 Task: Compose an email with the signature Chloe Collins with the subject Partnership proposal and the message I would like to request a quotation for your services. from softage.1@softage.net to softage.9@softage.net with an attached document RFP_response.docx Undo the message and rewrite the message as Could you please provide a breakdown of the costs? Send the email. Finally, move the email from Sent Items to the label Sales
Action: Mouse moved to (489, 771)
Screenshot: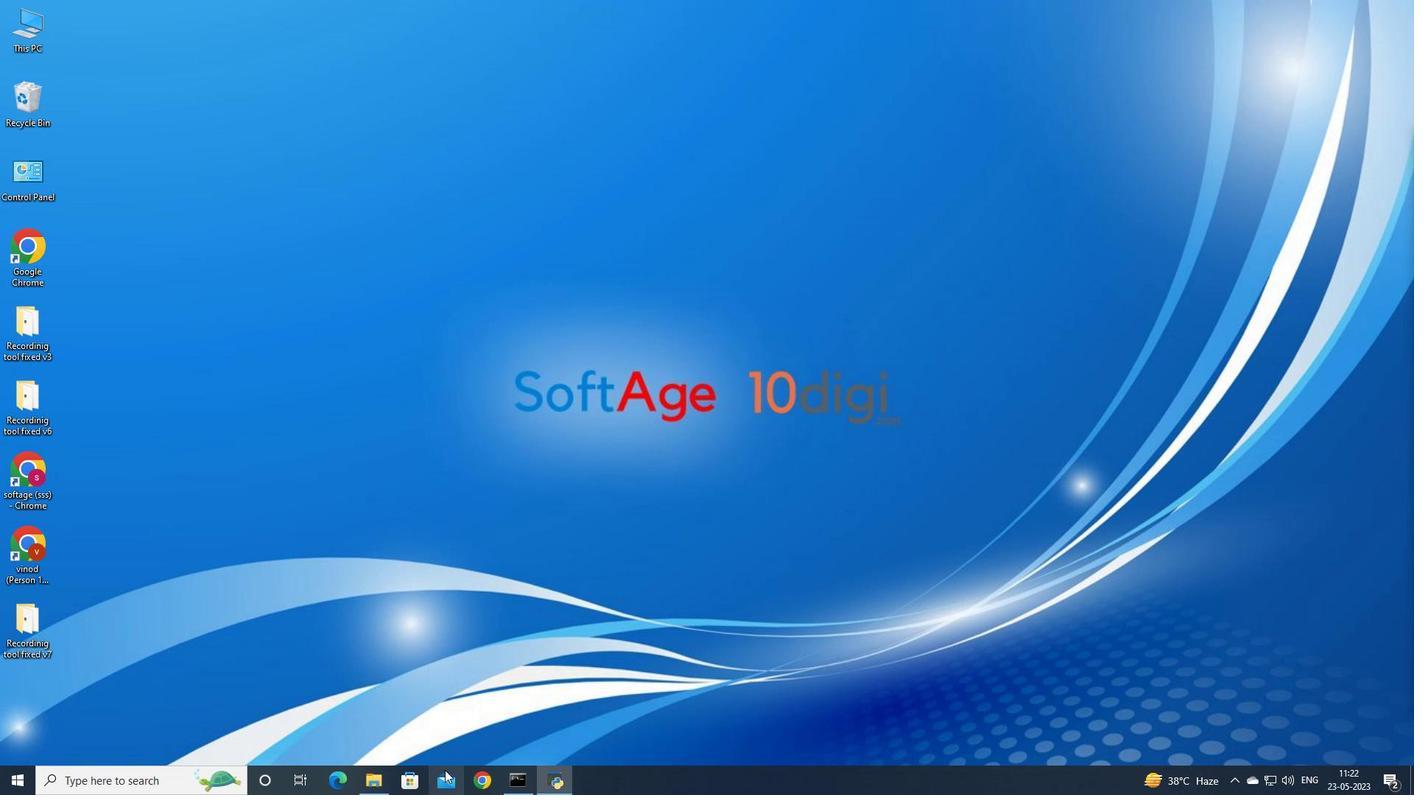 
Action: Mouse pressed left at (489, 771)
Screenshot: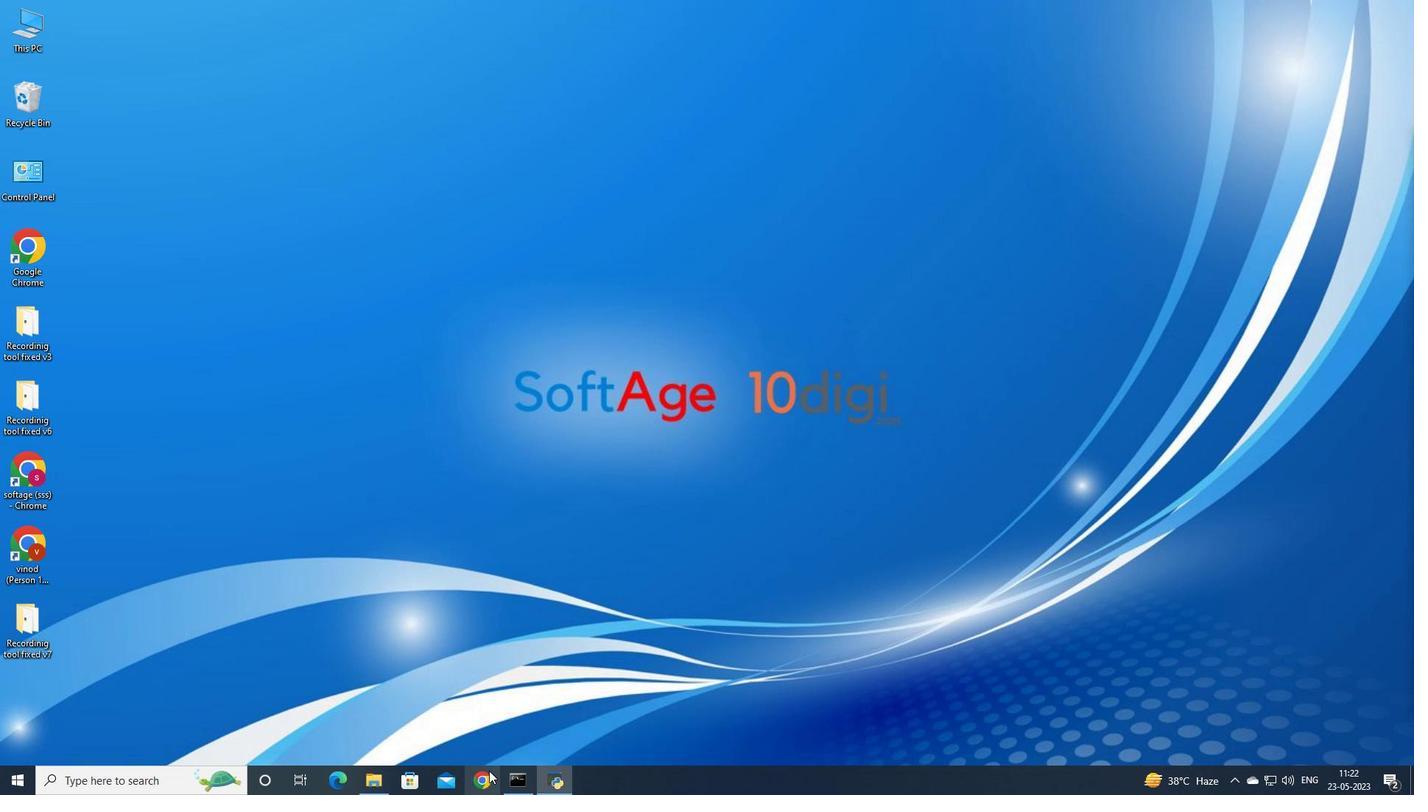 
Action: Mouse moved to (612, 438)
Screenshot: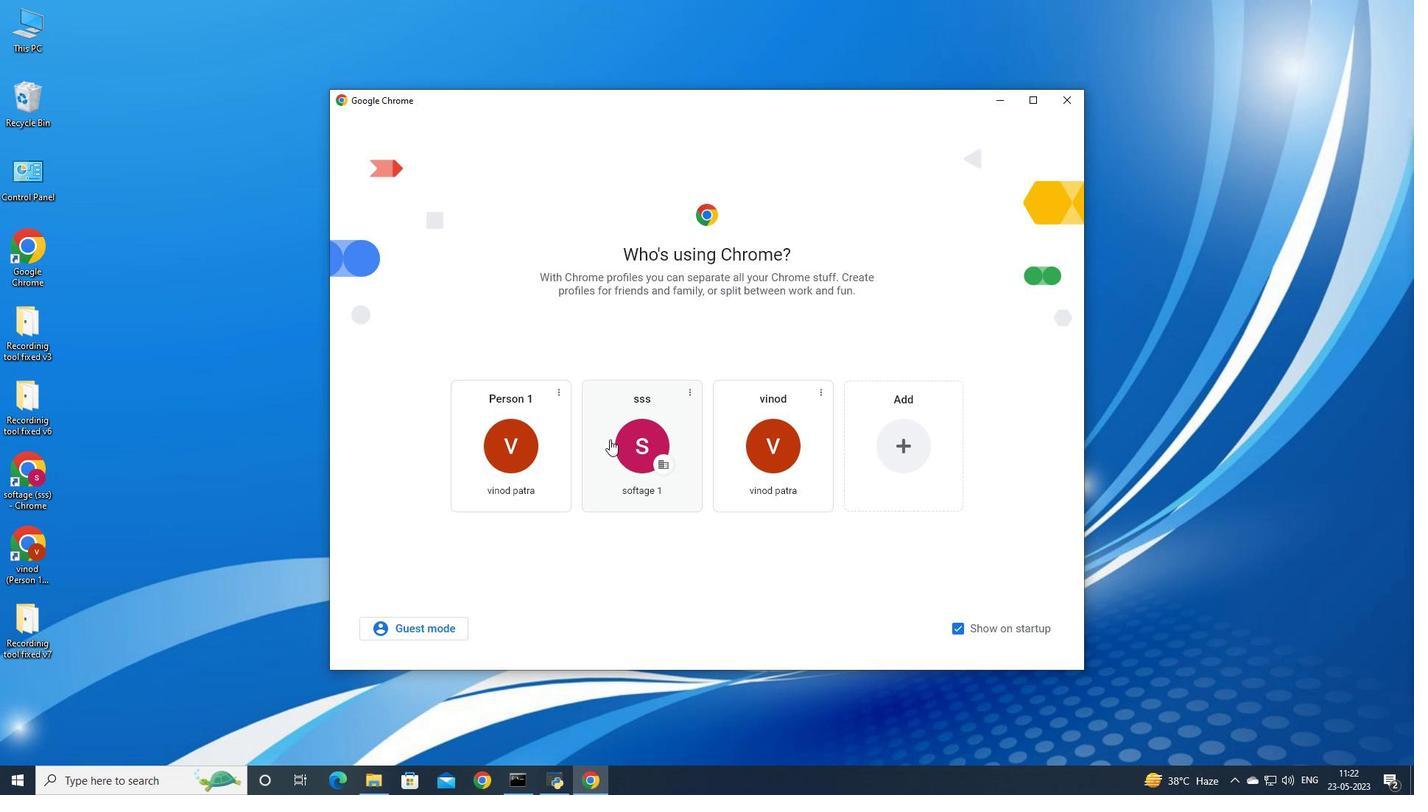 
Action: Mouse pressed left at (612, 438)
Screenshot: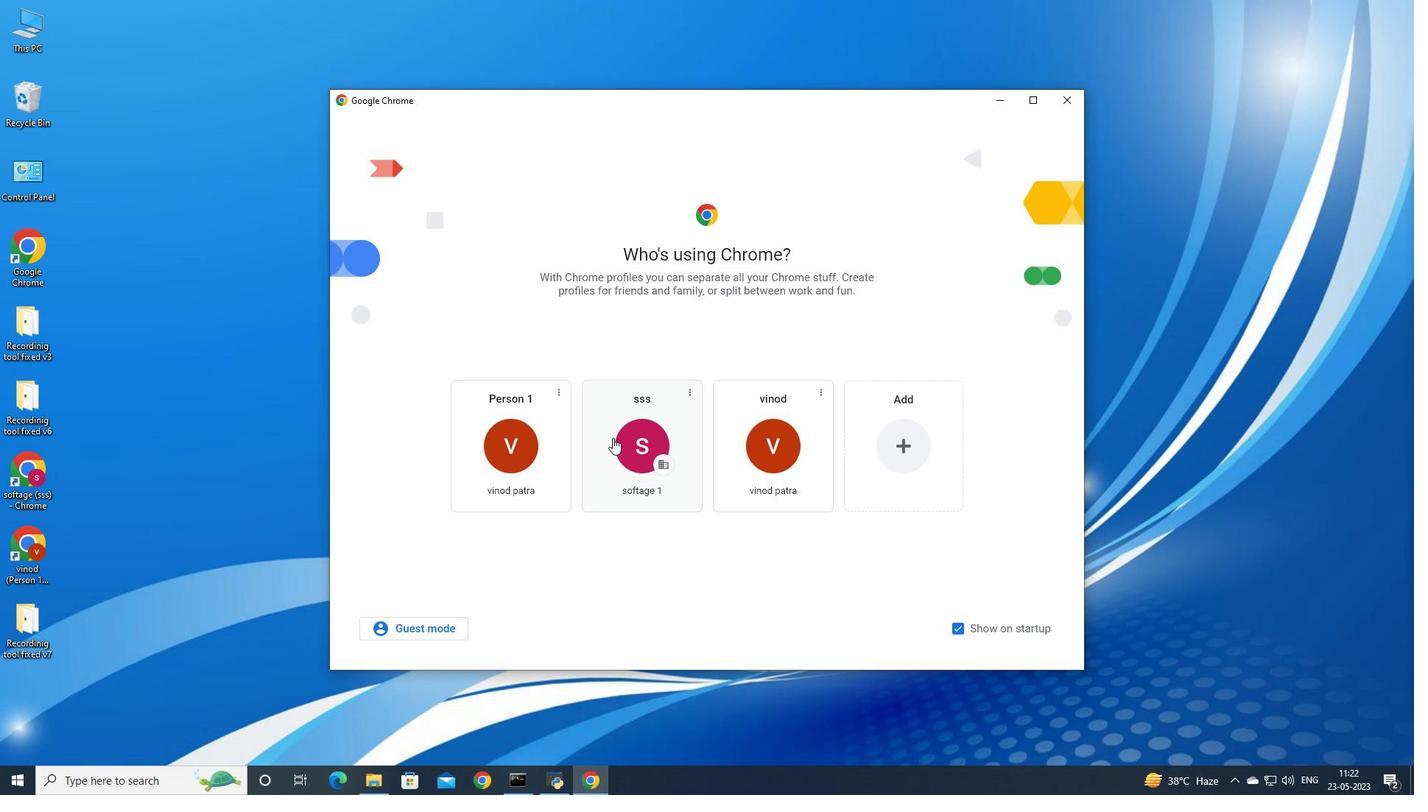 
Action: Mouse moved to (1261, 78)
Screenshot: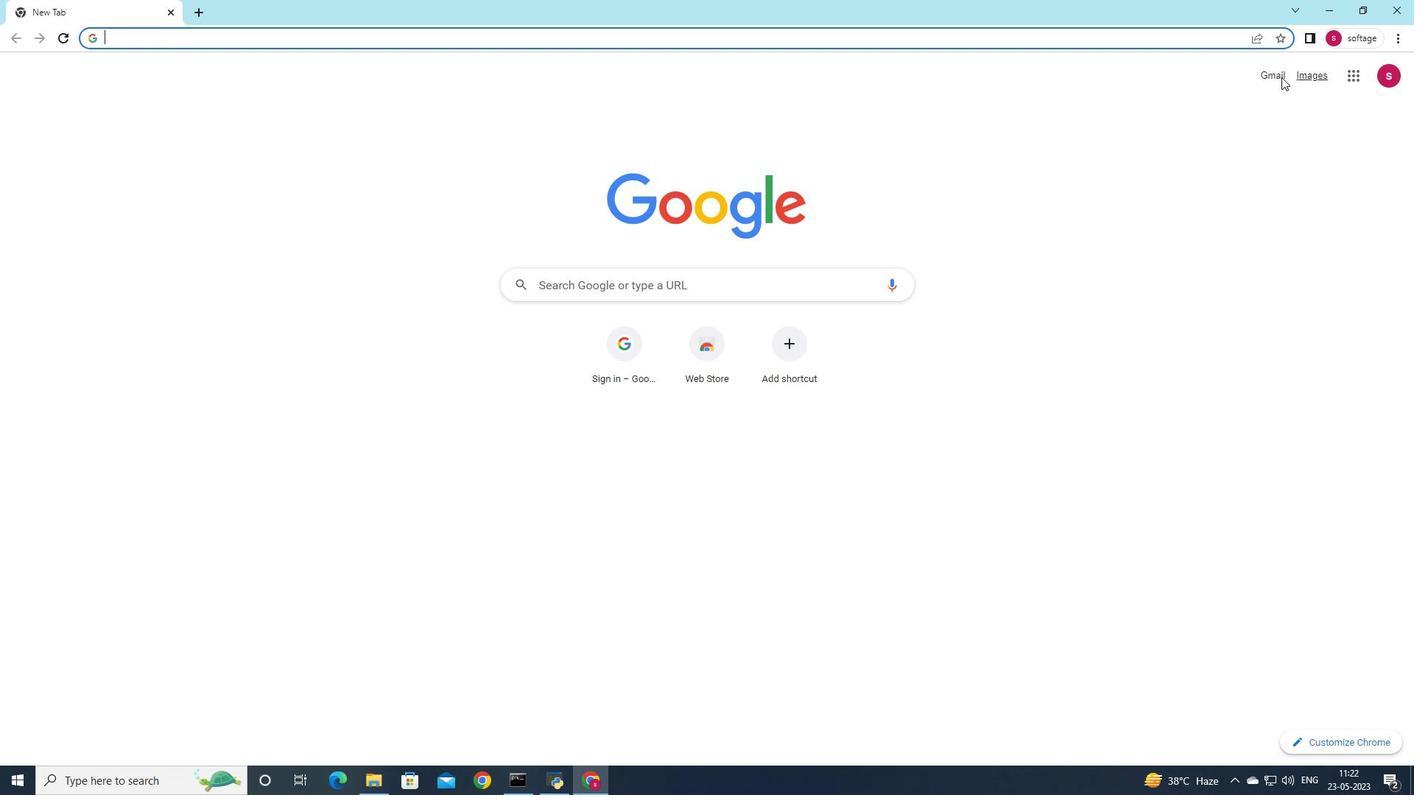 
Action: Mouse pressed left at (1261, 78)
Screenshot: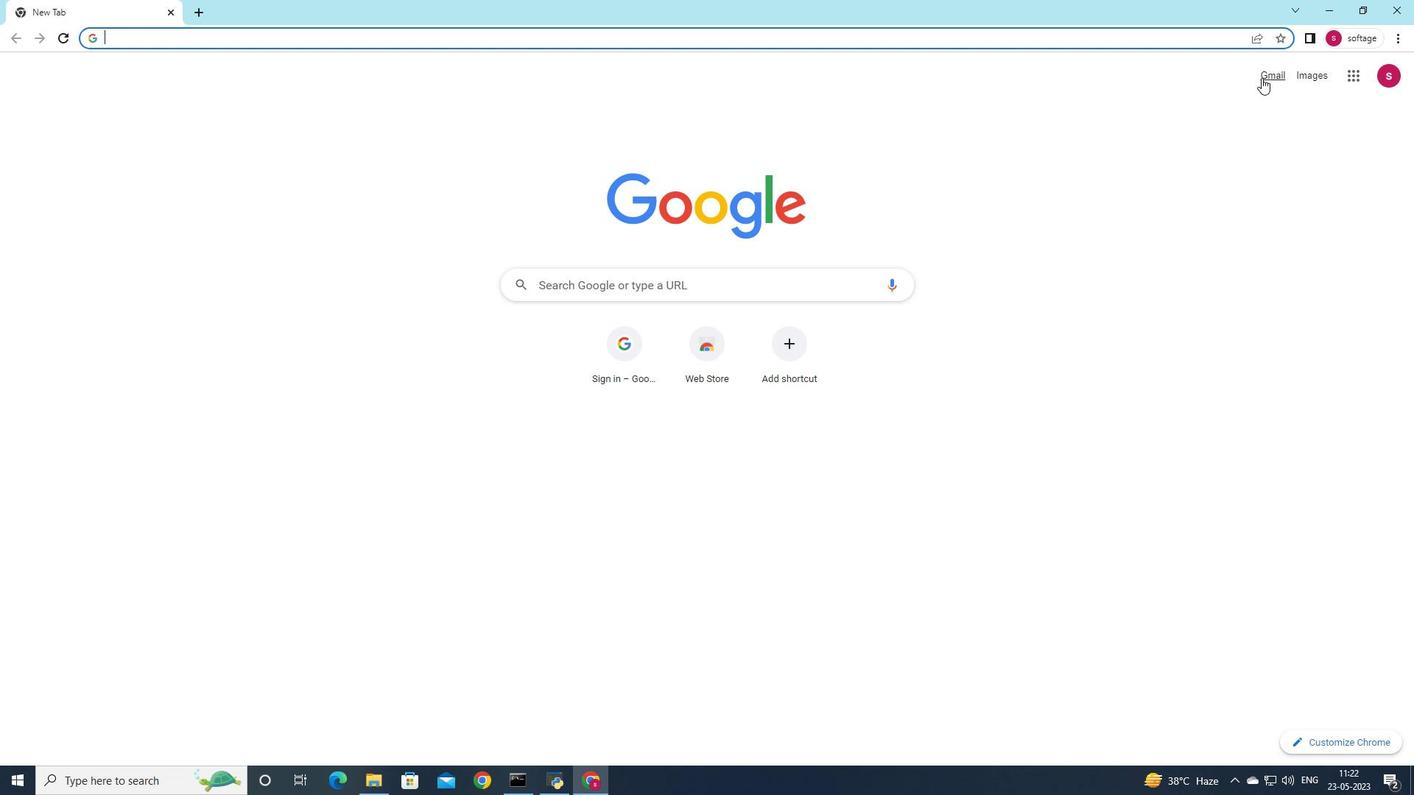 
Action: Mouse moved to (1243, 103)
Screenshot: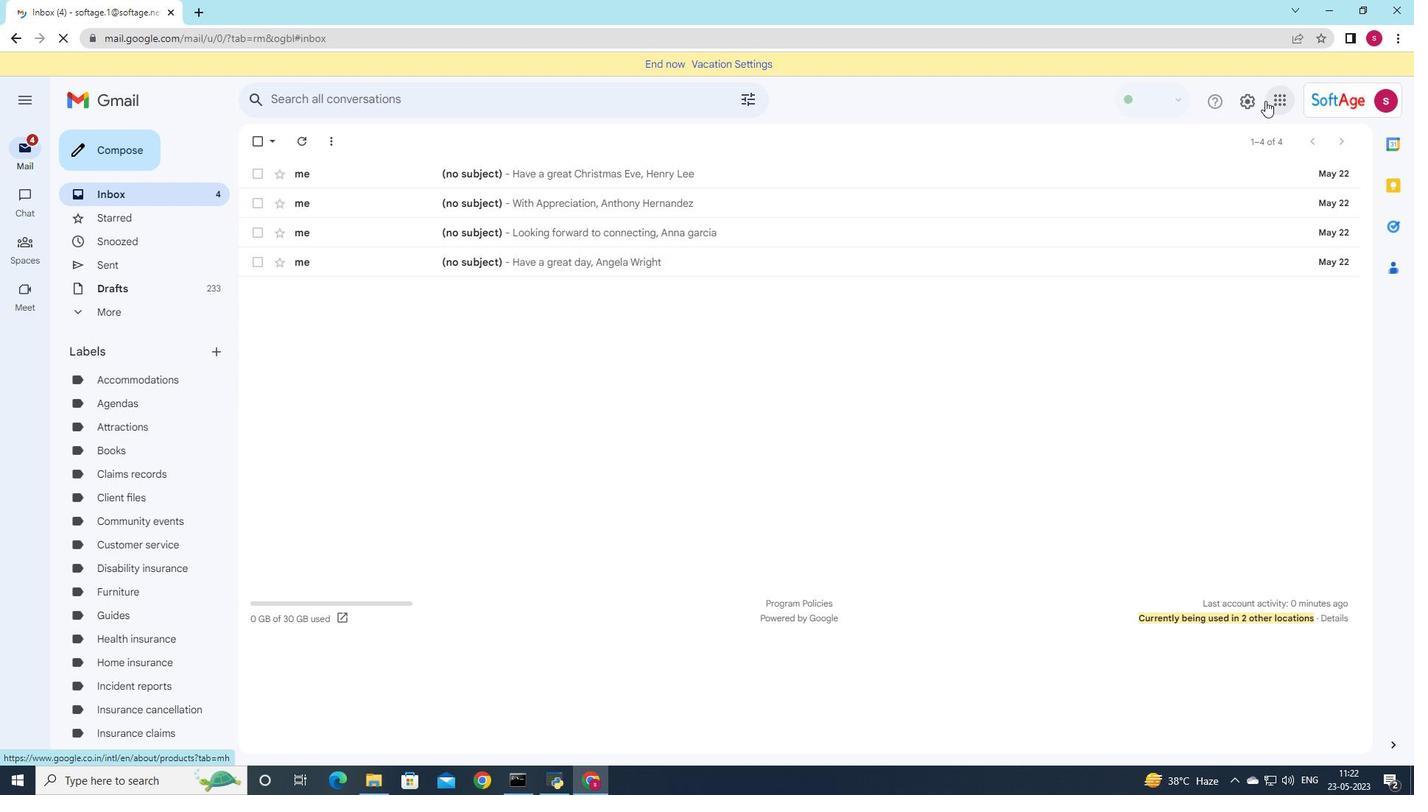
Action: Mouse pressed left at (1243, 103)
Screenshot: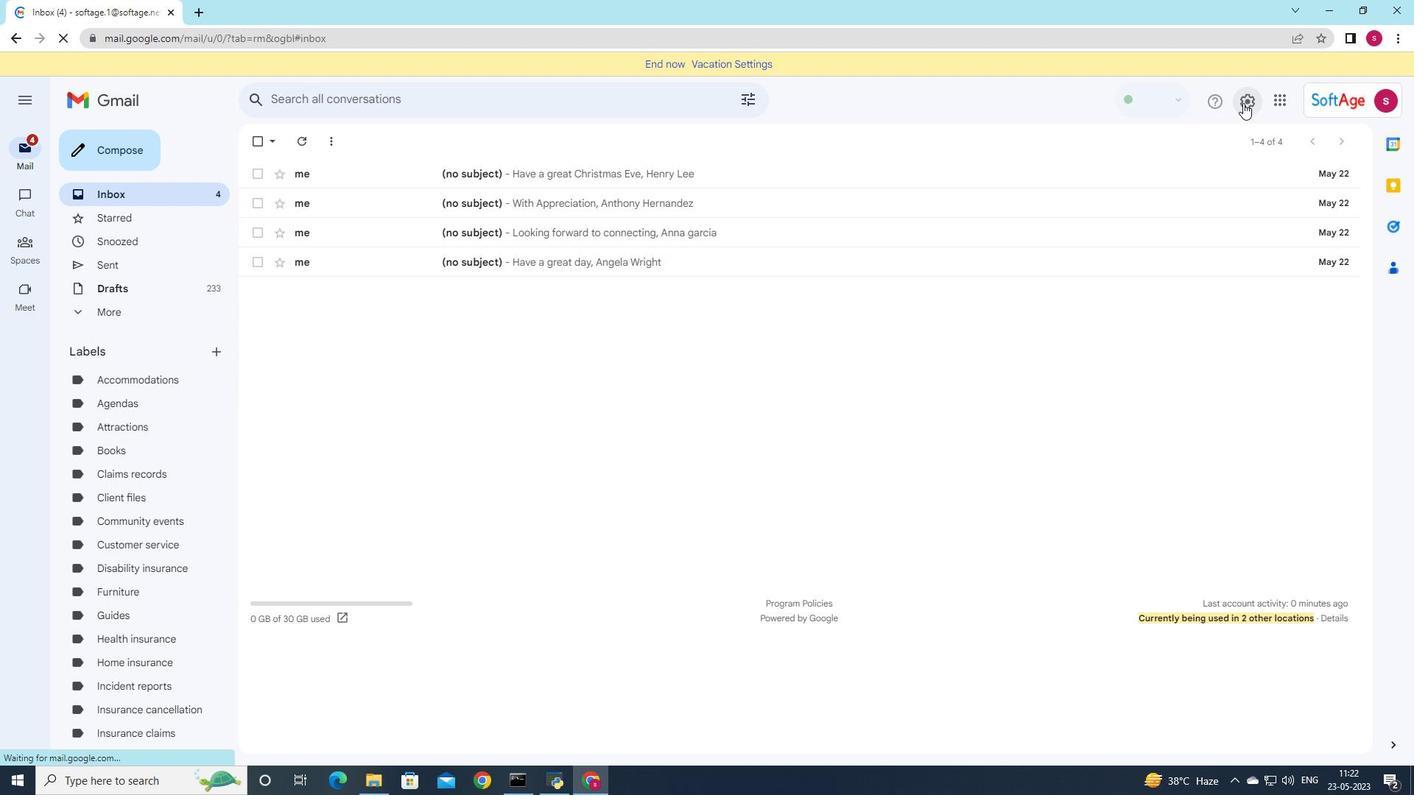 
Action: Mouse moved to (1241, 168)
Screenshot: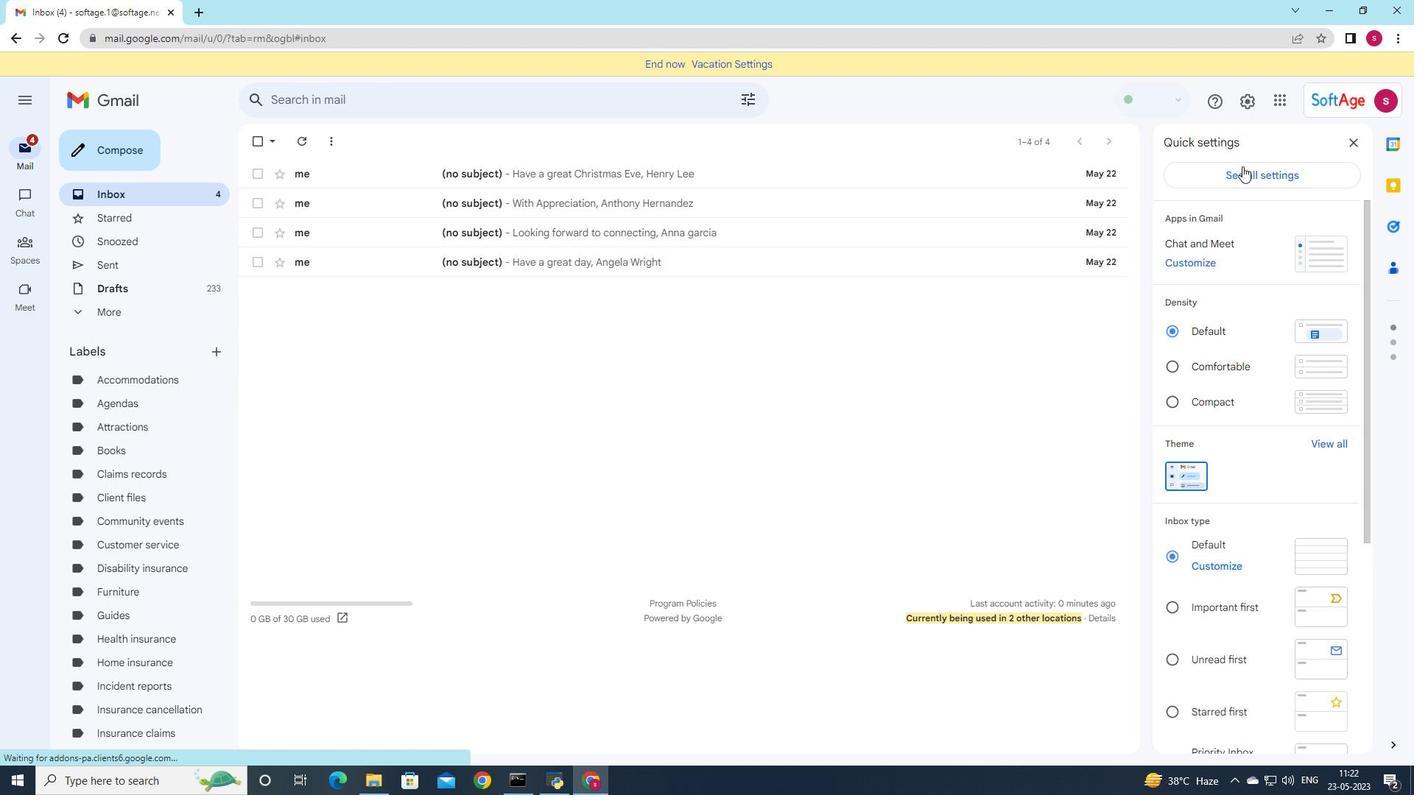 
Action: Mouse pressed left at (1241, 168)
Screenshot: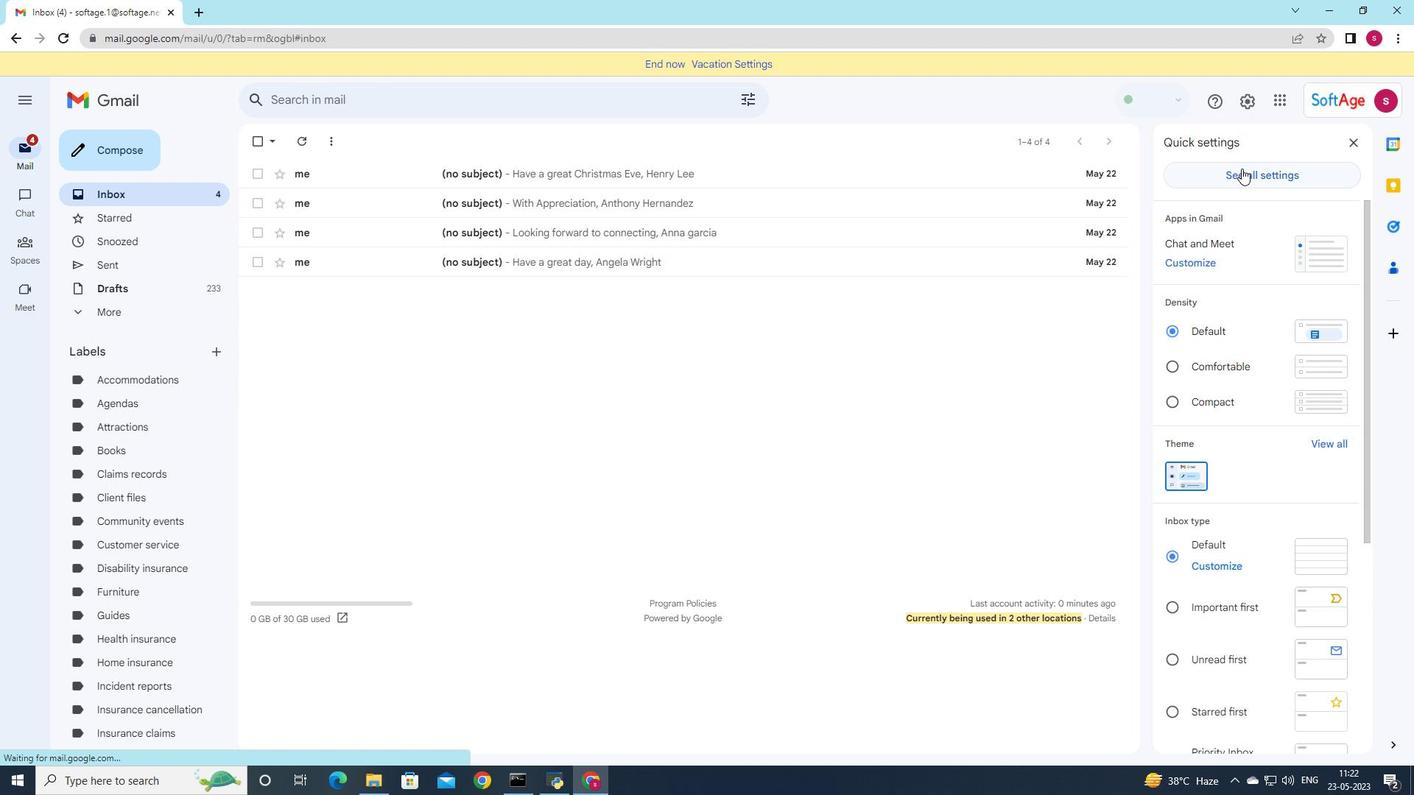 
Action: Mouse moved to (695, 346)
Screenshot: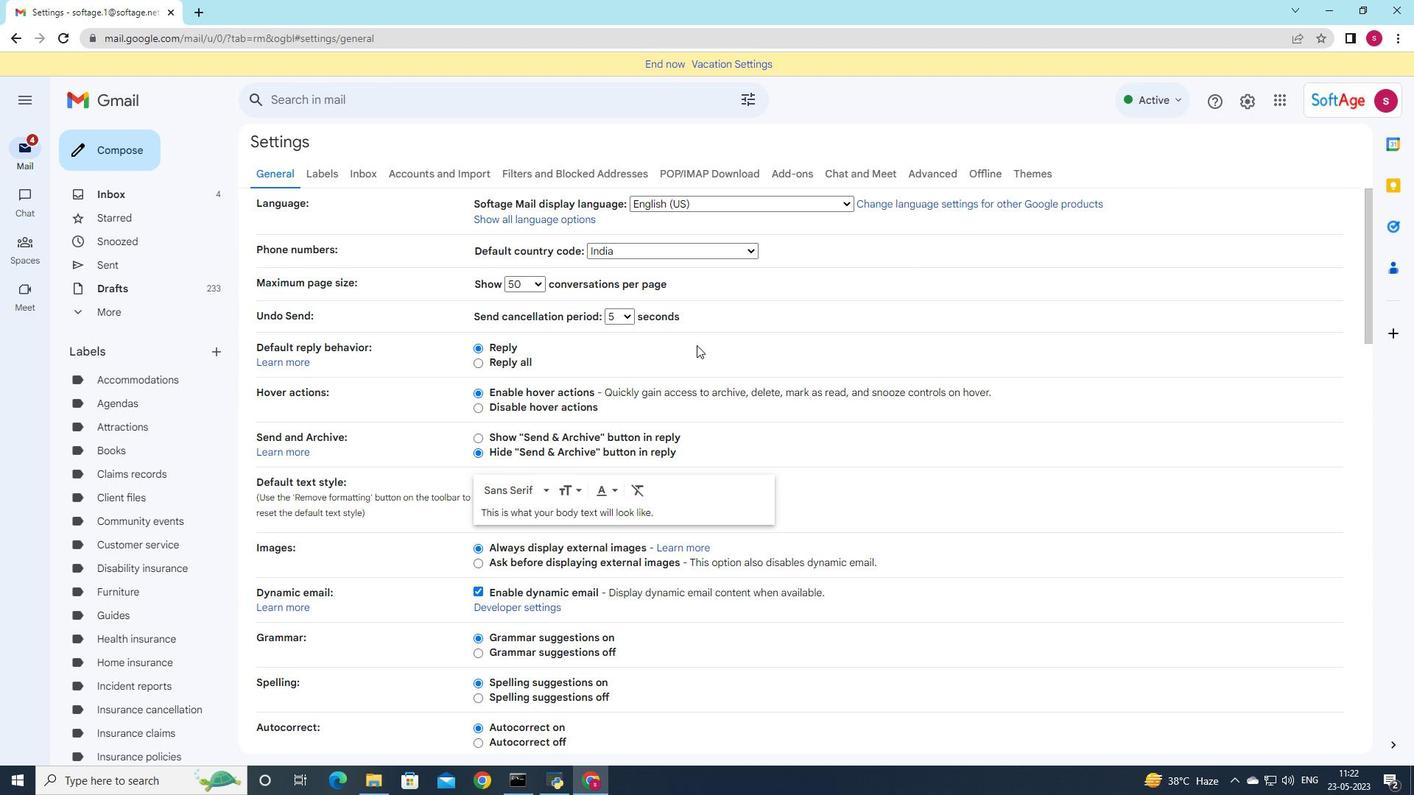
Action: Mouse scrolled (695, 345) with delta (0, 0)
Screenshot: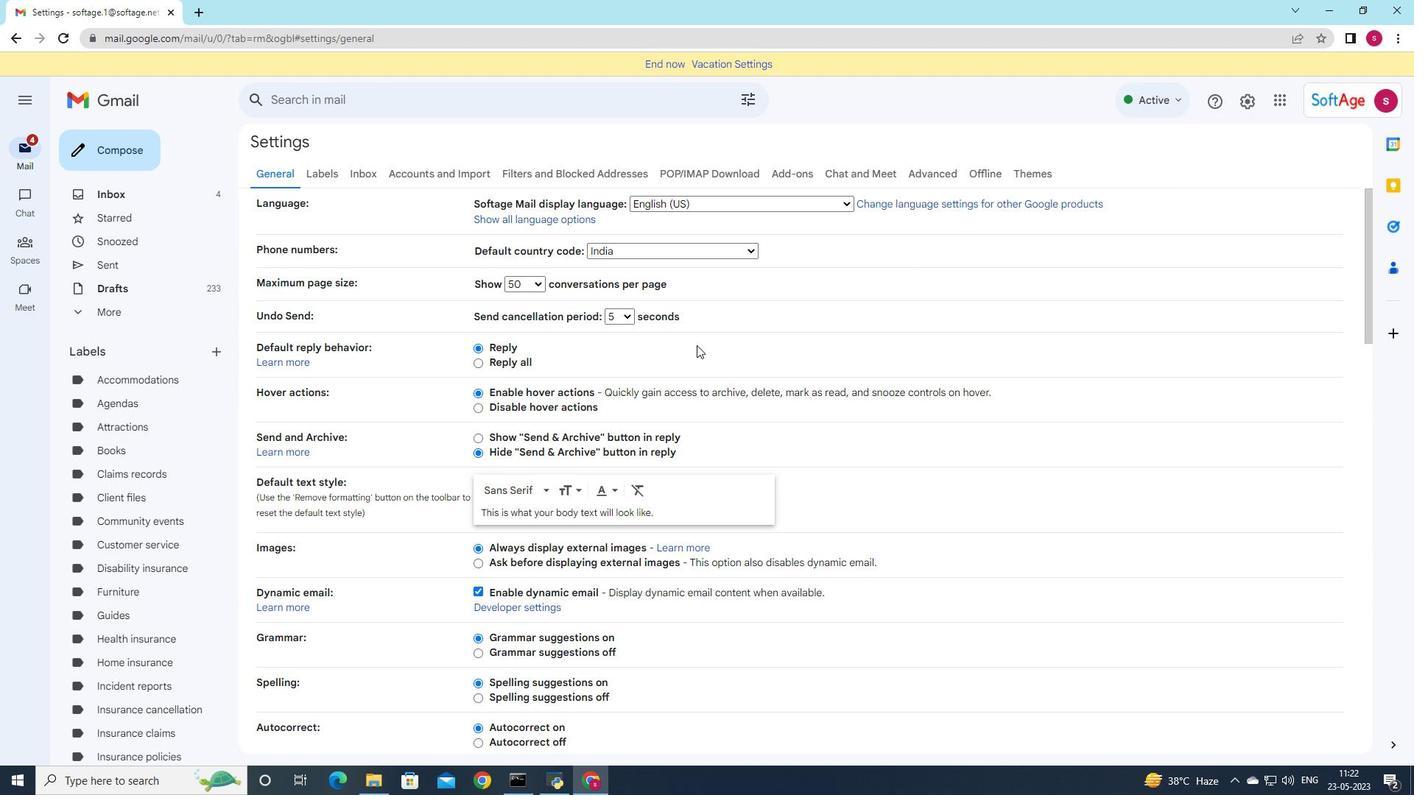 
Action: Mouse scrolled (695, 345) with delta (0, 0)
Screenshot: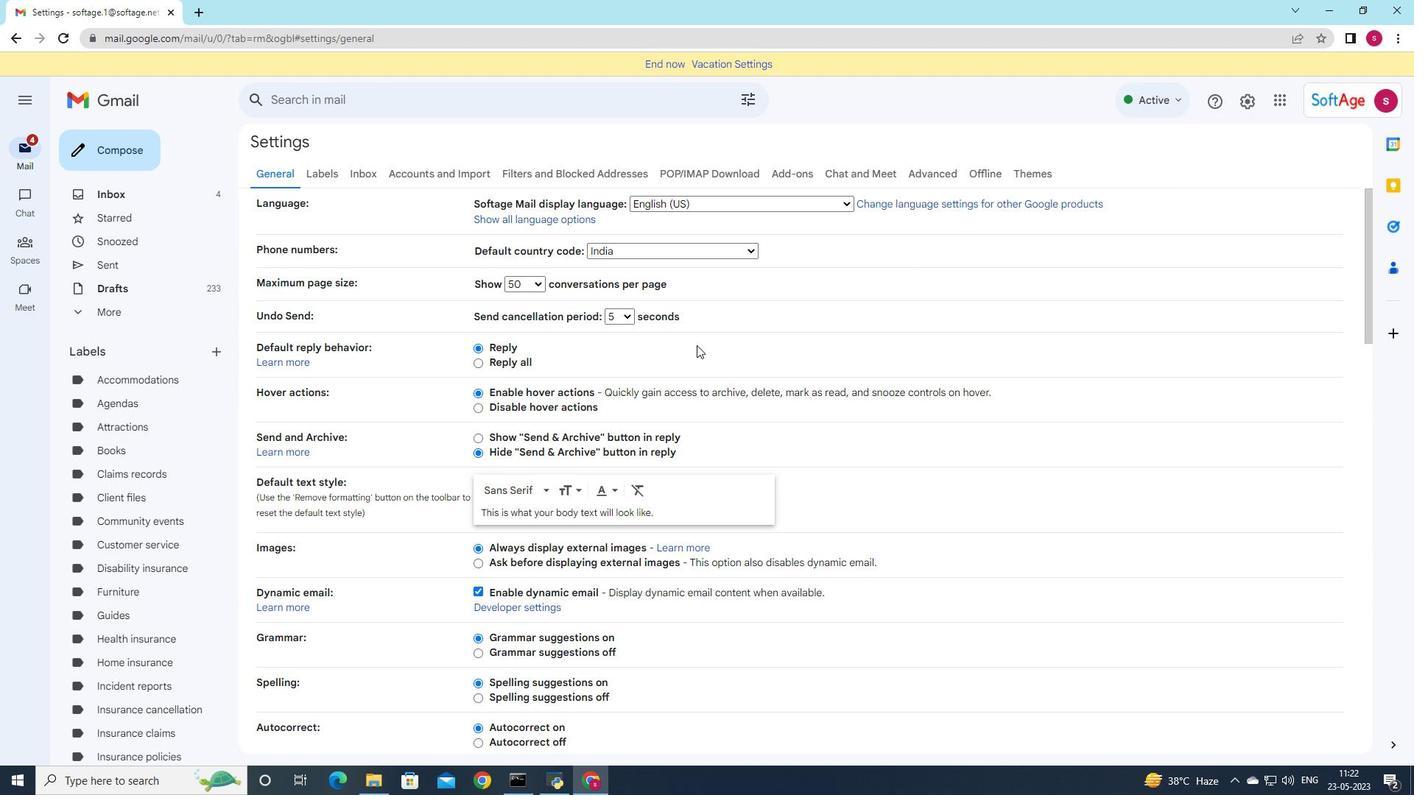 
Action: Mouse scrolled (695, 345) with delta (0, 0)
Screenshot: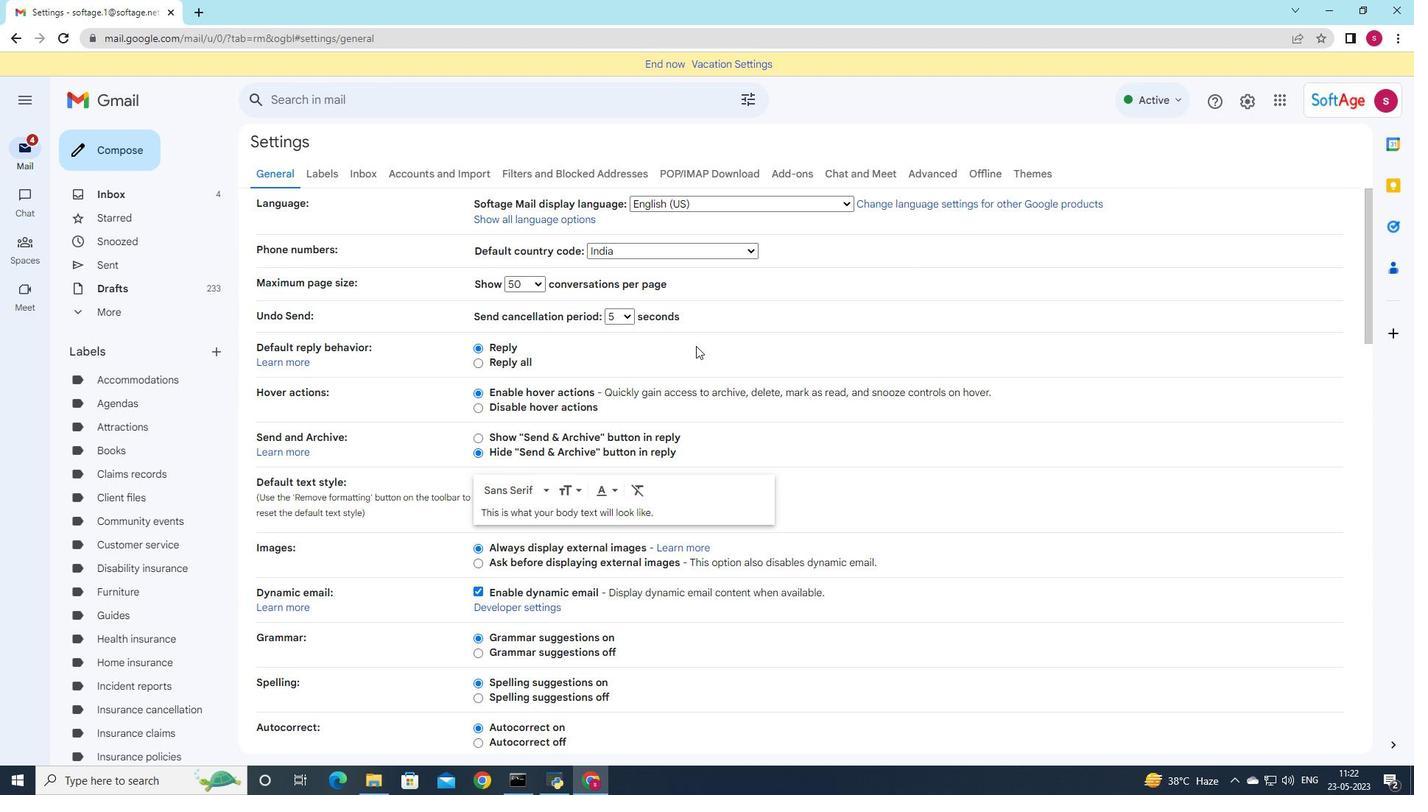 
Action: Mouse moved to (693, 350)
Screenshot: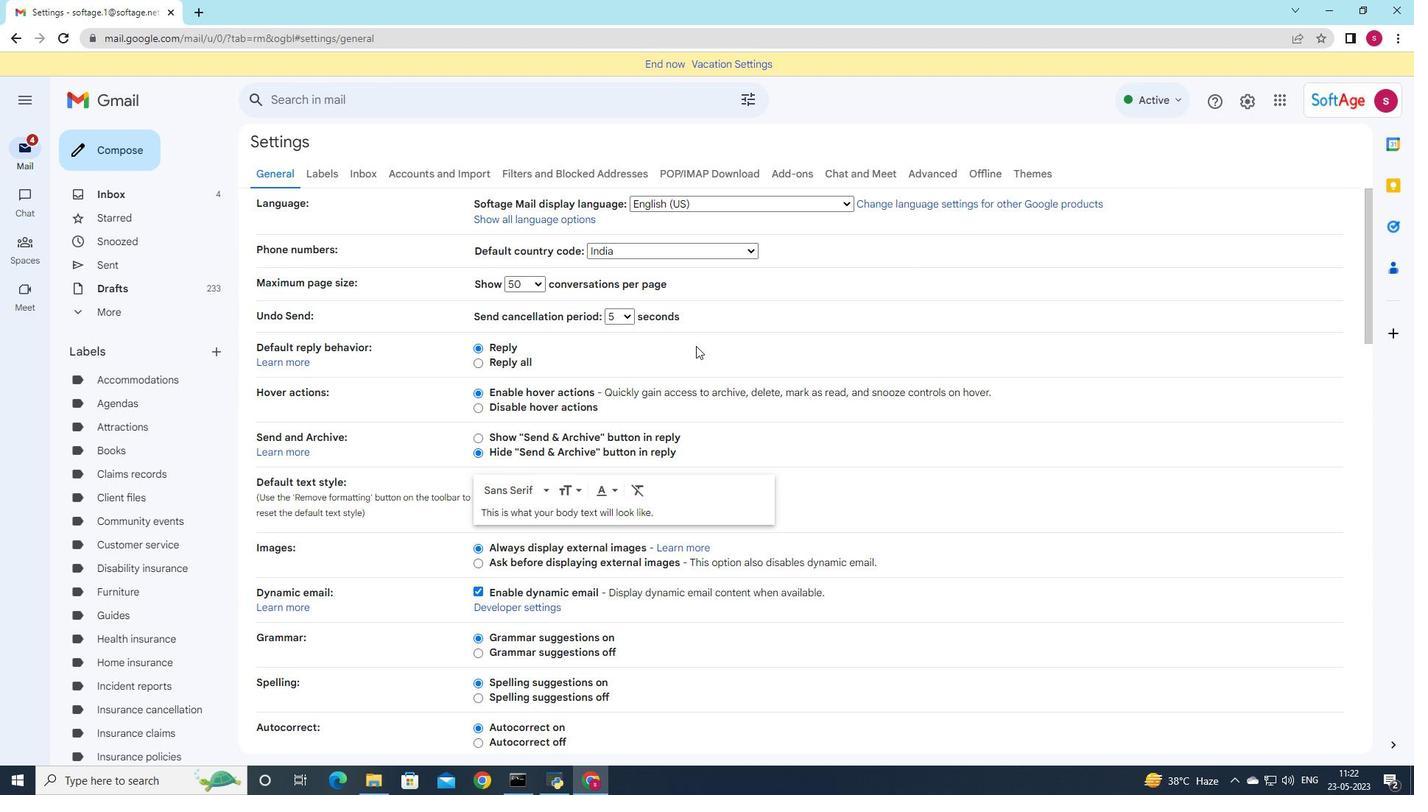 
Action: Mouse scrolled (693, 349) with delta (0, 0)
Screenshot: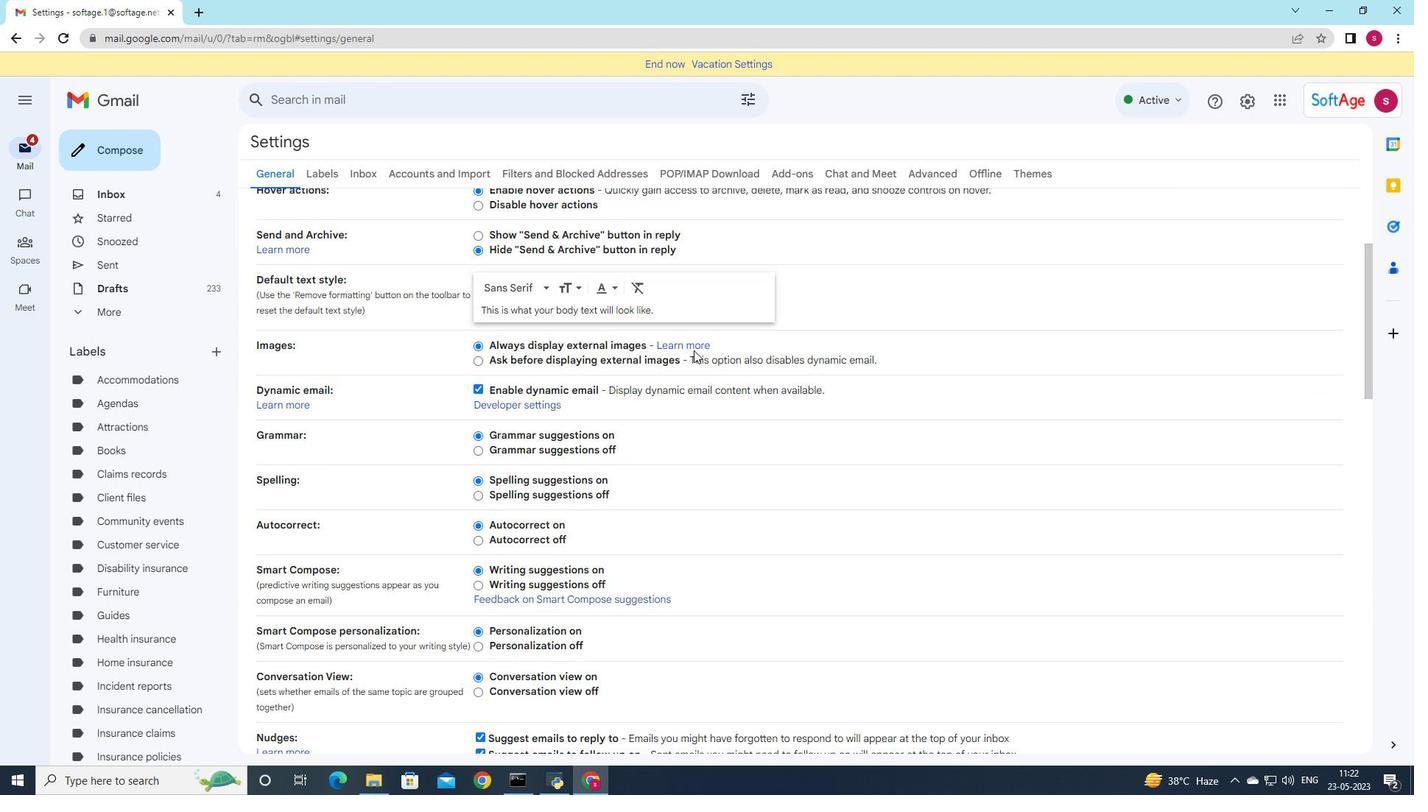 
Action: Mouse scrolled (693, 349) with delta (0, 0)
Screenshot: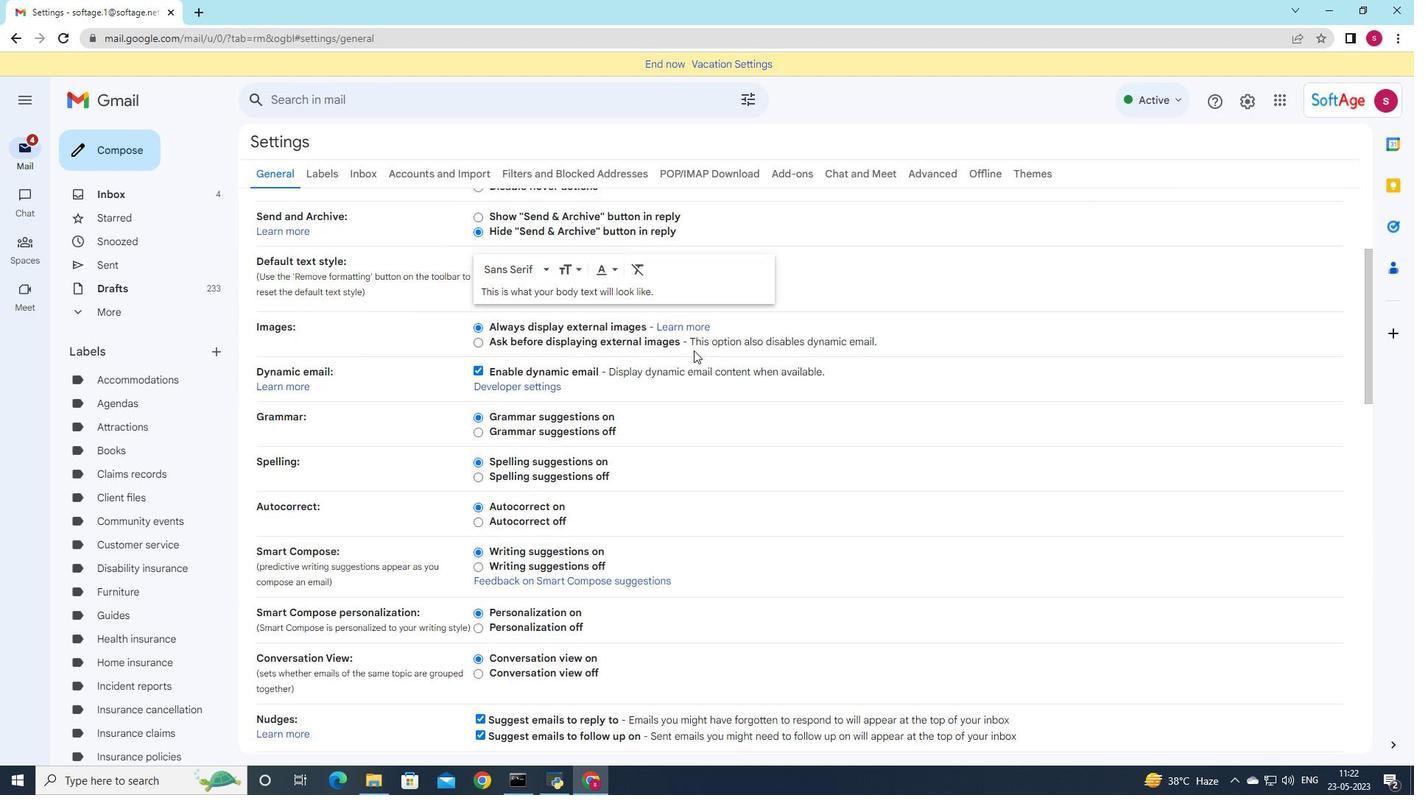 
Action: Mouse scrolled (693, 349) with delta (0, 0)
Screenshot: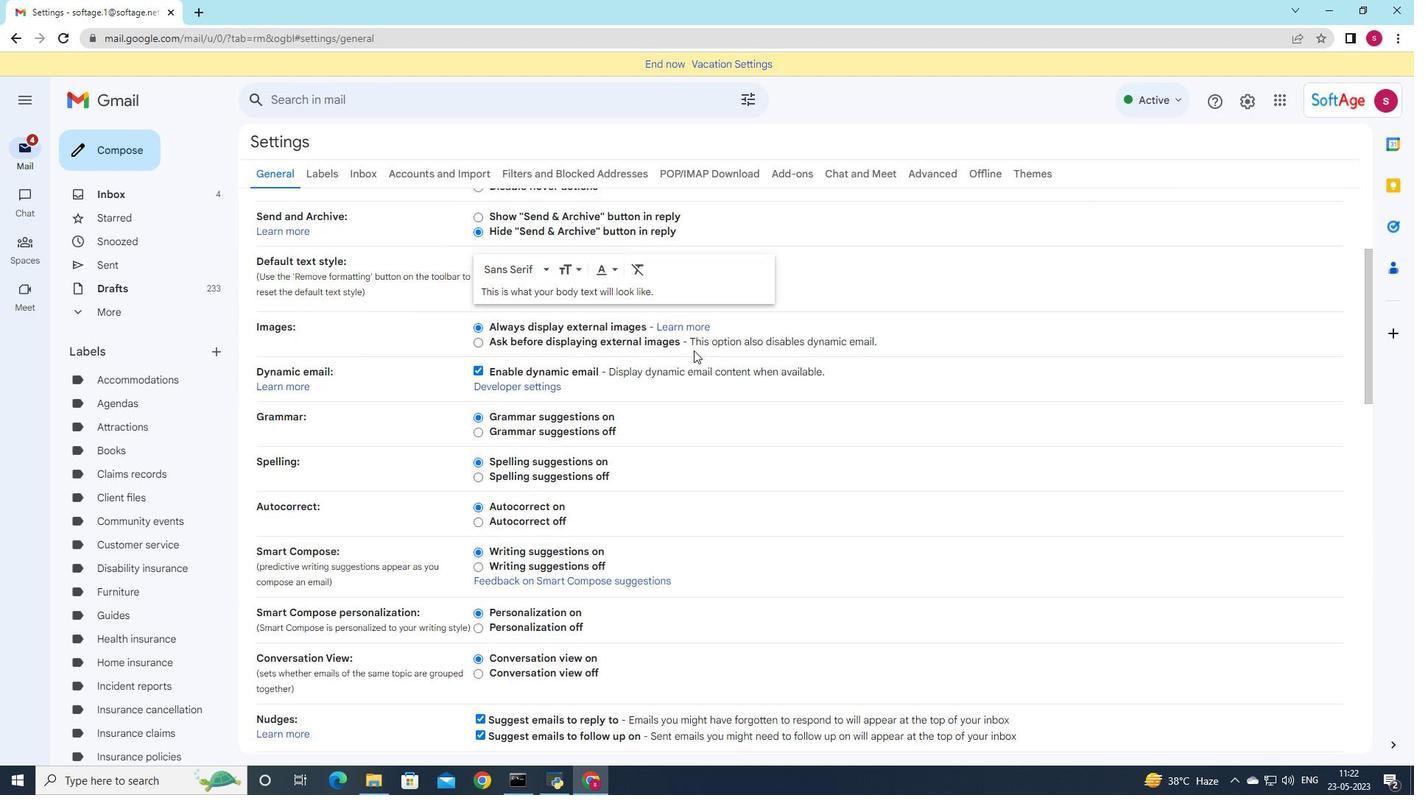 
Action: Mouse scrolled (693, 349) with delta (0, 0)
Screenshot: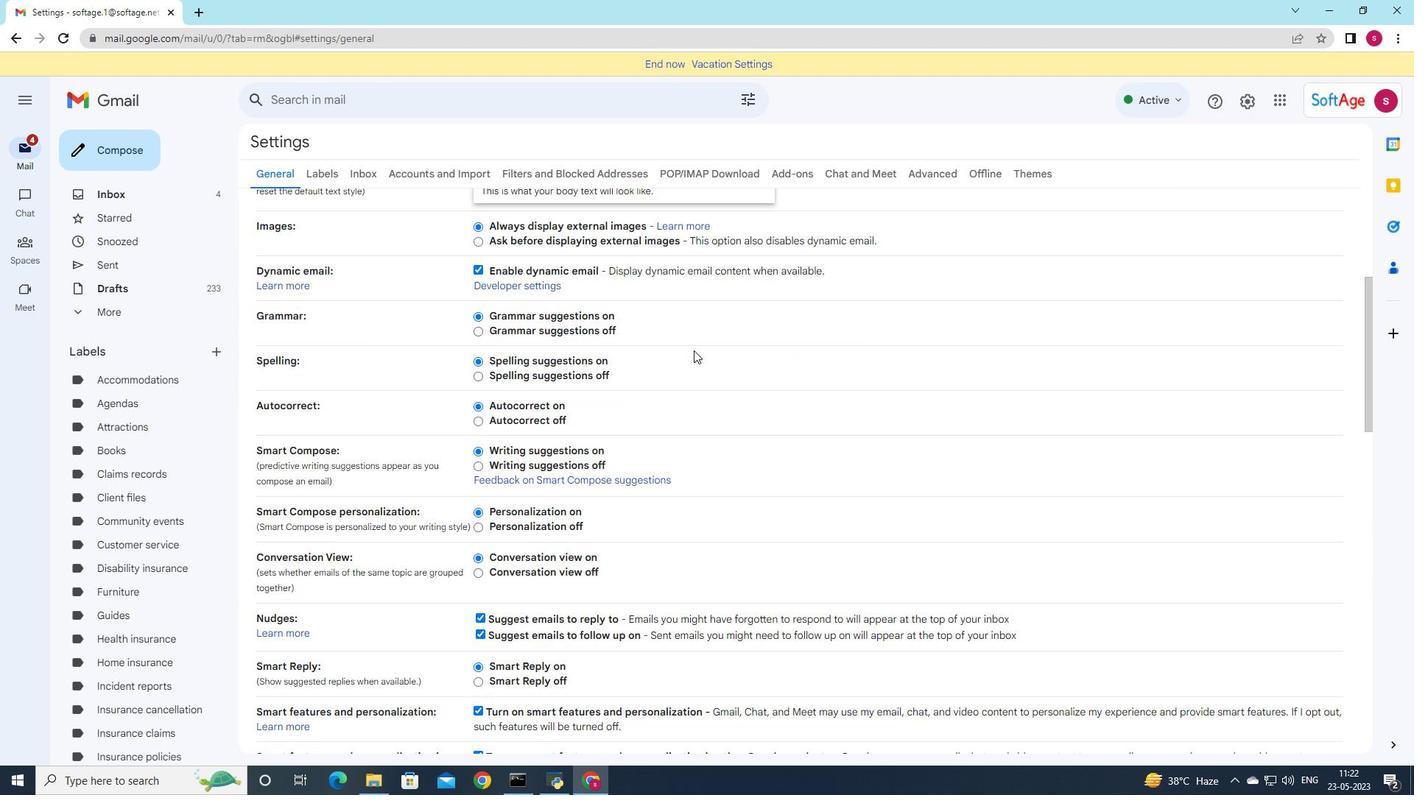 
Action: Mouse scrolled (693, 349) with delta (0, 0)
Screenshot: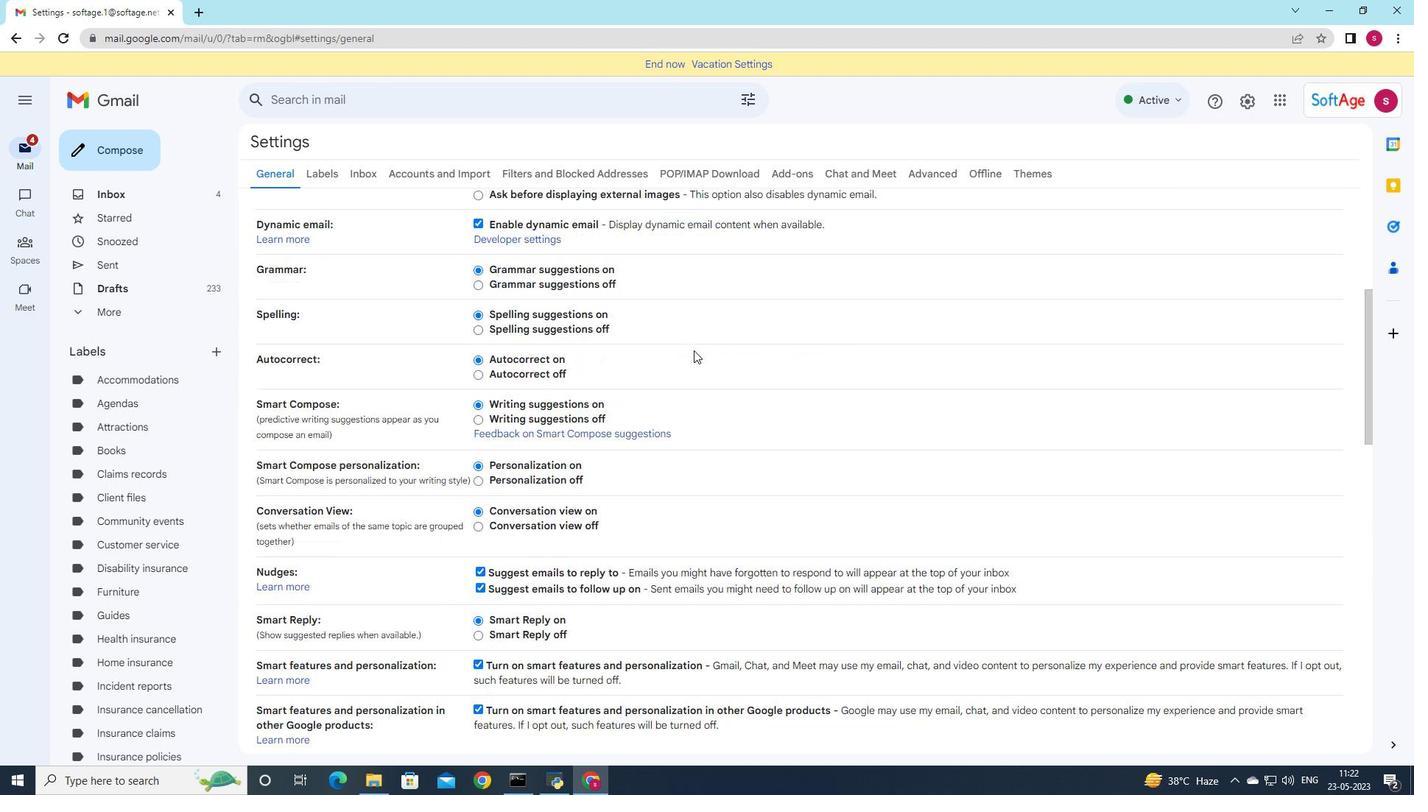 
Action: Mouse scrolled (693, 349) with delta (0, 0)
Screenshot: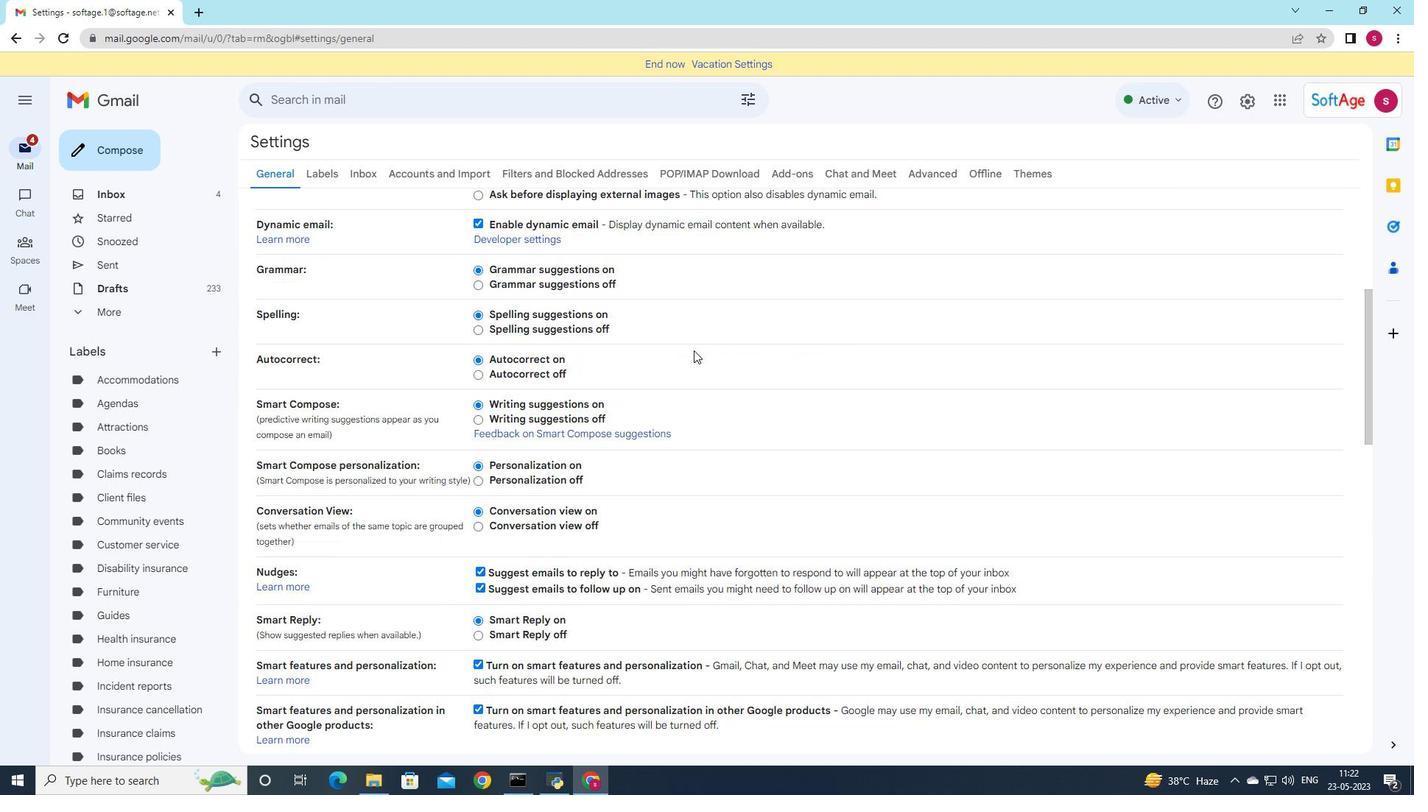 
Action: Mouse scrolled (693, 349) with delta (0, 0)
Screenshot: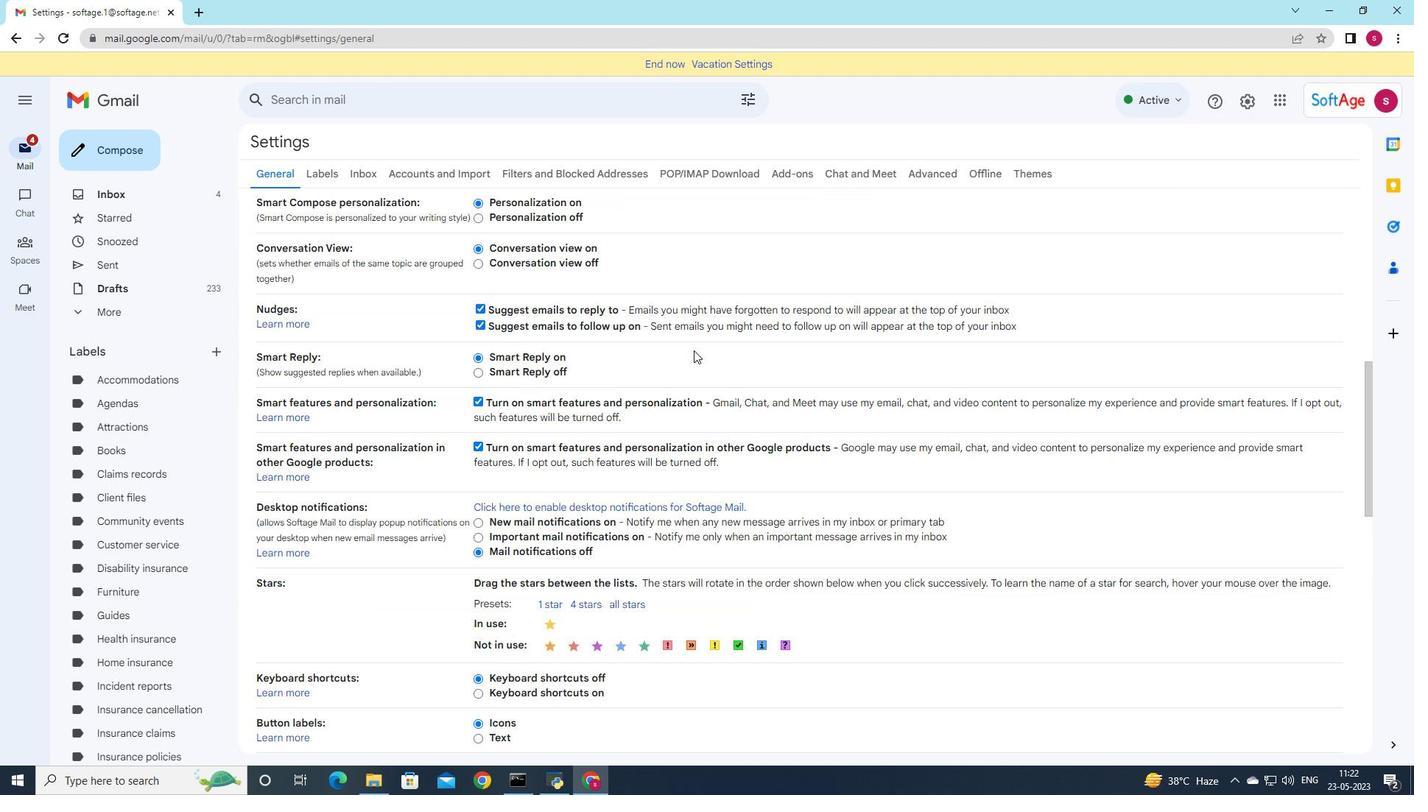 
Action: Mouse scrolled (693, 349) with delta (0, 0)
Screenshot: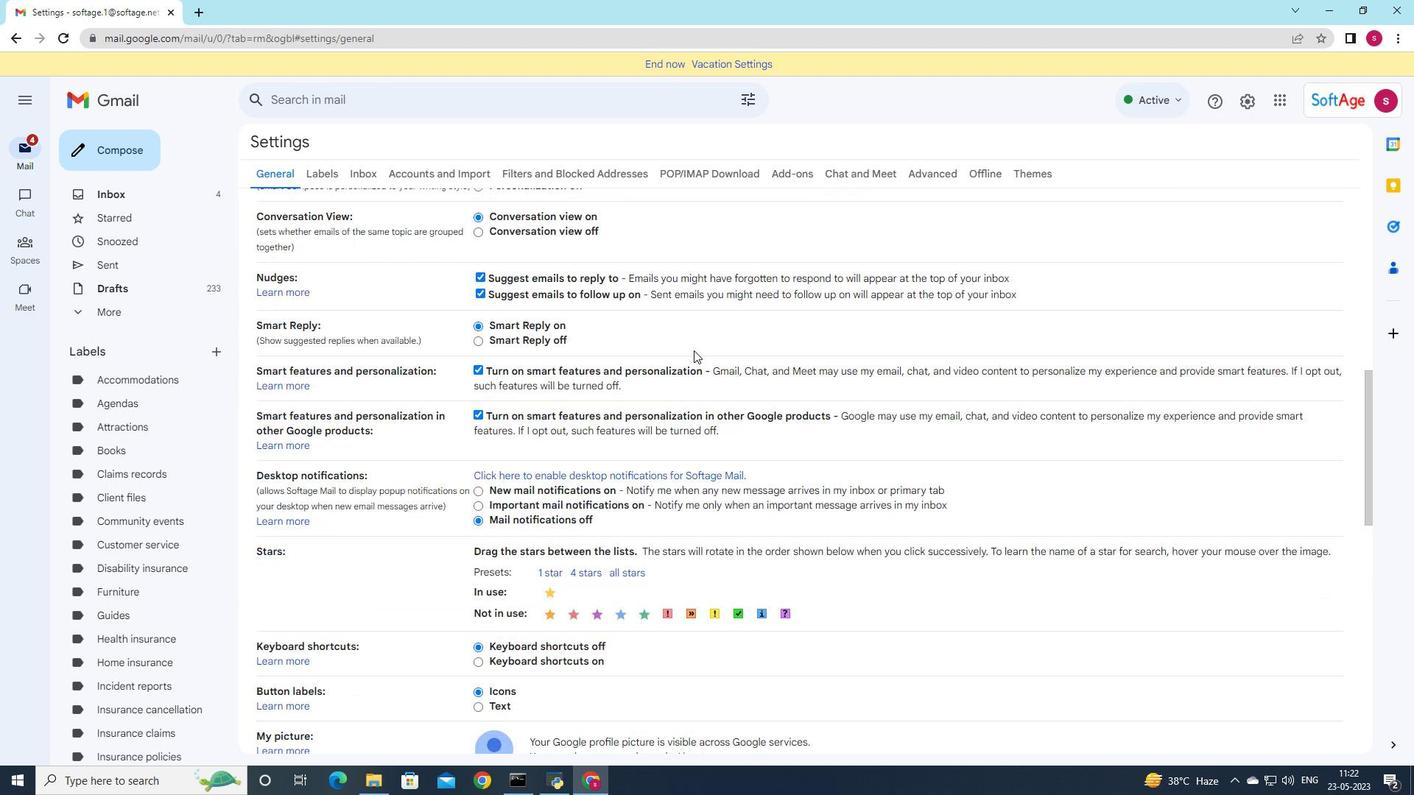 
Action: Mouse scrolled (693, 349) with delta (0, 0)
Screenshot: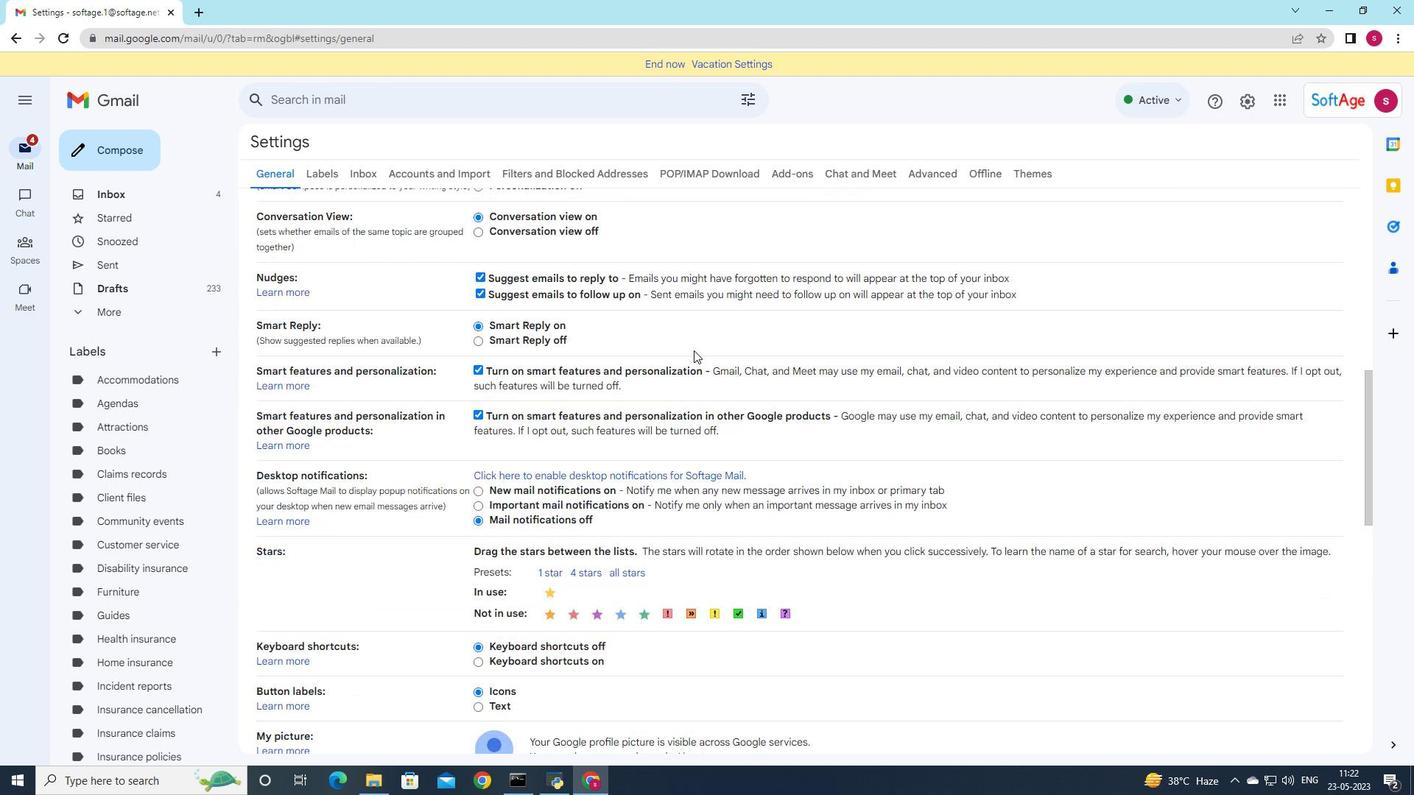 
Action: Mouse scrolled (693, 349) with delta (0, 0)
Screenshot: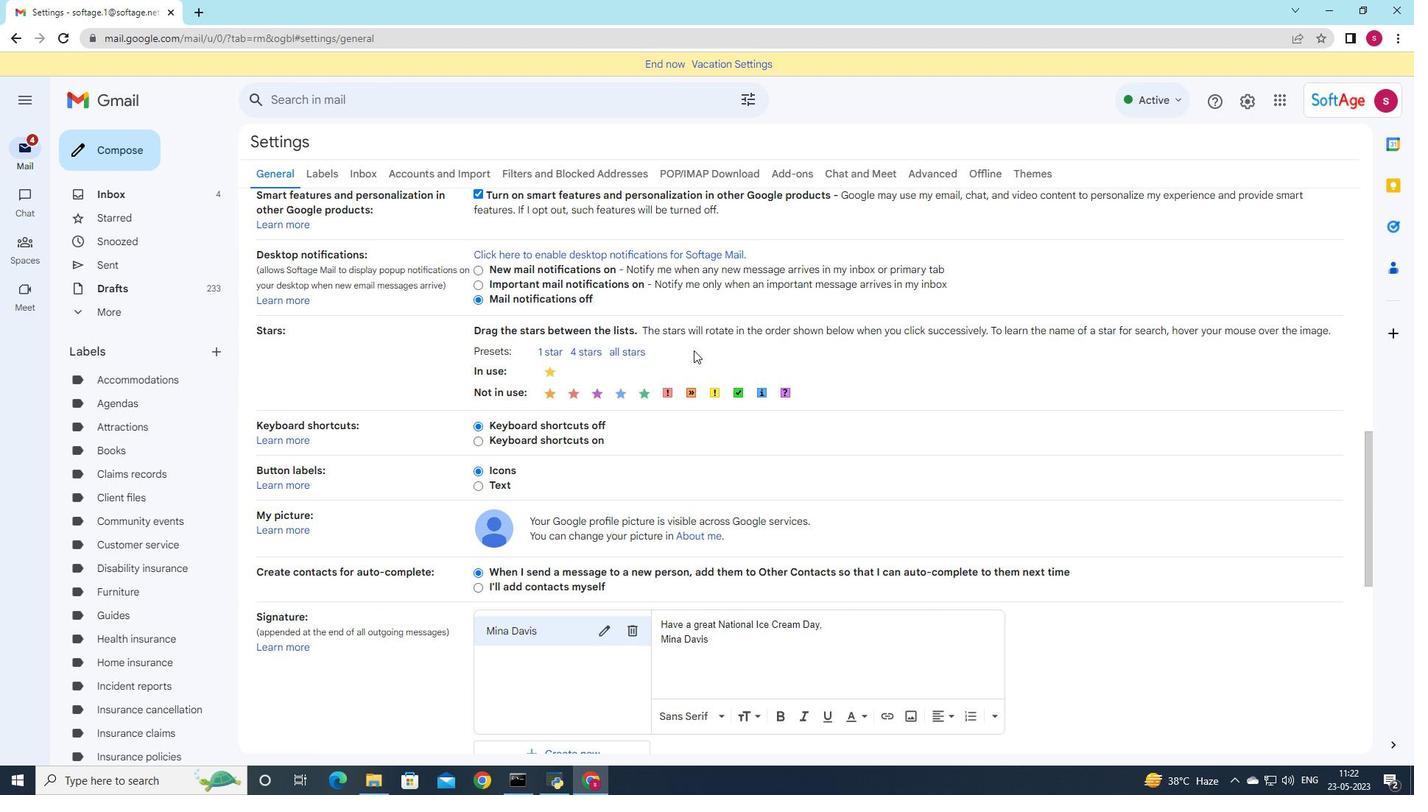 
Action: Mouse scrolled (693, 349) with delta (0, 0)
Screenshot: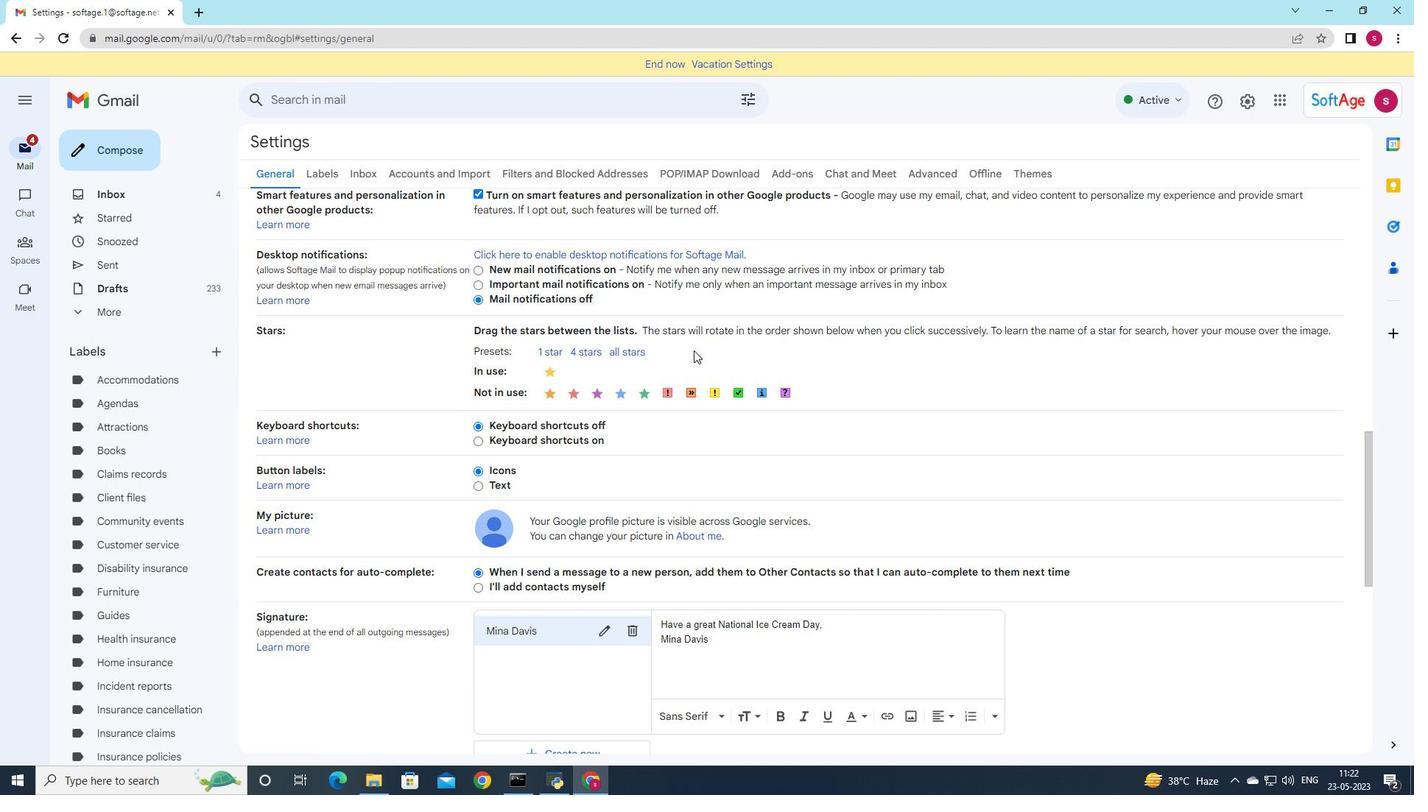 
Action: Mouse scrolled (693, 349) with delta (0, 0)
Screenshot: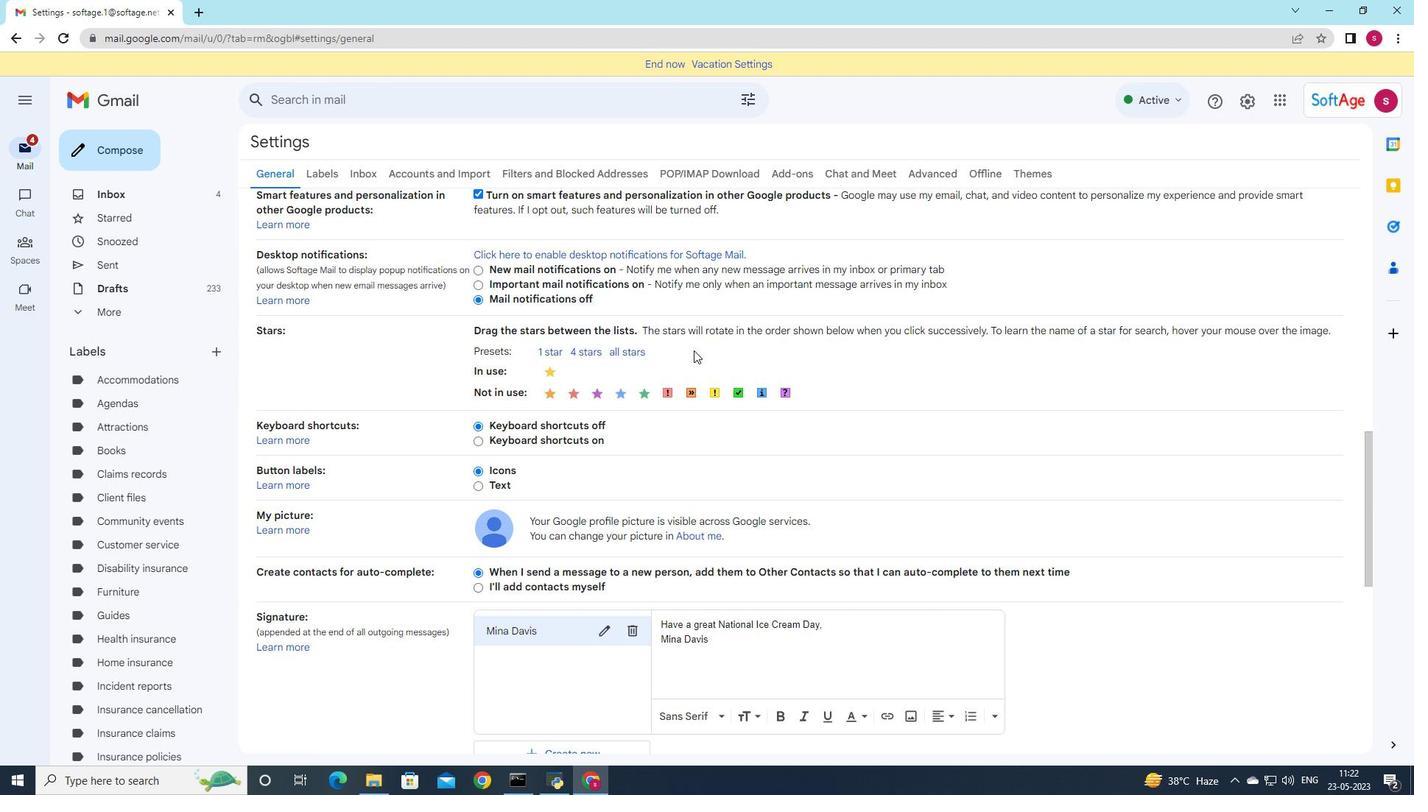 
Action: Mouse moved to (633, 406)
Screenshot: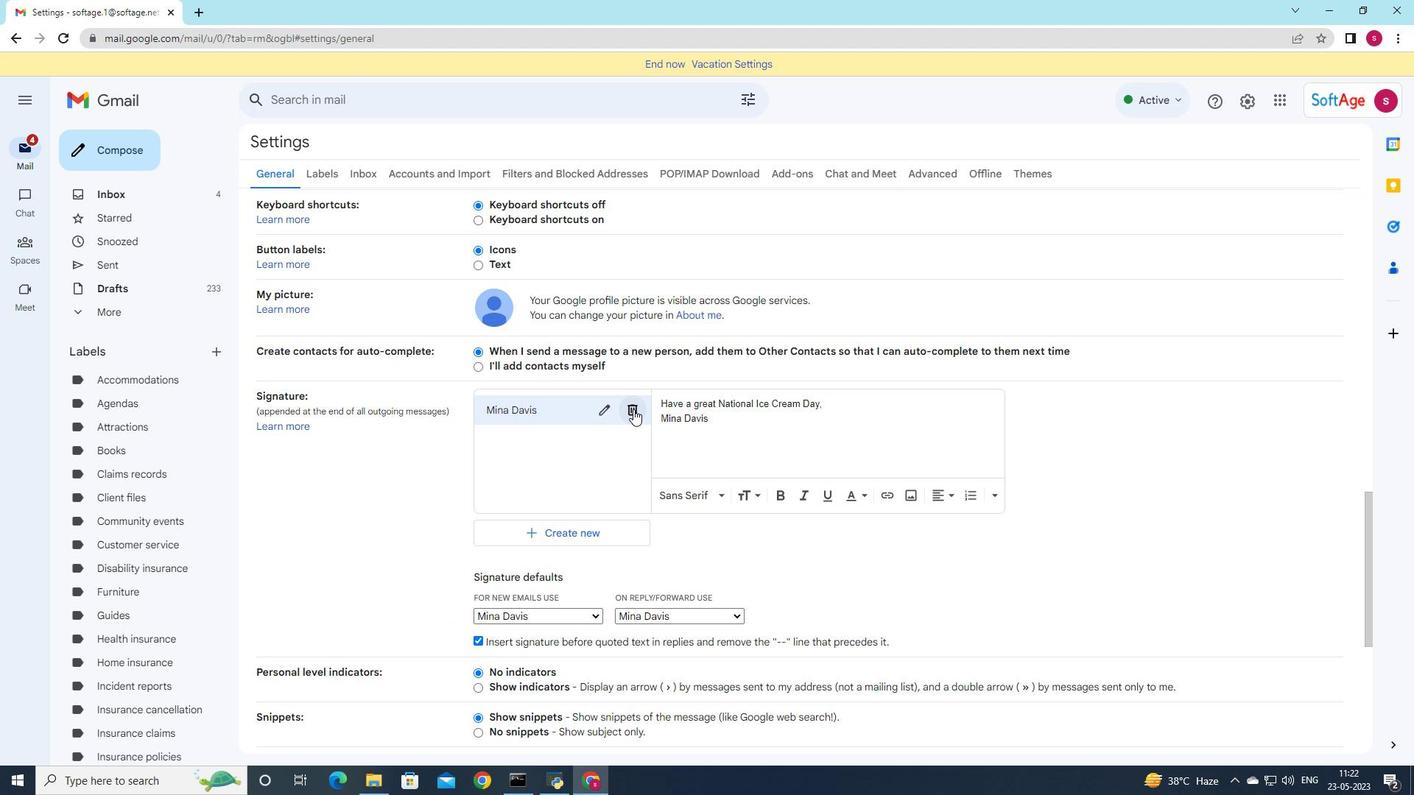 
Action: Mouse pressed left at (633, 406)
Screenshot: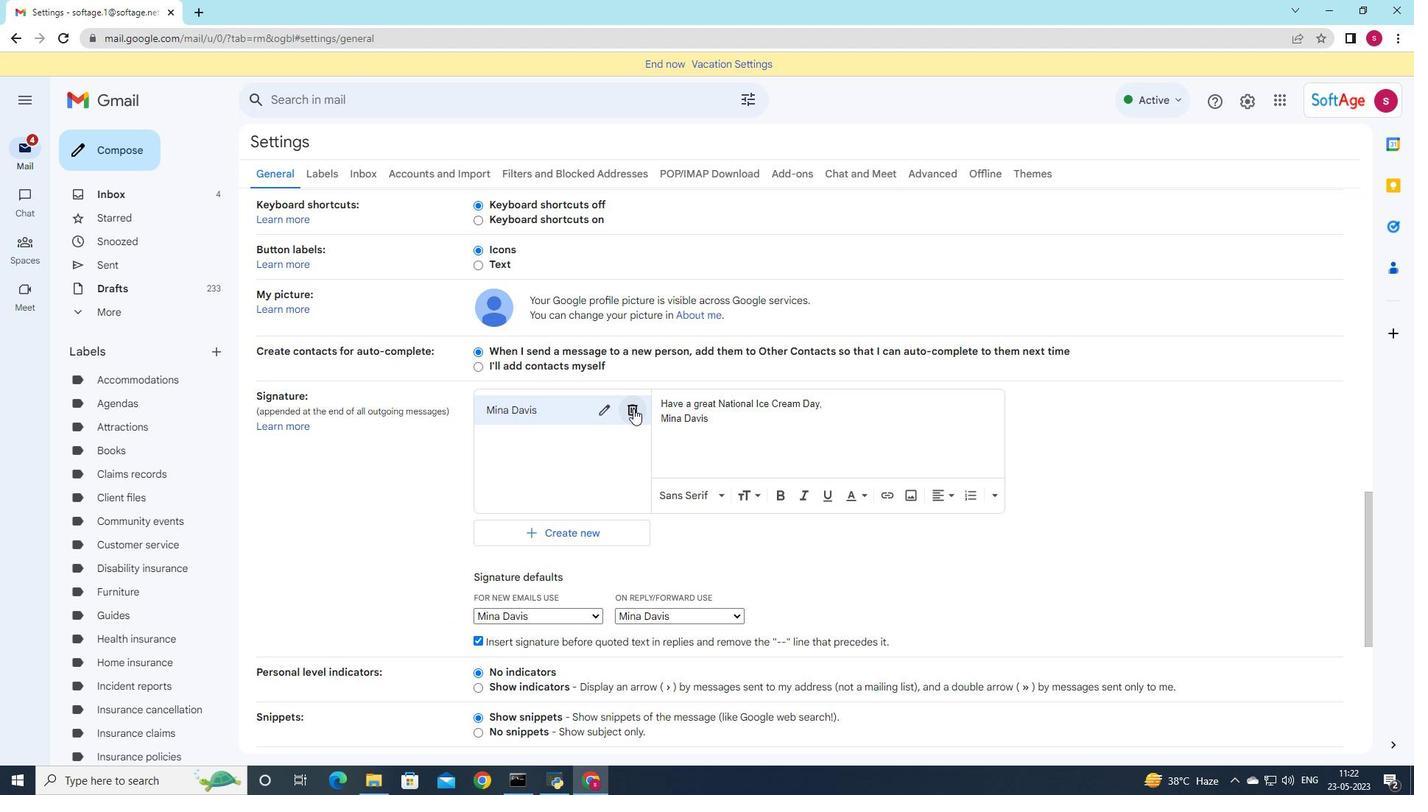 
Action: Mouse moved to (811, 434)
Screenshot: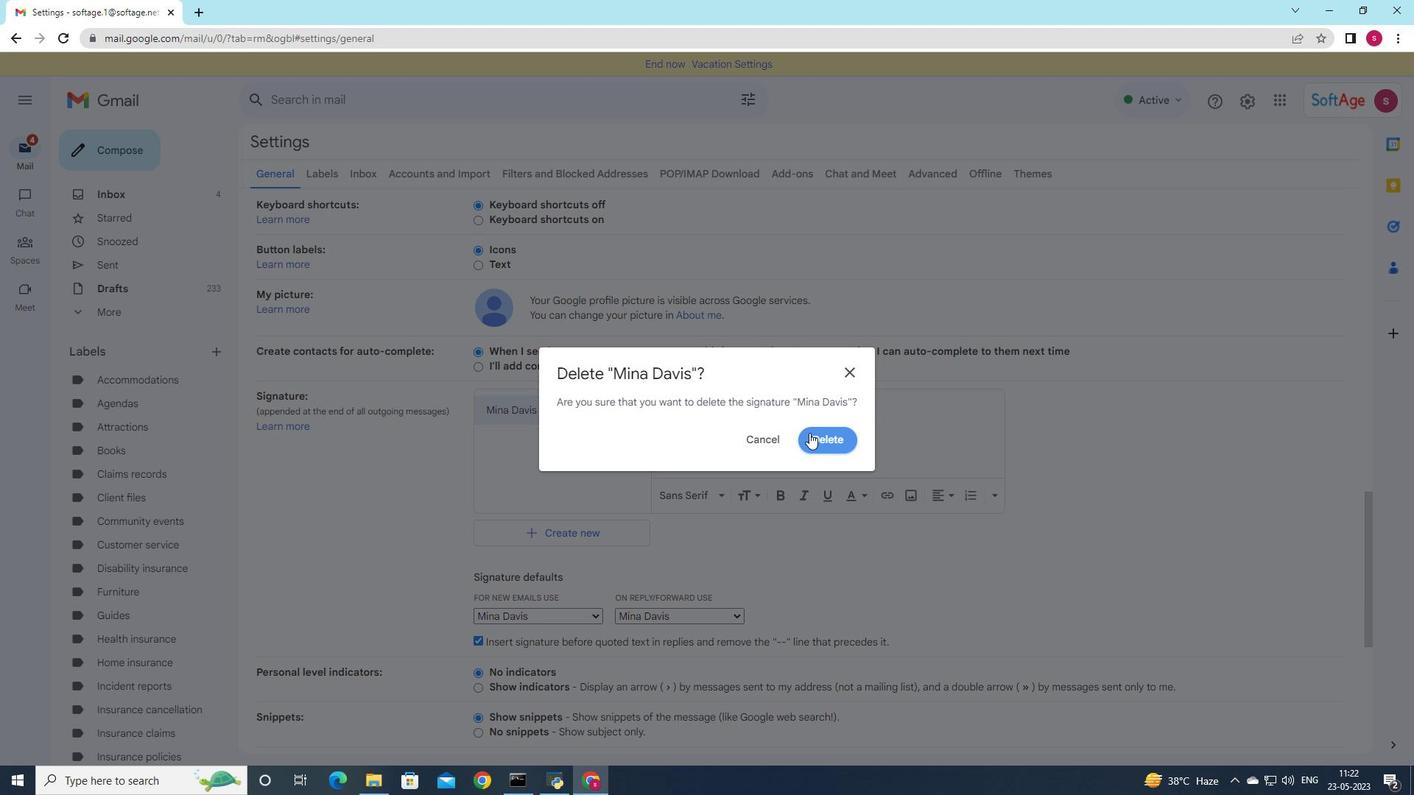 
Action: Mouse pressed left at (811, 434)
Screenshot: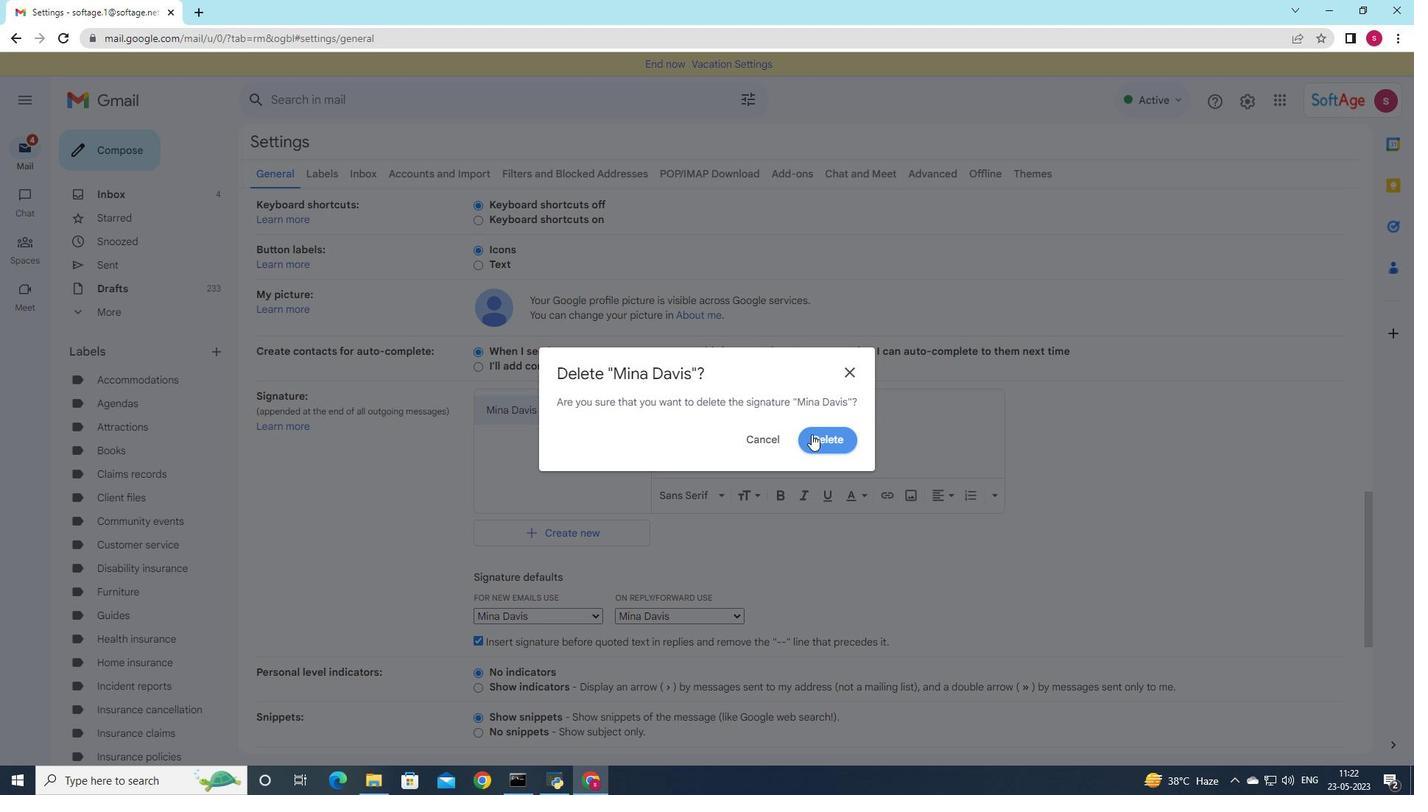 
Action: Mouse moved to (536, 428)
Screenshot: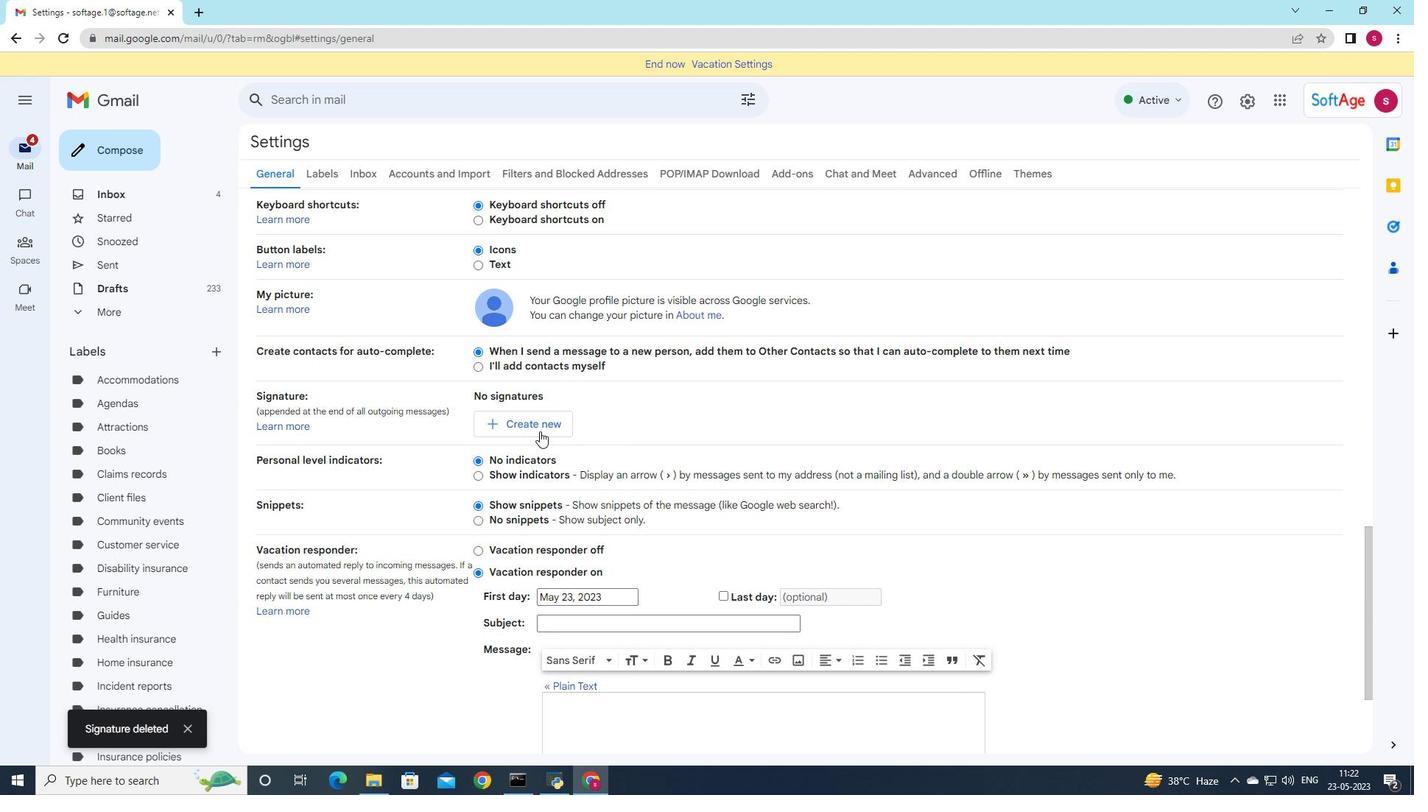 
Action: Mouse pressed left at (536, 428)
Screenshot: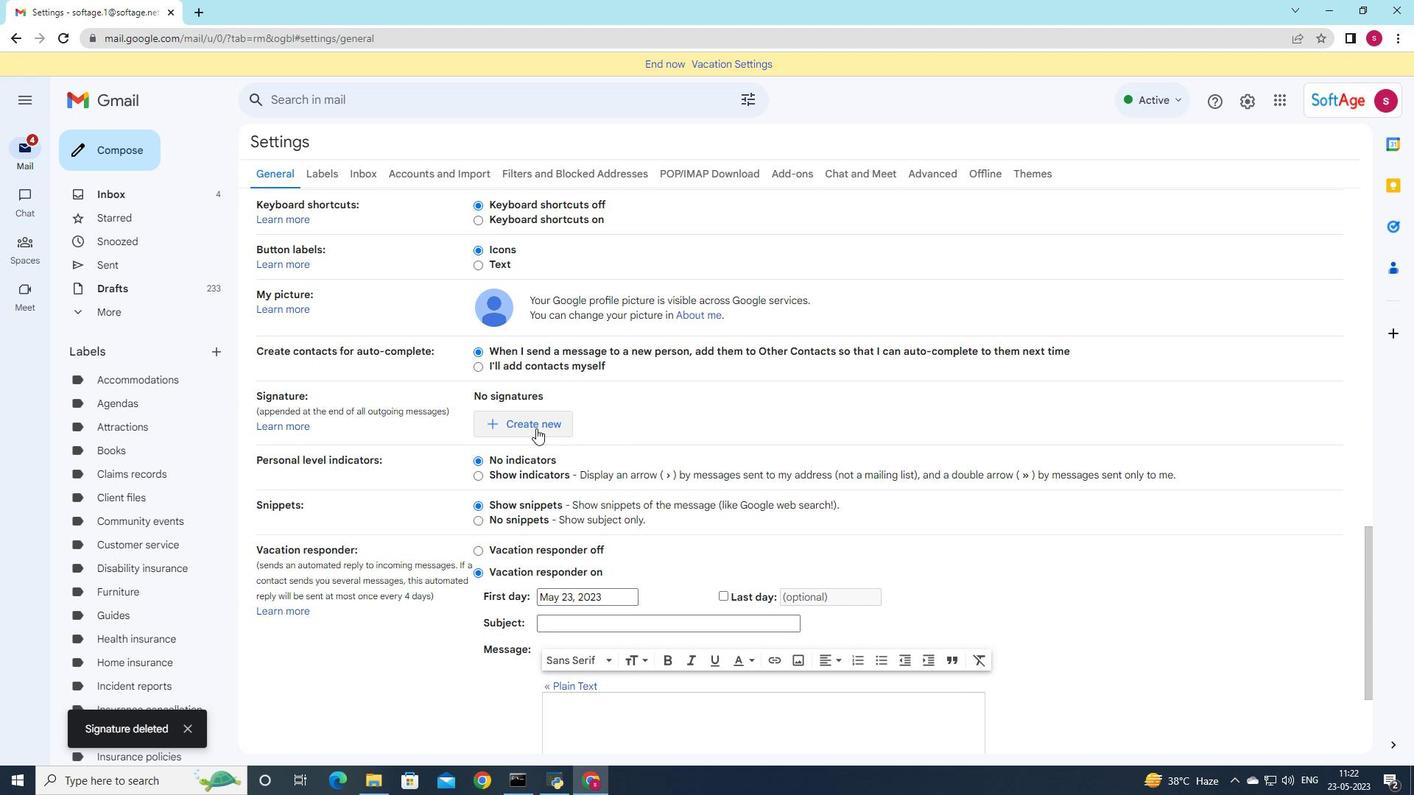 
Action: Mouse moved to (642, 423)
Screenshot: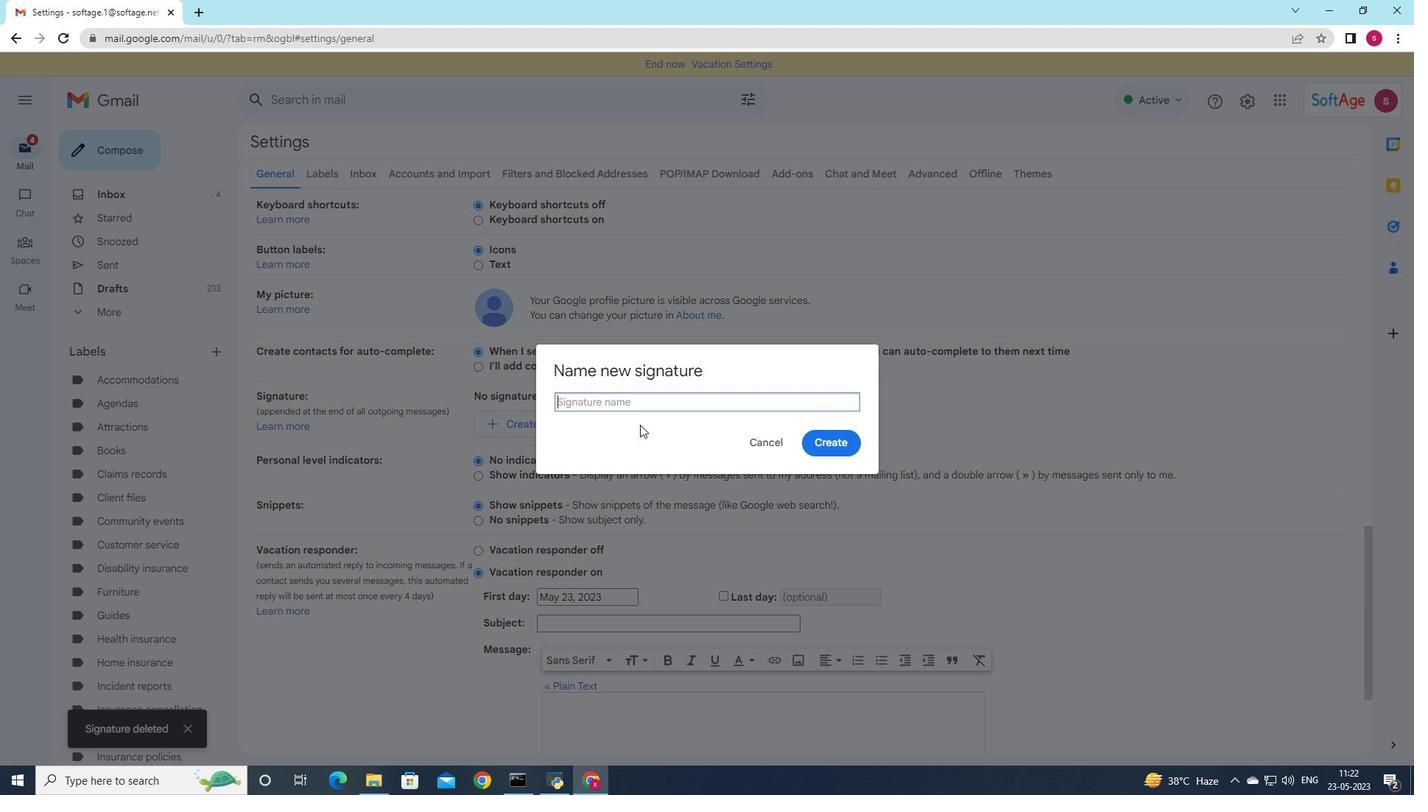 
Action: Key pressed <Key.shift>Cholle<Key.space><Key.shift>Collins
Screenshot: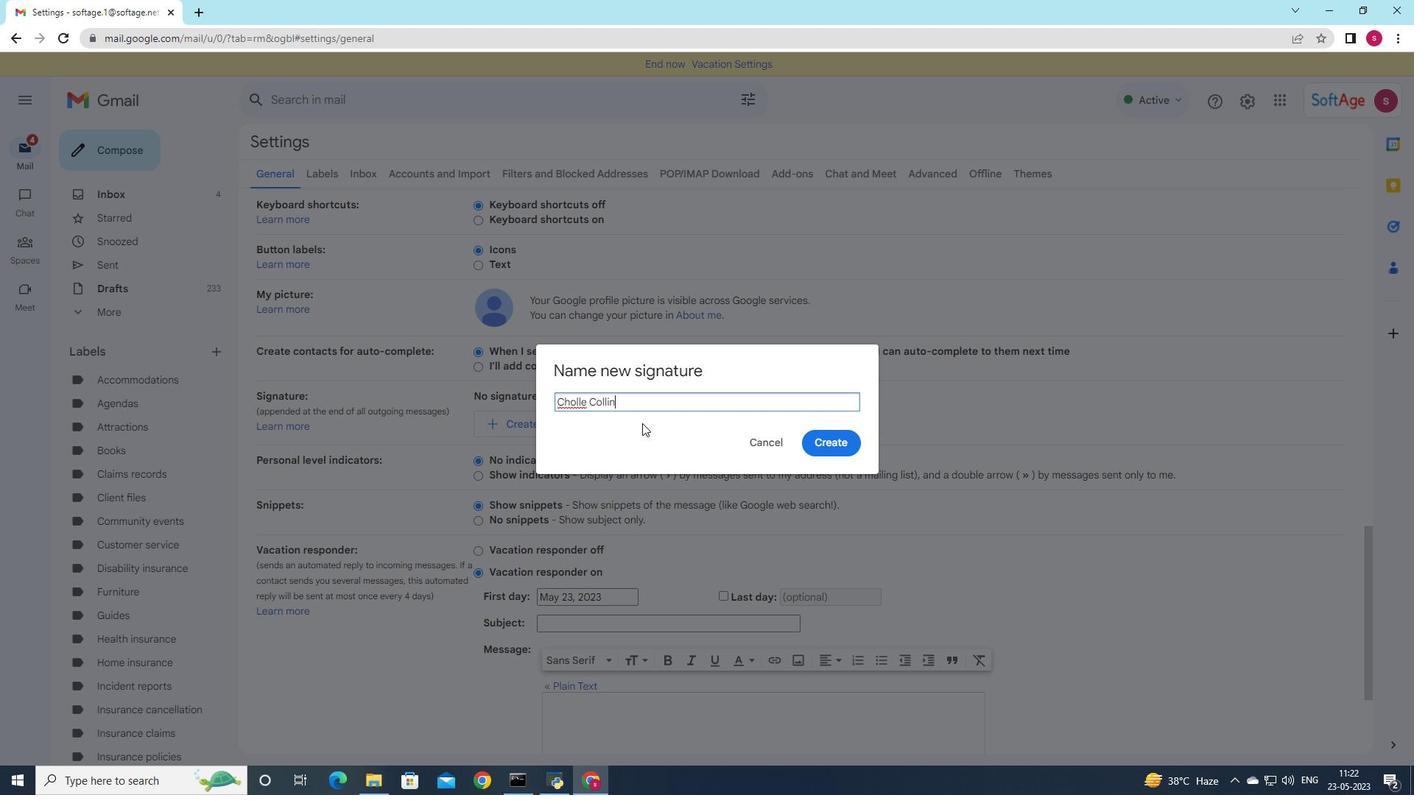 
Action: Mouse moved to (581, 402)
Screenshot: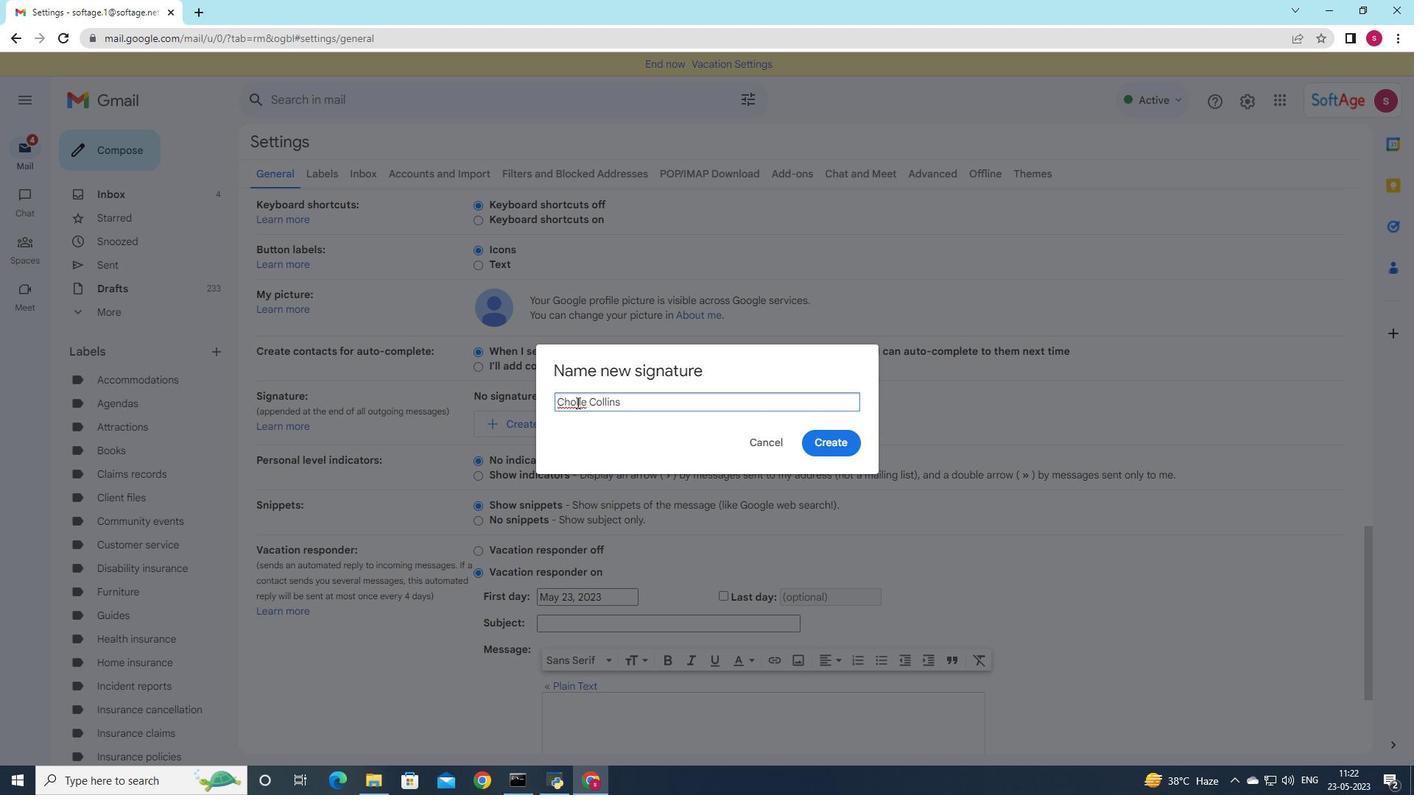 
Action: Mouse pressed left at (581, 402)
Screenshot: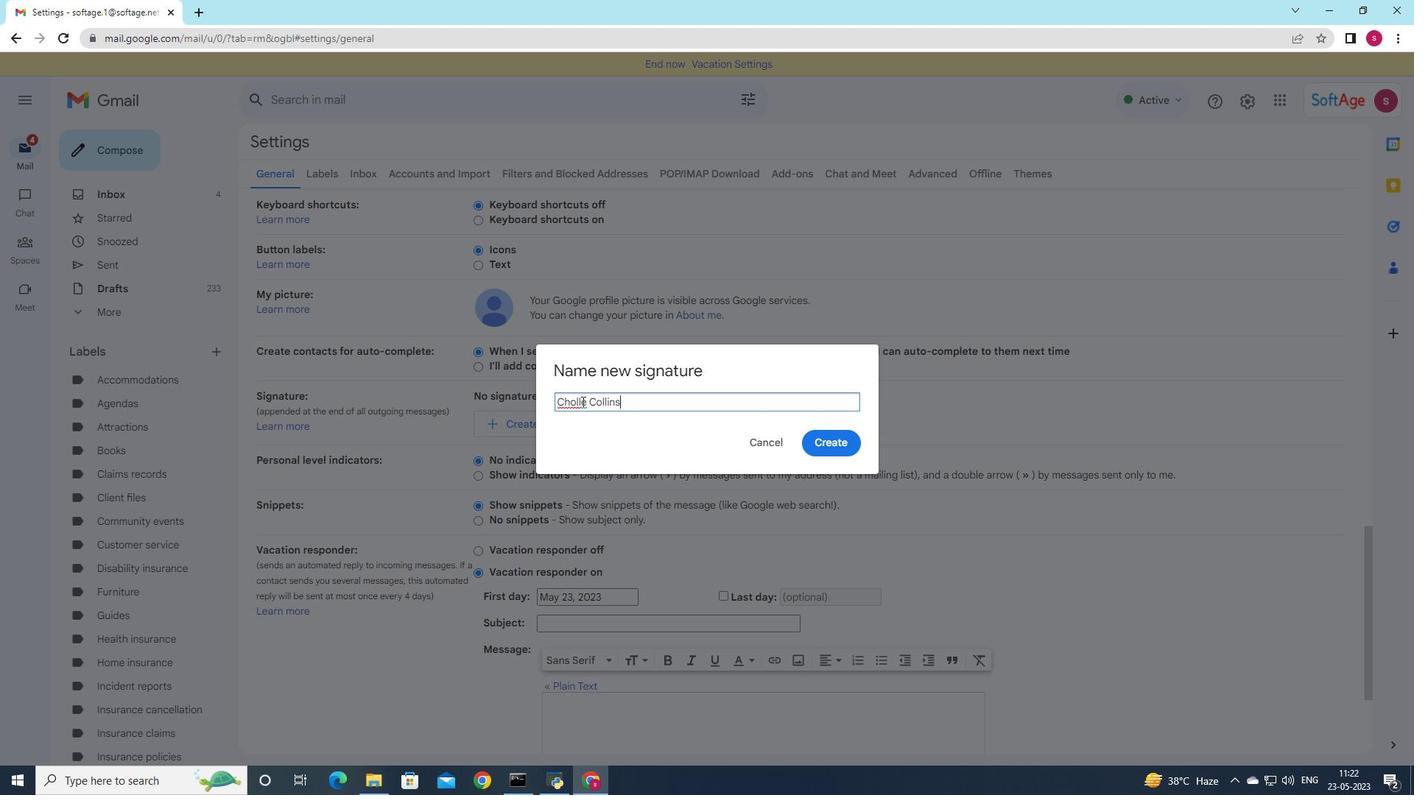 
Action: Key pressed <Key.backspace><Key.backspace><Key.backspace>lo
Screenshot: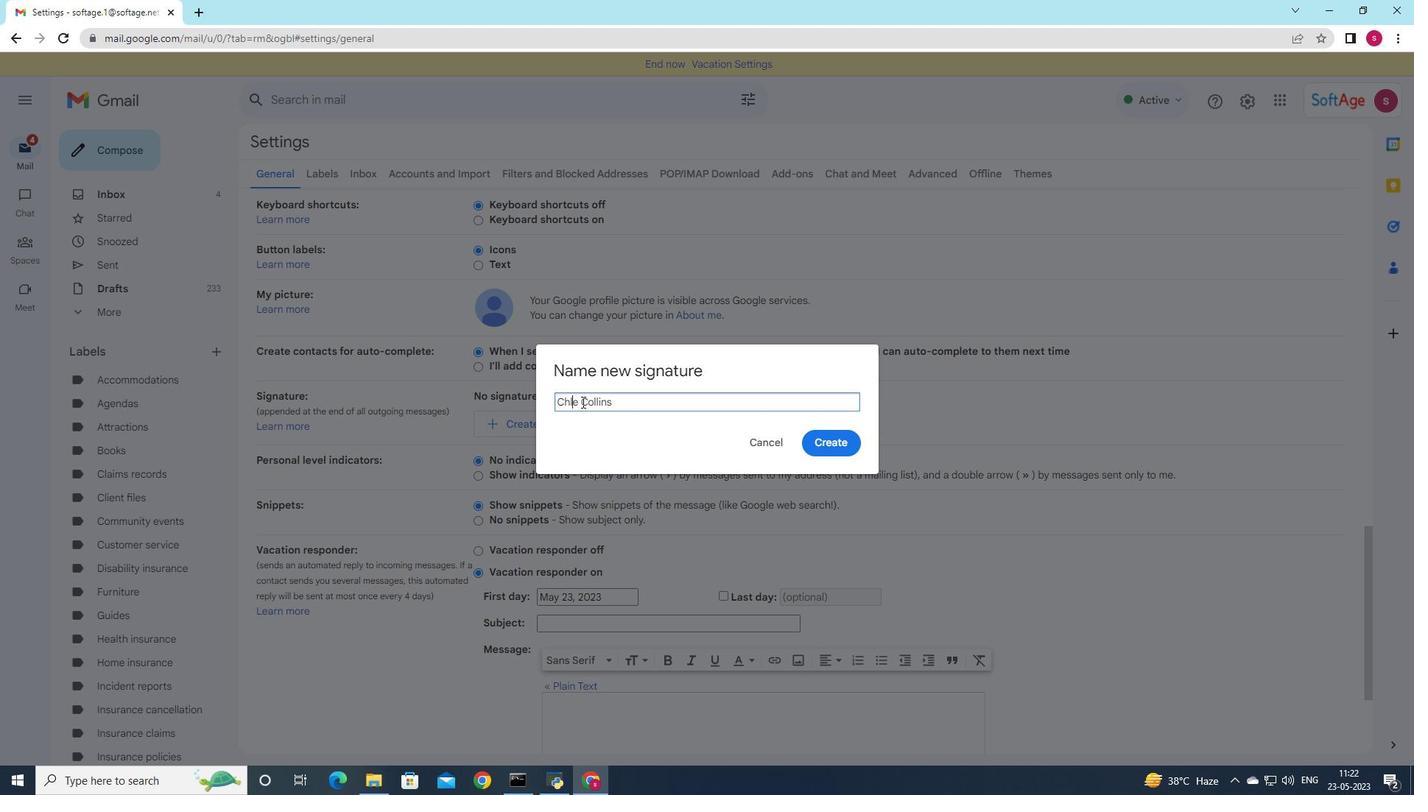 
Action: Mouse moved to (828, 435)
Screenshot: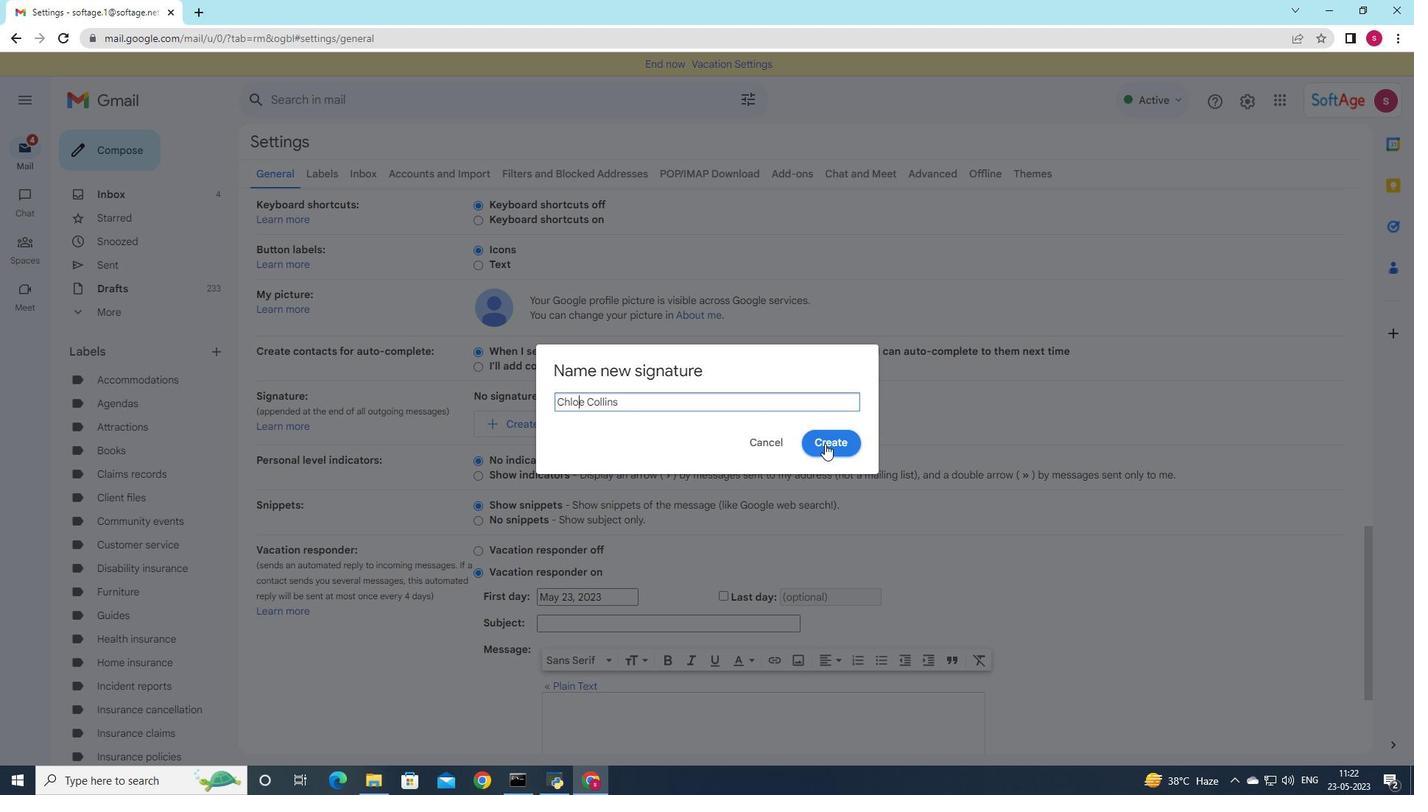 
Action: Mouse pressed left at (828, 435)
Screenshot: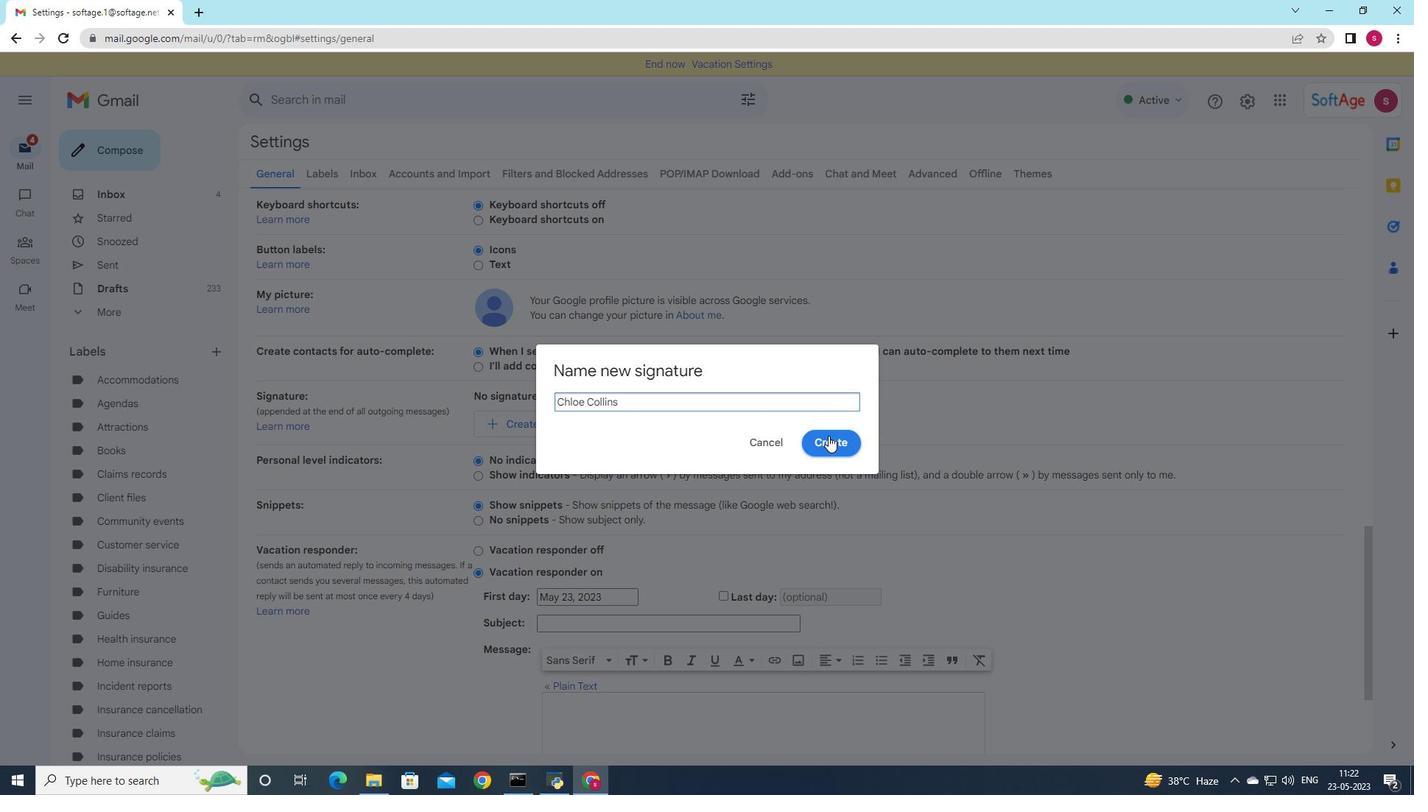 
Action: Mouse moved to (755, 417)
Screenshot: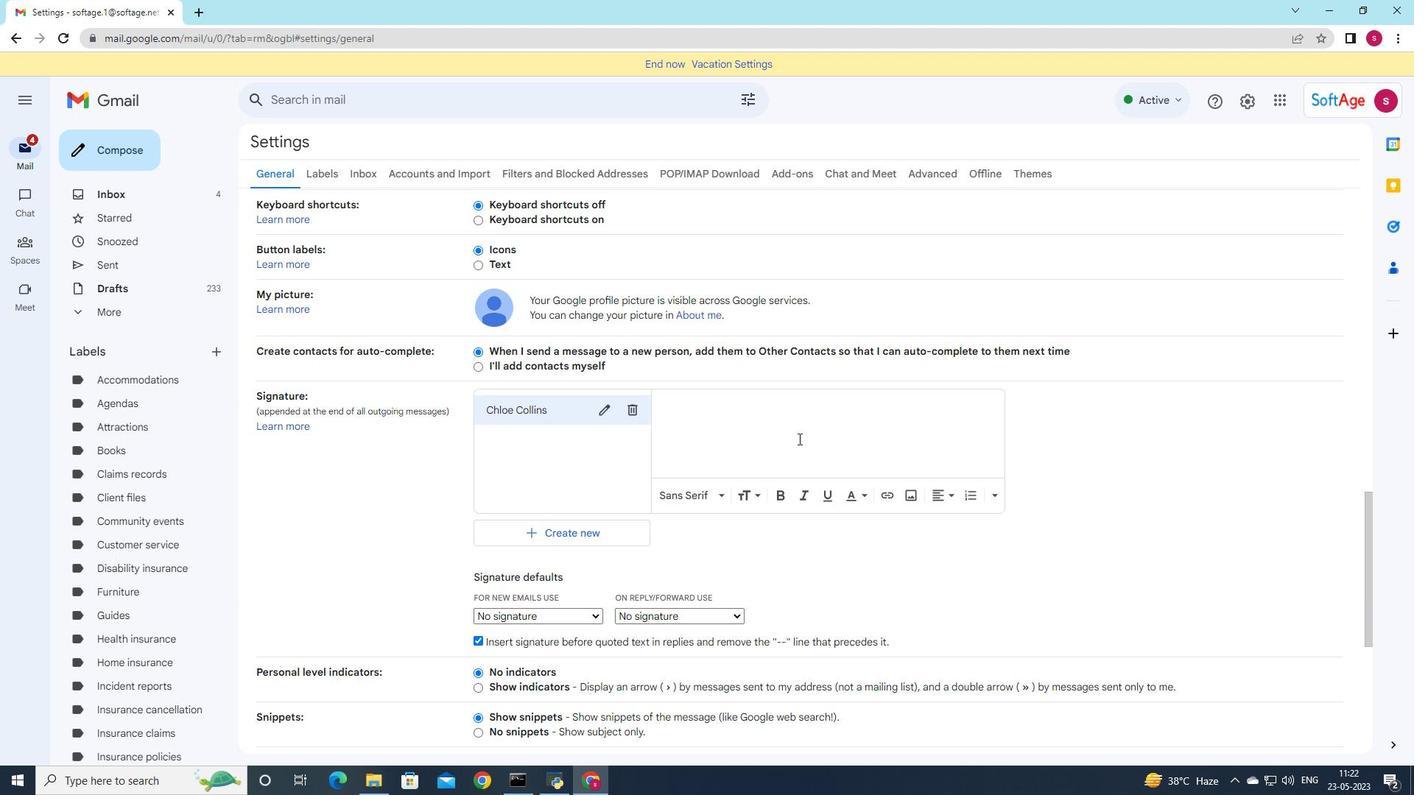 
Action: Mouse pressed left at (755, 417)
Screenshot: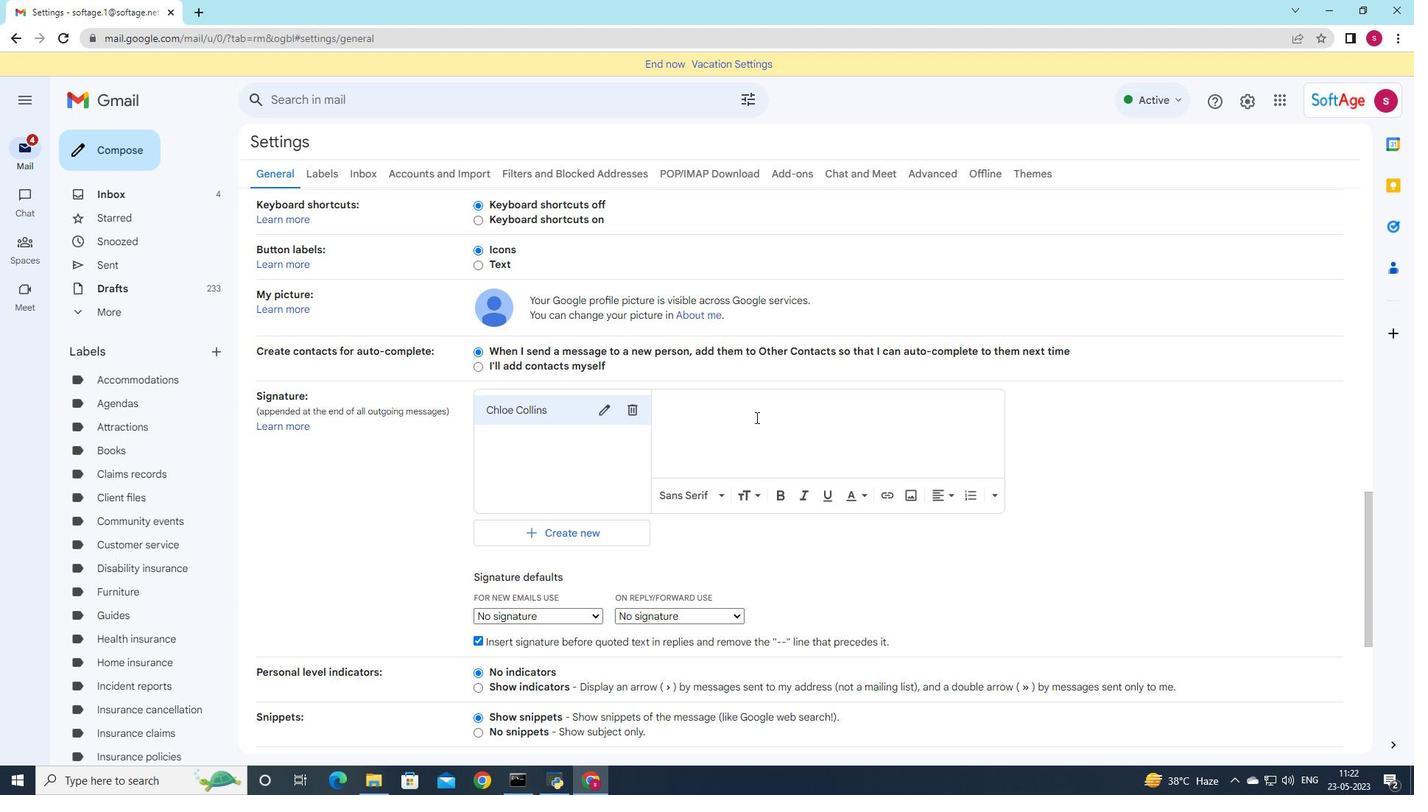 
Action: Mouse moved to (916, 388)
Screenshot: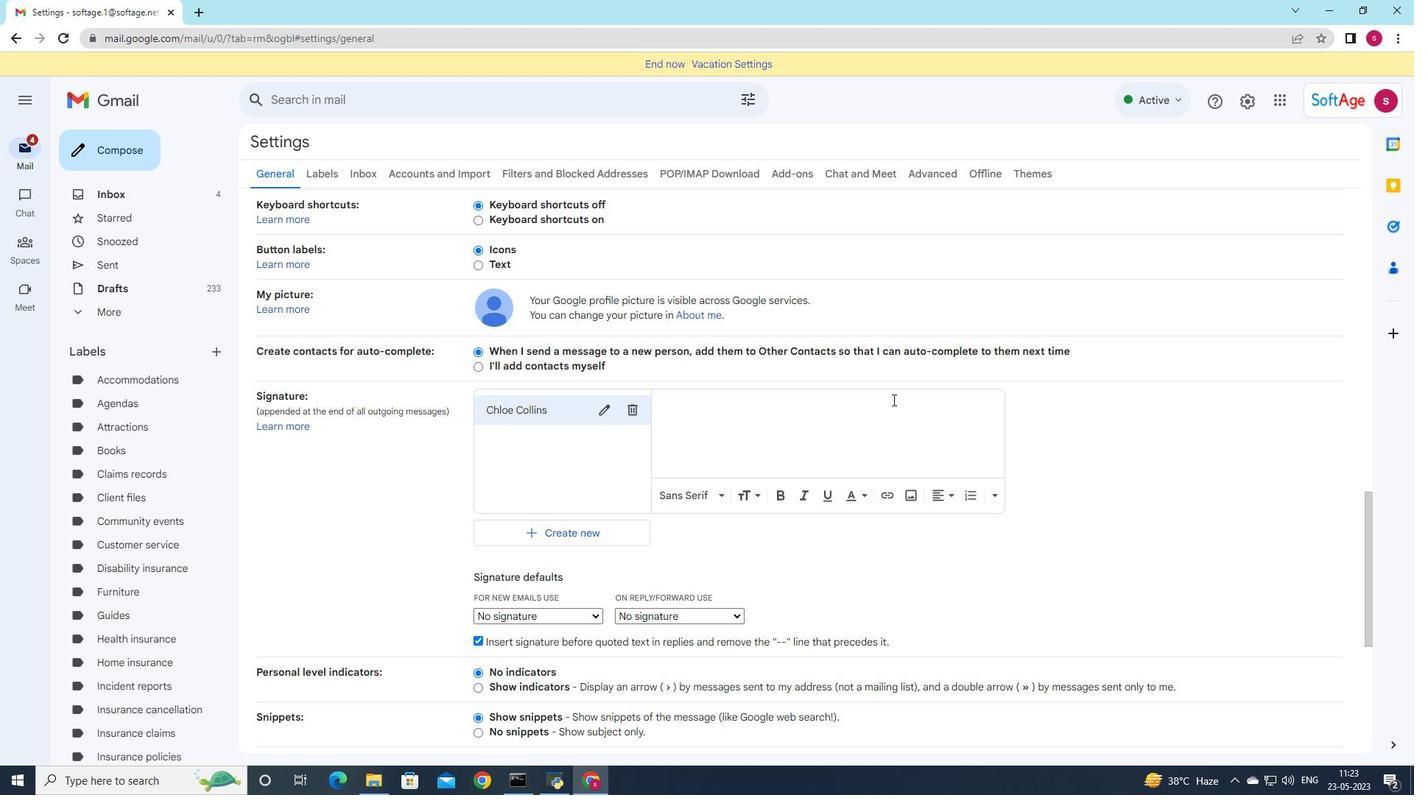 
Action: Key pressed <Key.shift>I<Key.space>would<Key.space>like<Key.space>to<Key.space>request<Key.space>a<Key.space>qy<Key.backspace>i<Key.backspace>uat<Key.backspace><Key.backspace>otation<Key.space>for<Key.space>youe<Key.backspace>r<Key.space>services<Key.enter><Key.shift>Chloe<Key.space><Key.shift>Collins
Screenshot: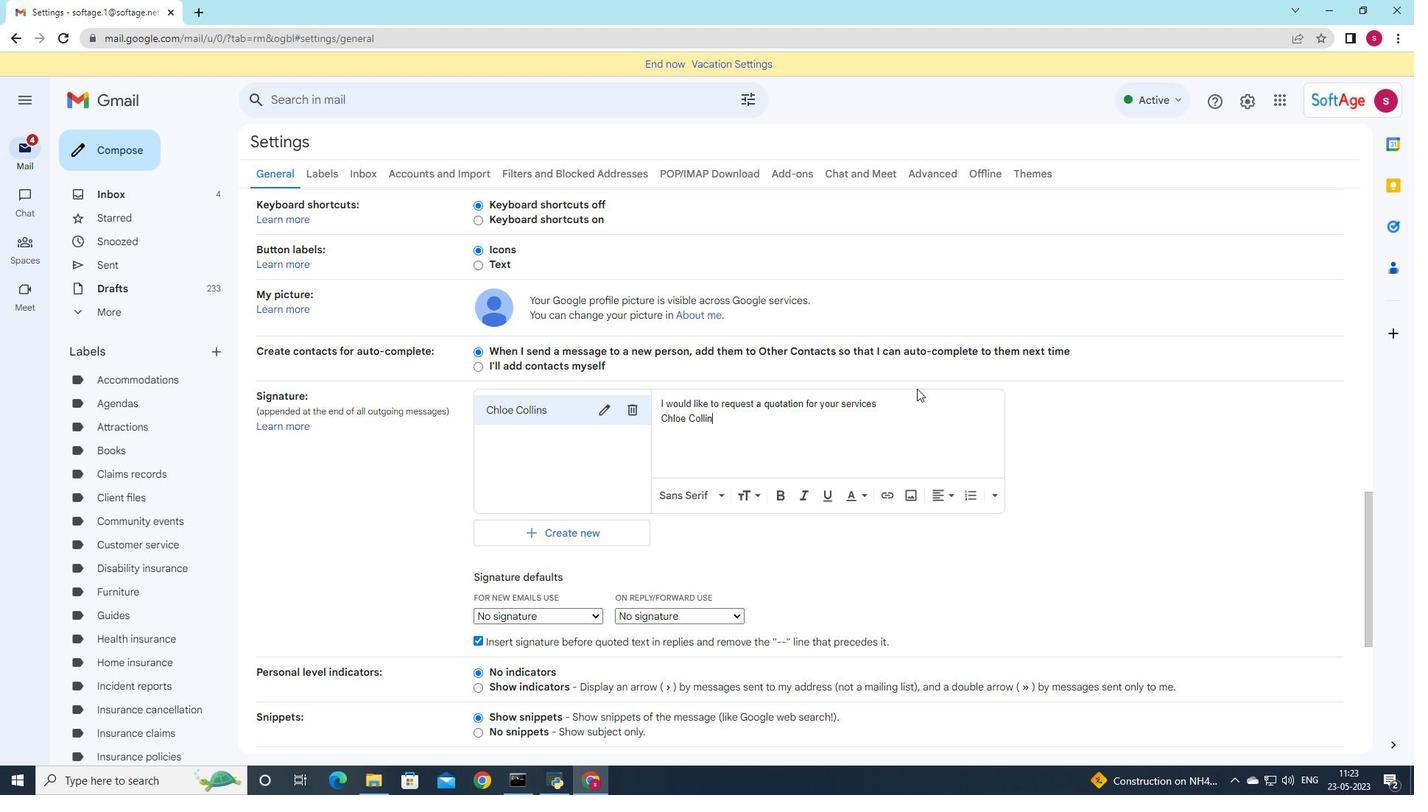
Action: Mouse moved to (589, 612)
Screenshot: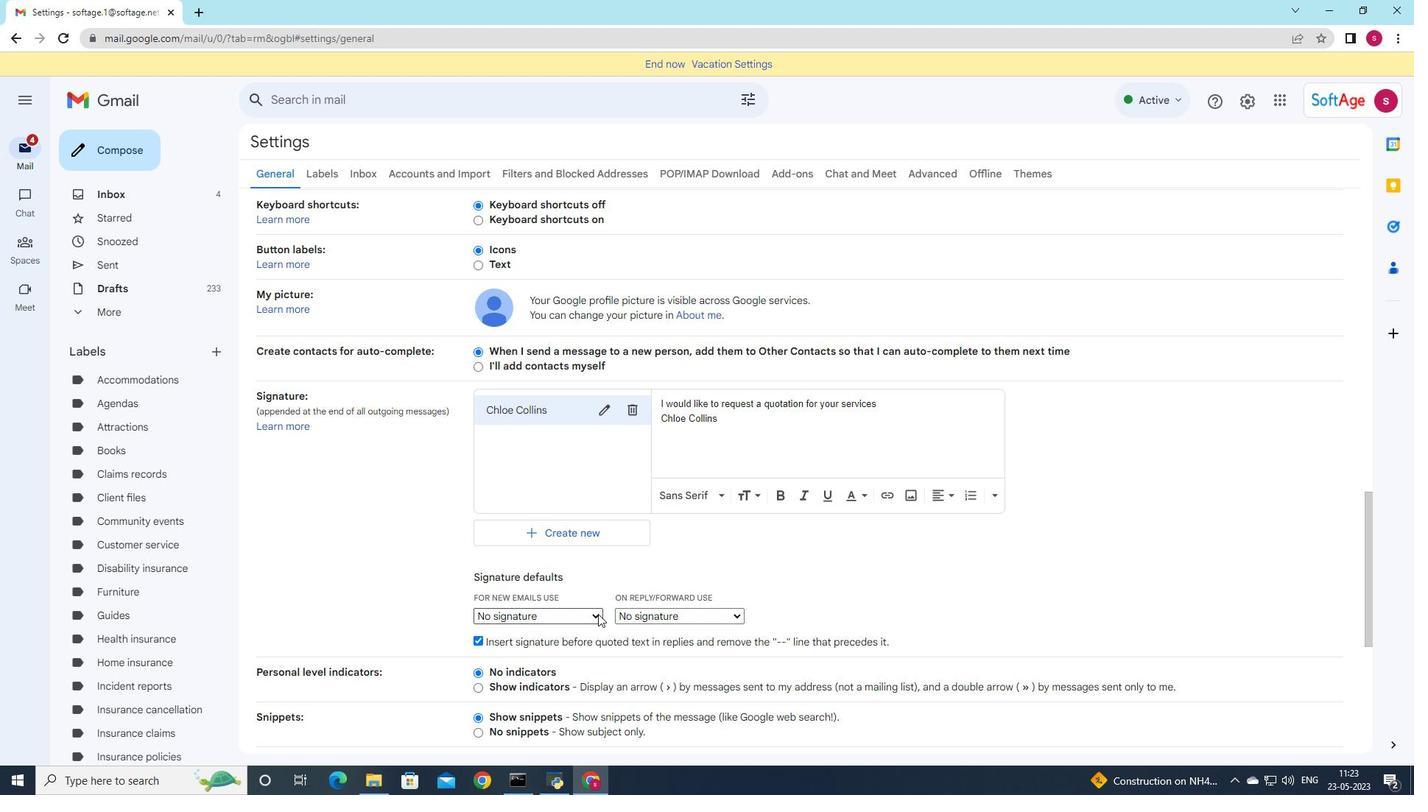 
Action: Mouse pressed left at (589, 612)
Screenshot: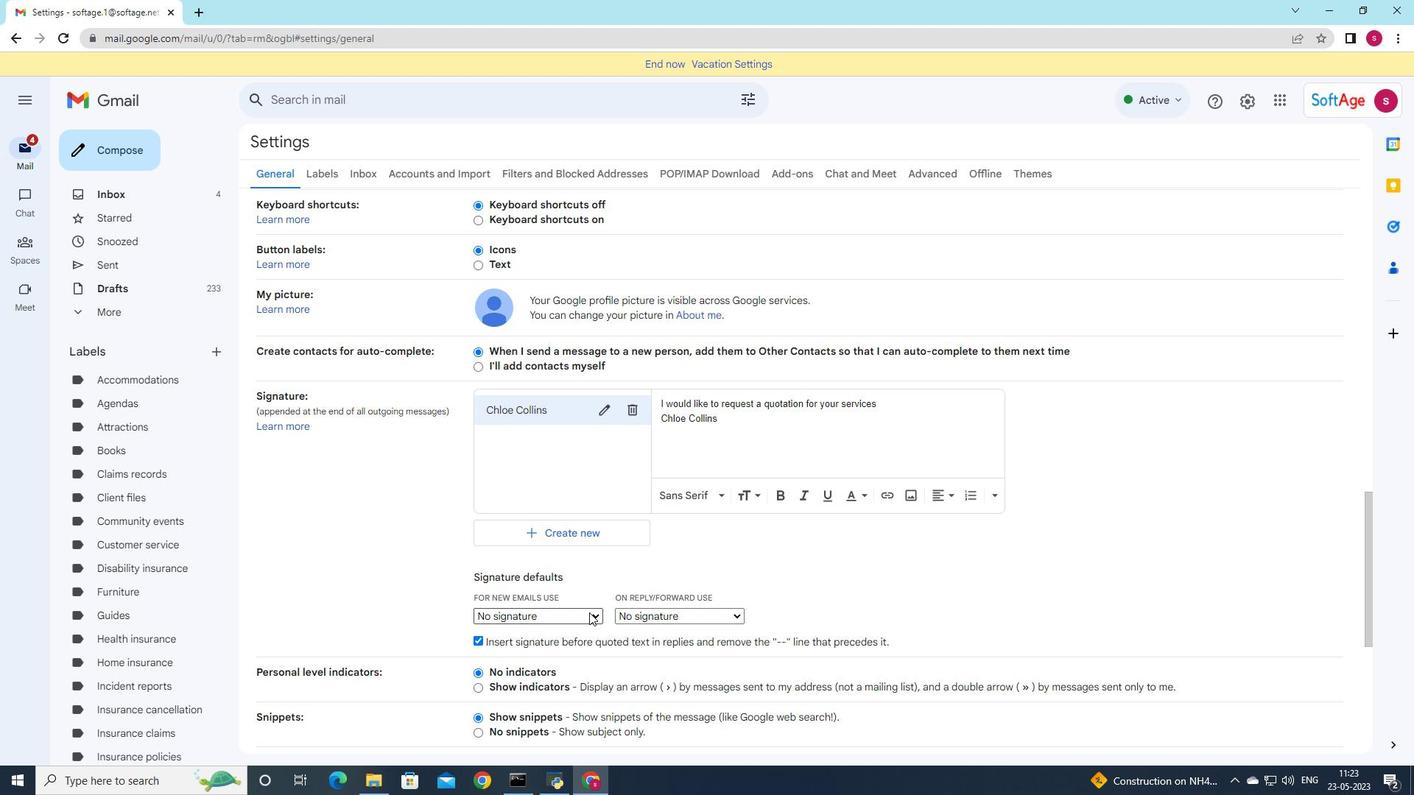 
Action: Mouse moved to (584, 642)
Screenshot: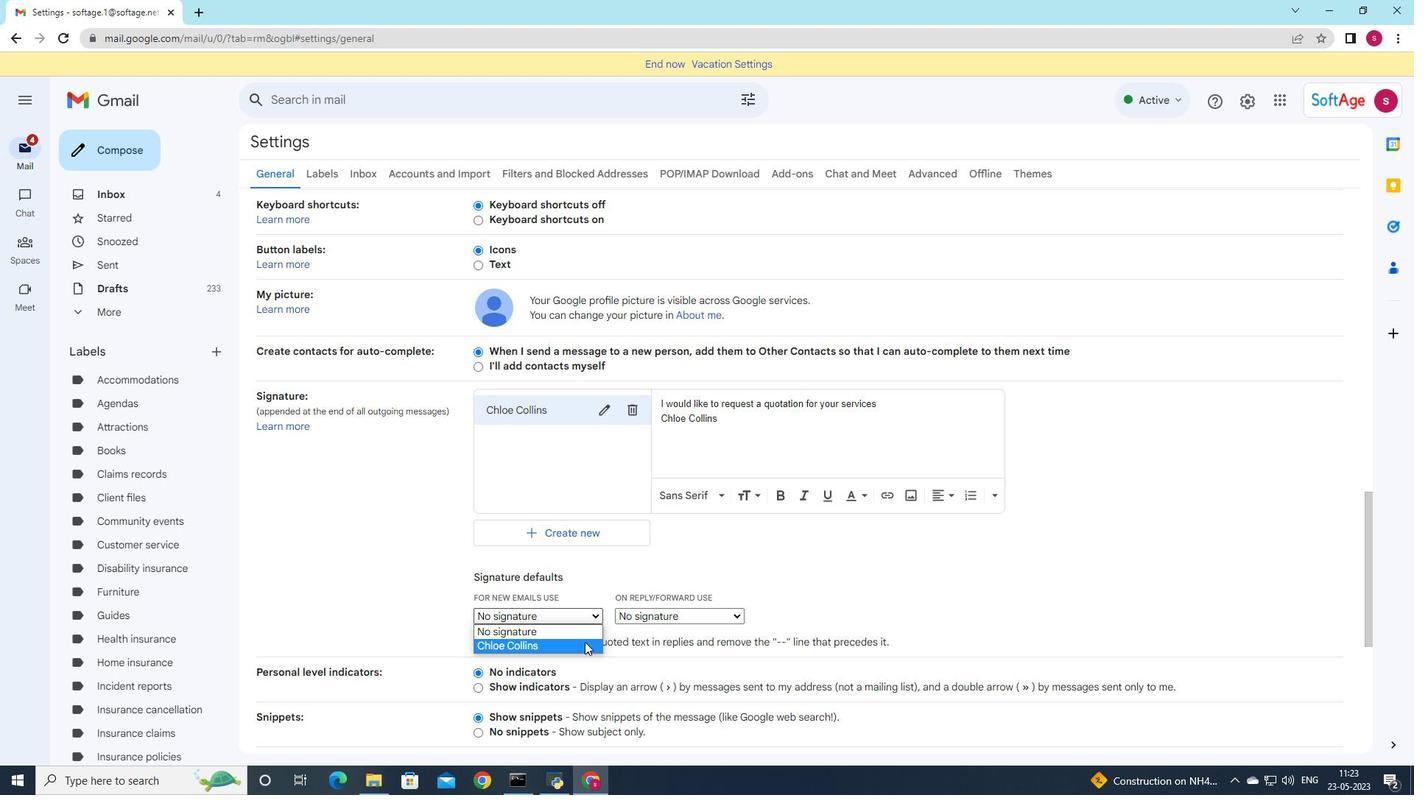 
Action: Mouse pressed left at (584, 642)
Screenshot: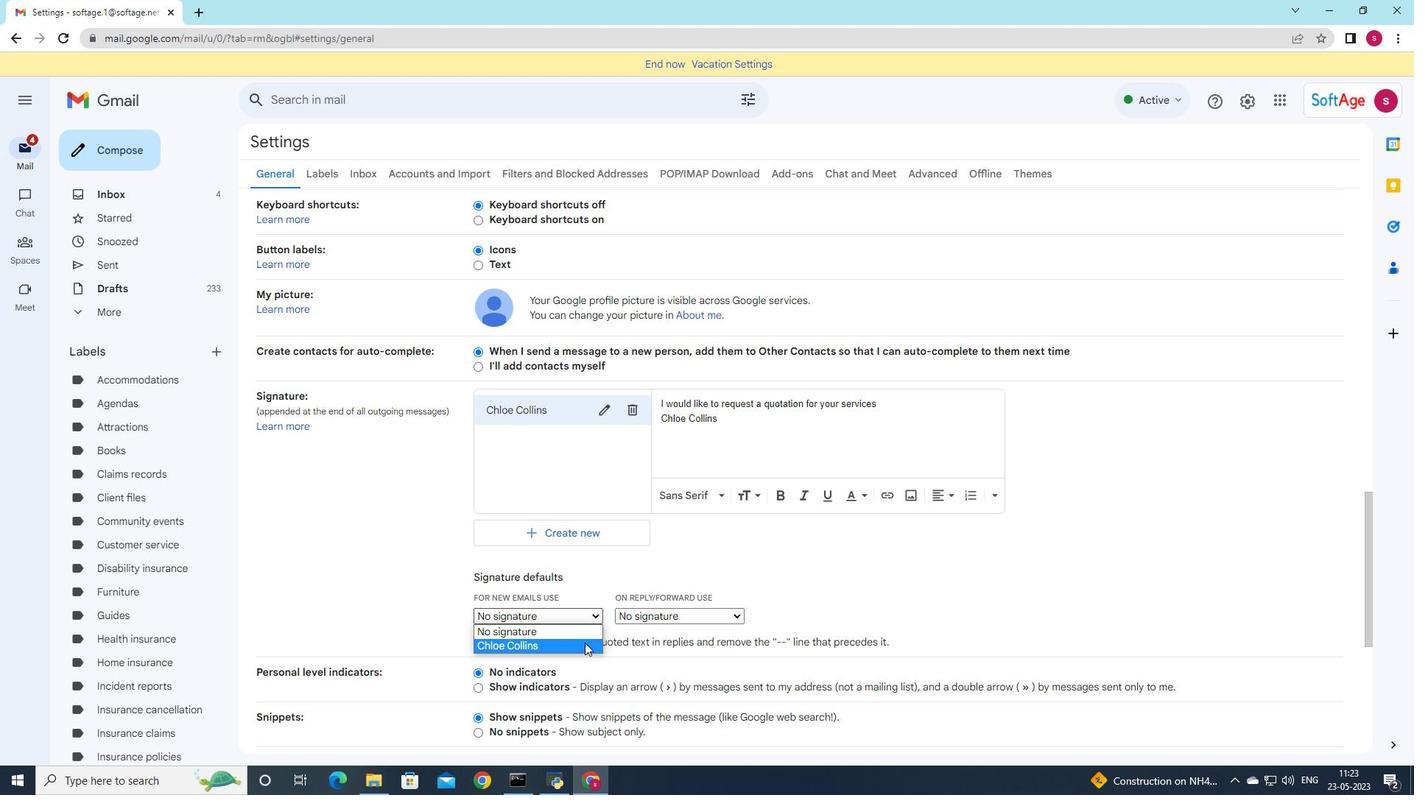 
Action: Mouse moved to (630, 613)
Screenshot: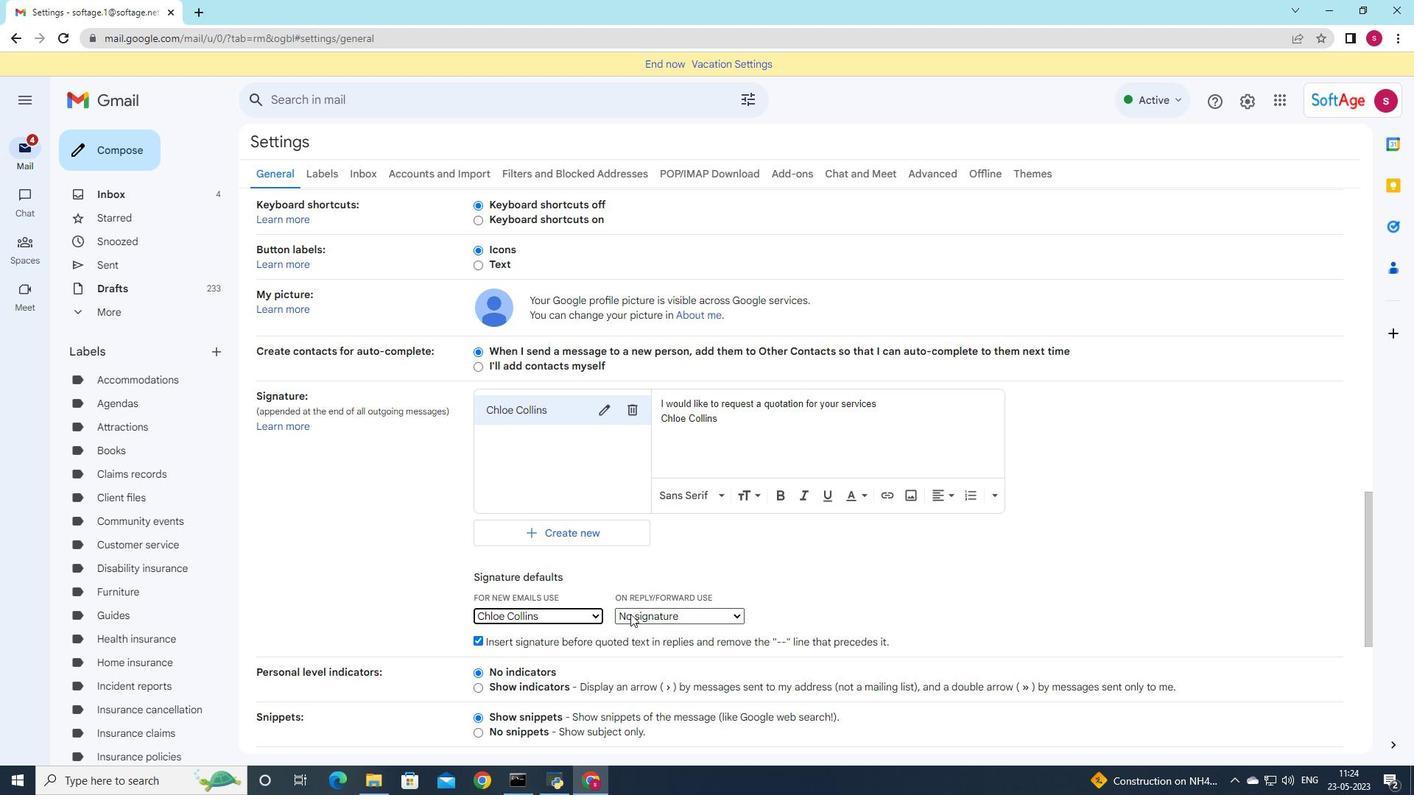 
Action: Mouse pressed left at (630, 613)
Screenshot: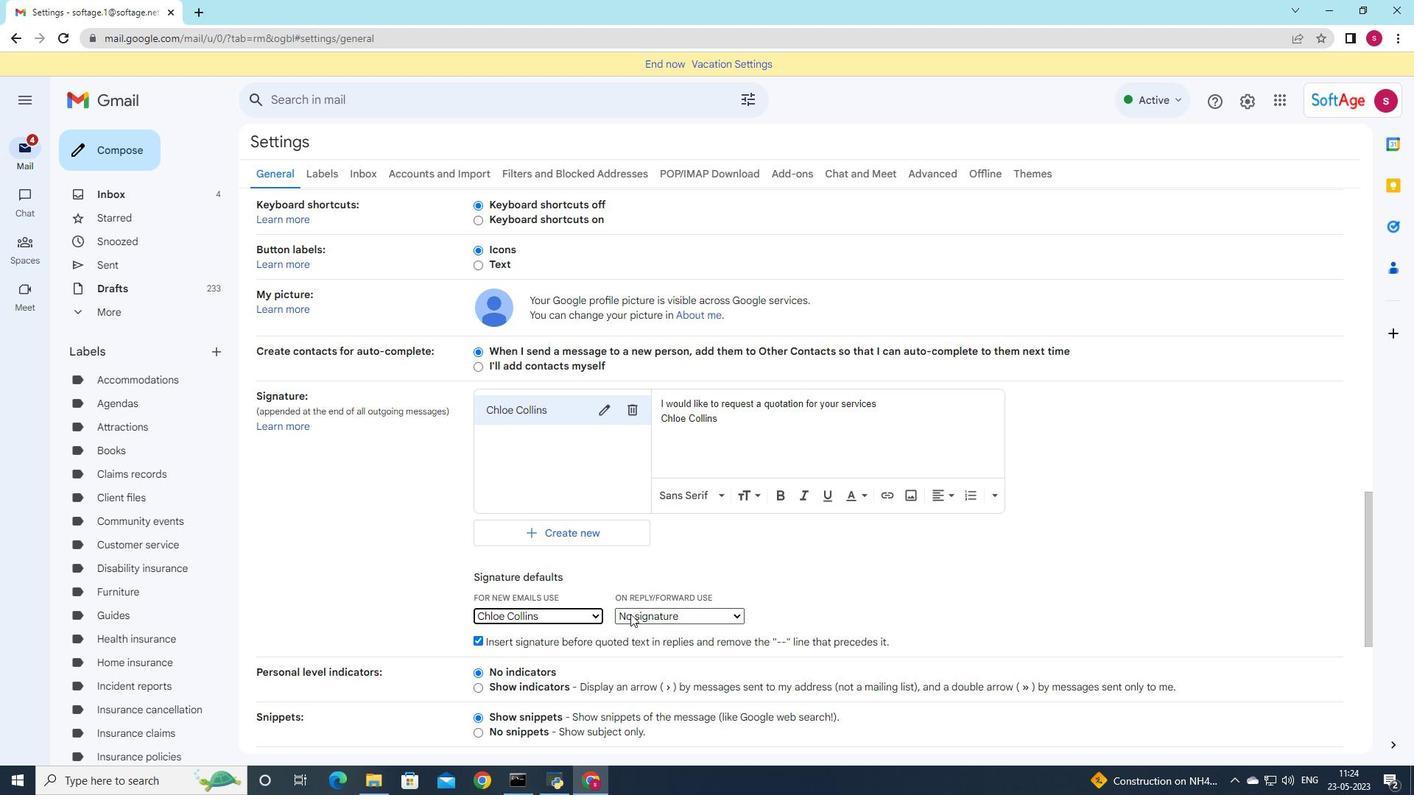 
Action: Mouse moved to (630, 648)
Screenshot: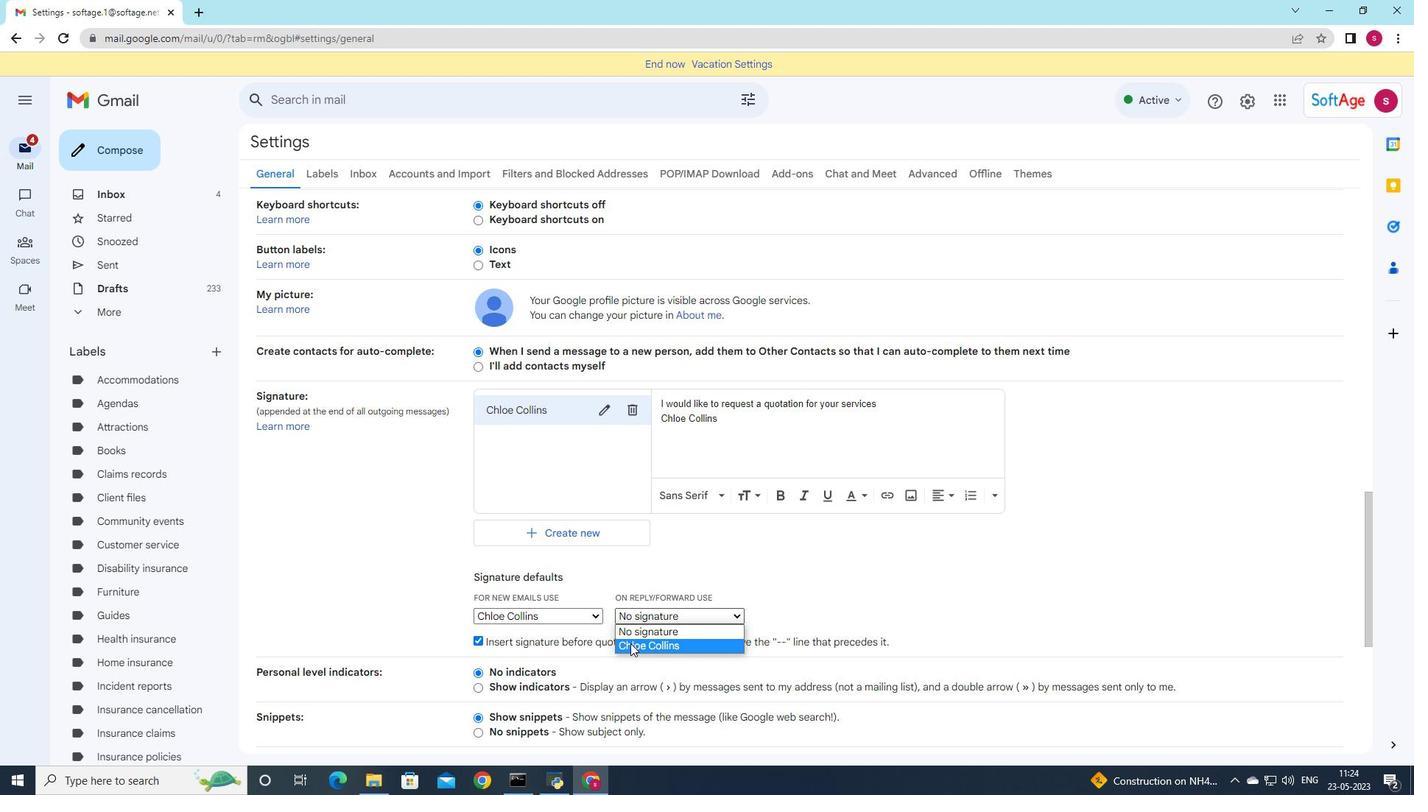 
Action: Mouse pressed left at (630, 648)
Screenshot: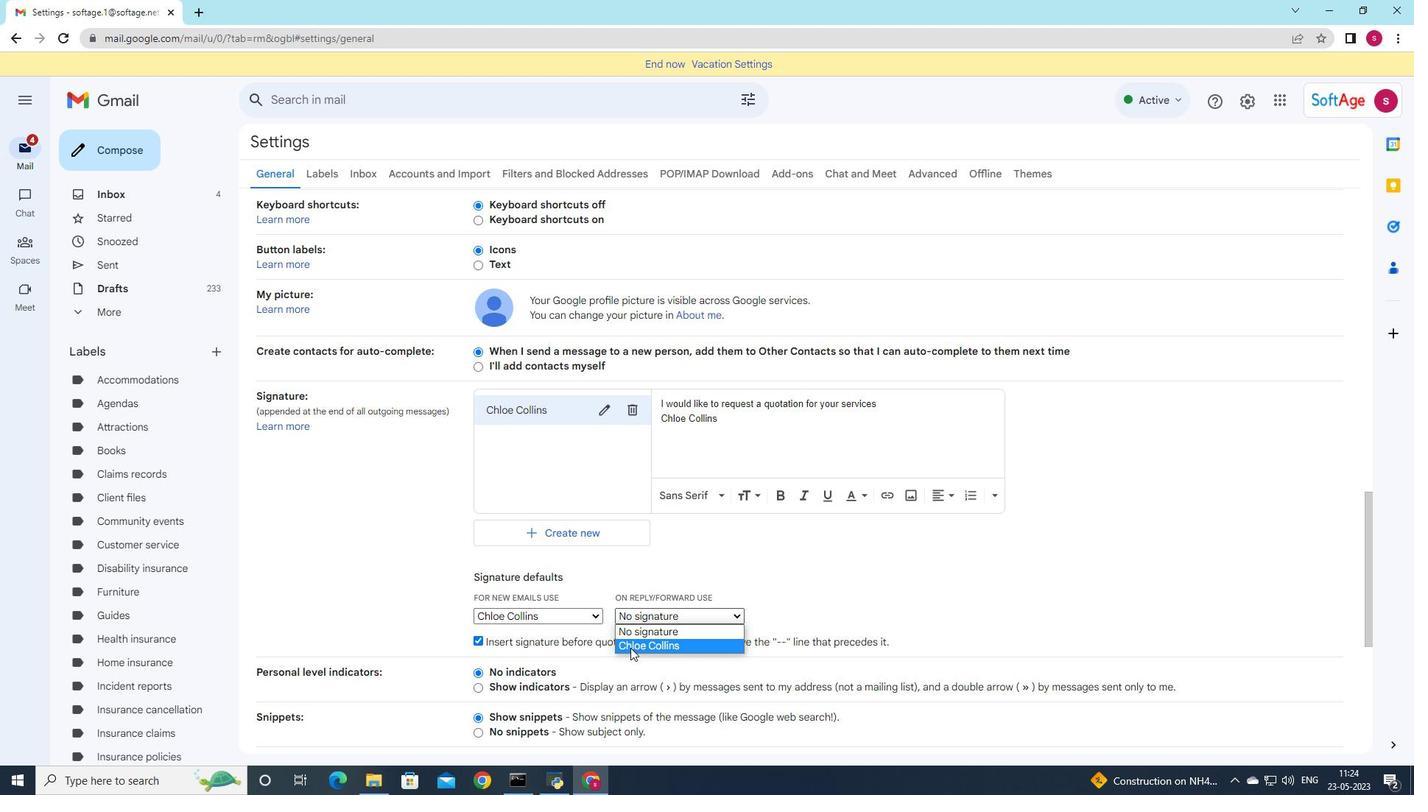 
Action: Mouse moved to (626, 634)
Screenshot: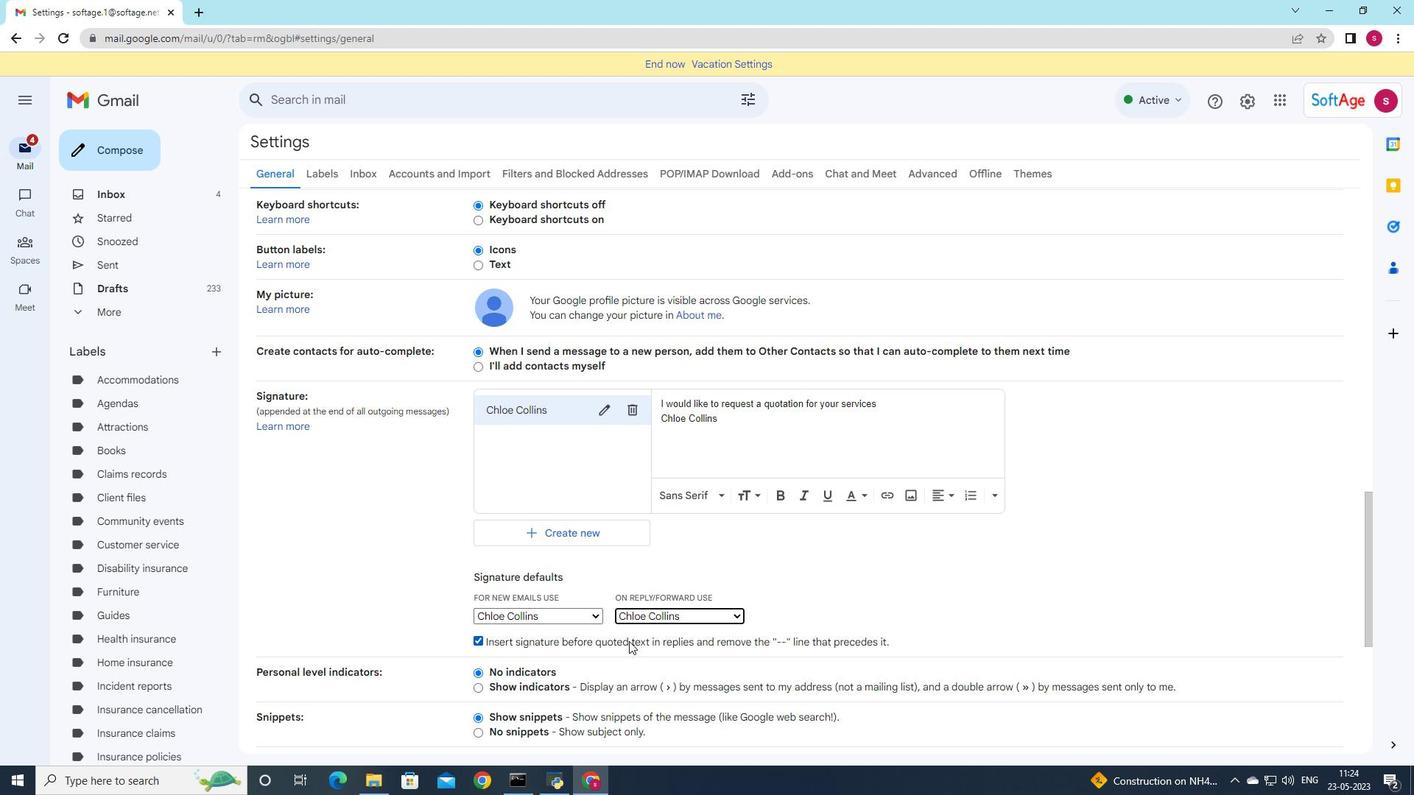 
Action: Mouse scrolled (626, 633) with delta (0, 0)
Screenshot: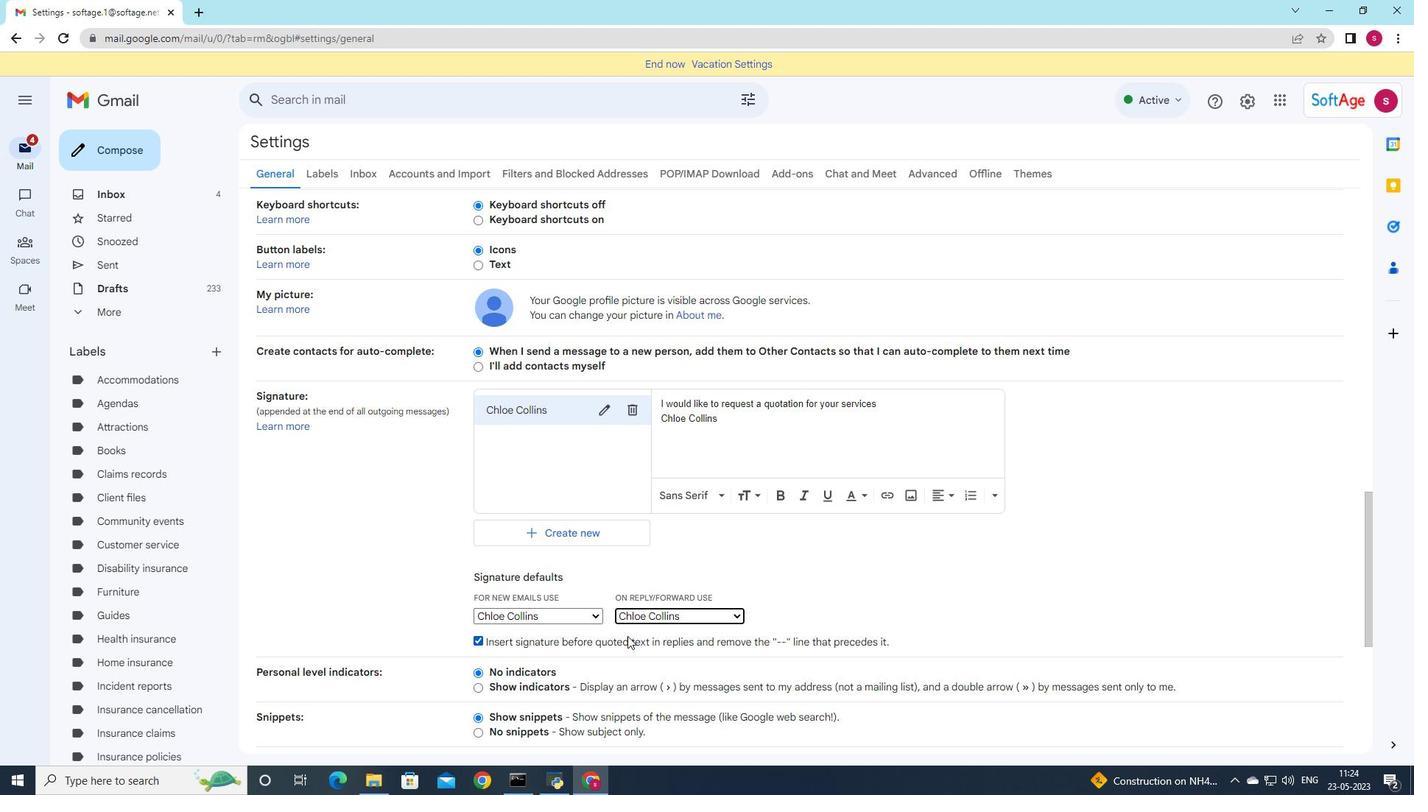 
Action: Mouse scrolled (626, 633) with delta (0, 0)
Screenshot: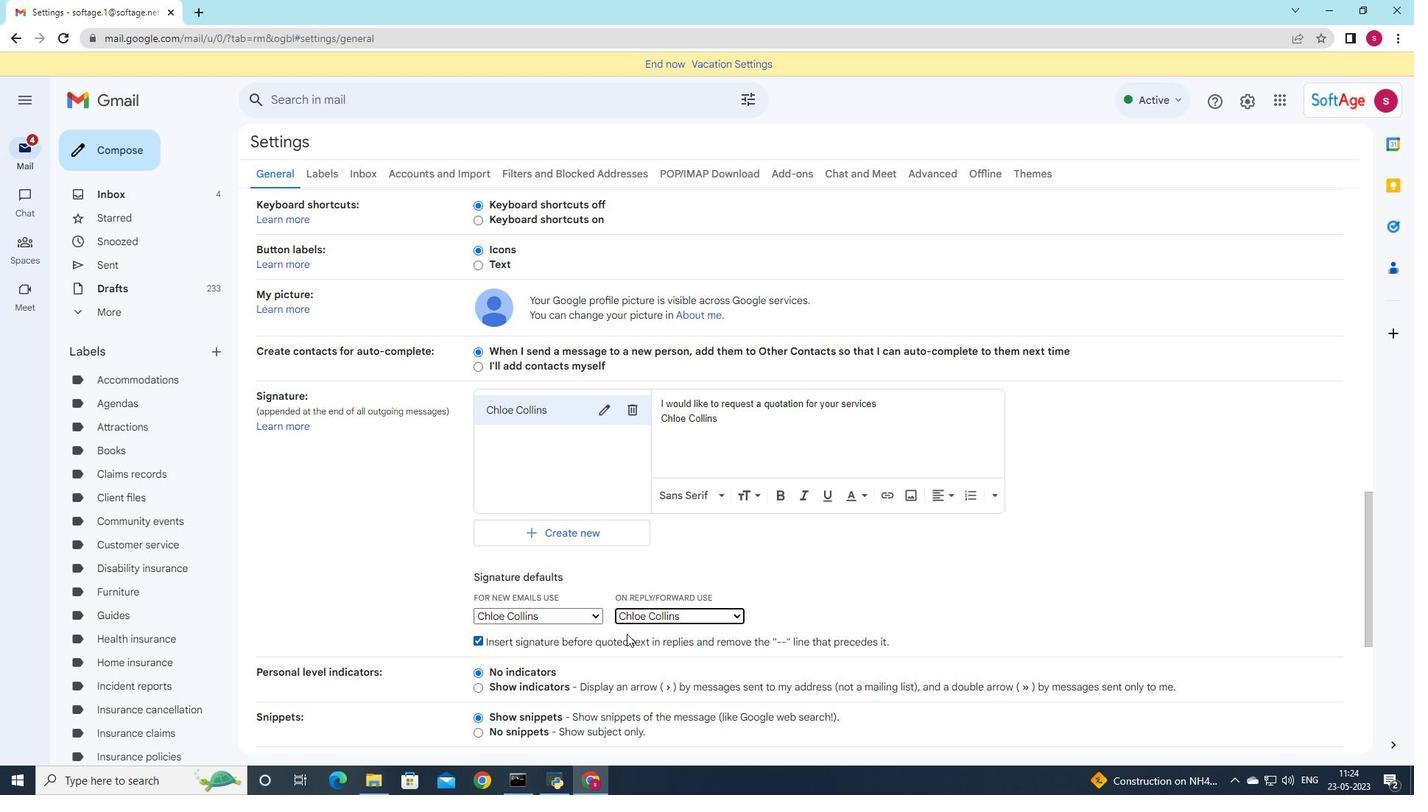
Action: Mouse scrolled (626, 633) with delta (0, 0)
Screenshot: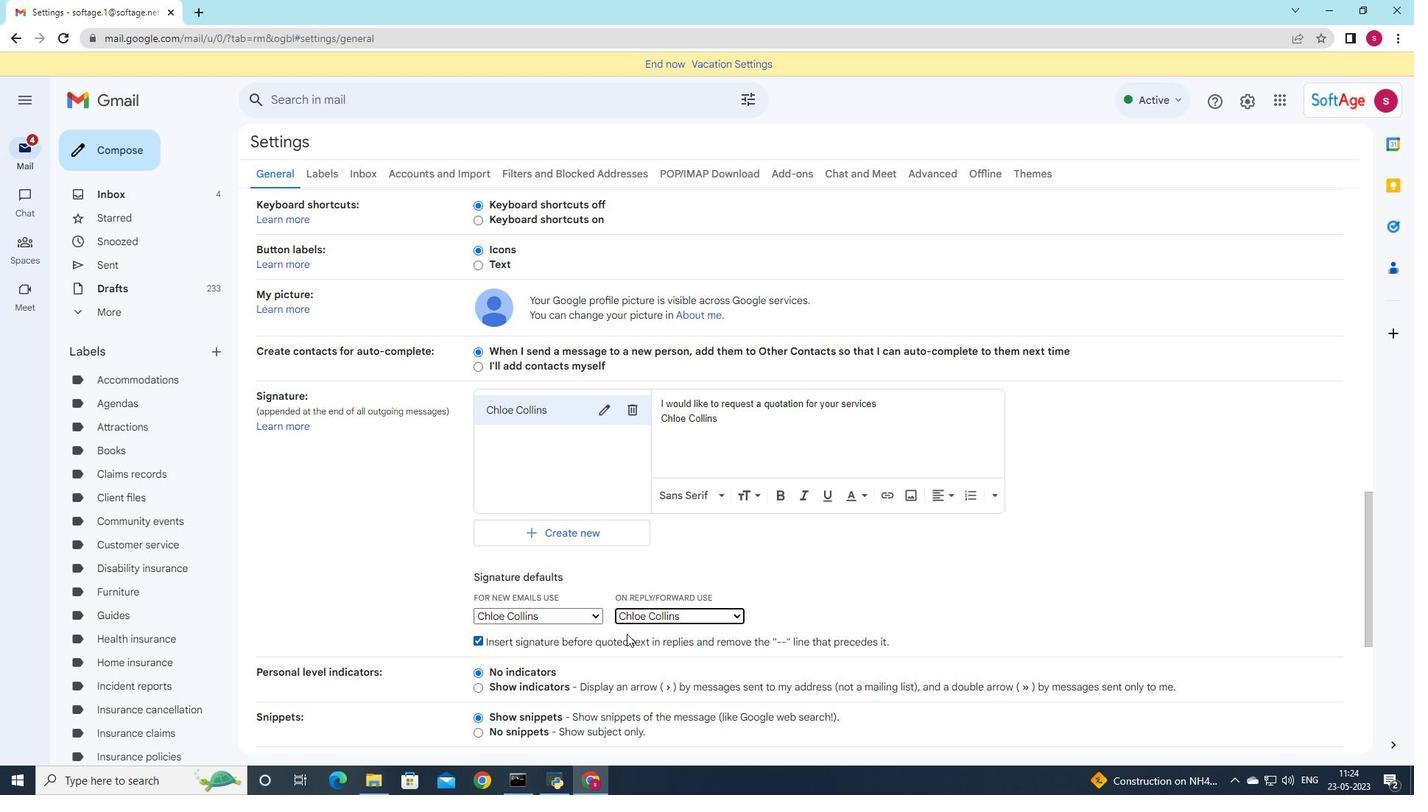 
Action: Mouse scrolled (626, 633) with delta (0, 0)
Screenshot: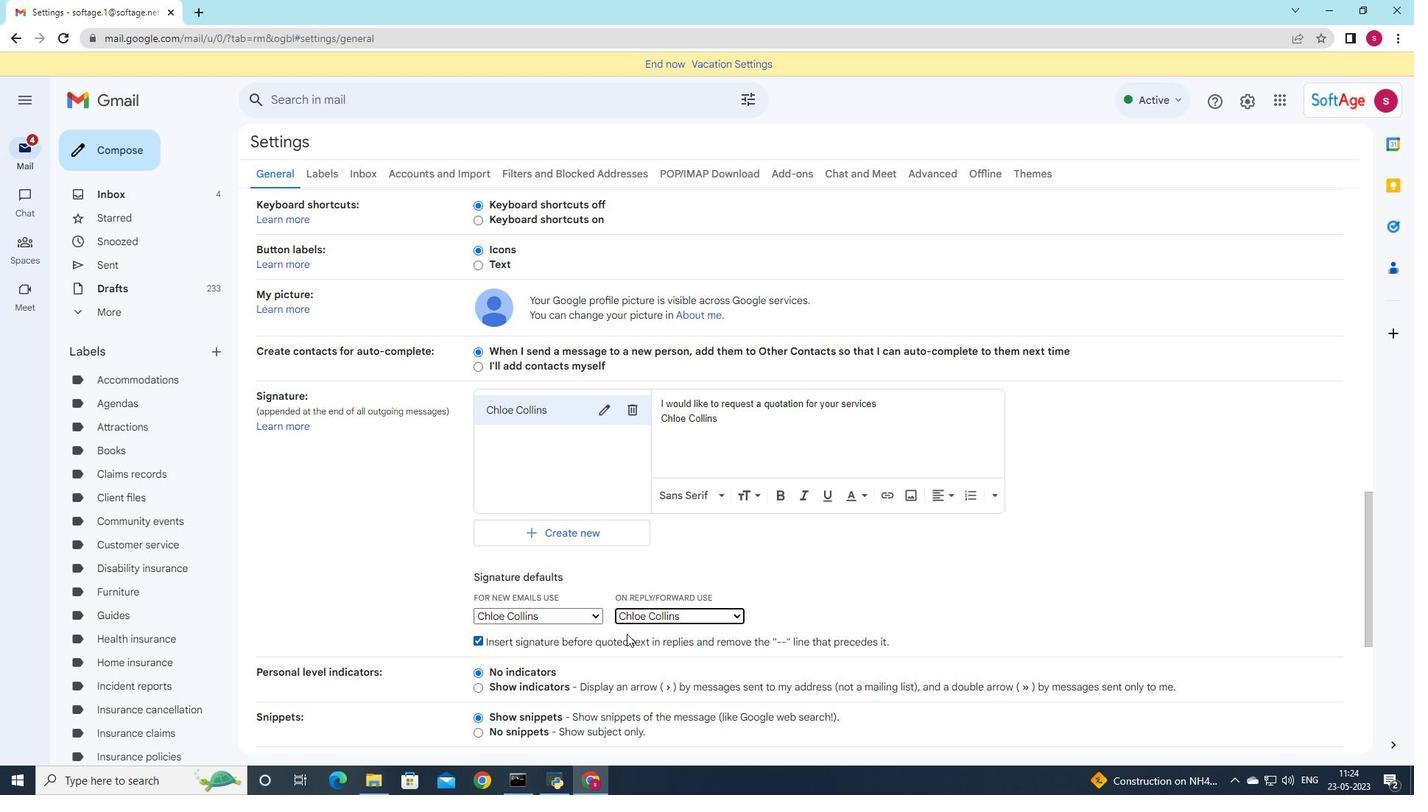 
Action: Mouse scrolled (626, 633) with delta (0, 0)
Screenshot: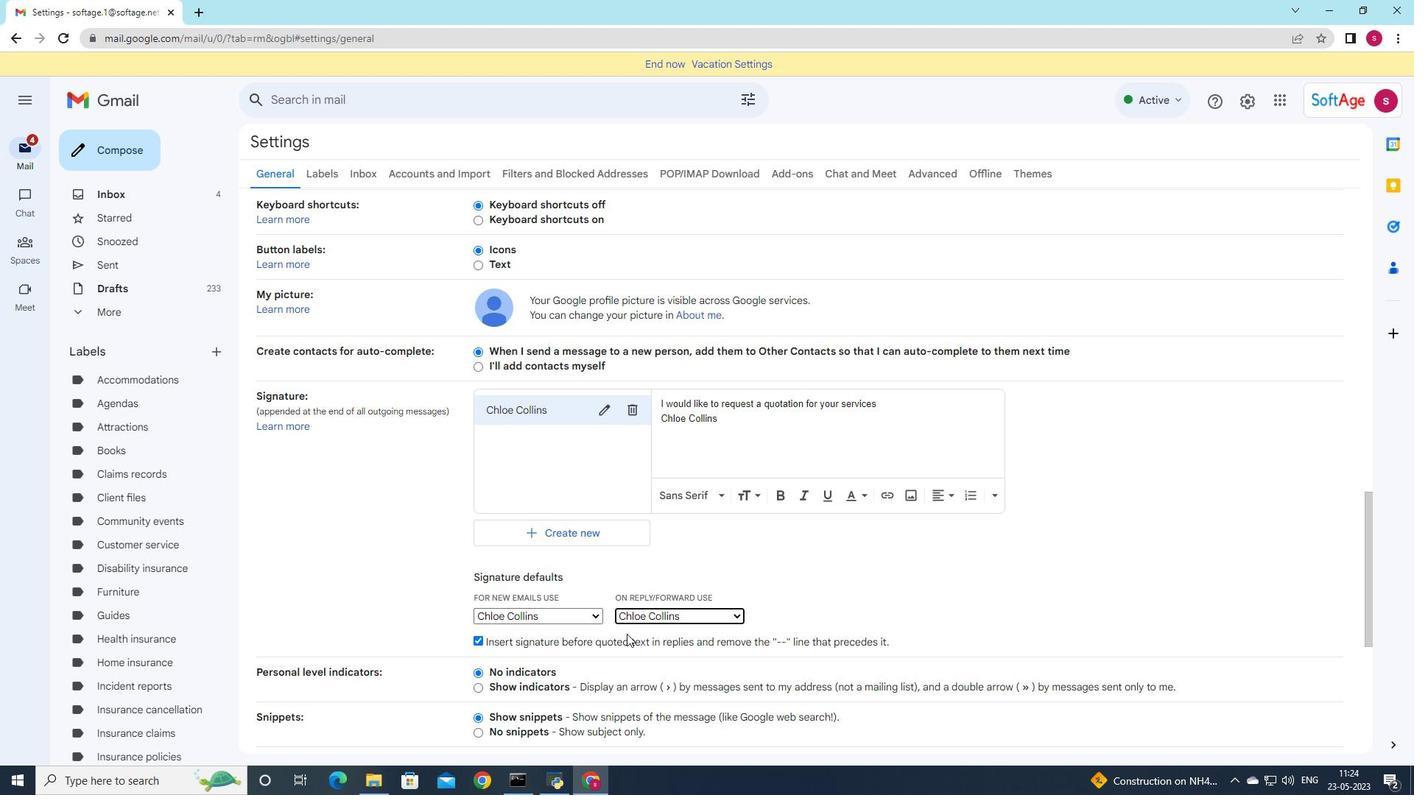 
Action: Mouse moved to (624, 627)
Screenshot: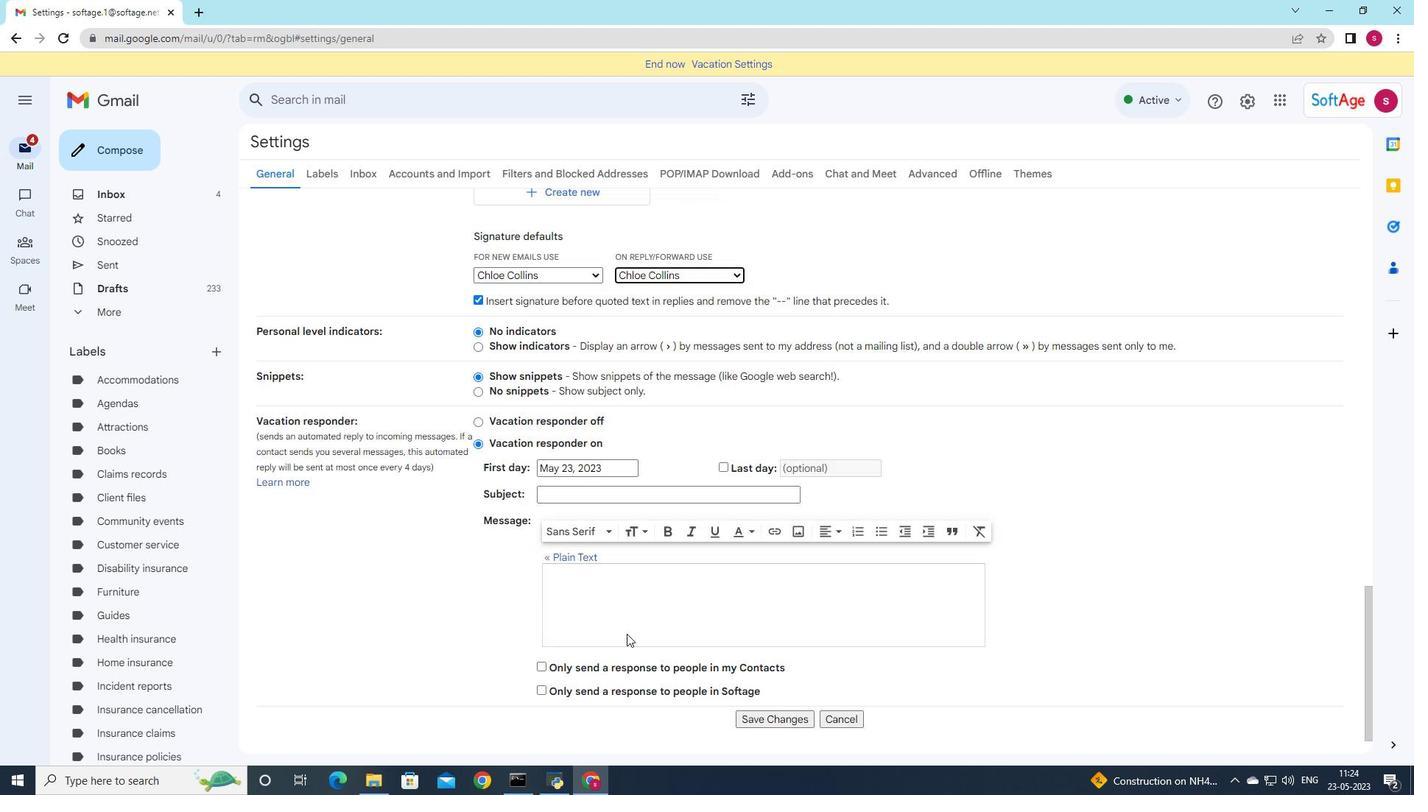 
Action: Mouse scrolled (624, 626) with delta (0, 0)
Screenshot: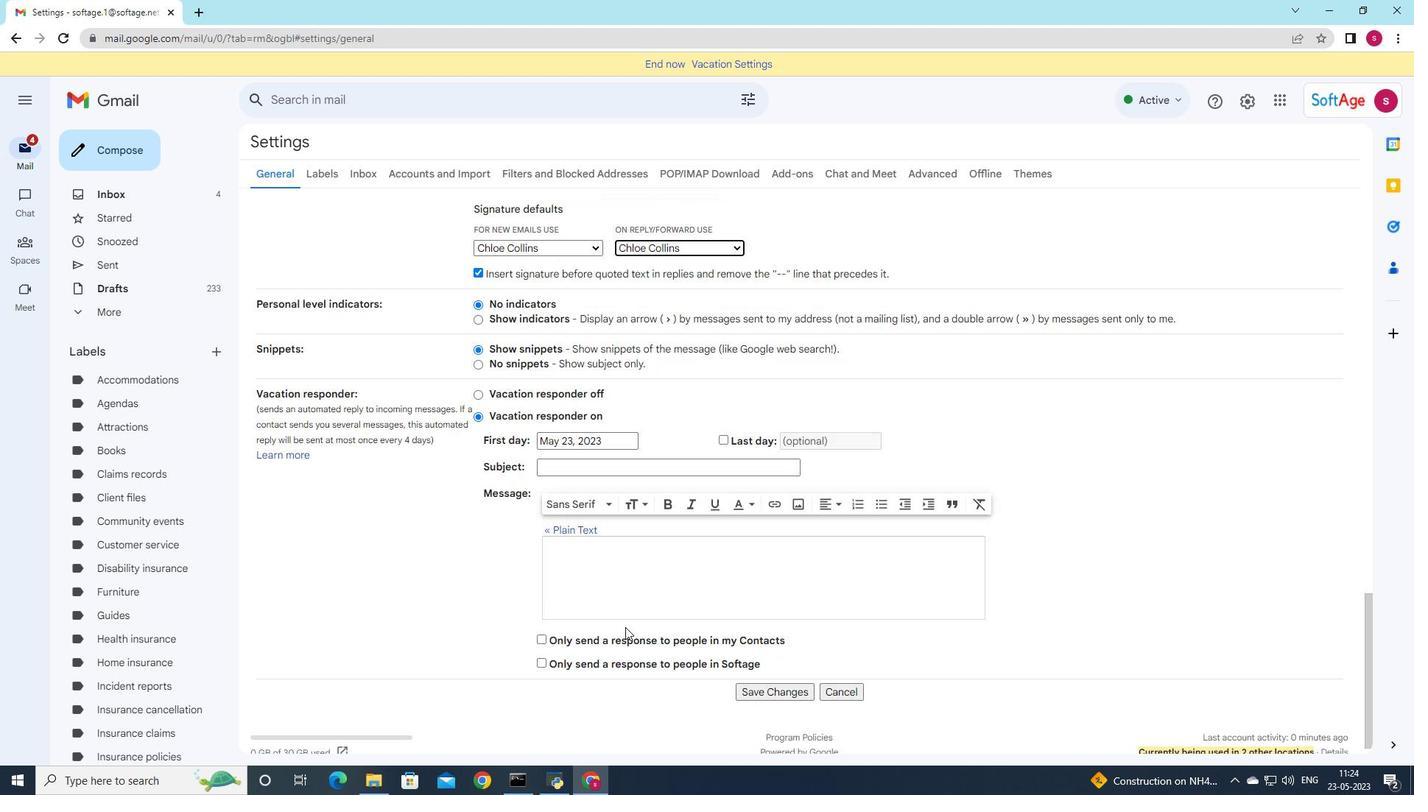 
Action: Mouse scrolled (624, 626) with delta (0, 0)
Screenshot: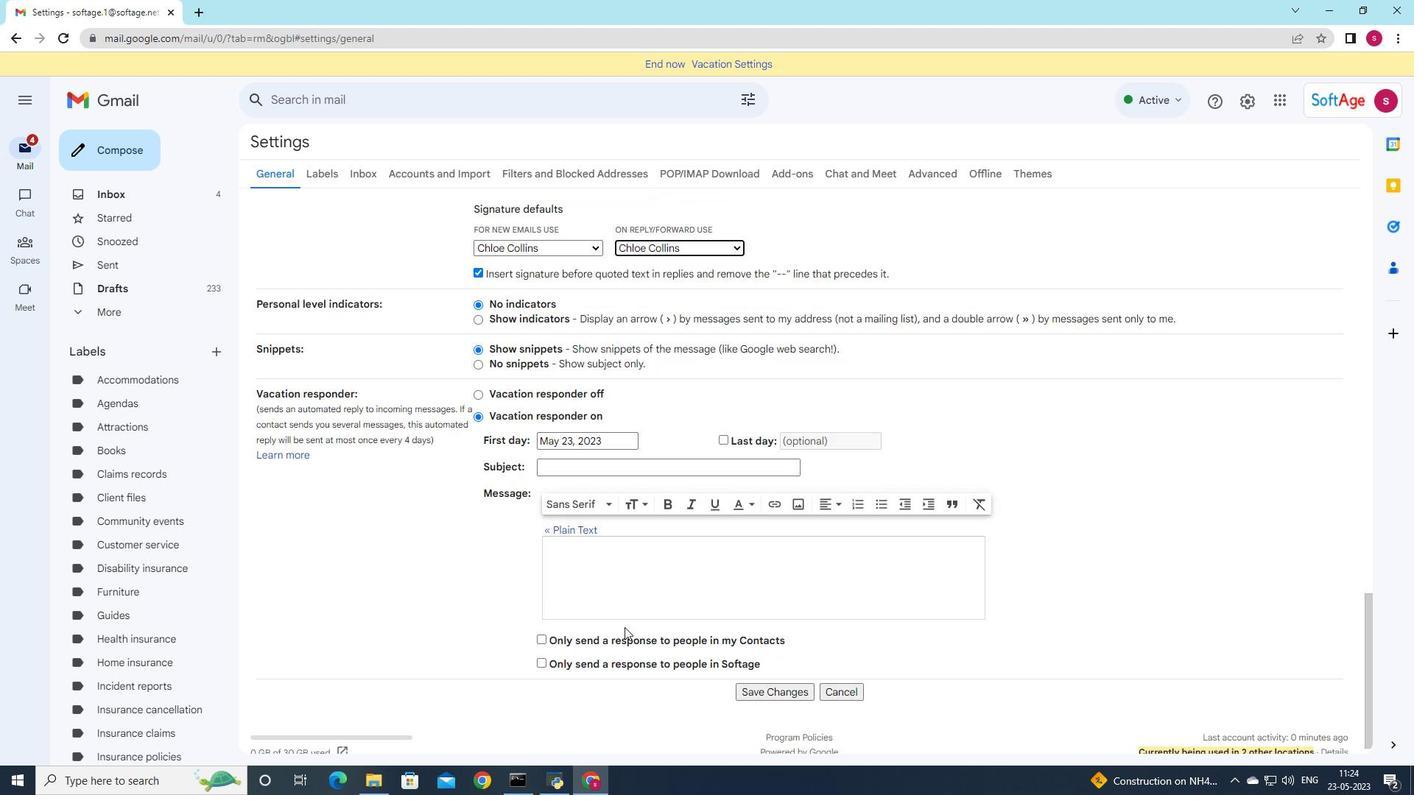 
Action: Mouse moved to (762, 674)
Screenshot: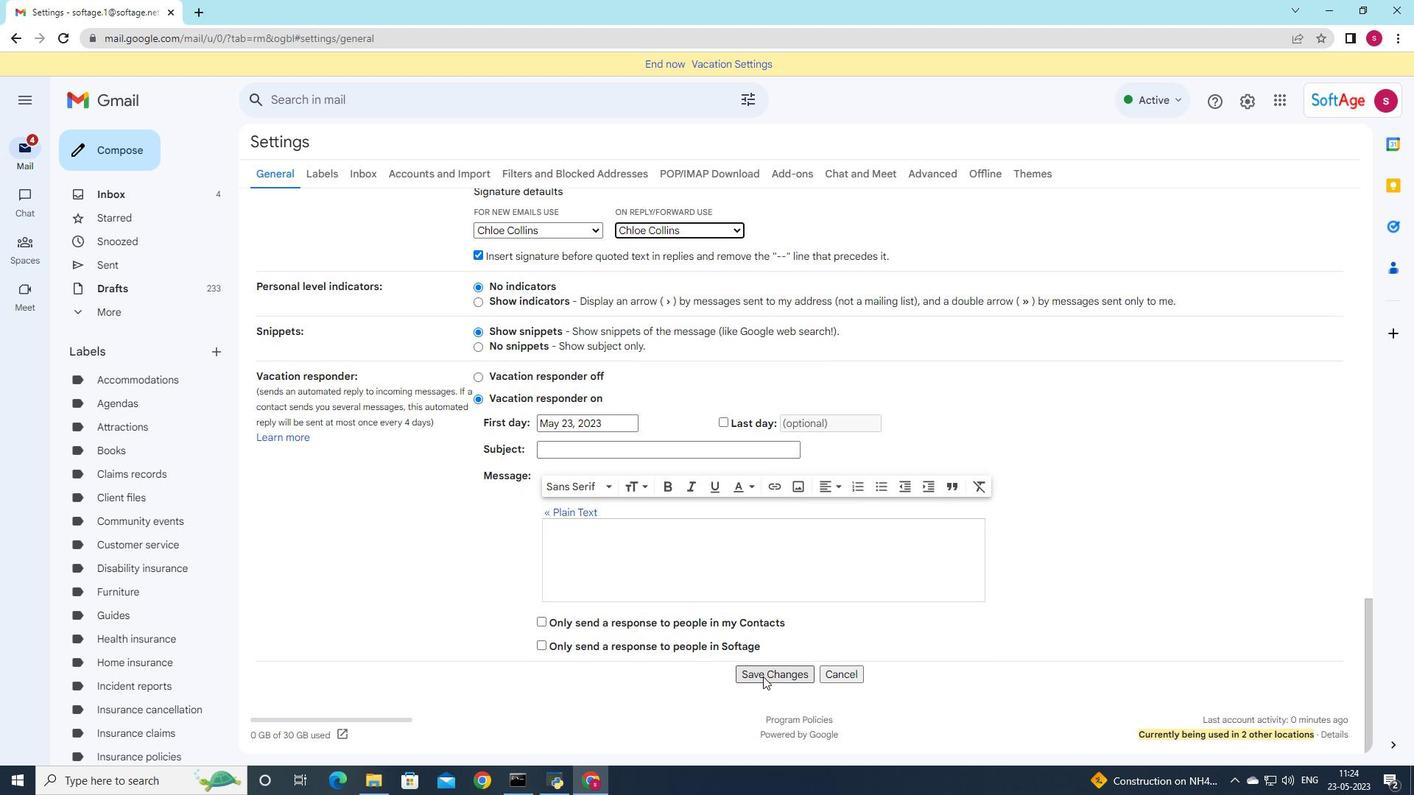 
Action: Mouse pressed left at (762, 674)
Screenshot: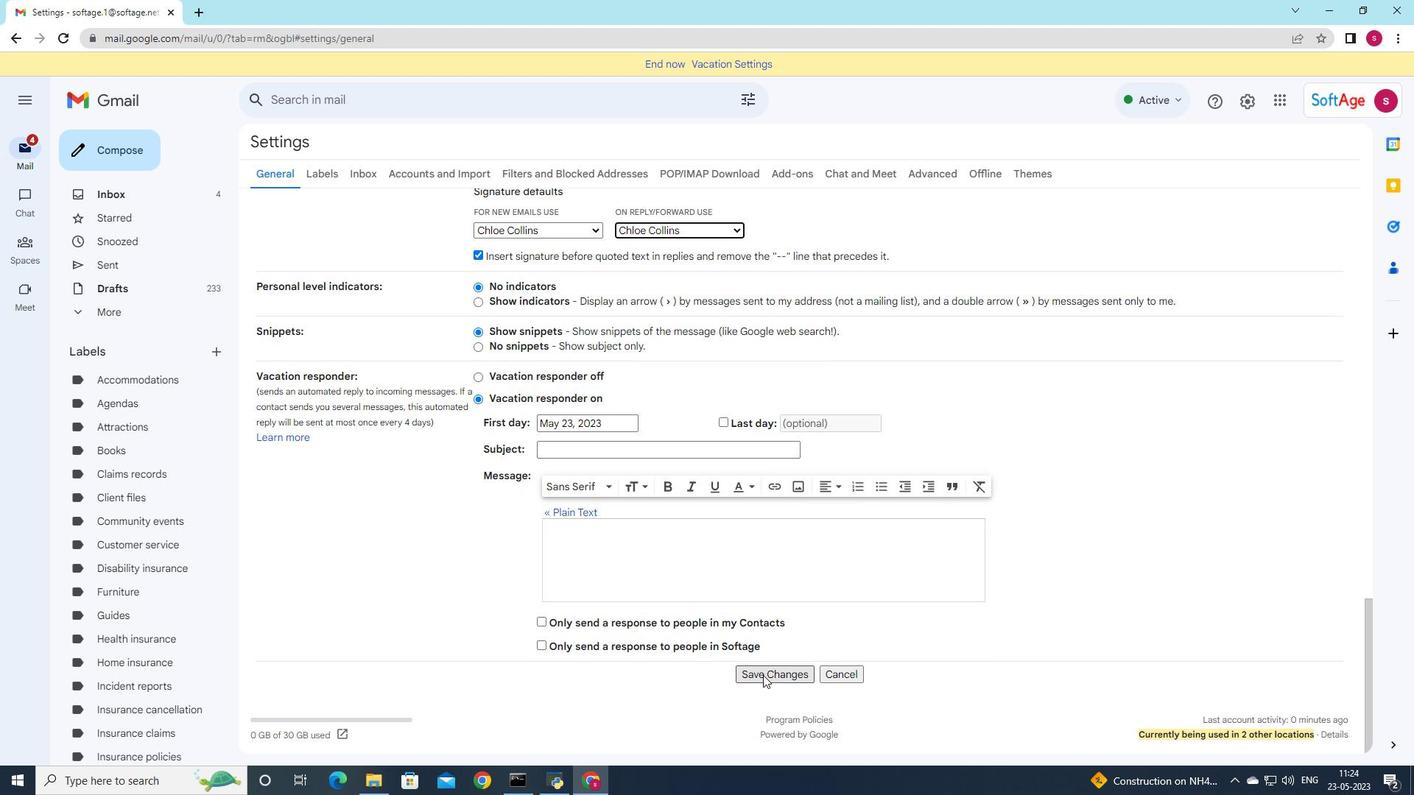 
Action: Mouse moved to (117, 150)
Screenshot: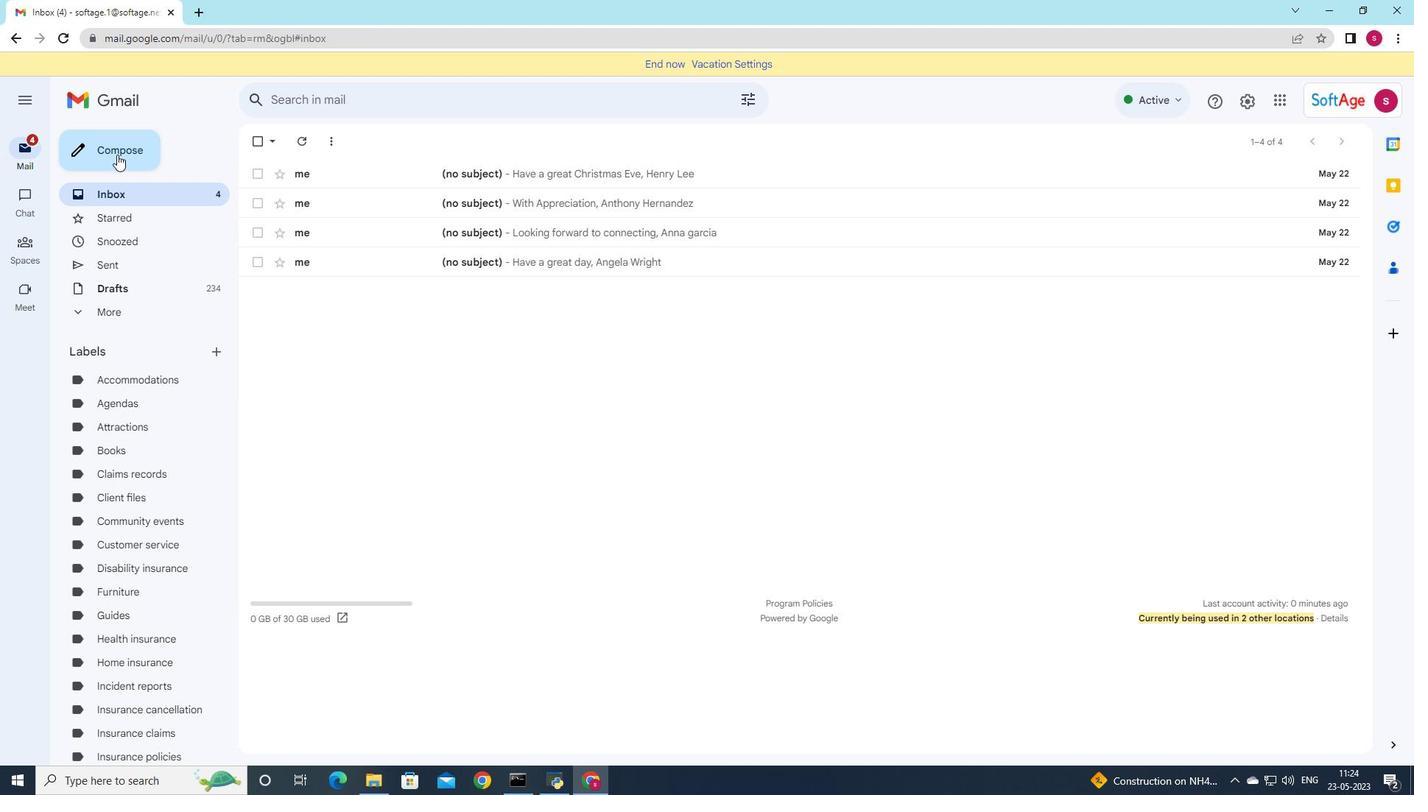 
Action: Mouse pressed left at (117, 150)
Screenshot: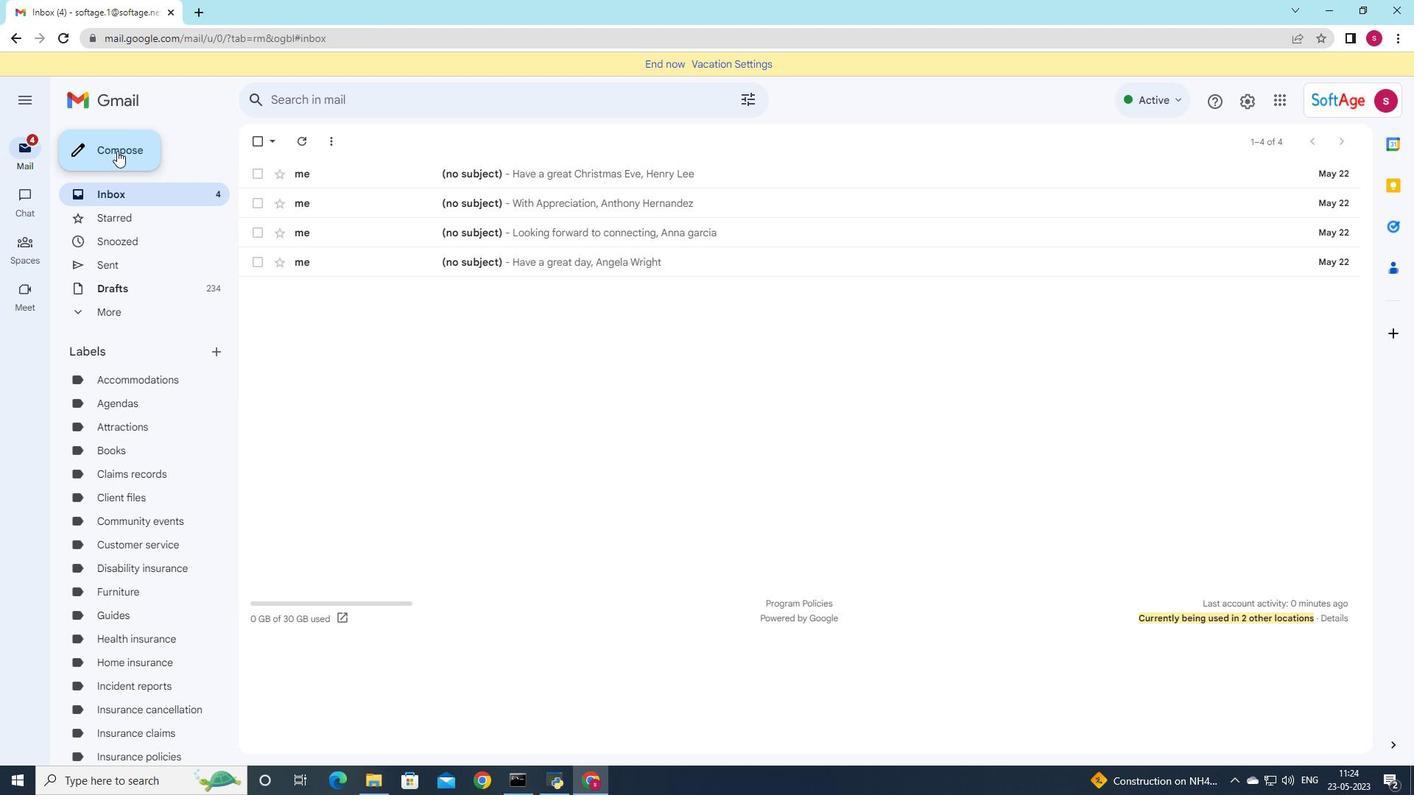 
Action: Mouse moved to (1101, 392)
Screenshot: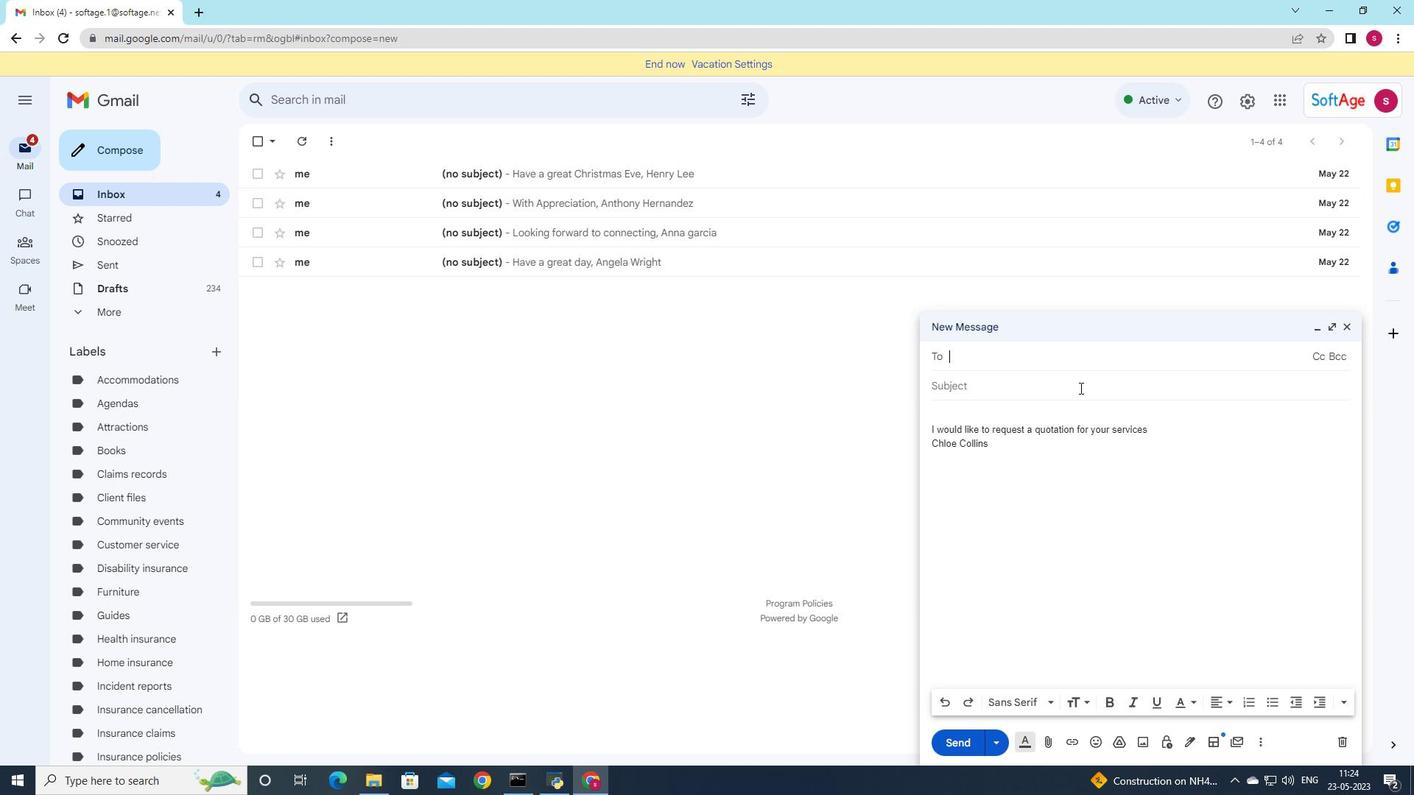 
Action: Key pressed so
Screenshot: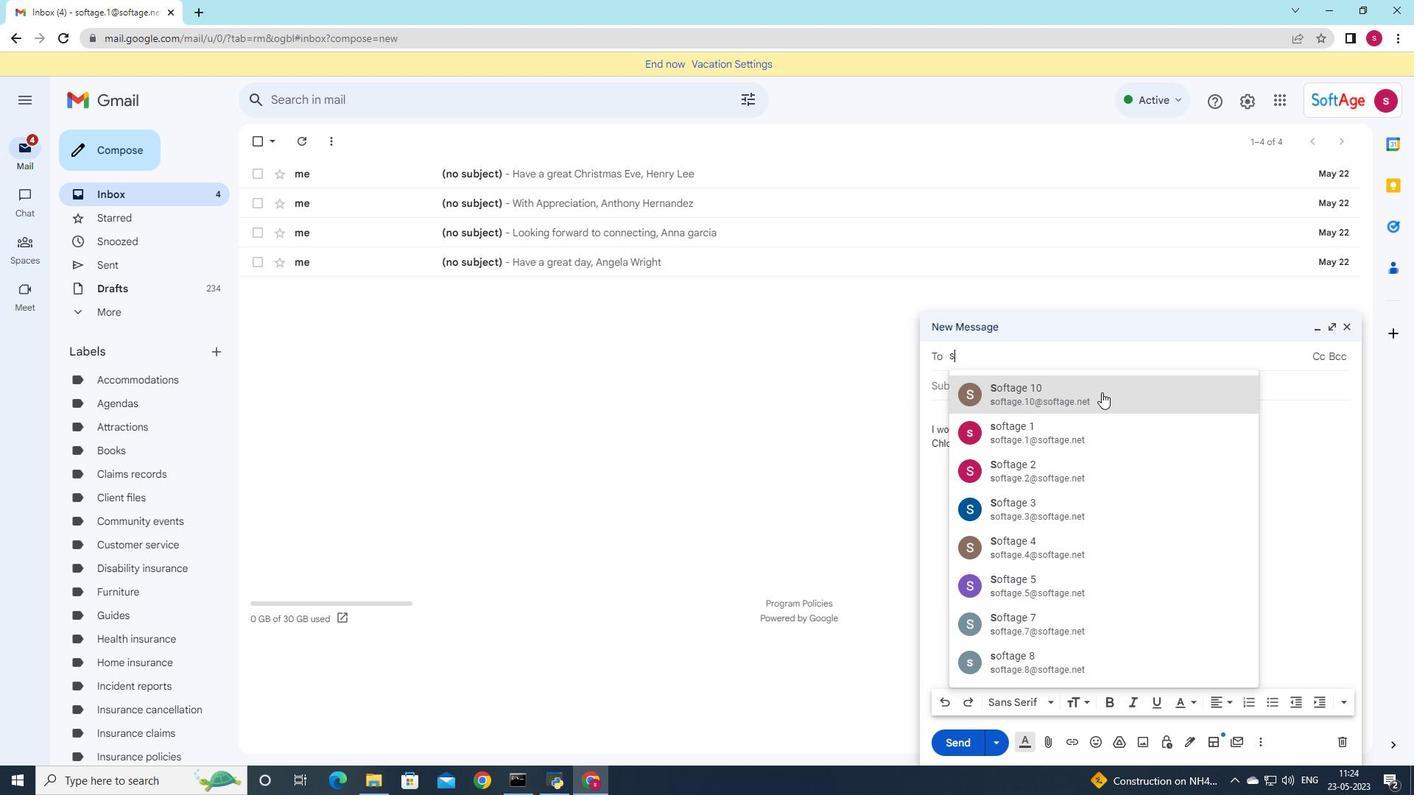 
Action: Mouse moved to (1101, 508)
Screenshot: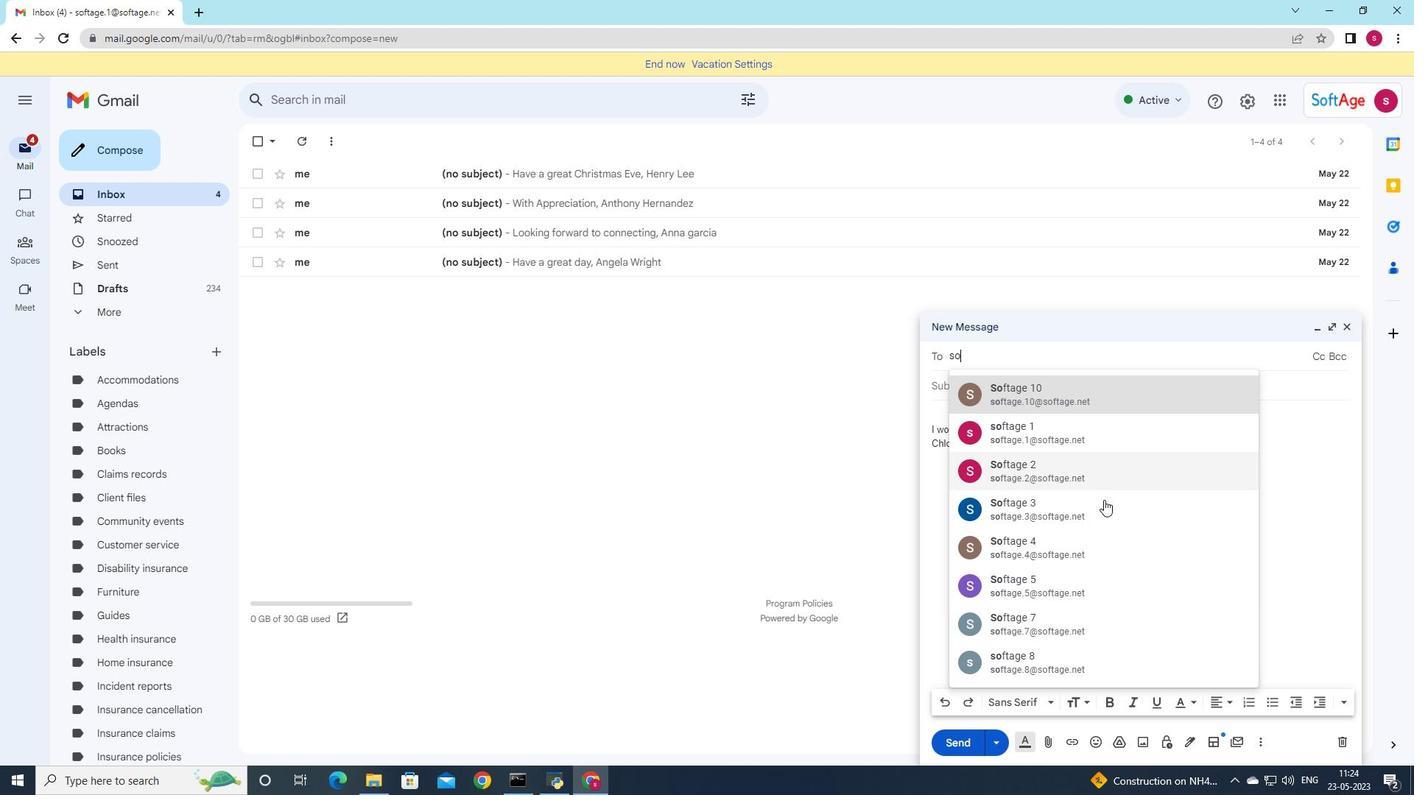 
Action: Mouse scrolled (1101, 508) with delta (0, 0)
Screenshot: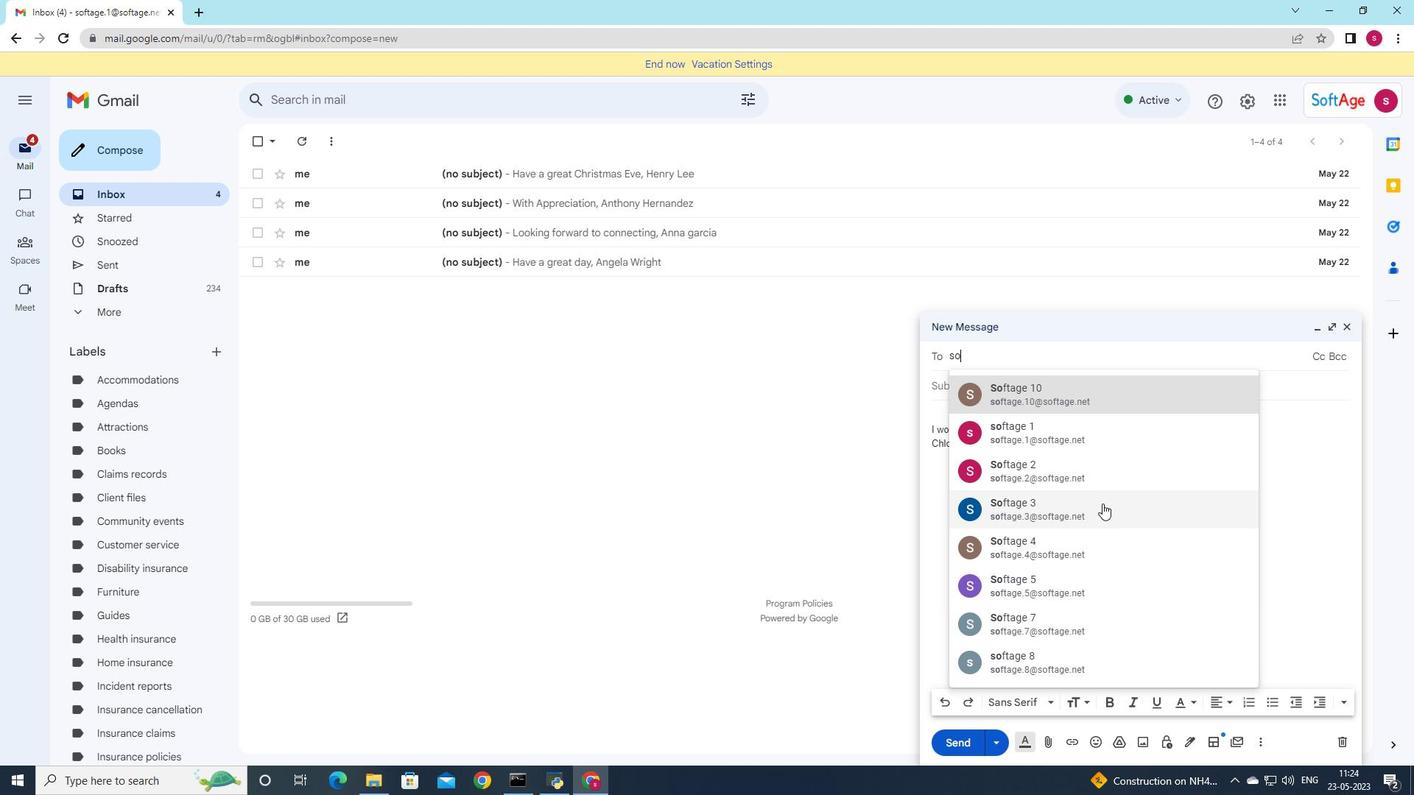 
Action: Mouse moved to (1100, 511)
Screenshot: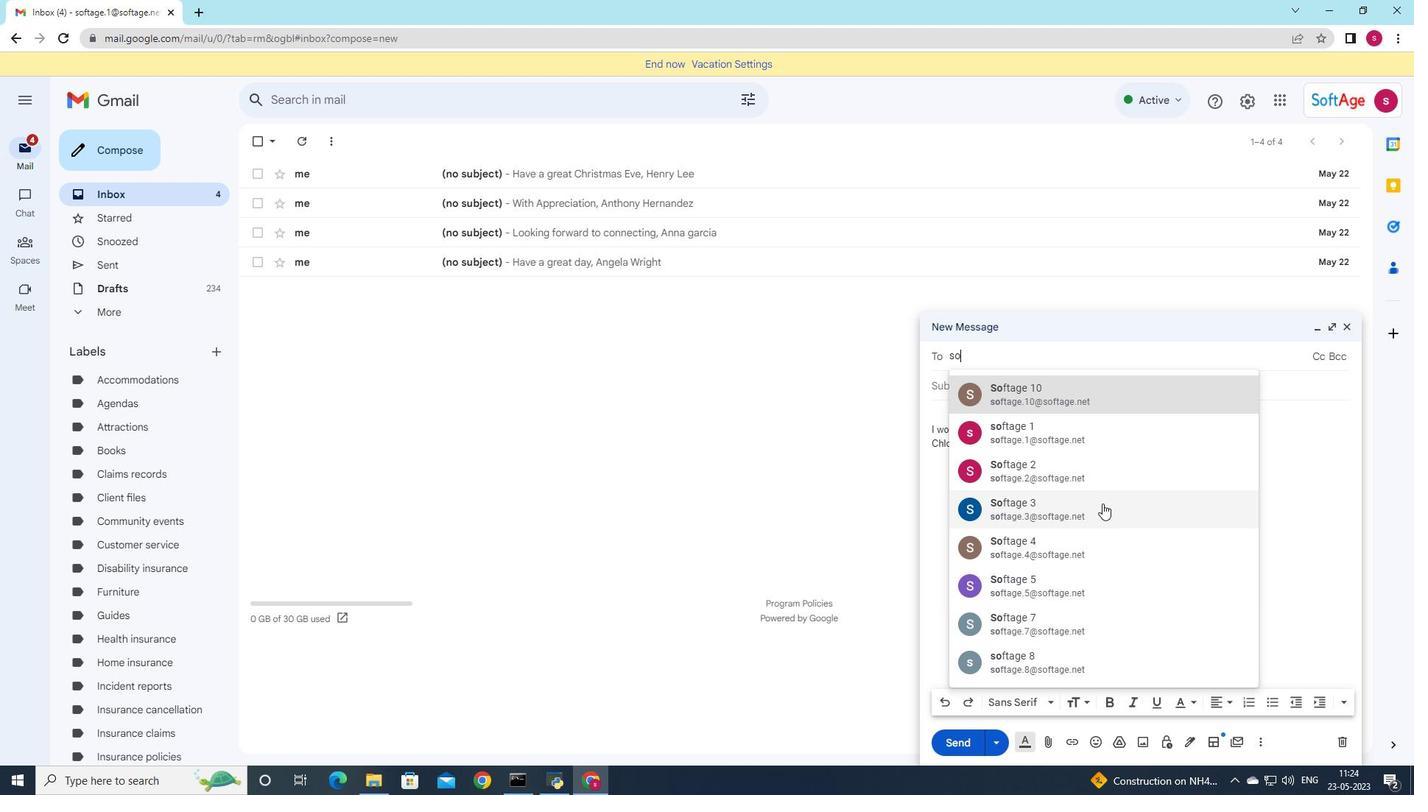 
Action: Mouse scrolled (1100, 511) with delta (0, 0)
Screenshot: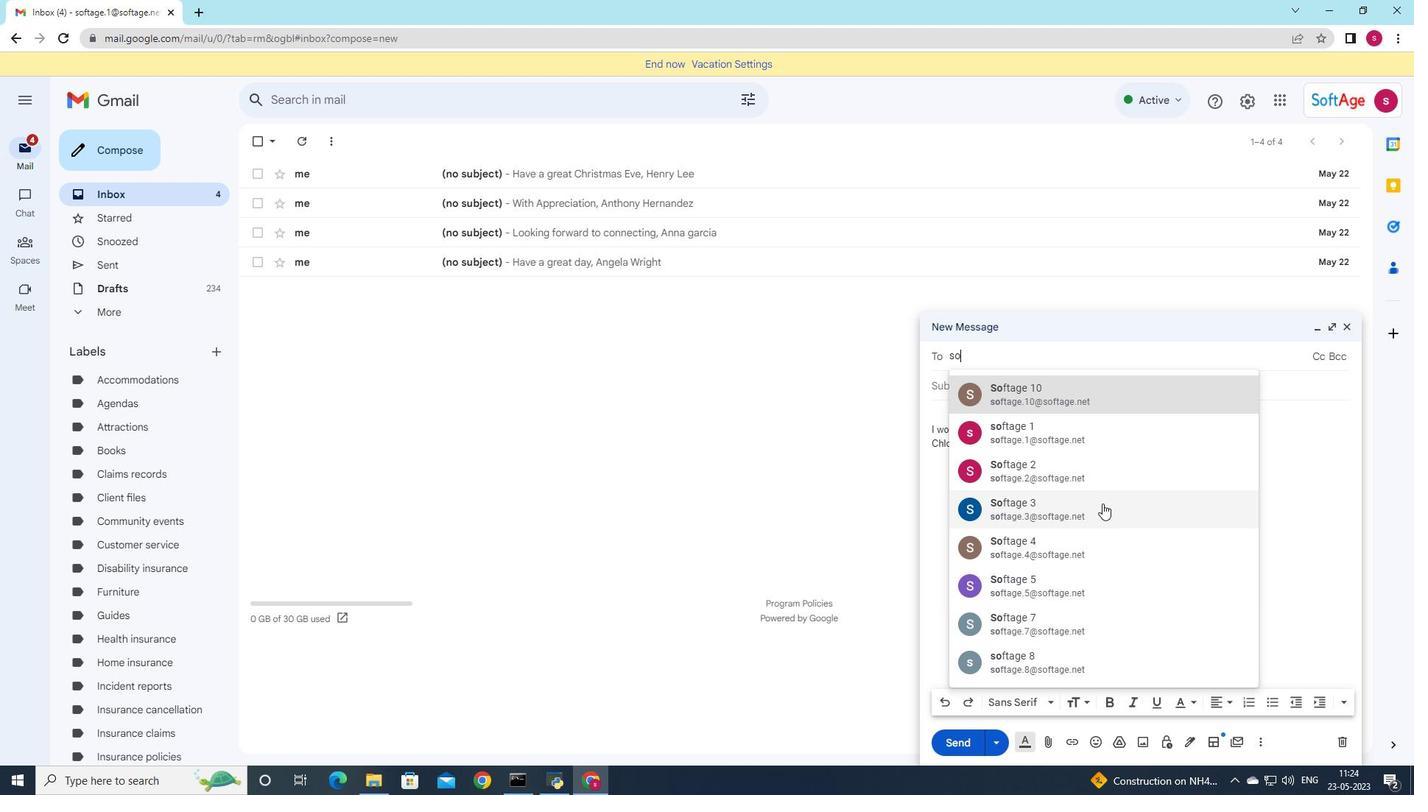 
Action: Mouse moved to (1100, 511)
Screenshot: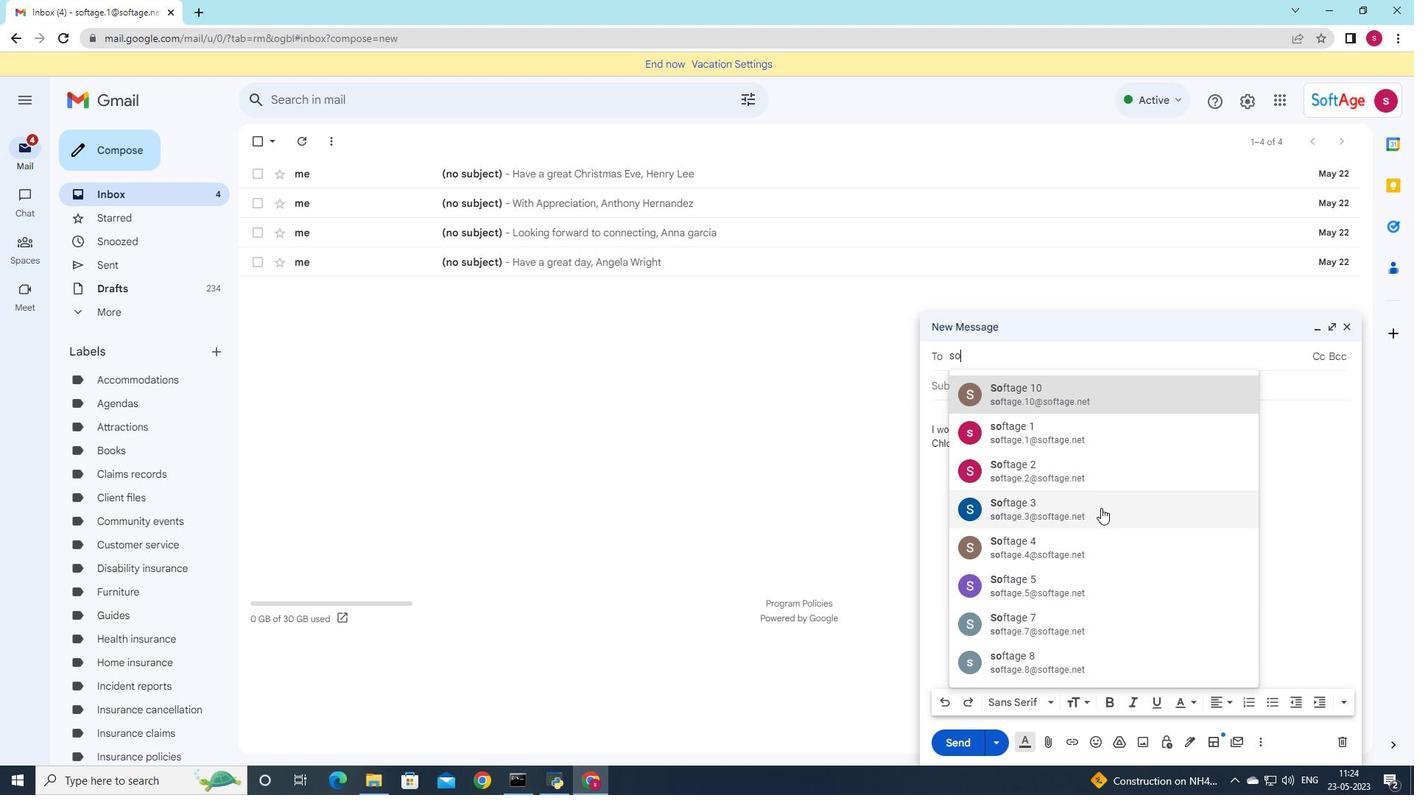 
Action: Mouse scrolled (1100, 511) with delta (0, 0)
Screenshot: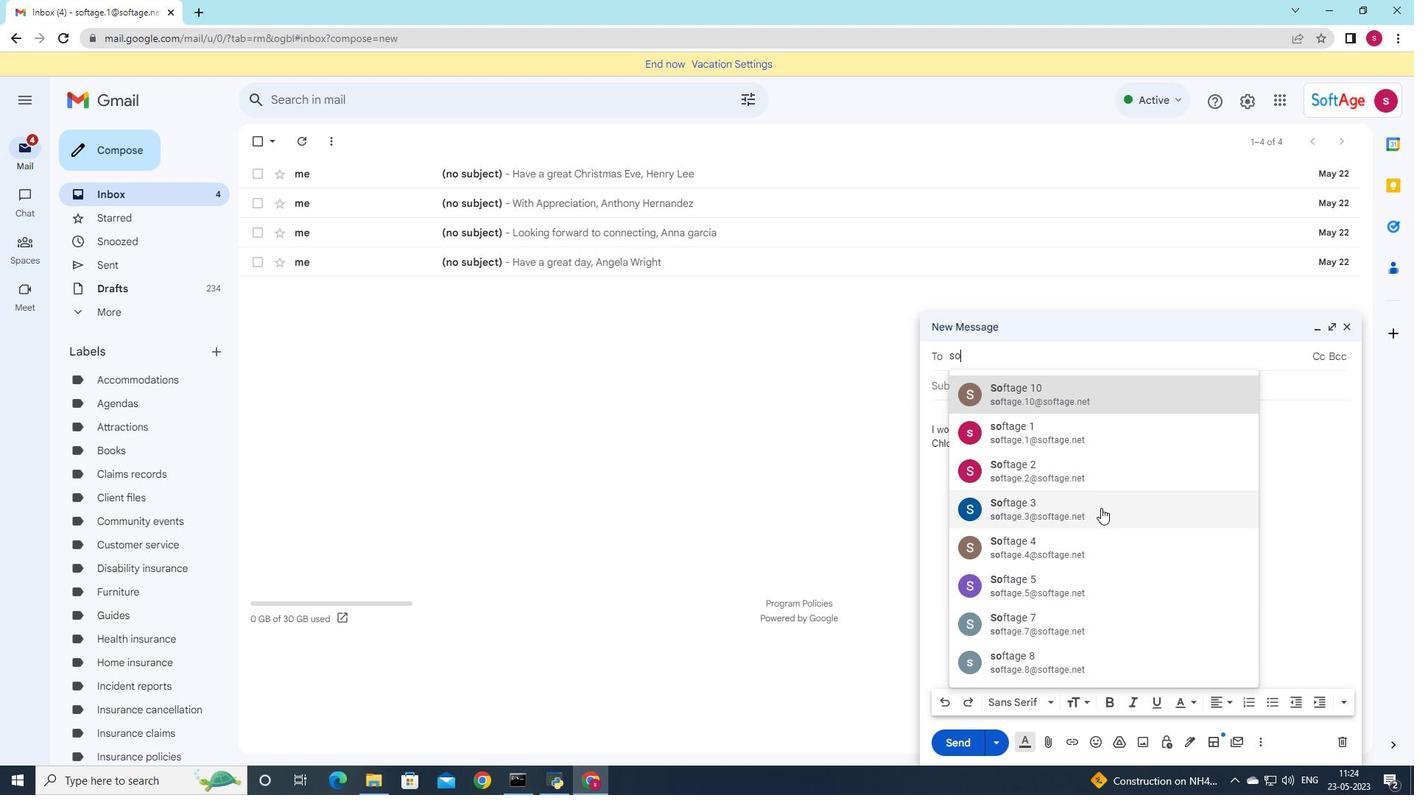 
Action: Mouse scrolled (1100, 511) with delta (0, 0)
Screenshot: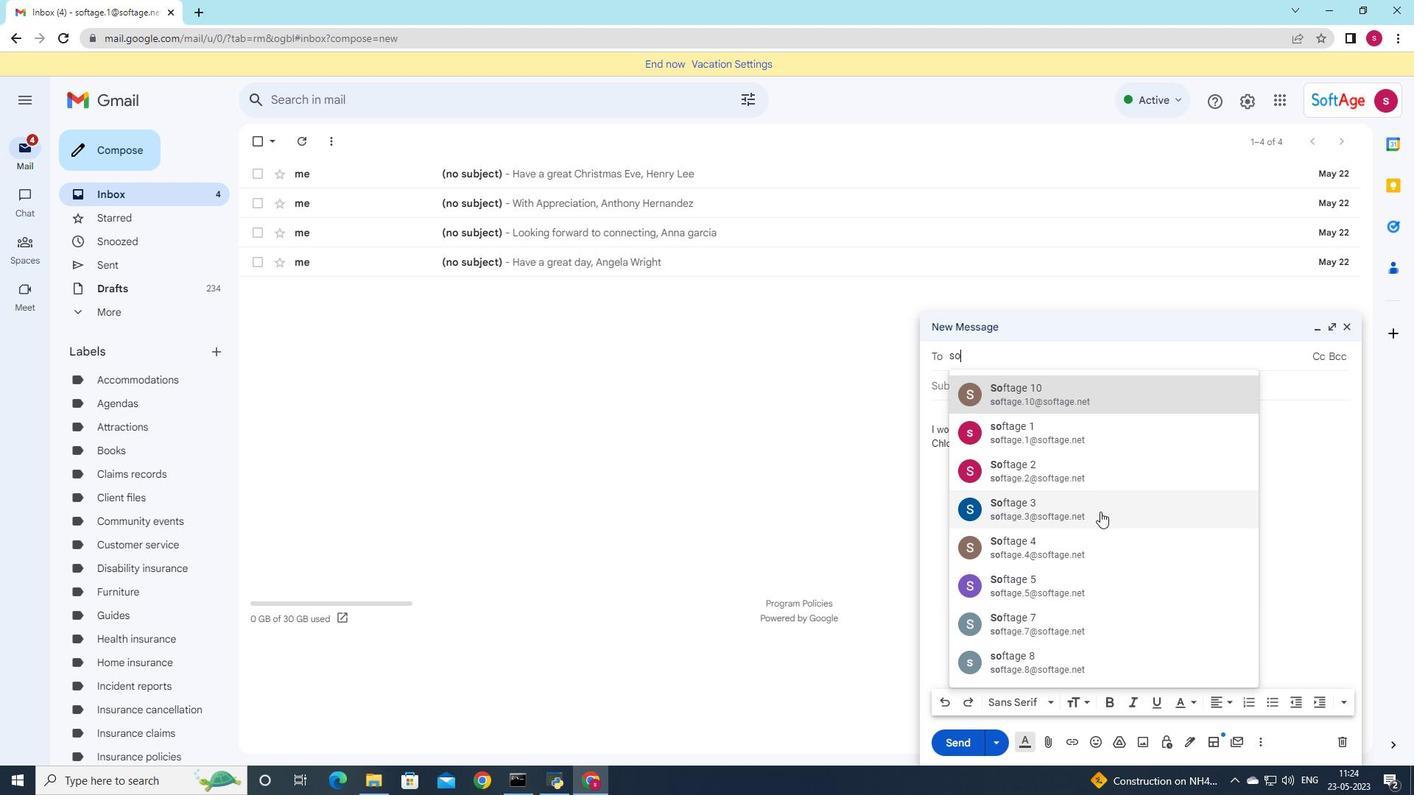 
Action: Key pressed ftage.9
Screenshot: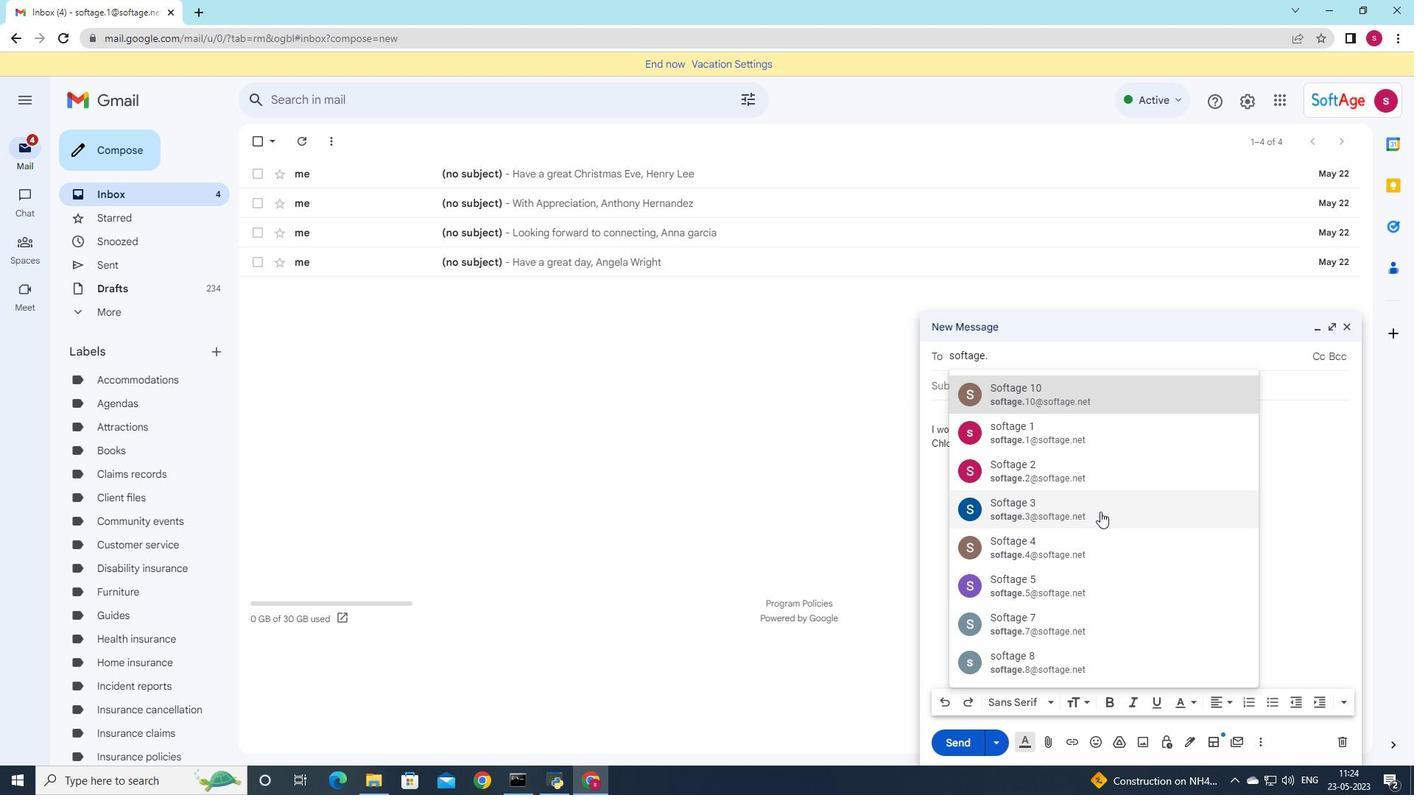 
Action: Mouse moved to (1056, 386)
Screenshot: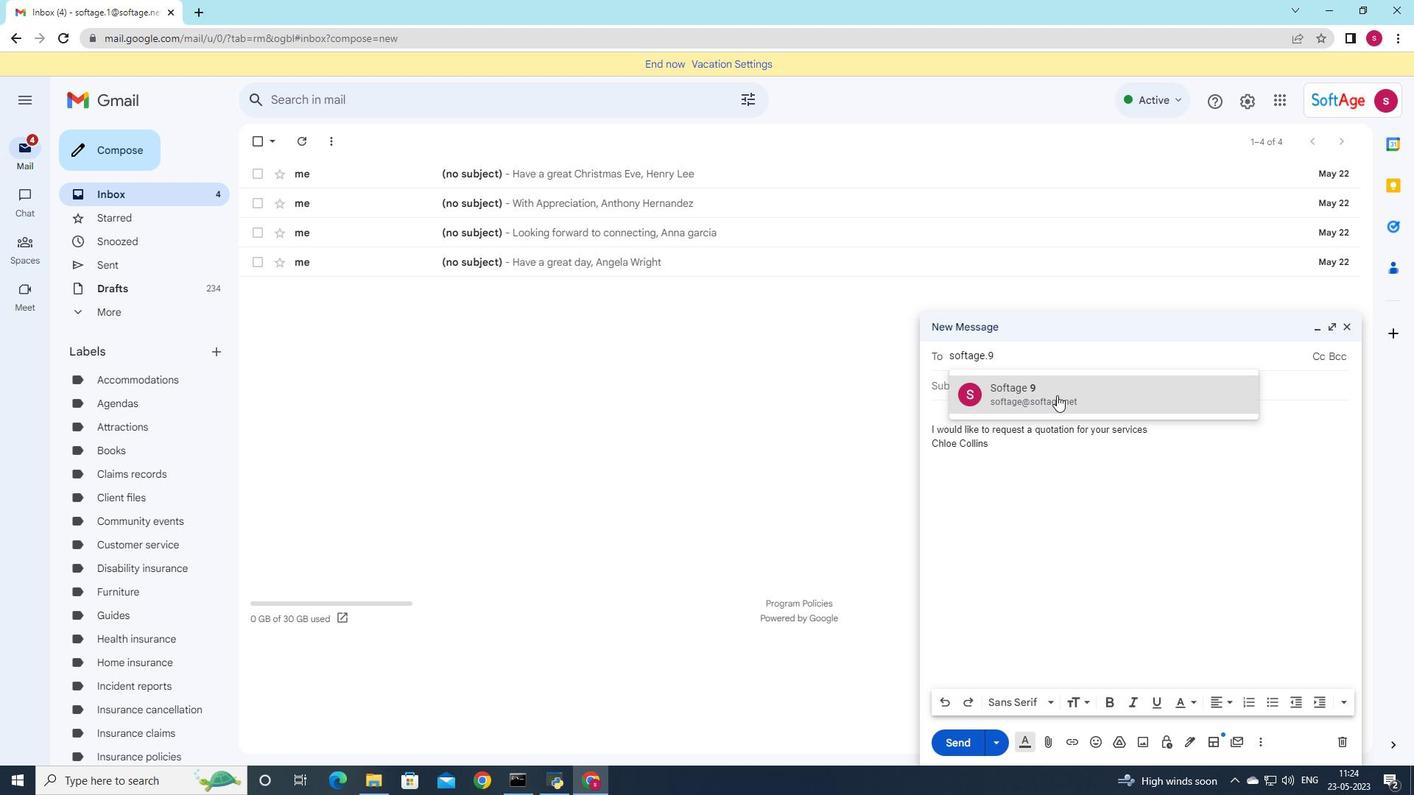 
Action: Mouse pressed left at (1056, 386)
Screenshot: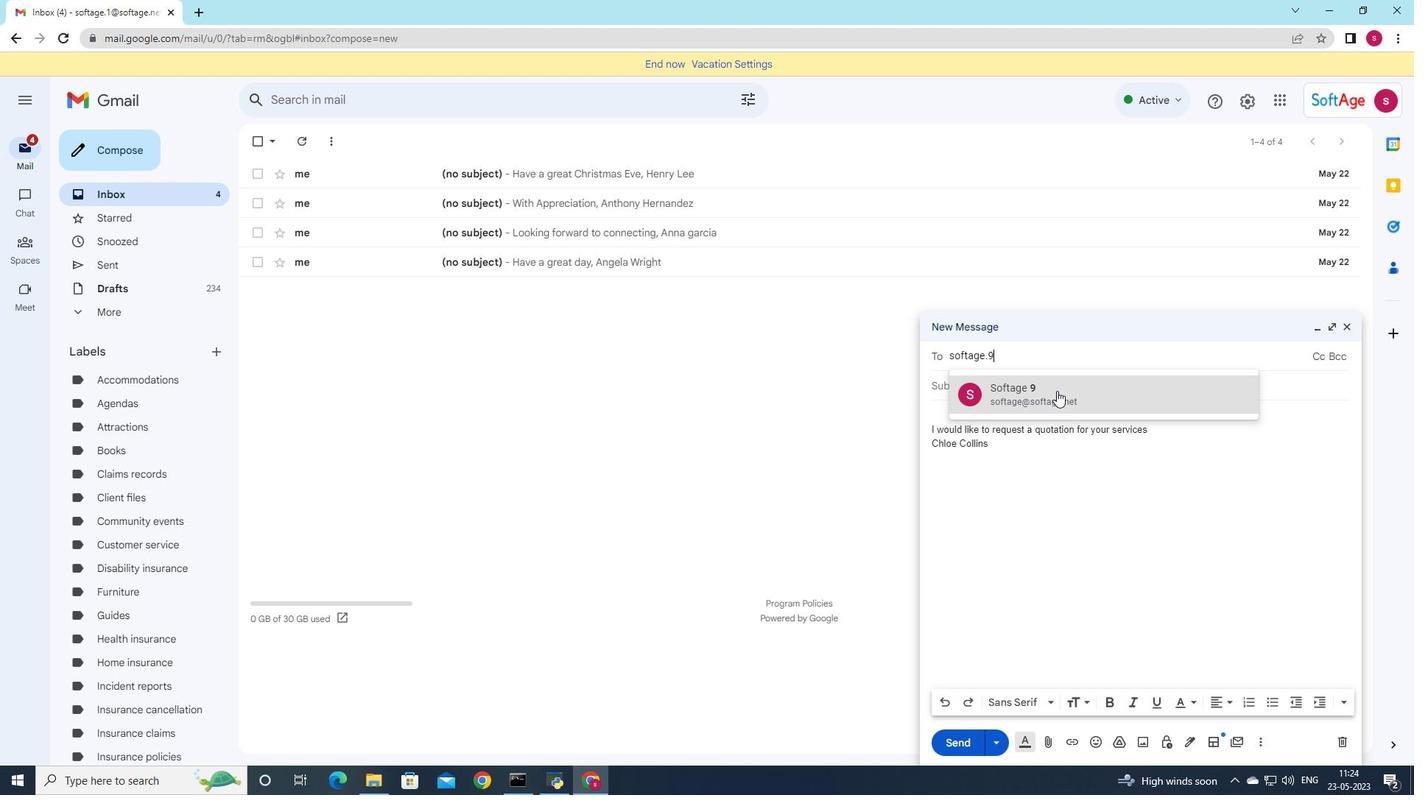 
Action: Mouse moved to (1032, 403)
Screenshot: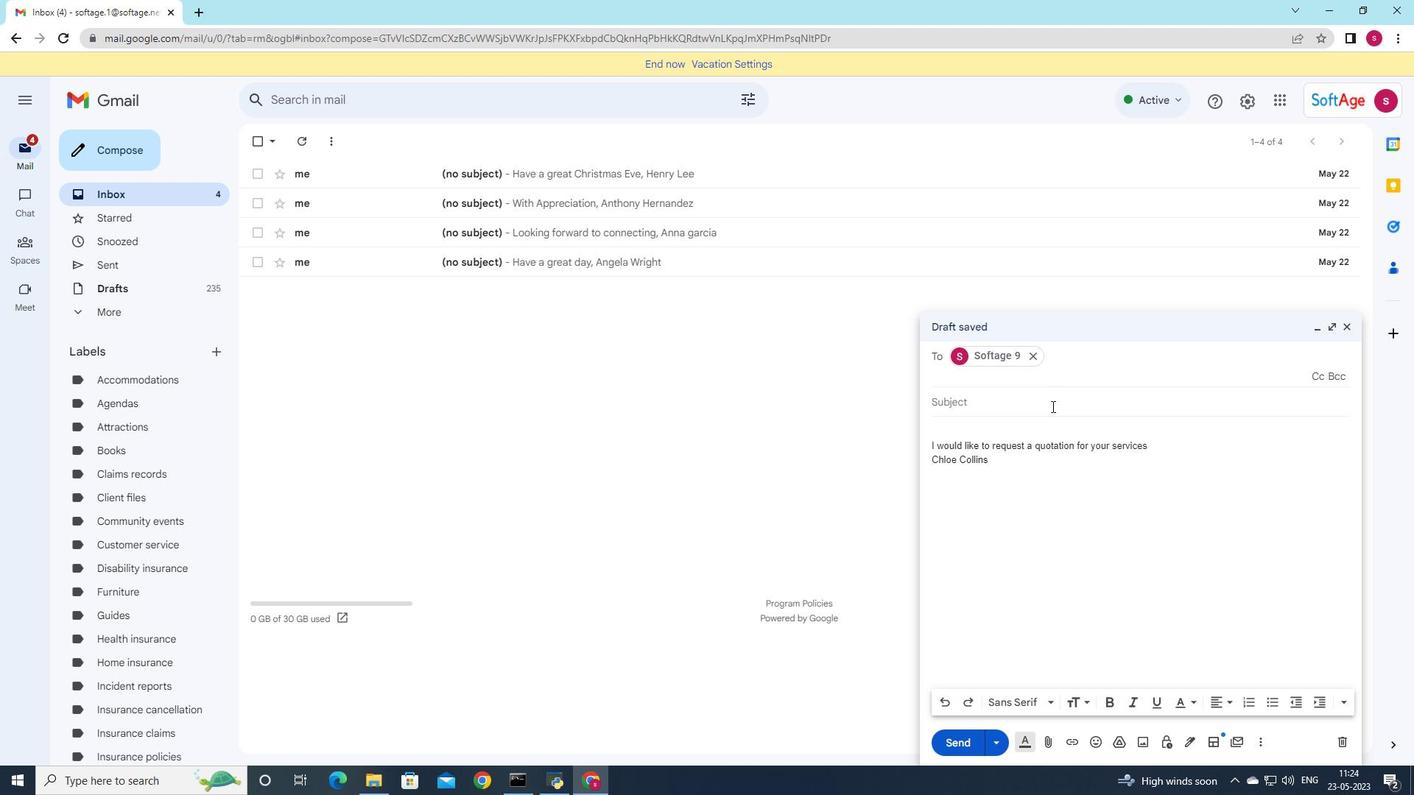 
Action: Mouse pressed left at (1032, 403)
Screenshot: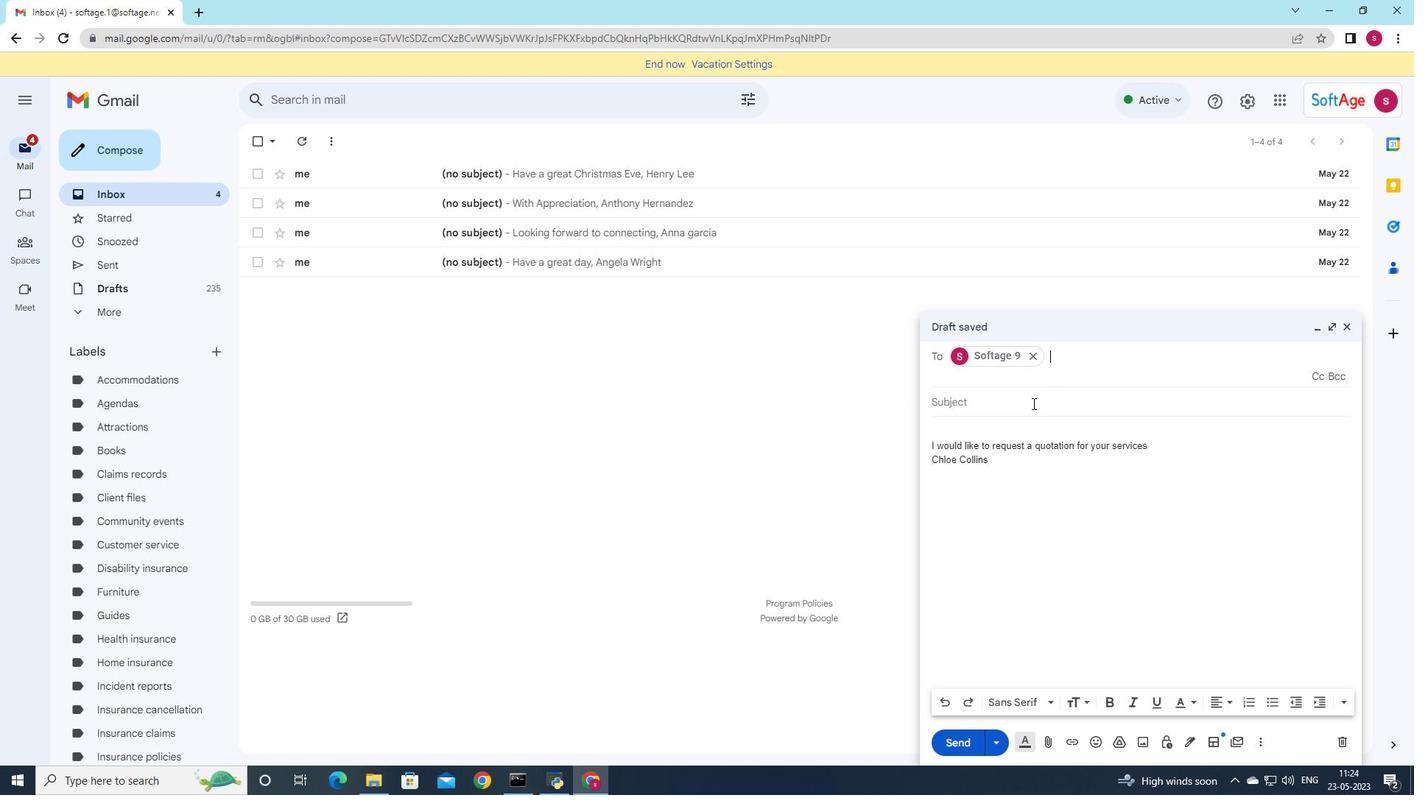 
Action: Key pressed <Key.shift>Partnership<Key.space><Key.shift>Proposal
Screenshot: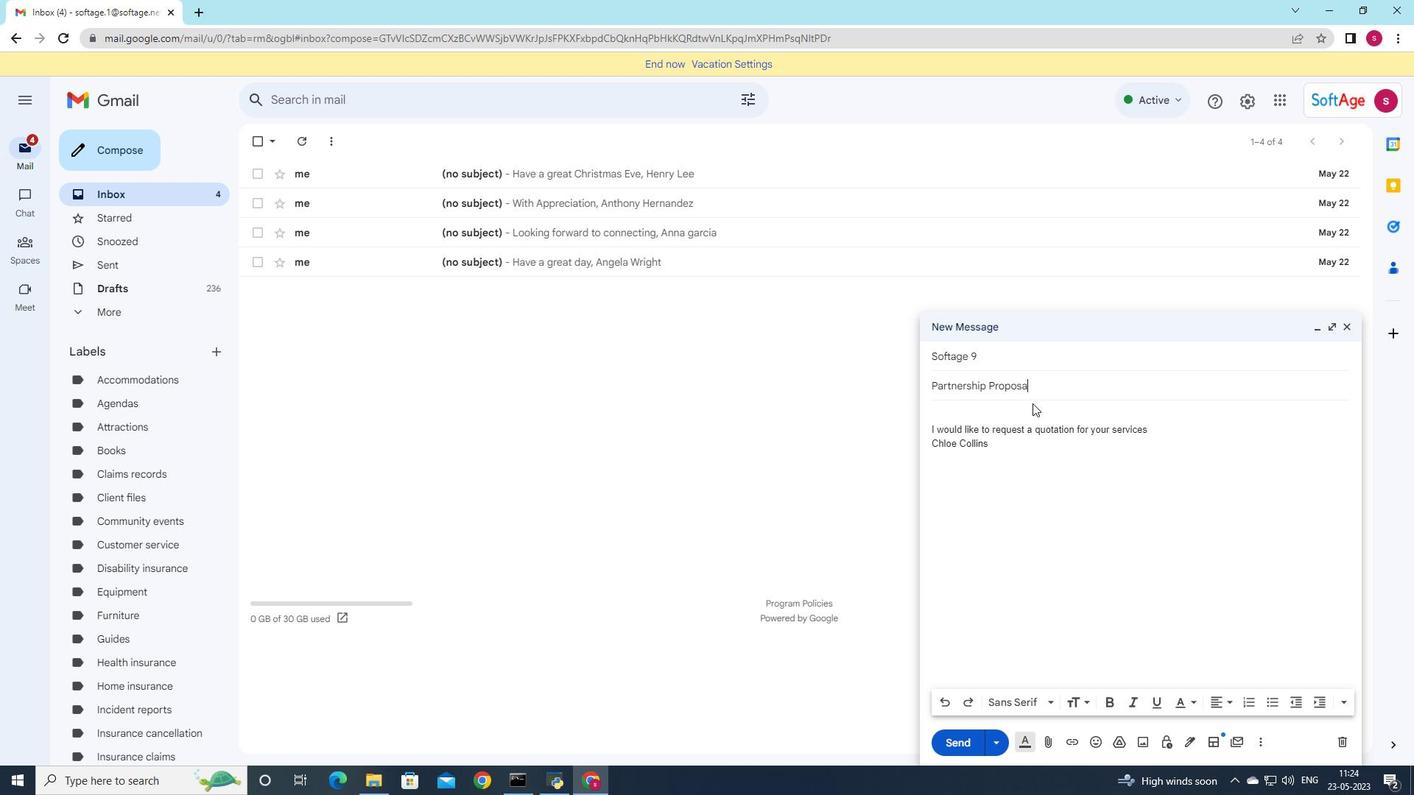 
Action: Mouse moved to (1025, 469)
Screenshot: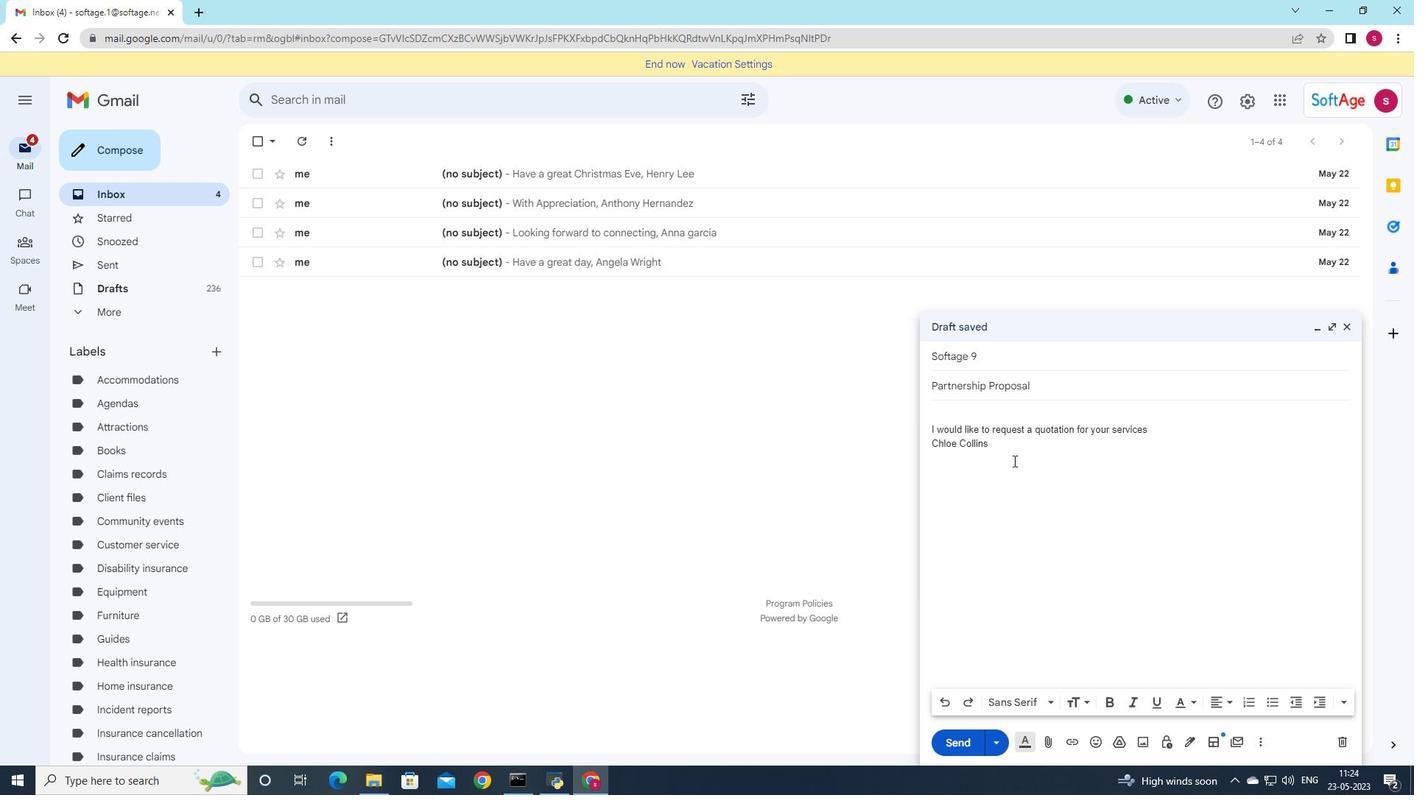 
Action: Mouse scrolled (1025, 469) with delta (0, 0)
Screenshot: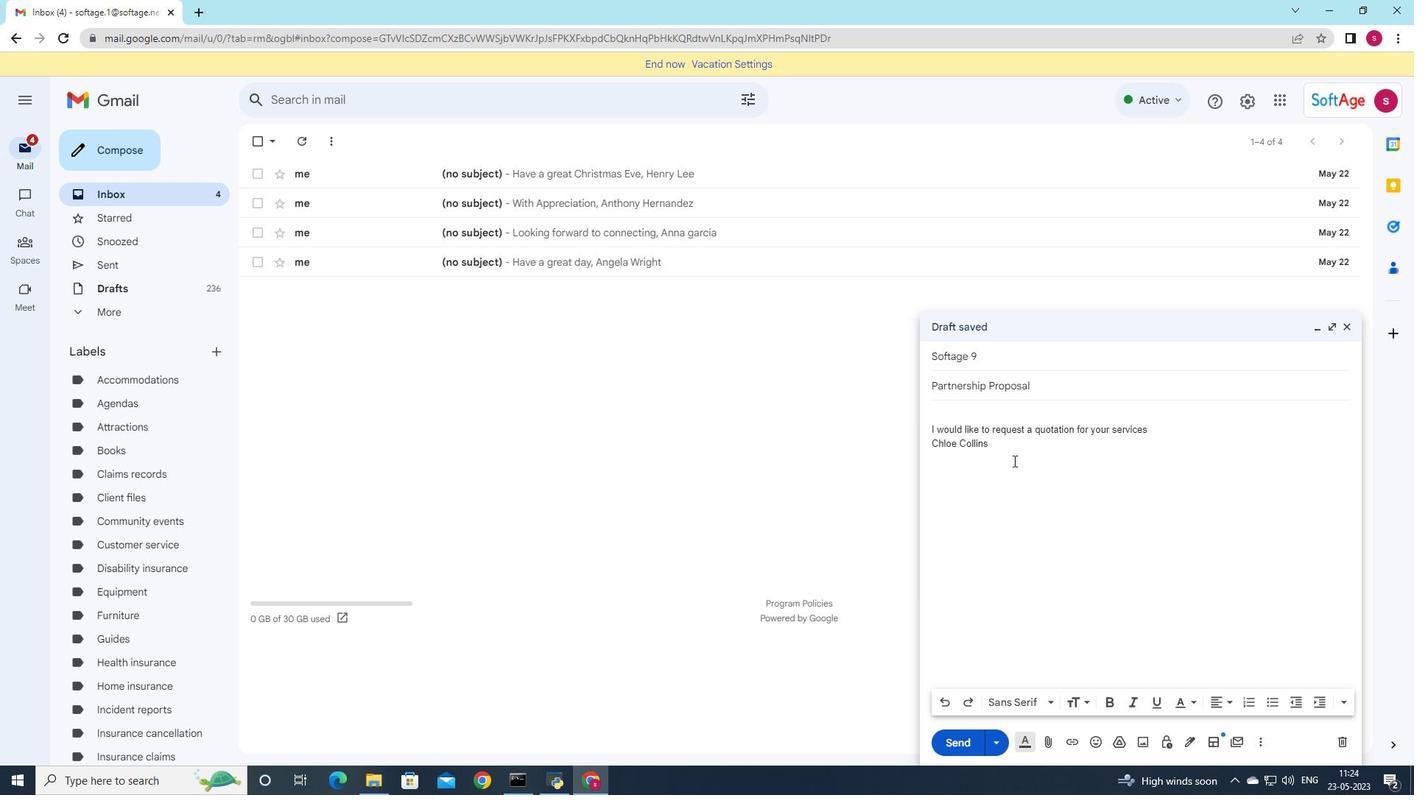 
Action: Mouse scrolled (1025, 469) with delta (0, 0)
Screenshot: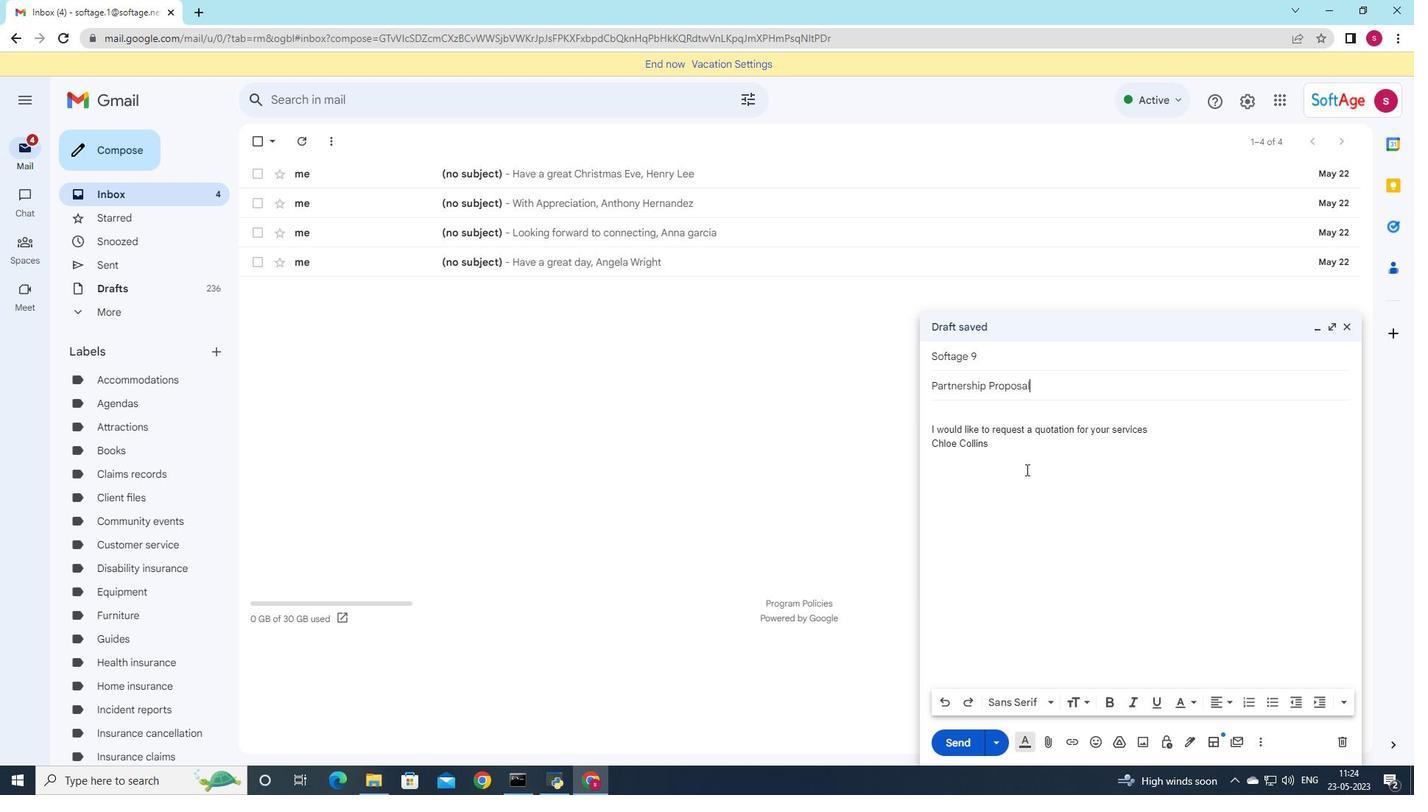 
Action: Mouse scrolled (1025, 469) with delta (0, 0)
Screenshot: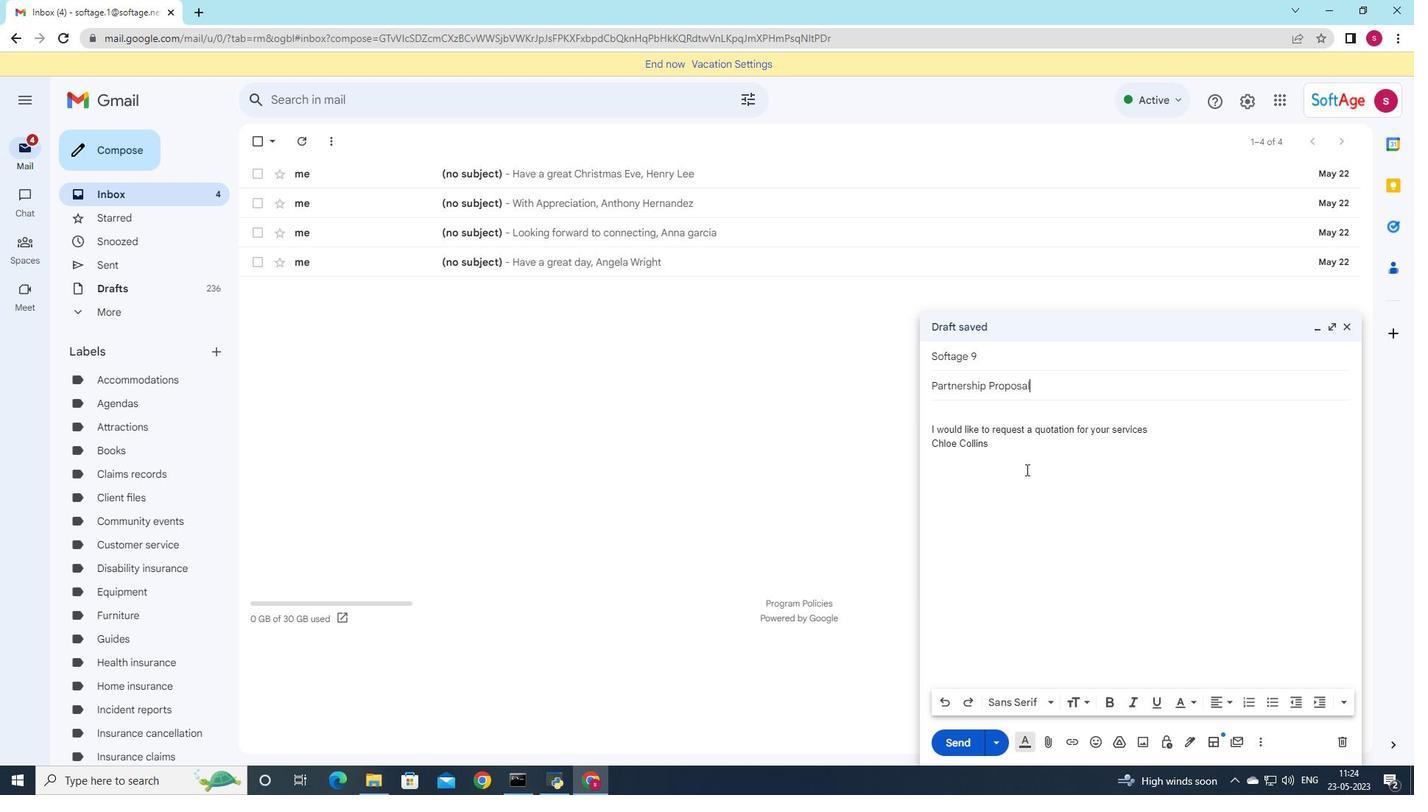 
Action: Mouse moved to (1045, 743)
Screenshot: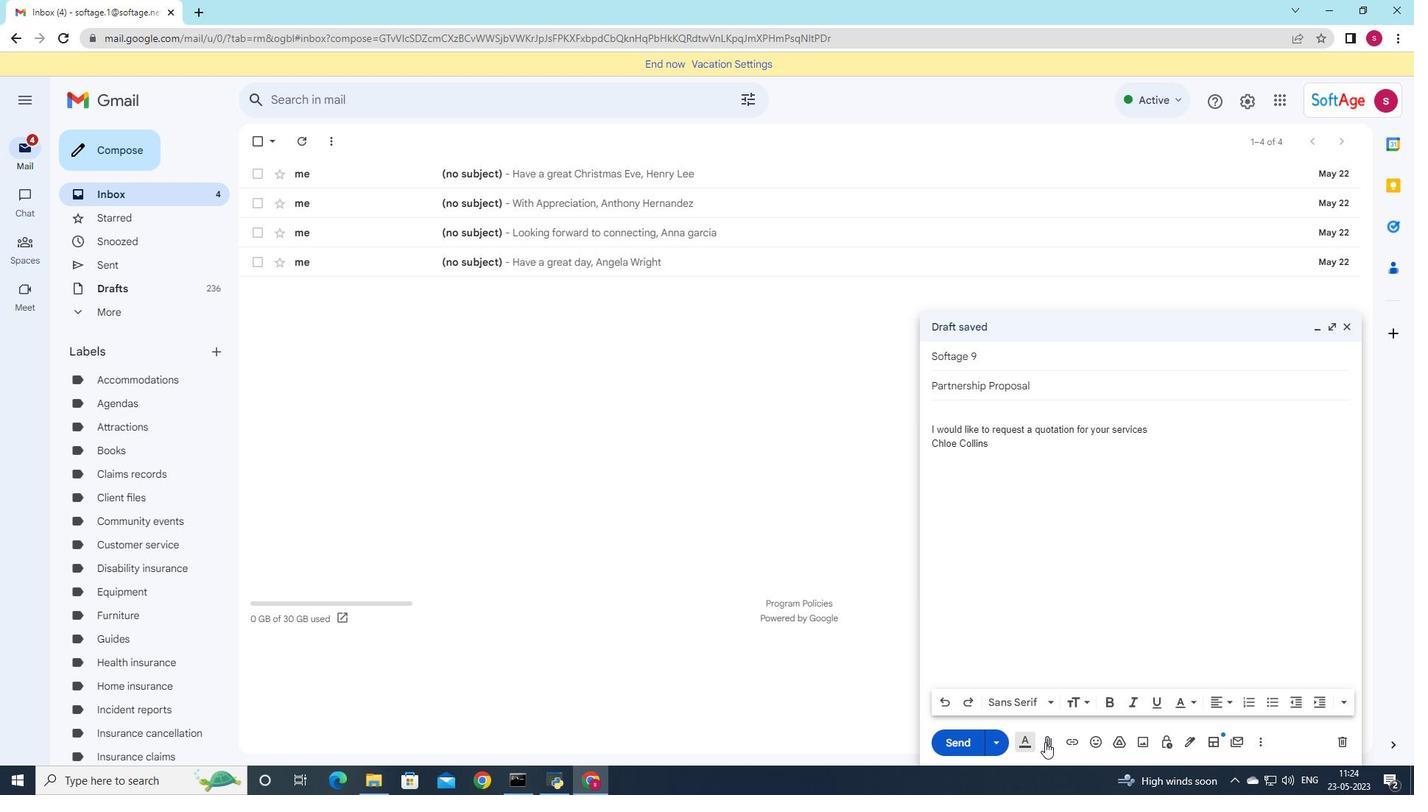 
Action: Mouse pressed left at (1045, 743)
Screenshot: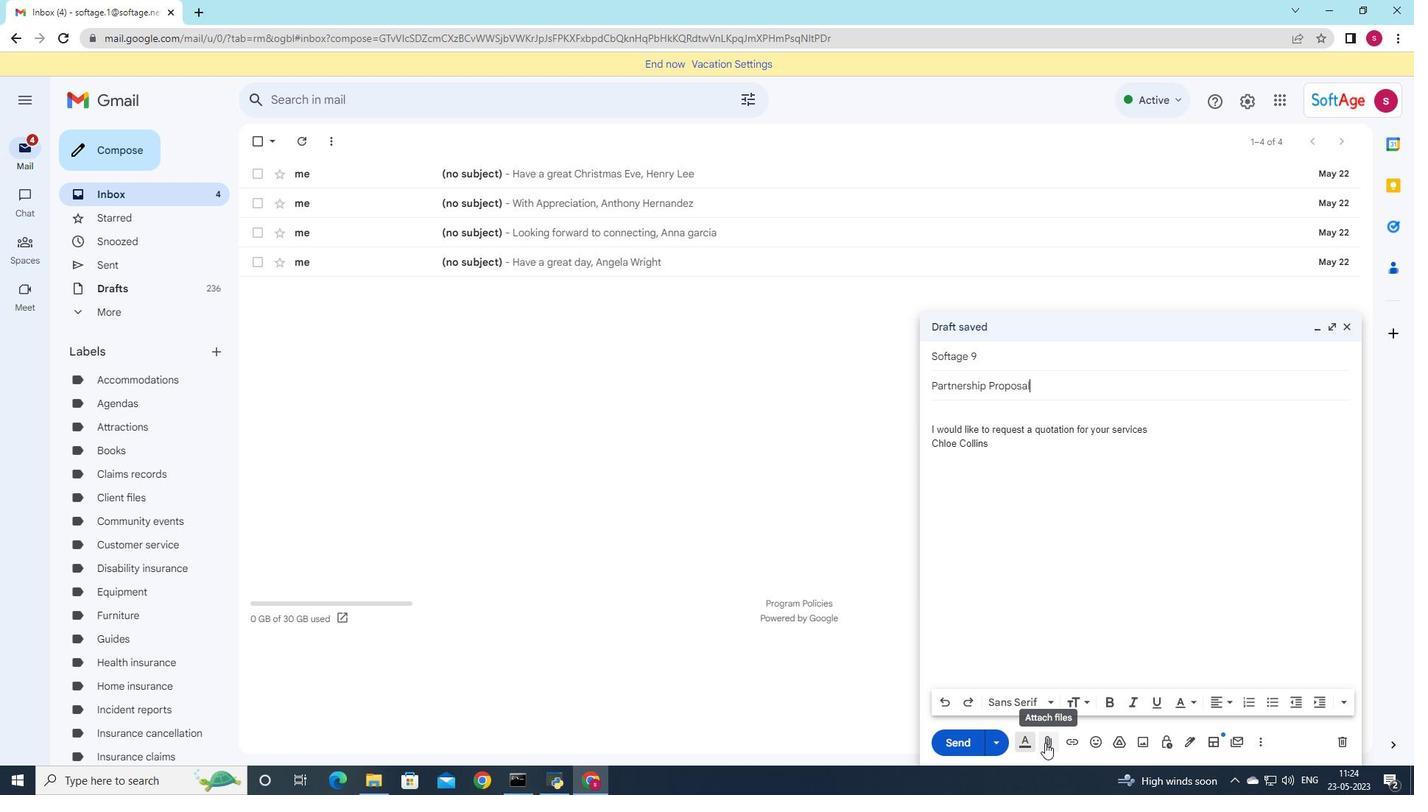 
Action: Mouse moved to (234, 101)
Screenshot: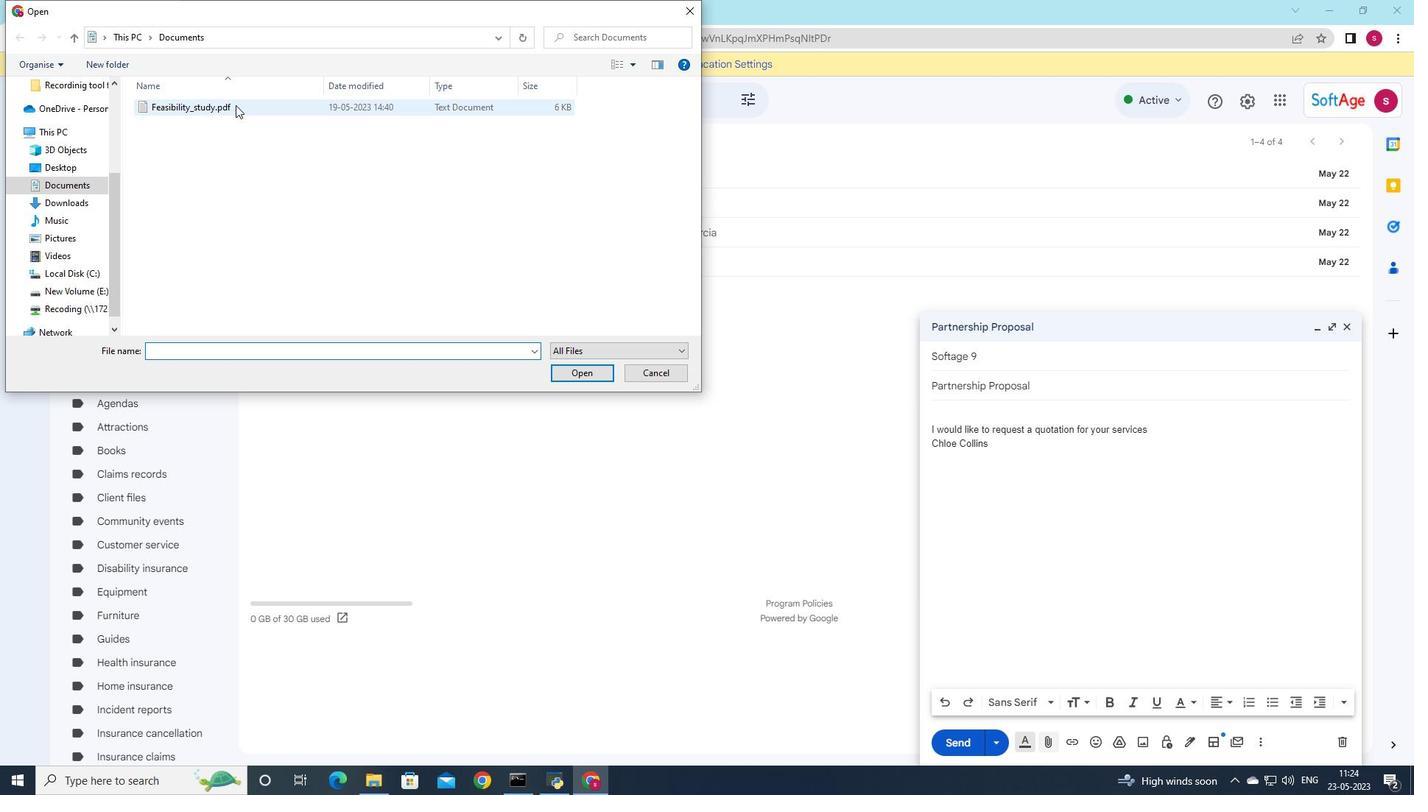
Action: Mouse pressed left at (234, 101)
Screenshot: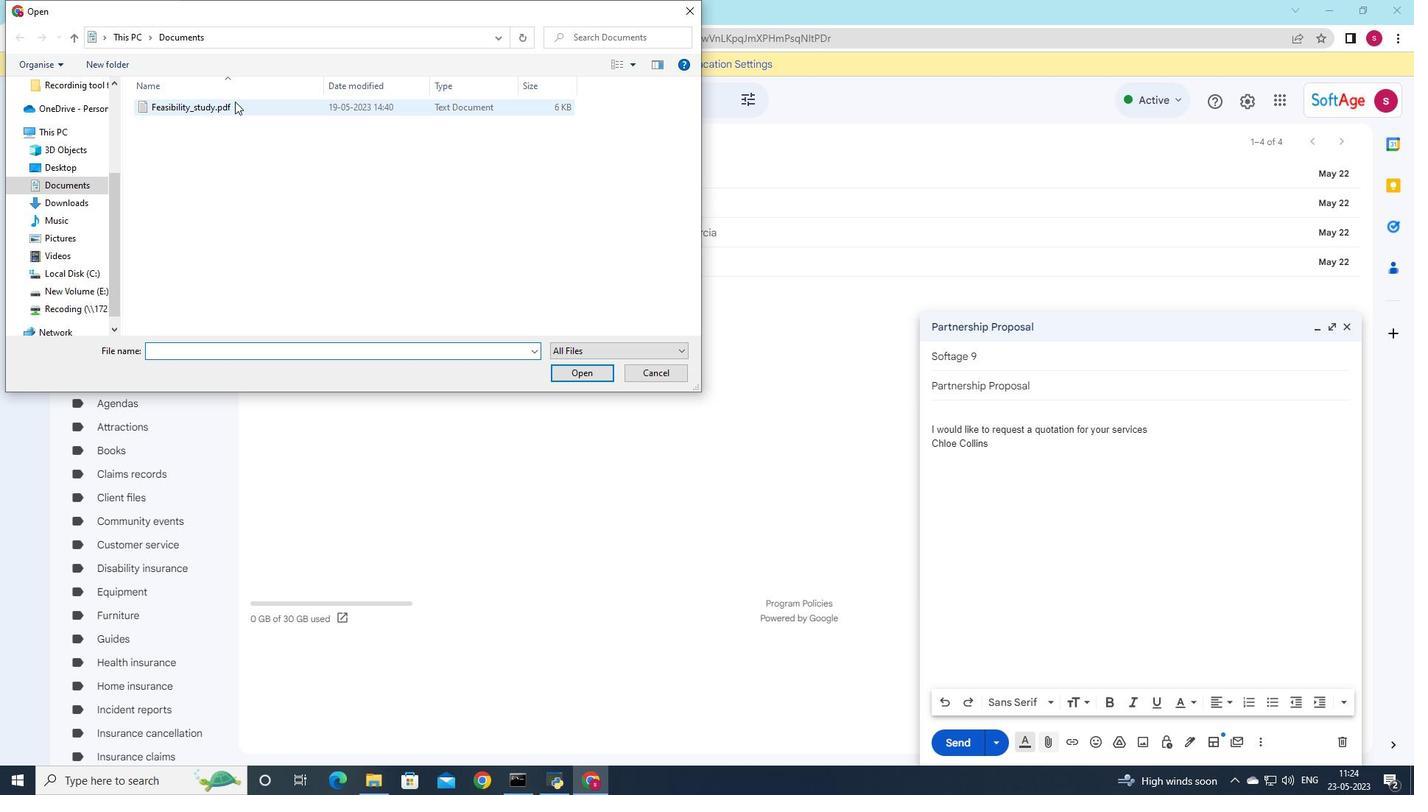 
Action: Mouse pressed left at (234, 101)
Screenshot: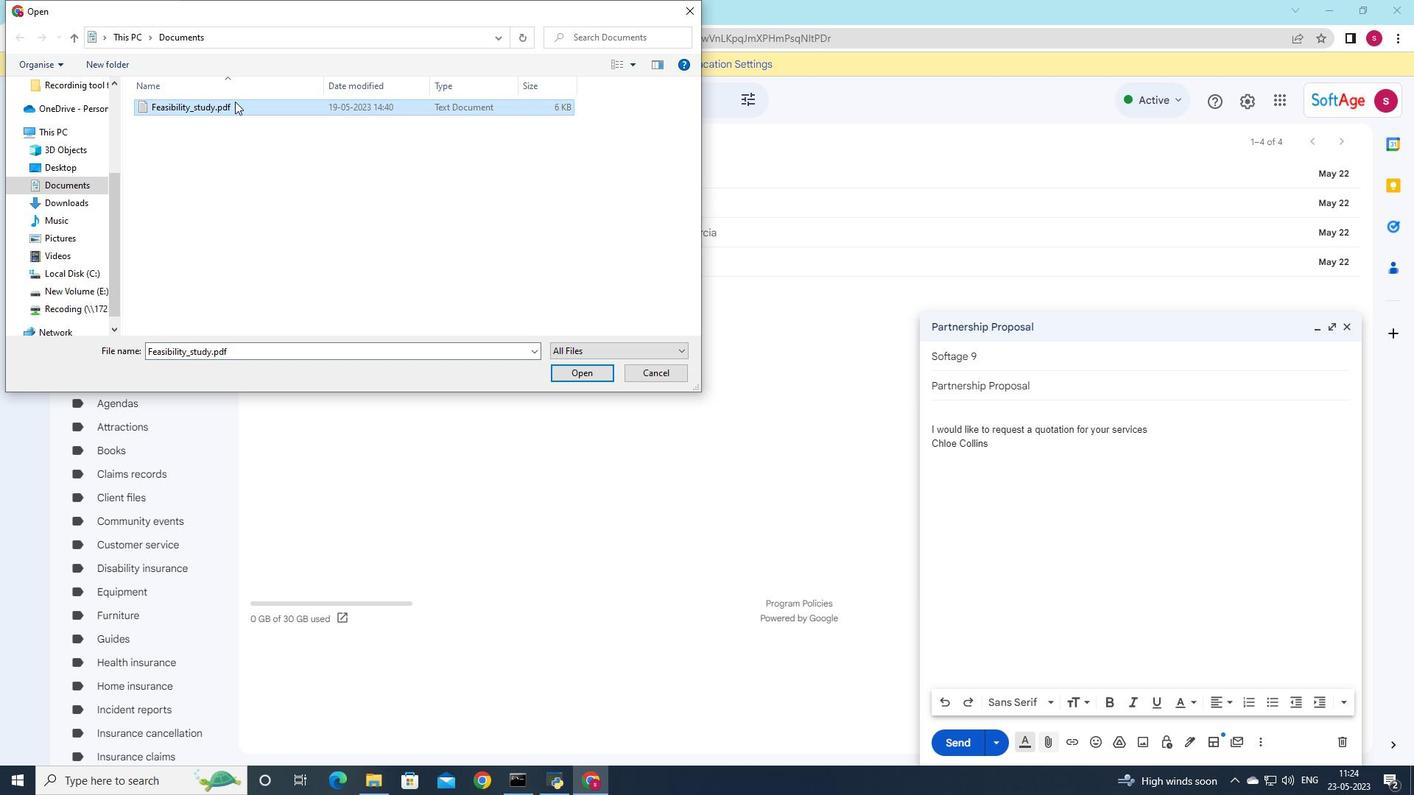 
Action: Mouse moved to (1266, 673)
Screenshot: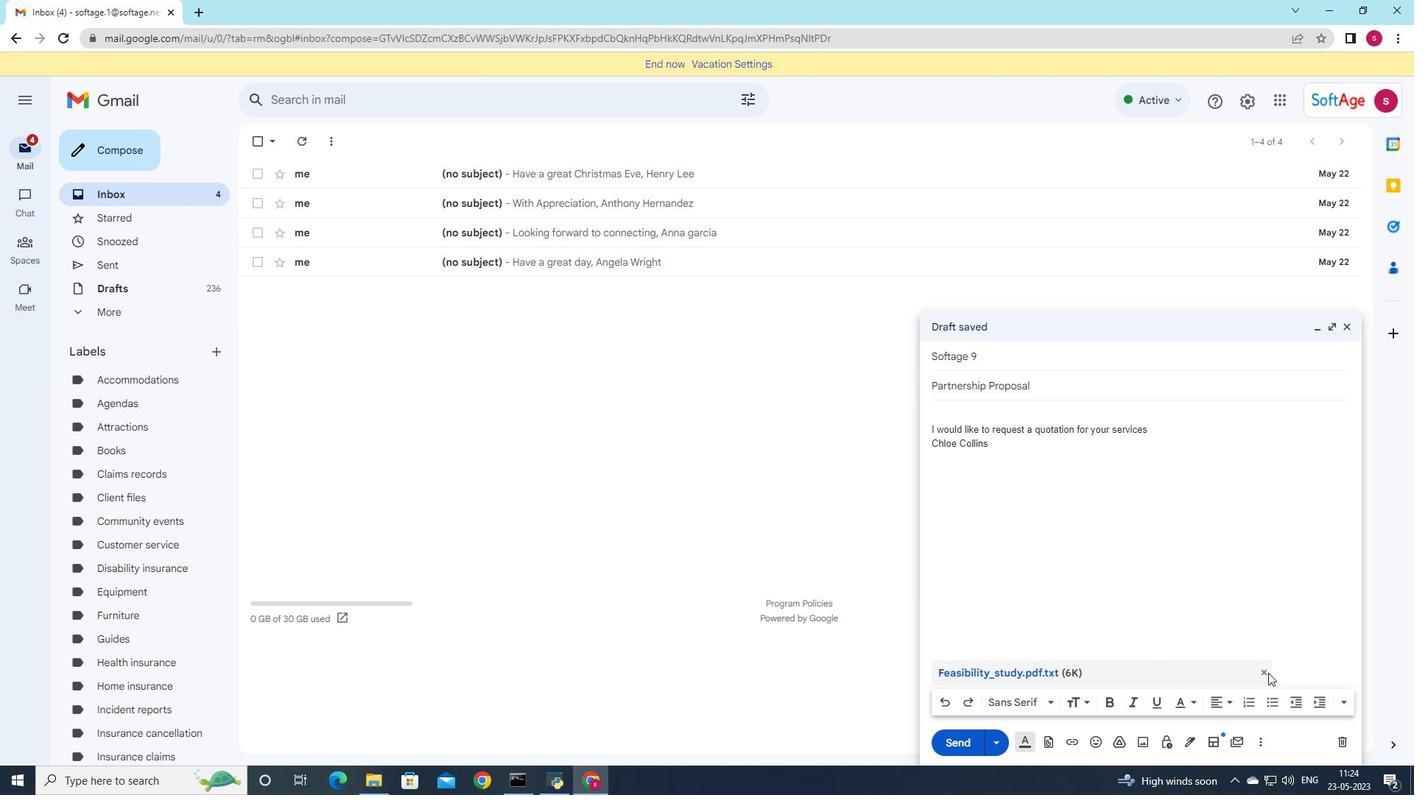 
Action: Mouse pressed left at (1266, 673)
Screenshot: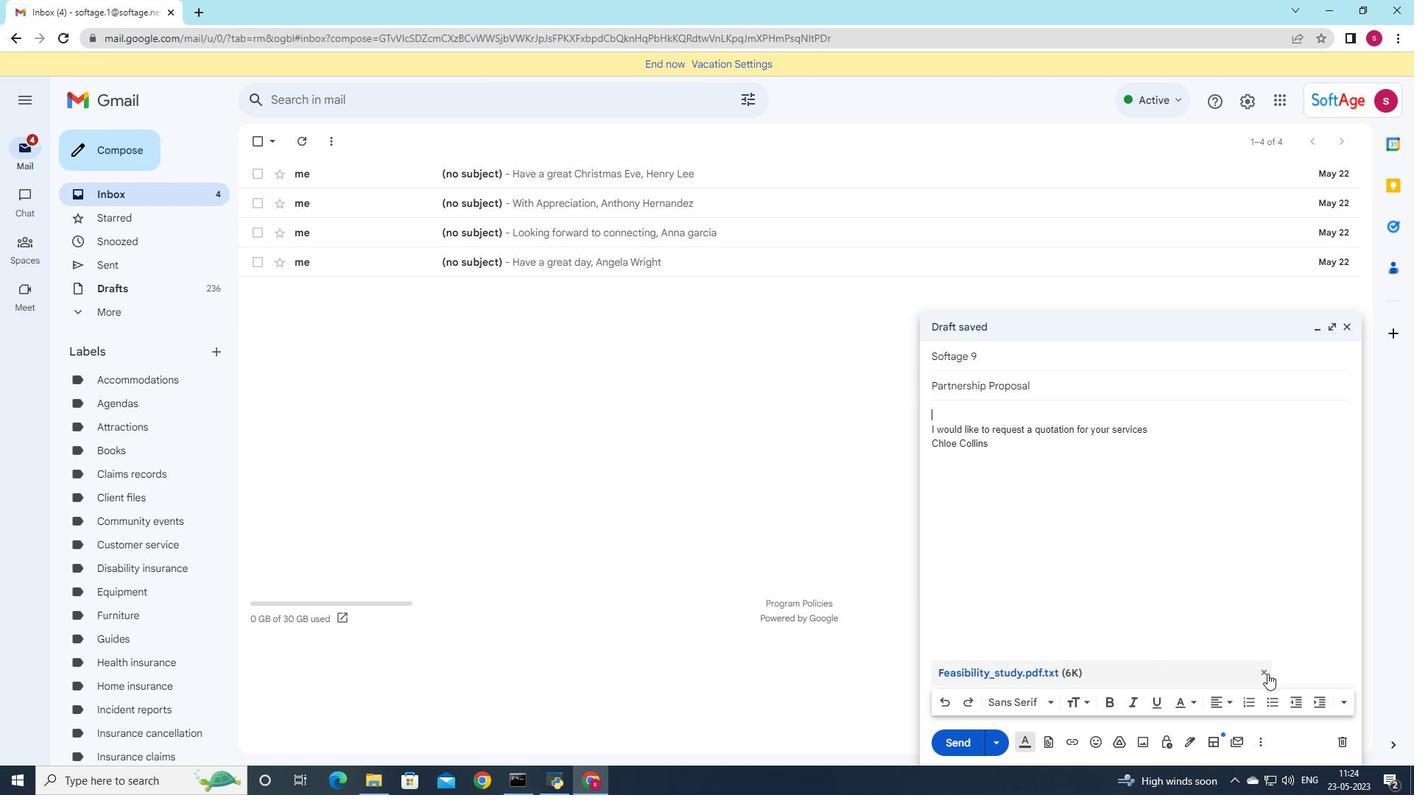 
Action: Mouse moved to (1054, 751)
Screenshot: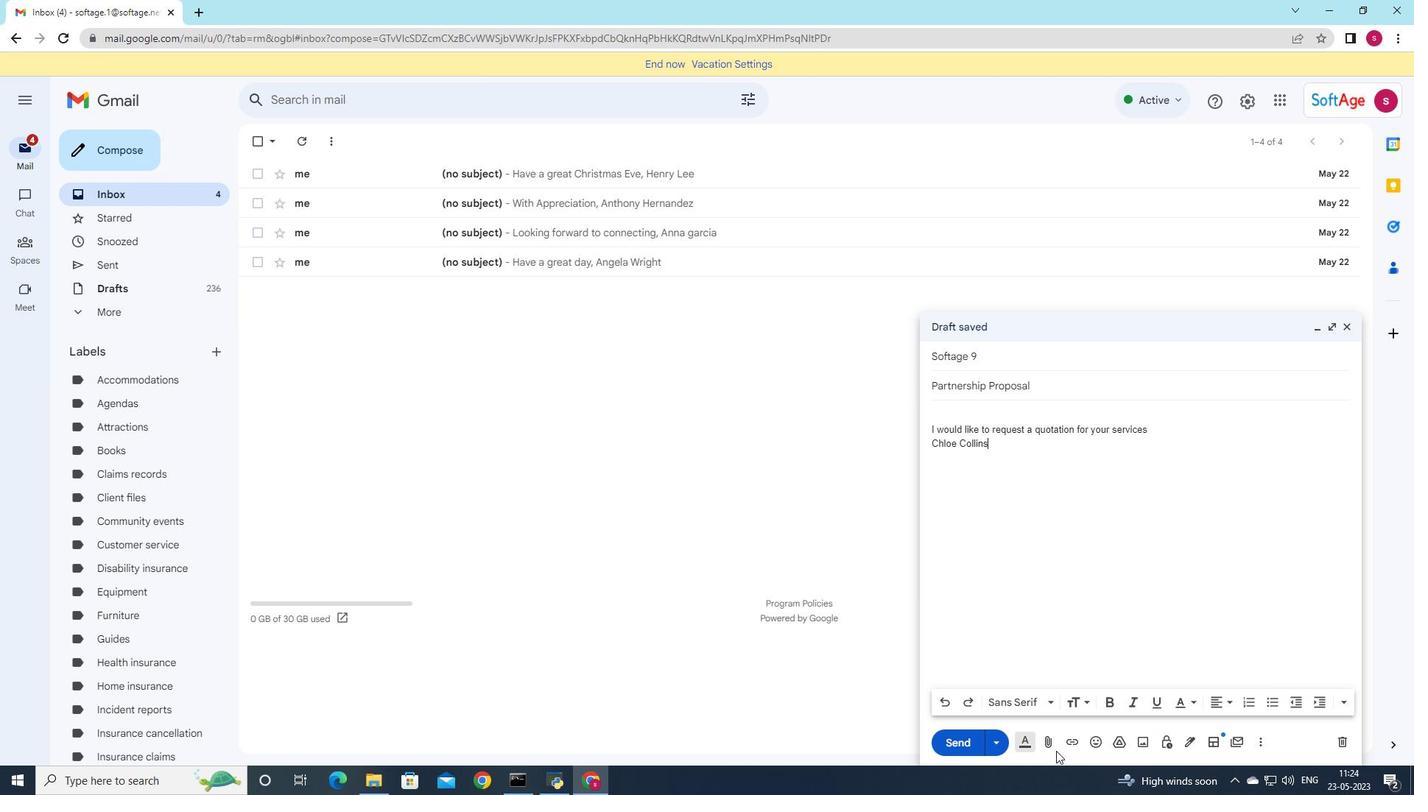 
Action: Mouse pressed left at (1054, 751)
Screenshot: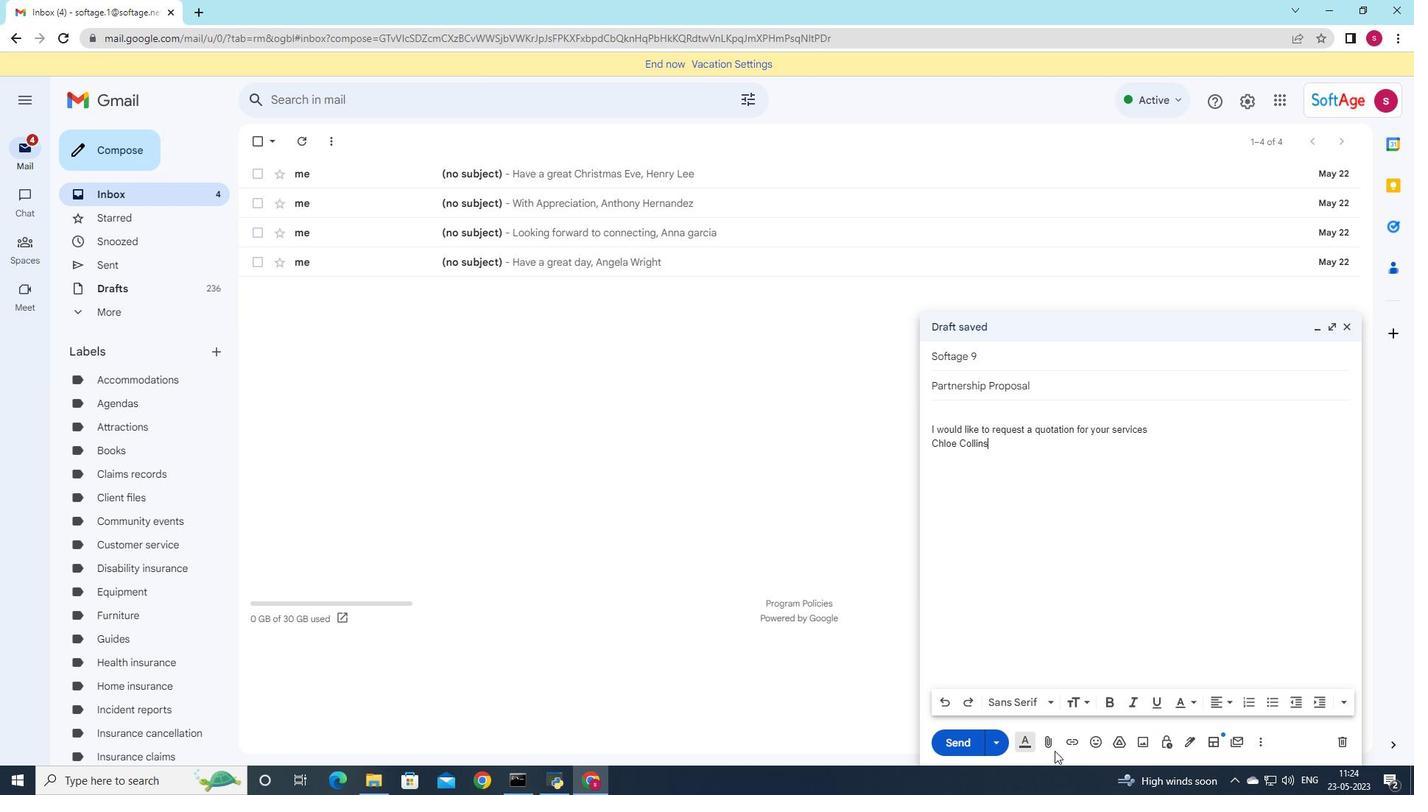 
Action: Mouse moved to (1045, 744)
Screenshot: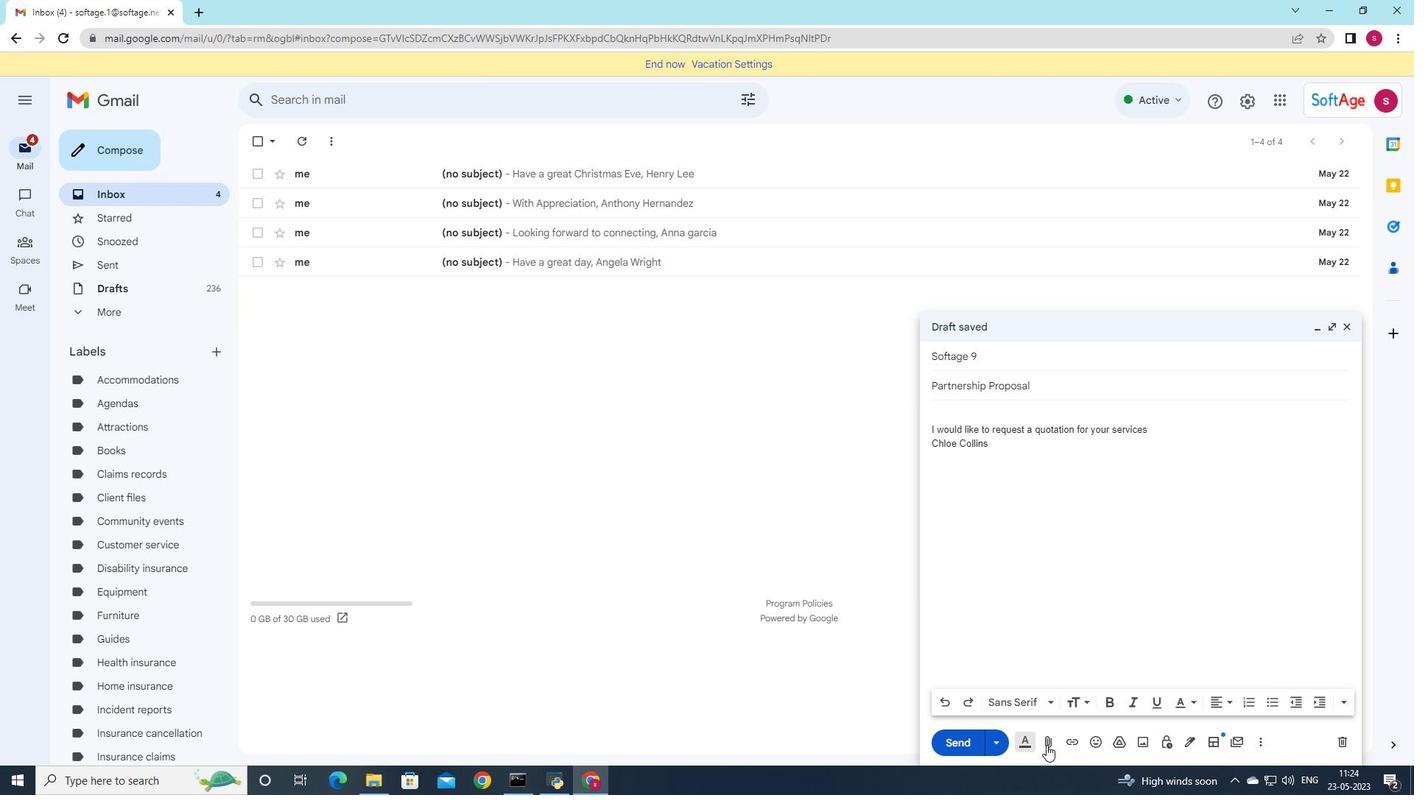 
Action: Mouse pressed left at (1045, 744)
Screenshot: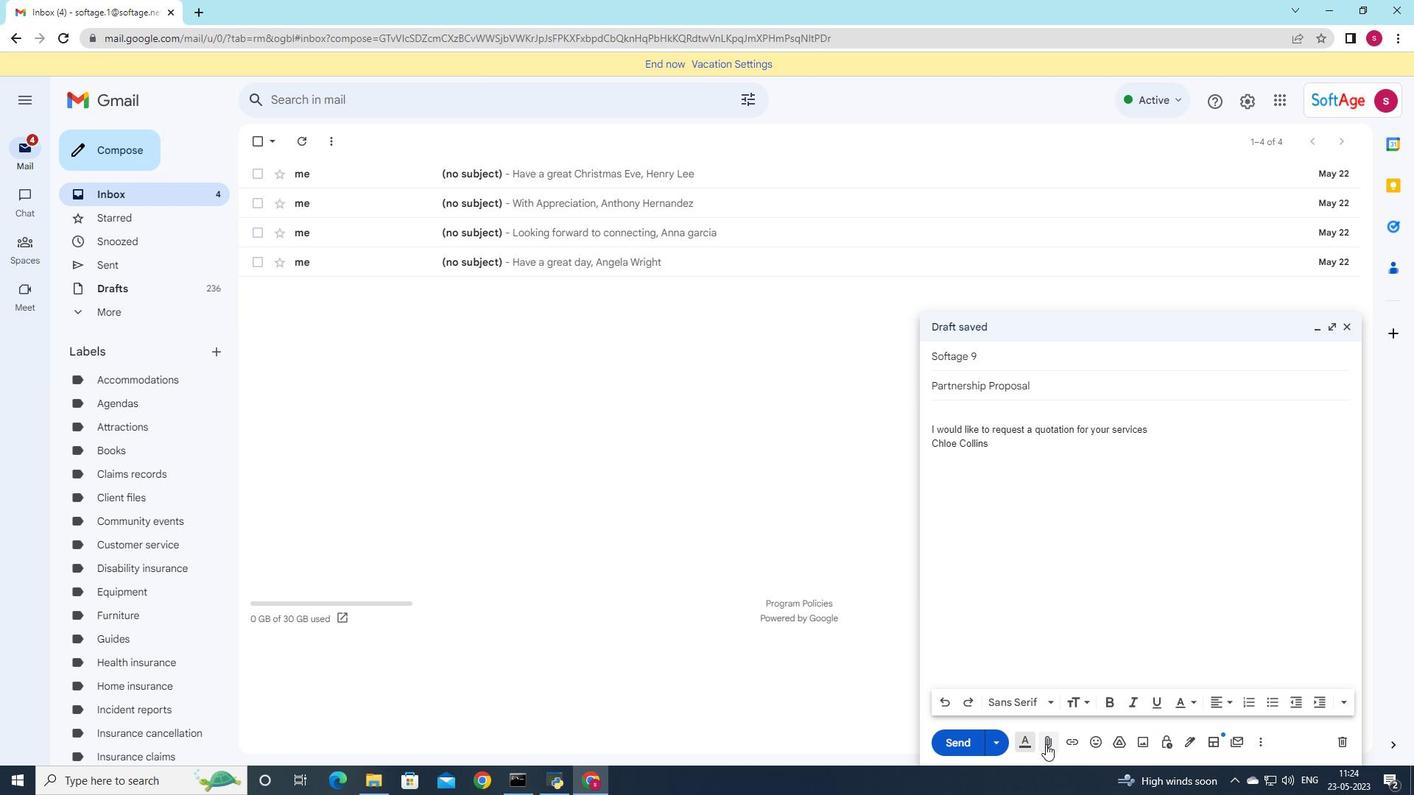 
Action: Mouse moved to (227, 100)
Screenshot: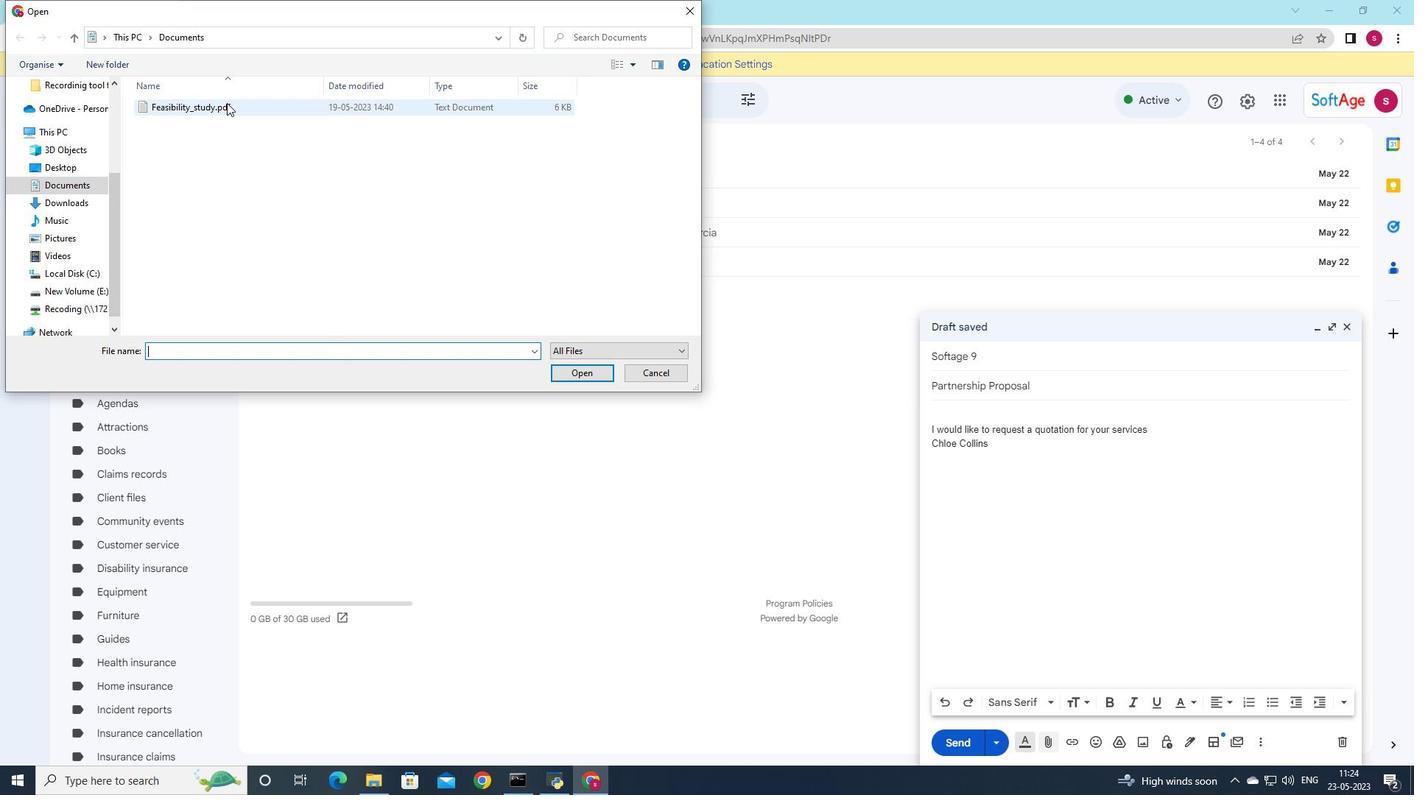 
Action: Mouse pressed left at (227, 100)
Screenshot: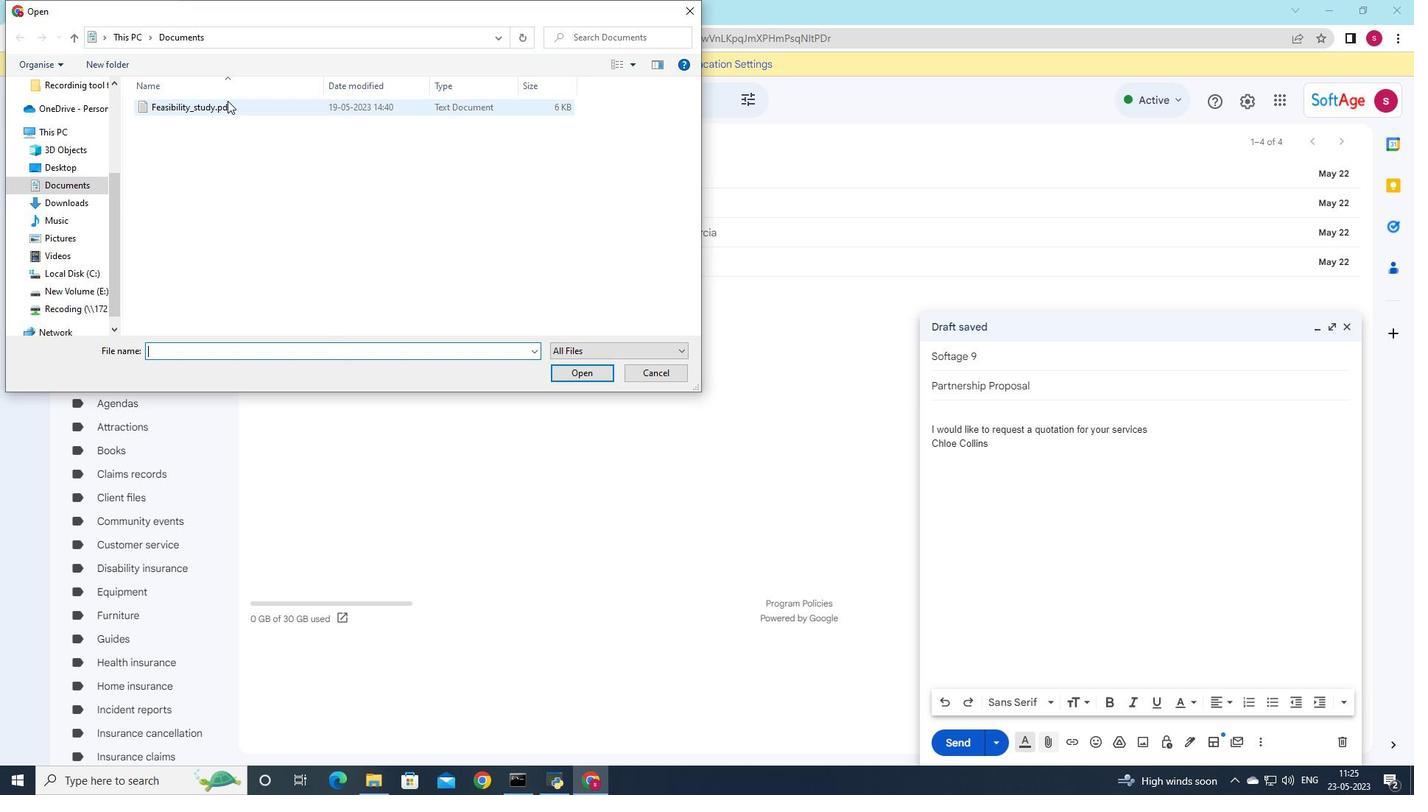 
Action: Mouse moved to (237, 108)
Screenshot: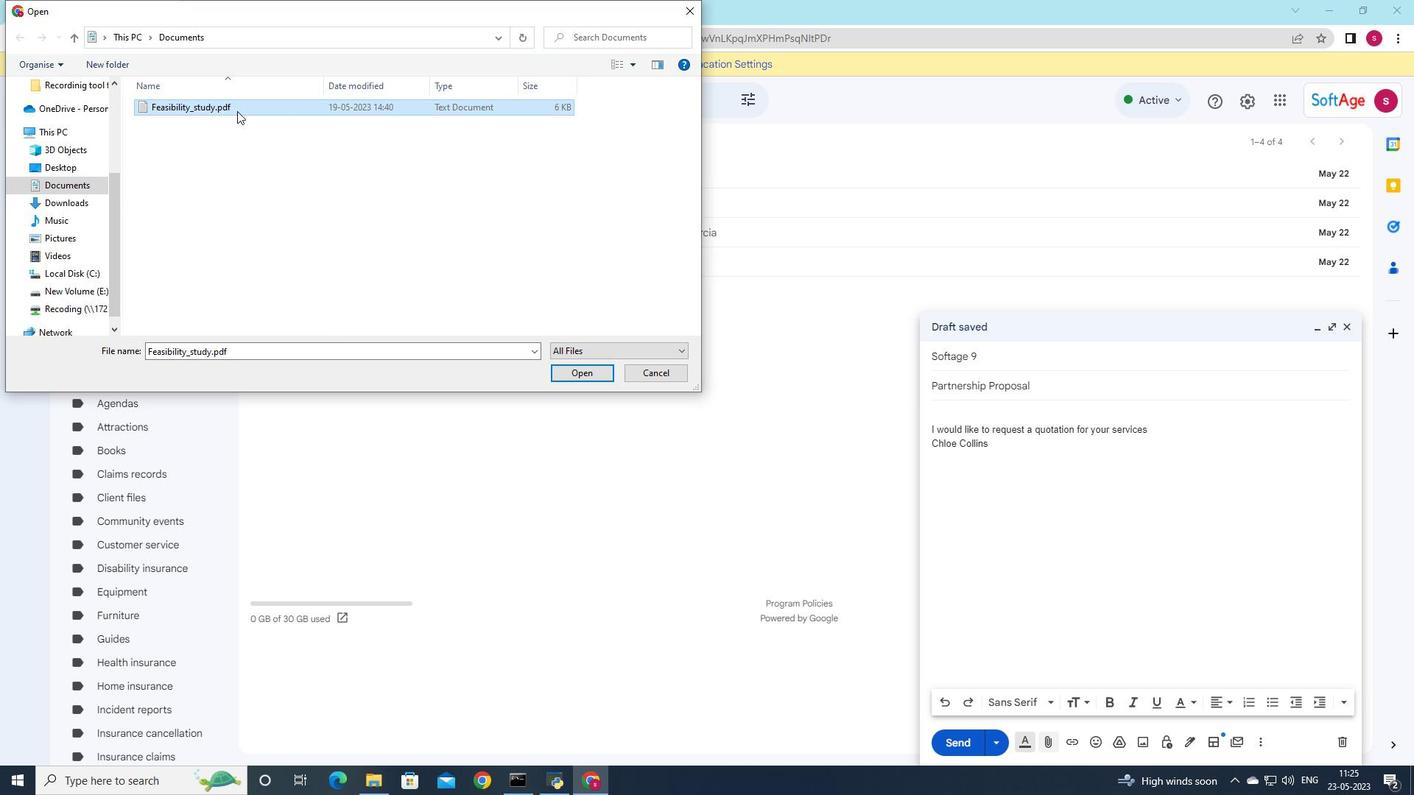 
Action: Mouse pressed left at (237, 108)
Screenshot: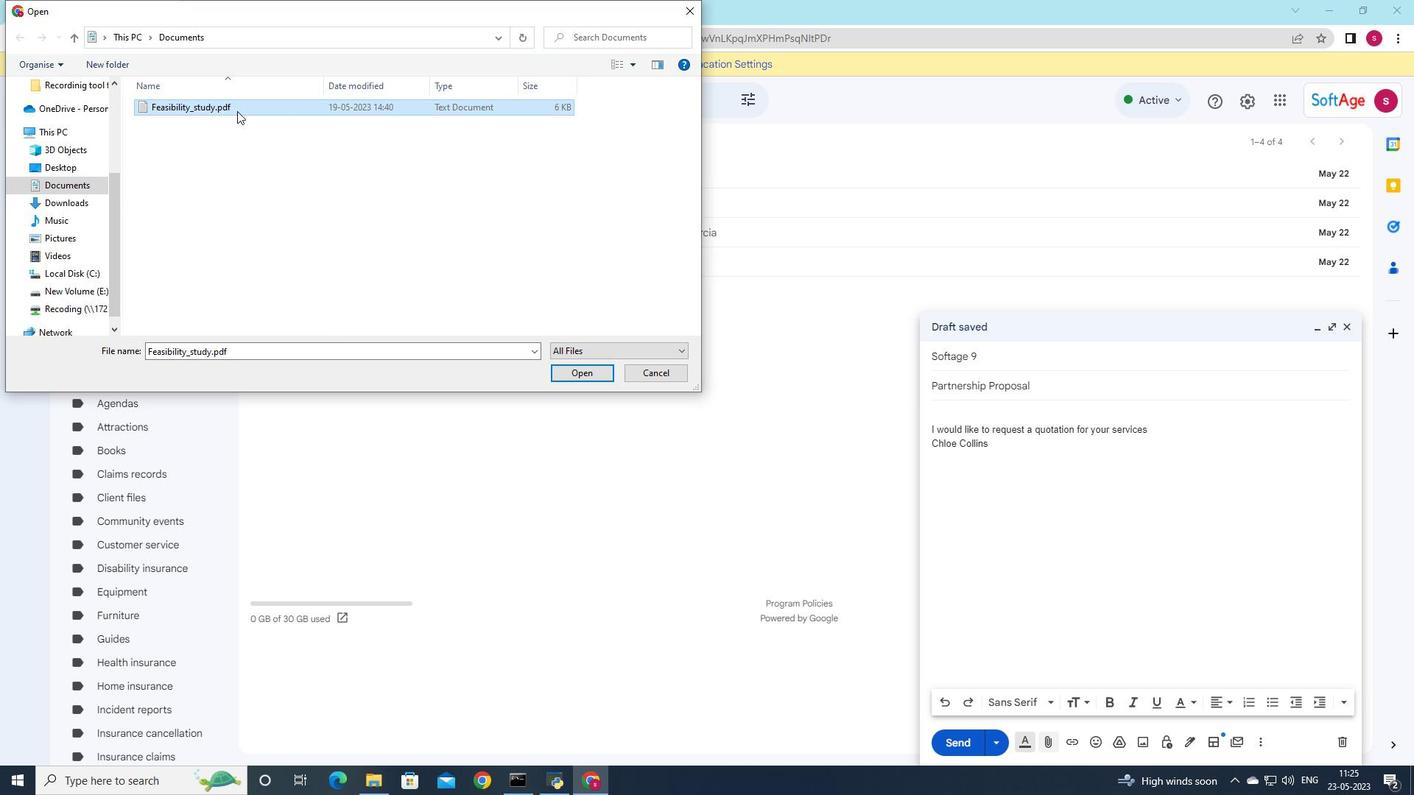 
Action: Mouse moved to (483, 255)
Screenshot: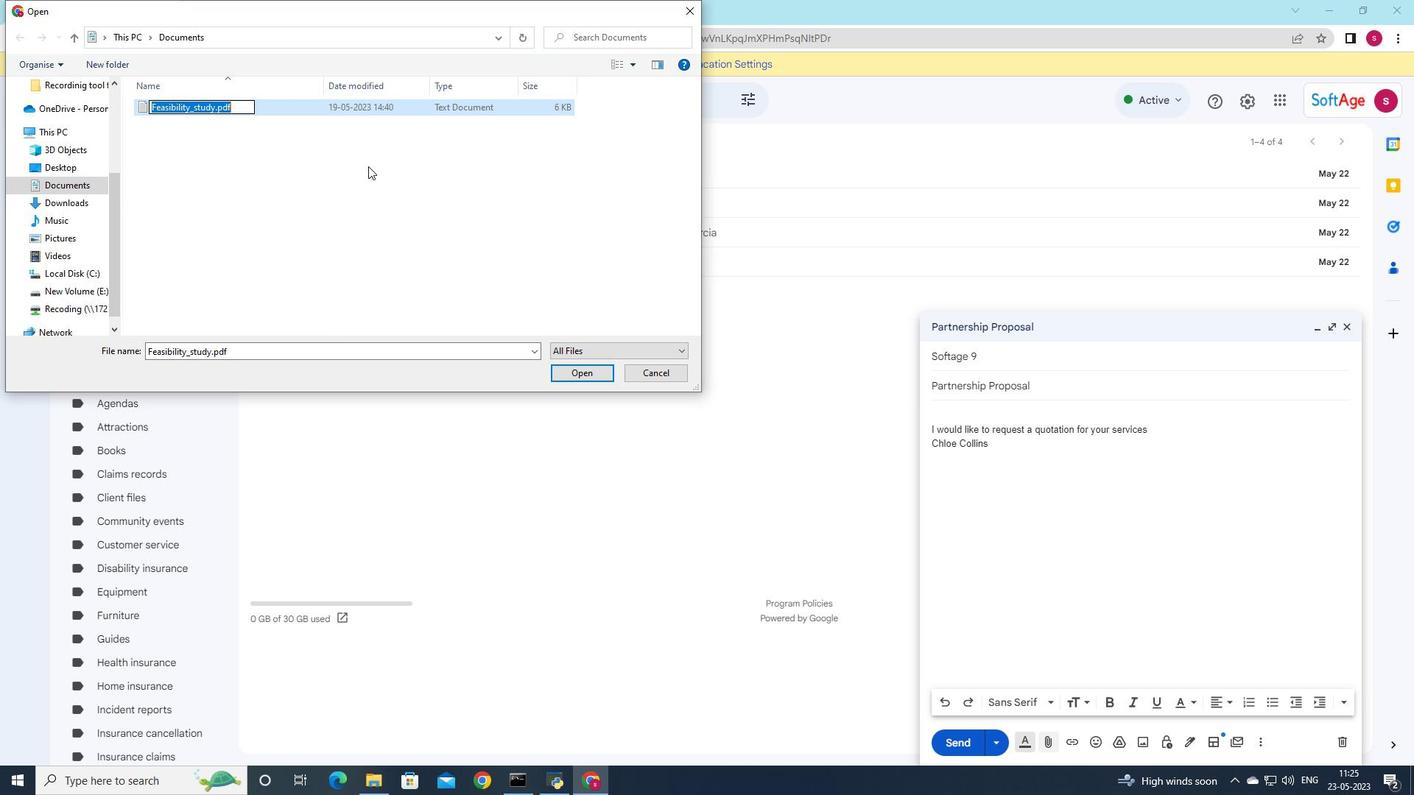 
Action: Key pressed <Key.shift><Key.shift><Key.shift><Key.shift>RFP<Key.shift><Key.shift><Key.shift><Key.shift><Key.shift><Key.shift><Key.shift><Key.shift><Key.shift><Key.shift><Key.shift><Key.shift><Key.shift><Key.shift><Key.shift><Key.shift><Key.shift>_response.docx
Screenshot: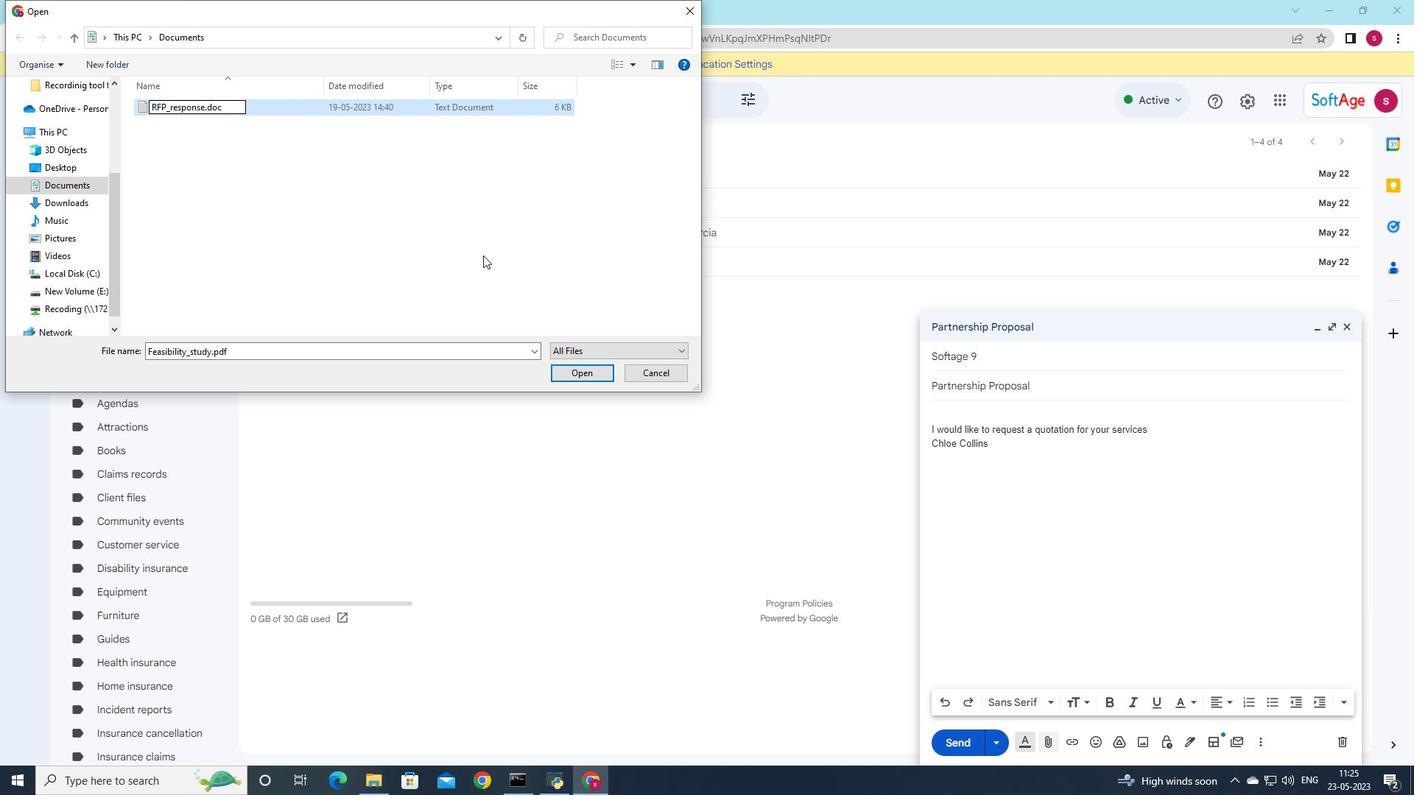 
Action: Mouse moved to (436, 104)
Screenshot: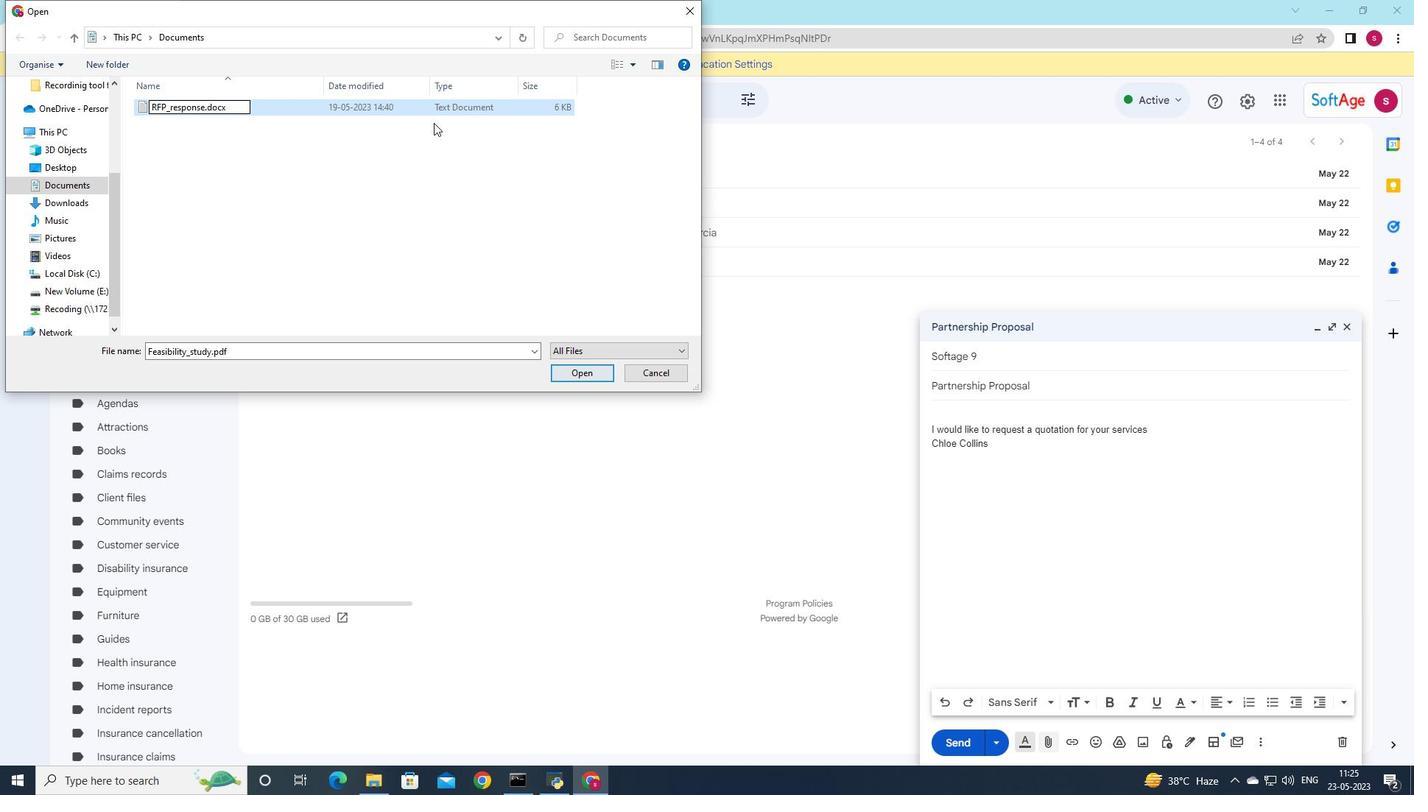 
Action: Mouse pressed left at (436, 104)
Screenshot: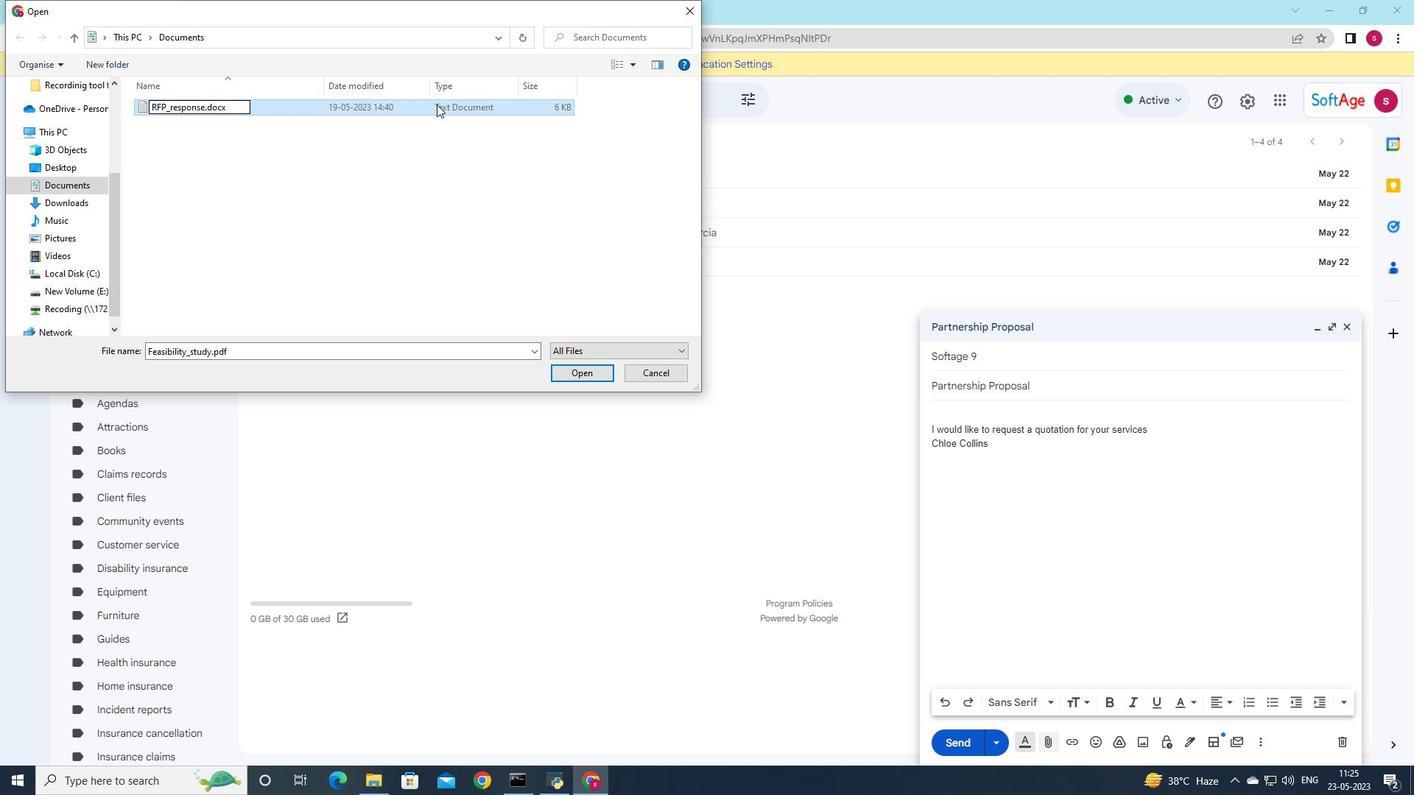 
Action: Mouse moved to (597, 375)
Screenshot: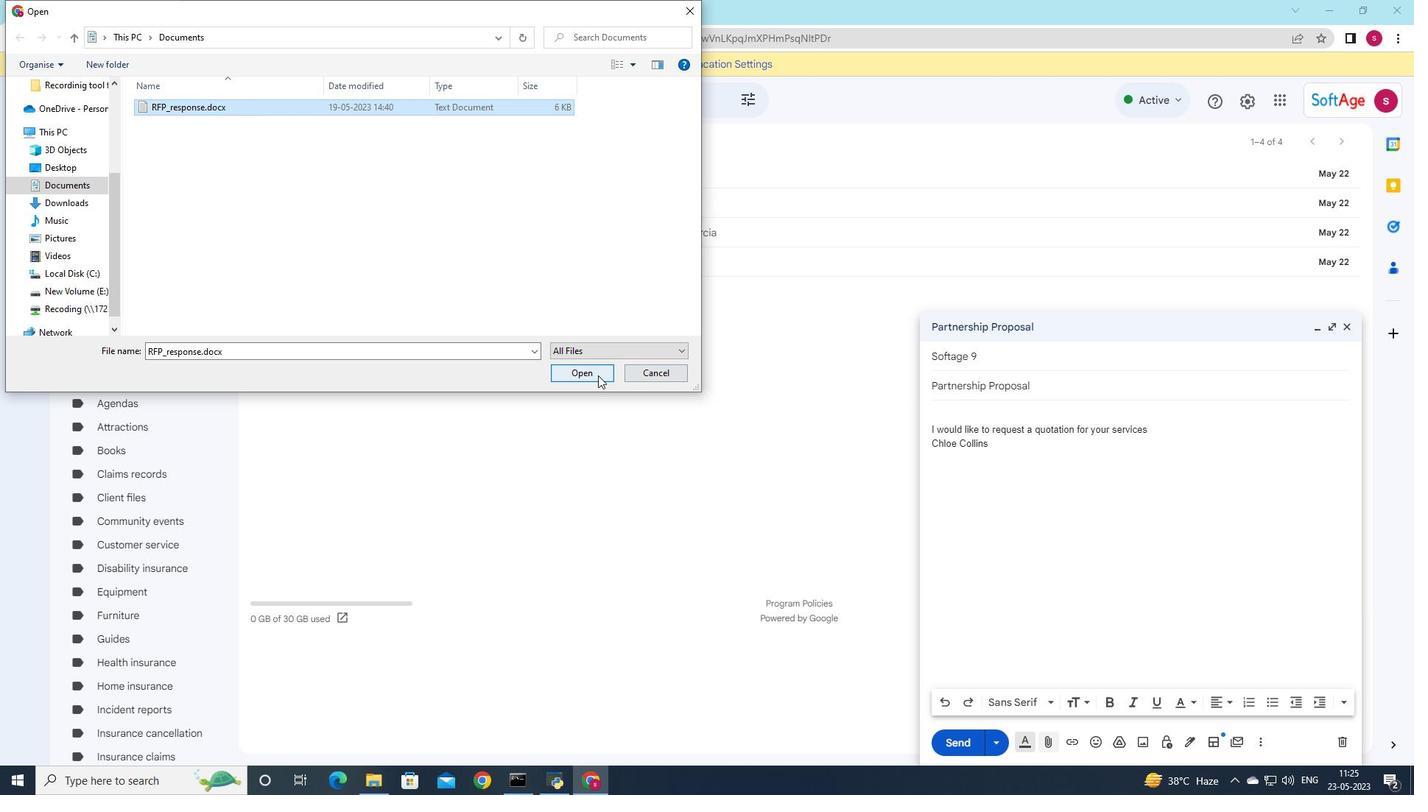 
Action: Mouse pressed left at (597, 375)
Screenshot: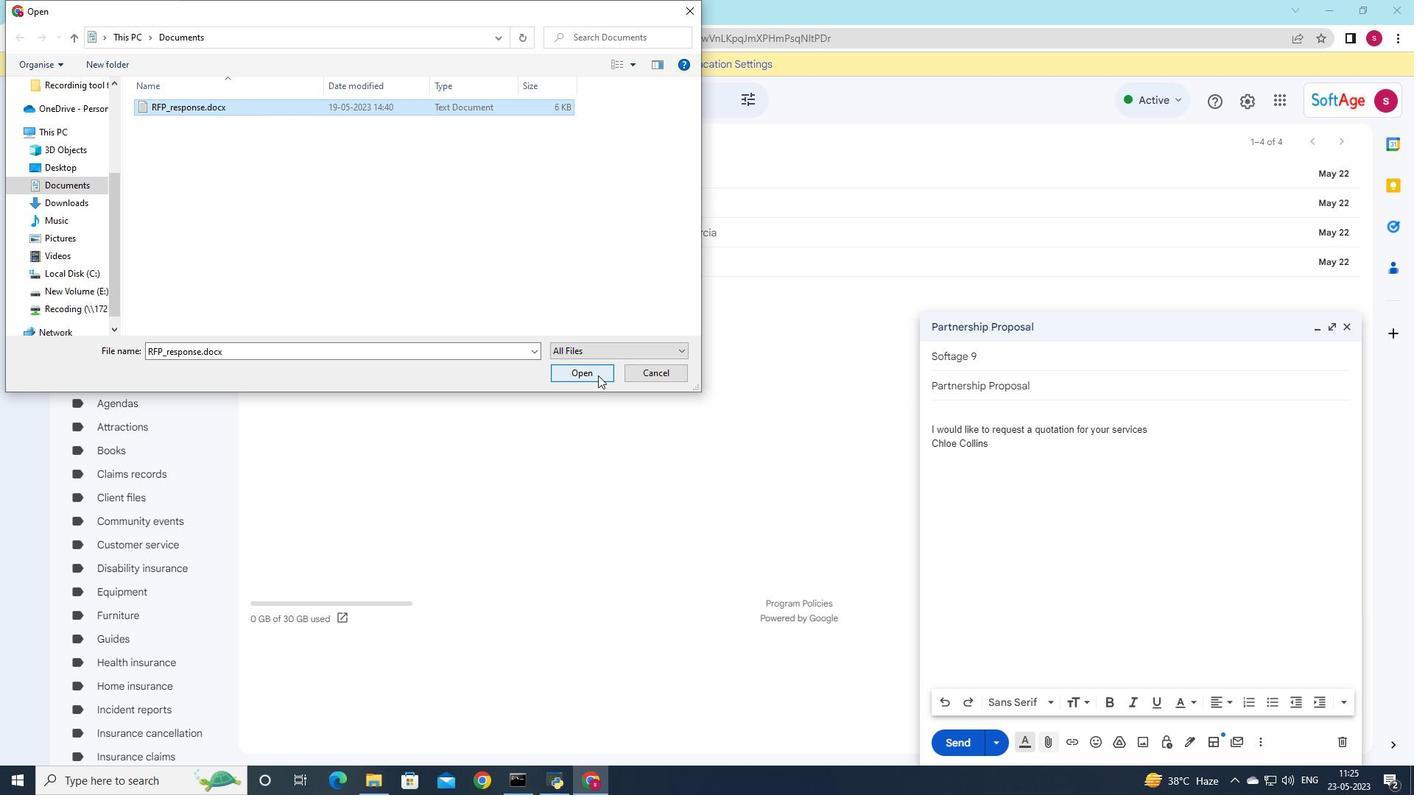 
Action: Mouse moved to (1148, 424)
Screenshot: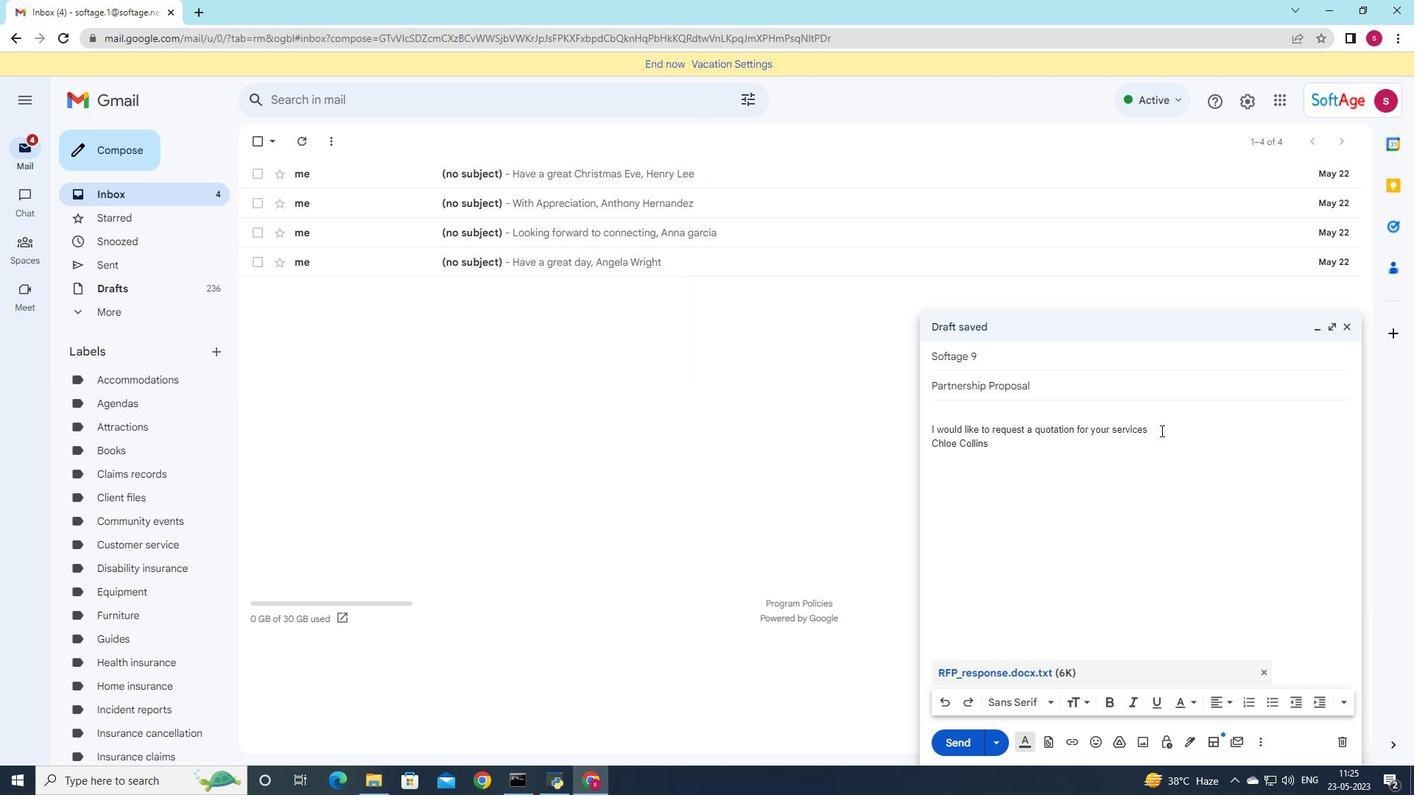 
Action: Mouse pressed left at (1148, 424)
Screenshot: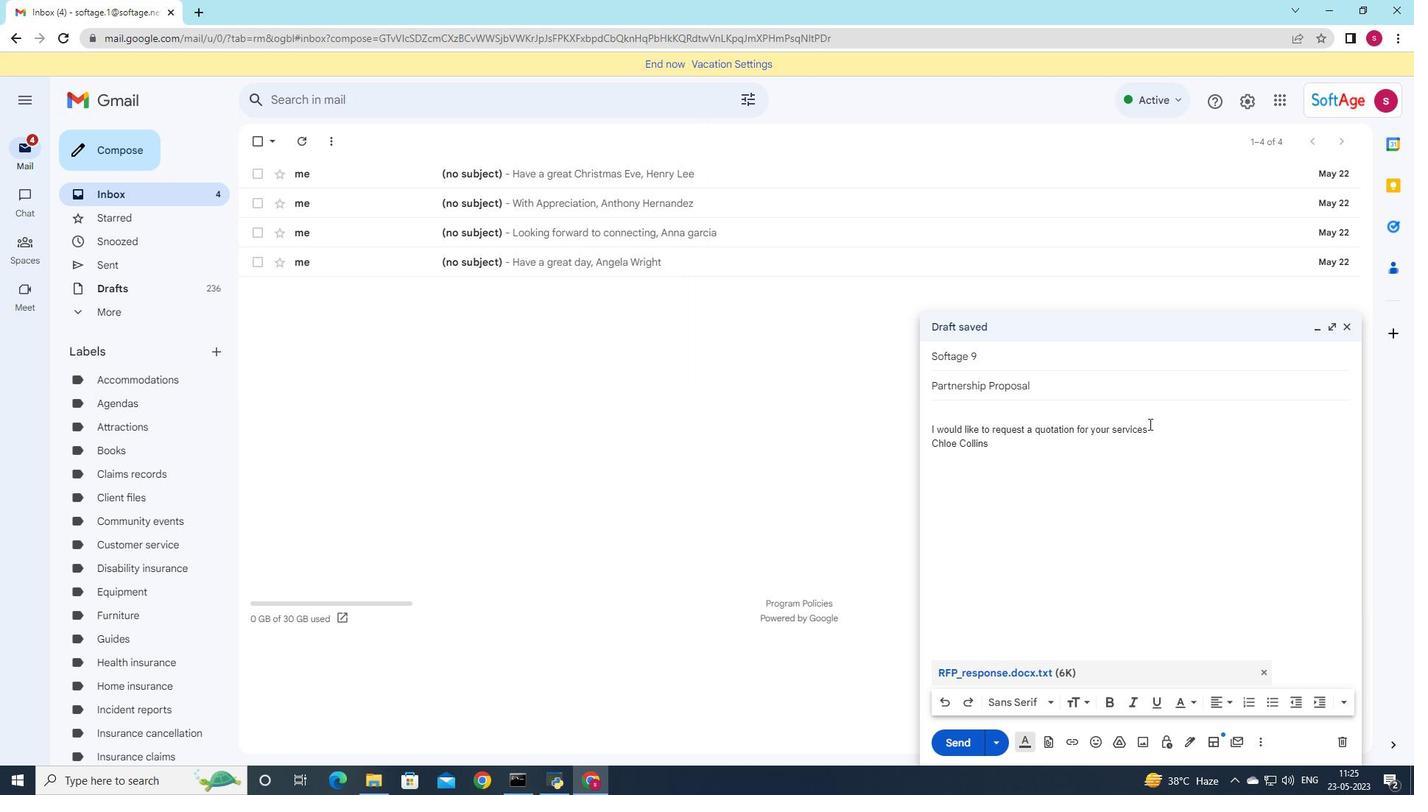
Action: Mouse moved to (881, 413)
Screenshot: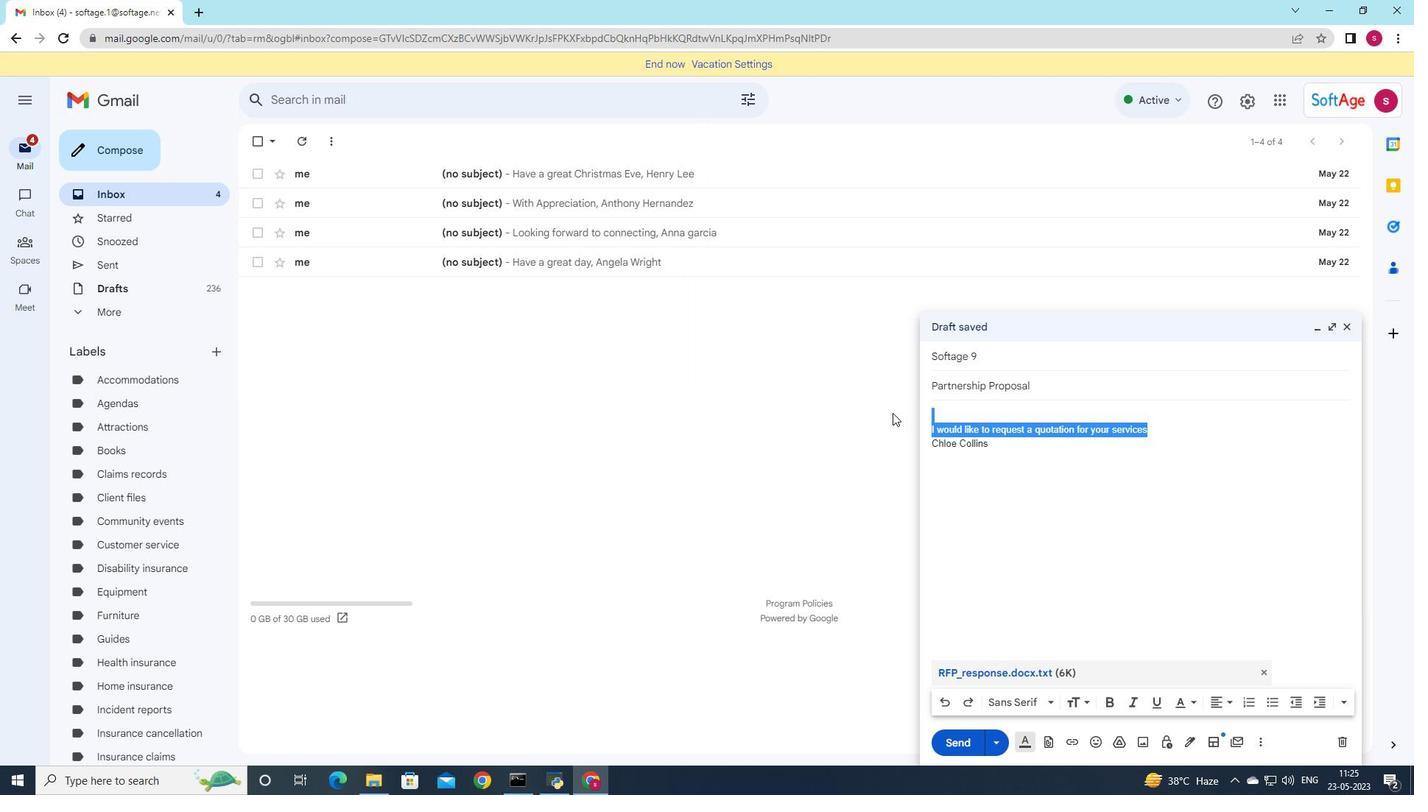 
Action: Key pressed <Key.delete><Key.shift>Could<Key.space><Key.shift>Y<Key.backspace>you<Key.space>please<Key.space>provide<Key.space>a<Key.space>bra<Key.backspace>eakdown<Key.space>of<Key.space>the<Key.space>costs
Screenshot: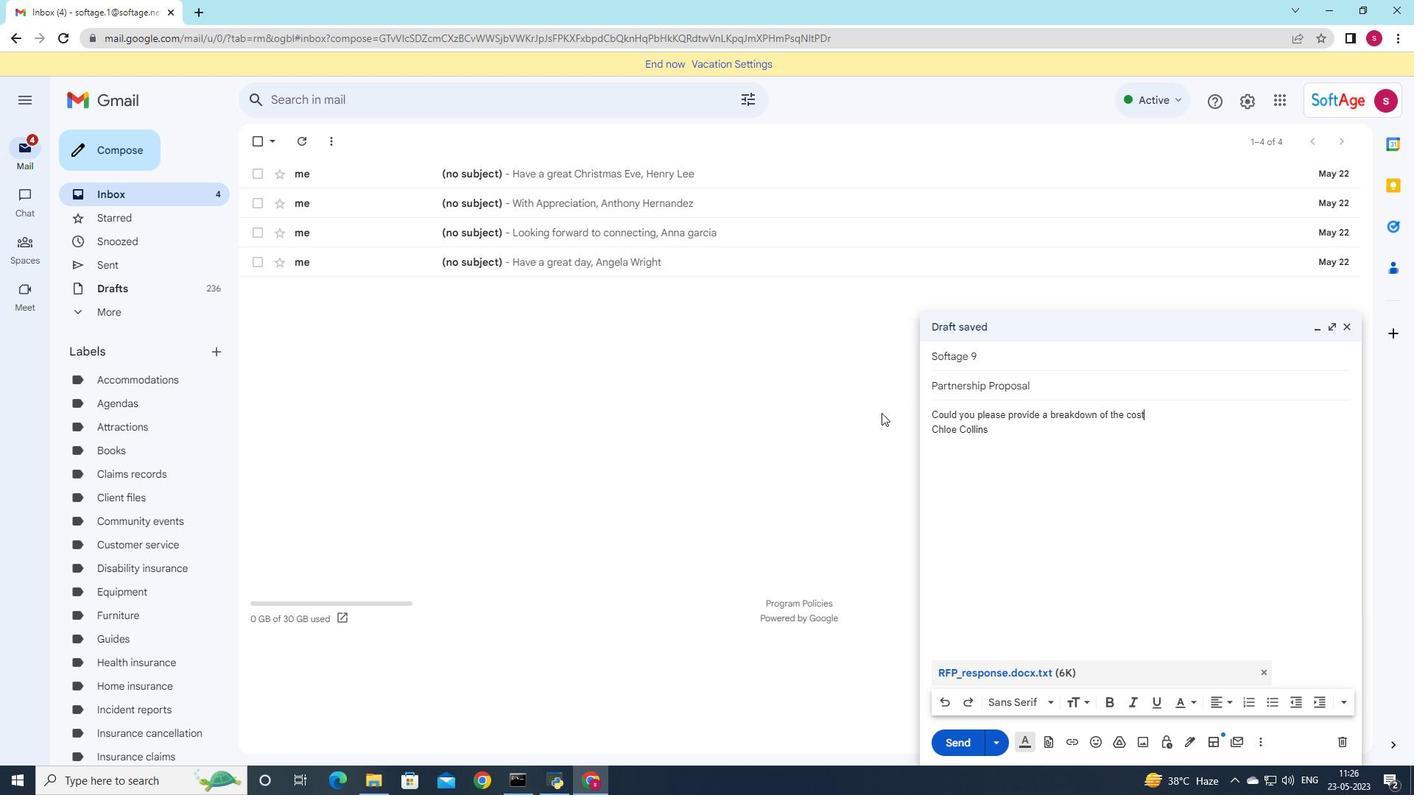 
Action: Mouse moved to (949, 743)
Screenshot: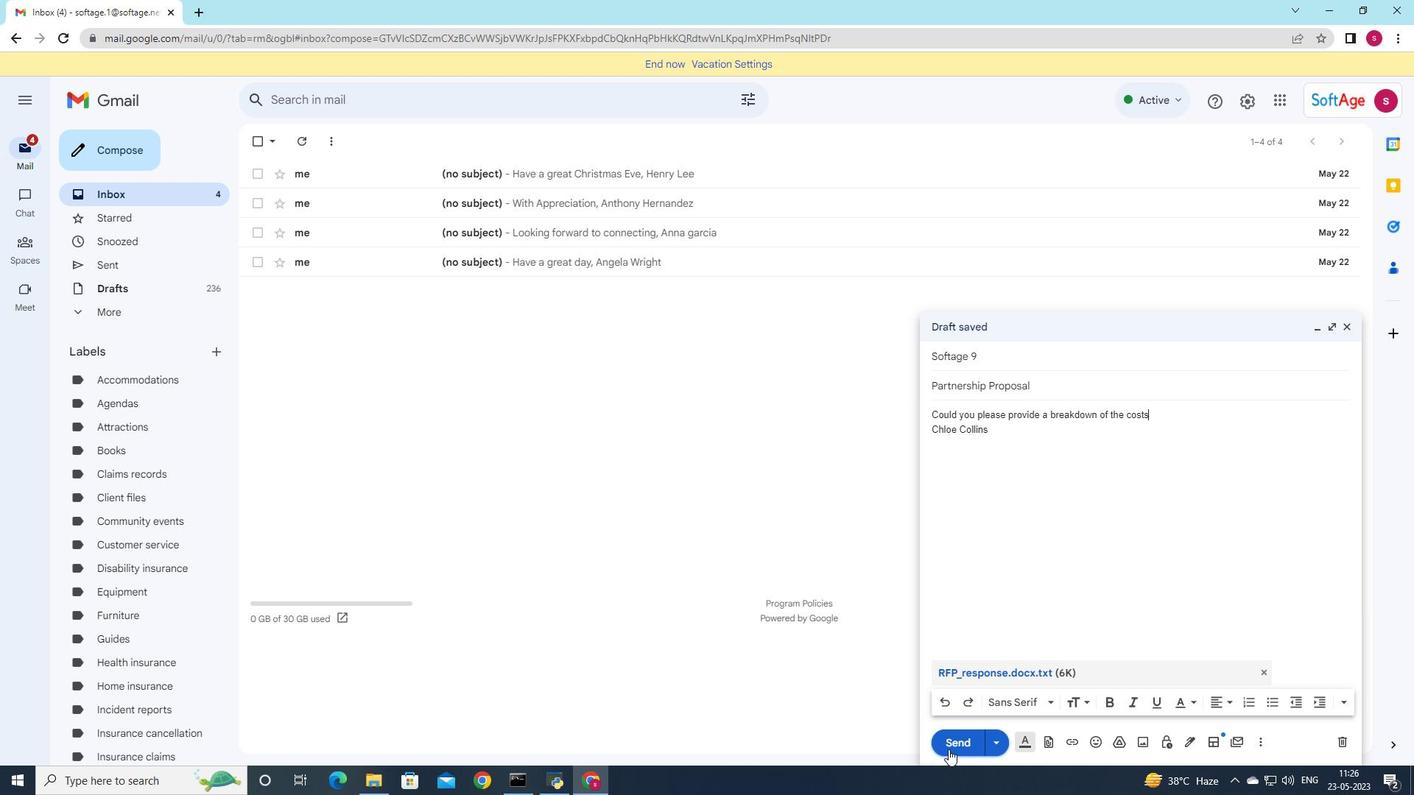 
Action: Mouse pressed left at (949, 743)
Screenshot: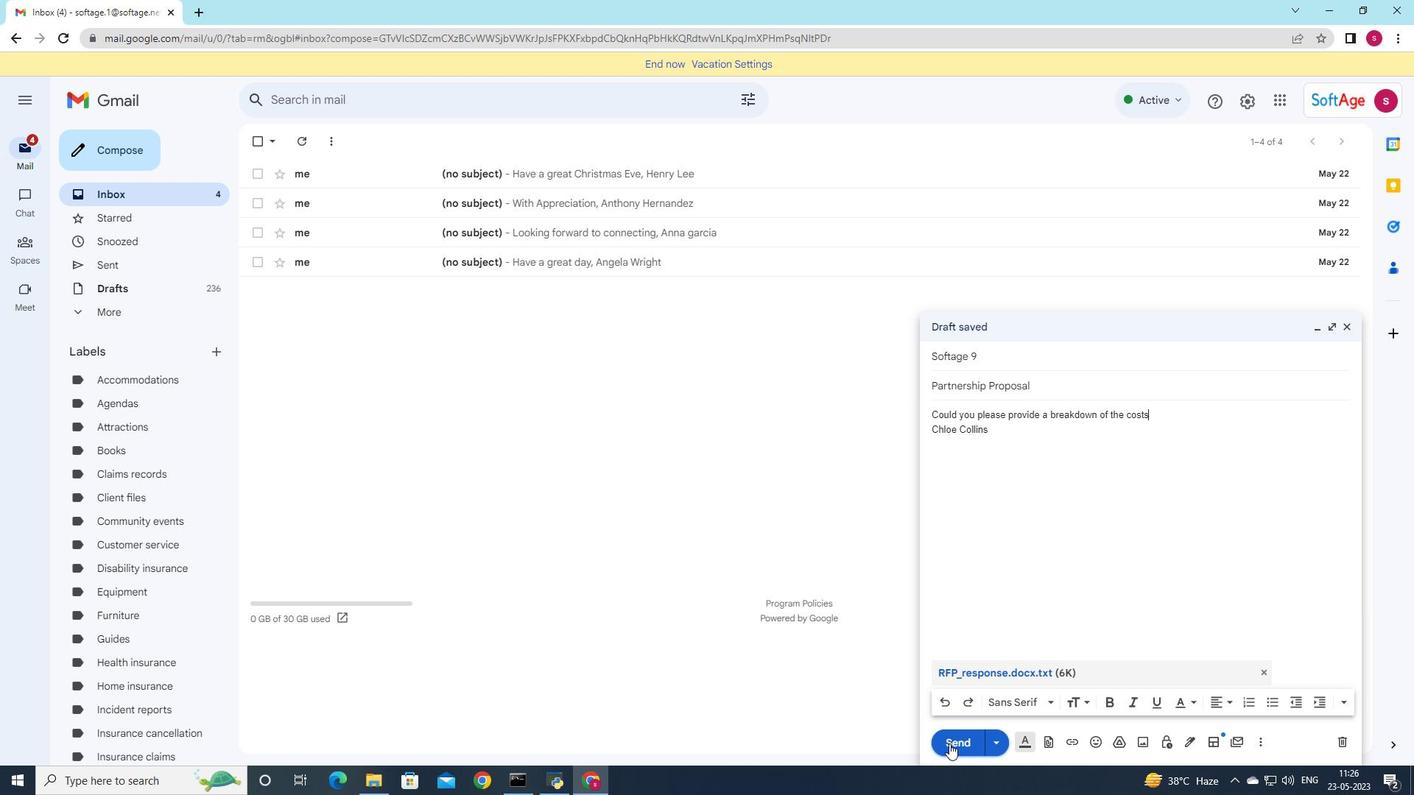 
Action: Mouse moved to (121, 267)
Screenshot: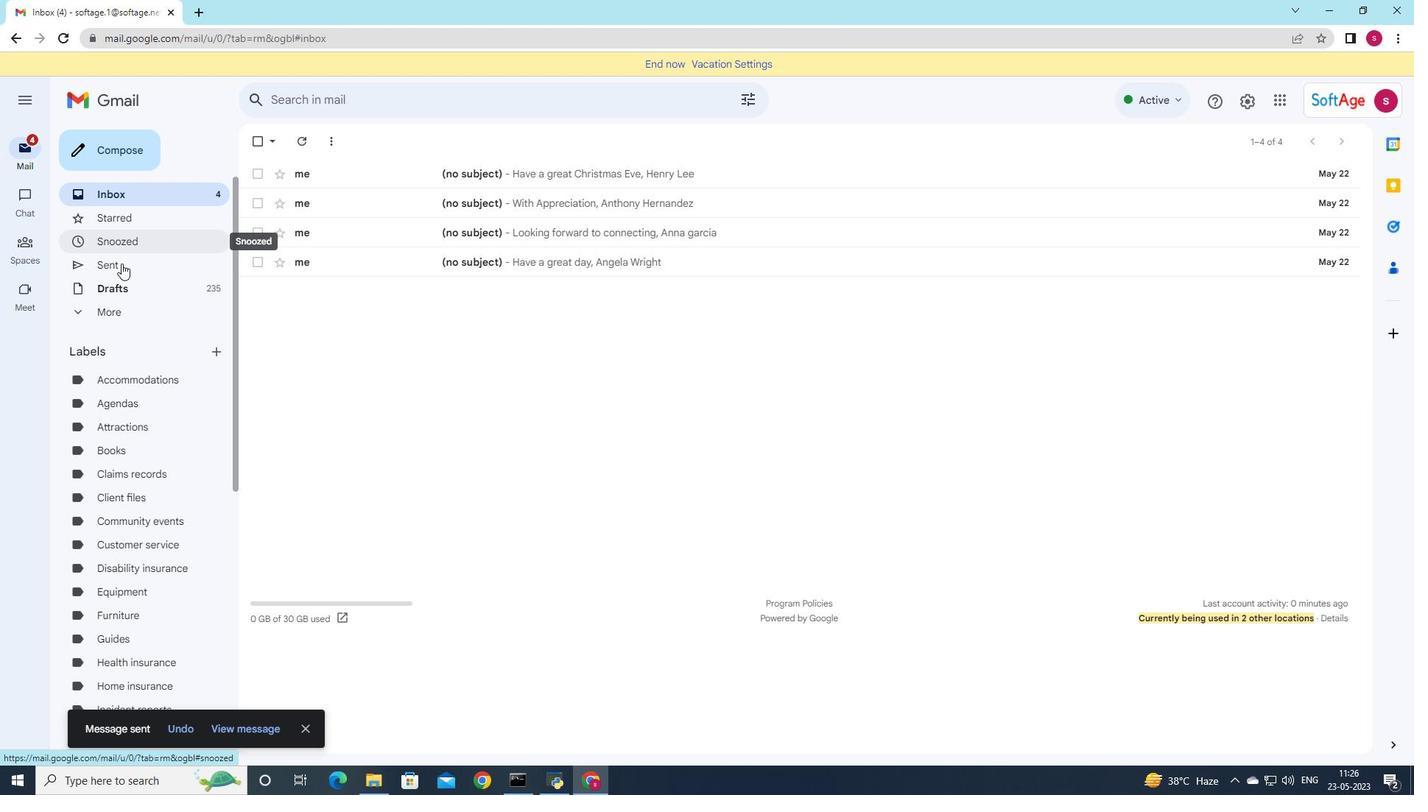 
Action: Mouse pressed left at (121, 267)
Screenshot: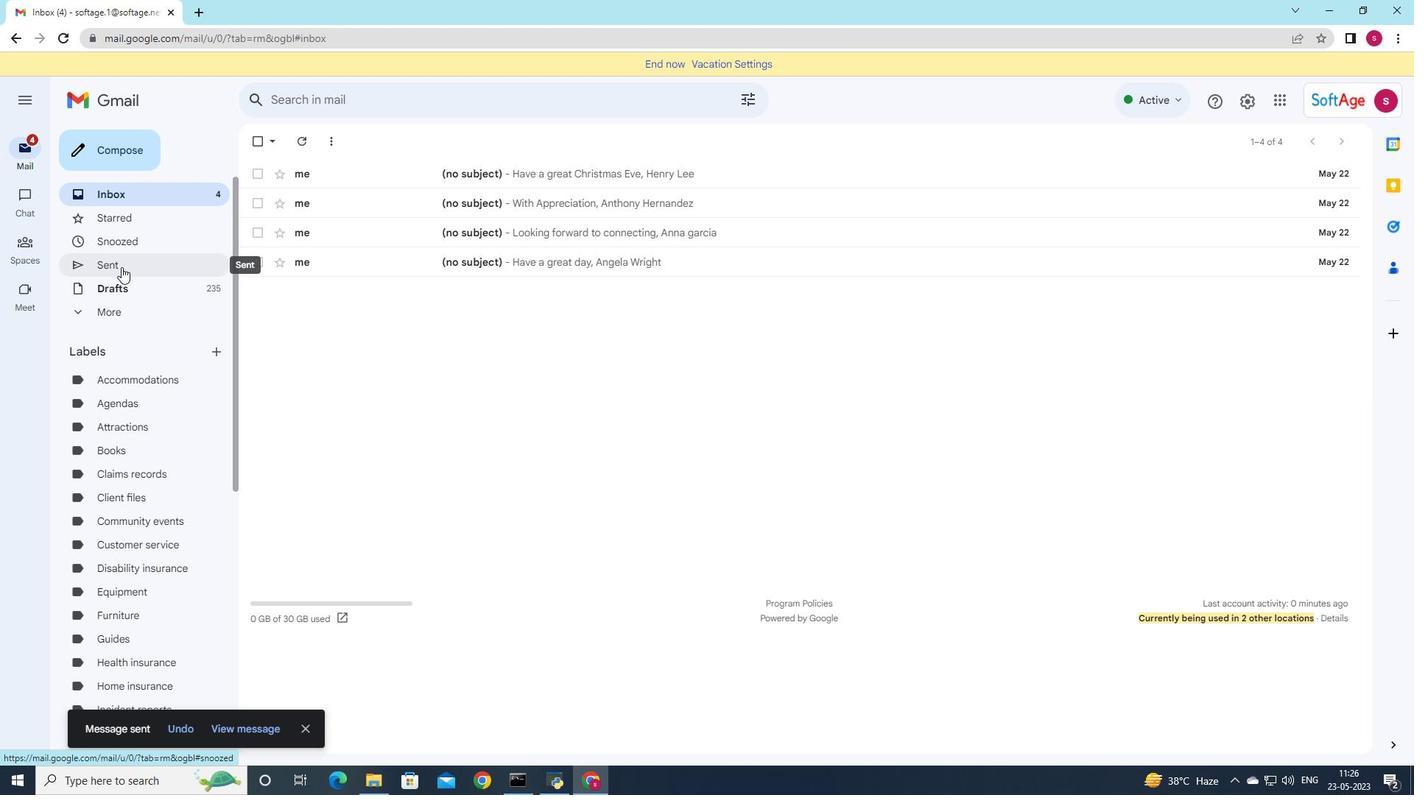
Action: Mouse moved to (561, 234)
Screenshot: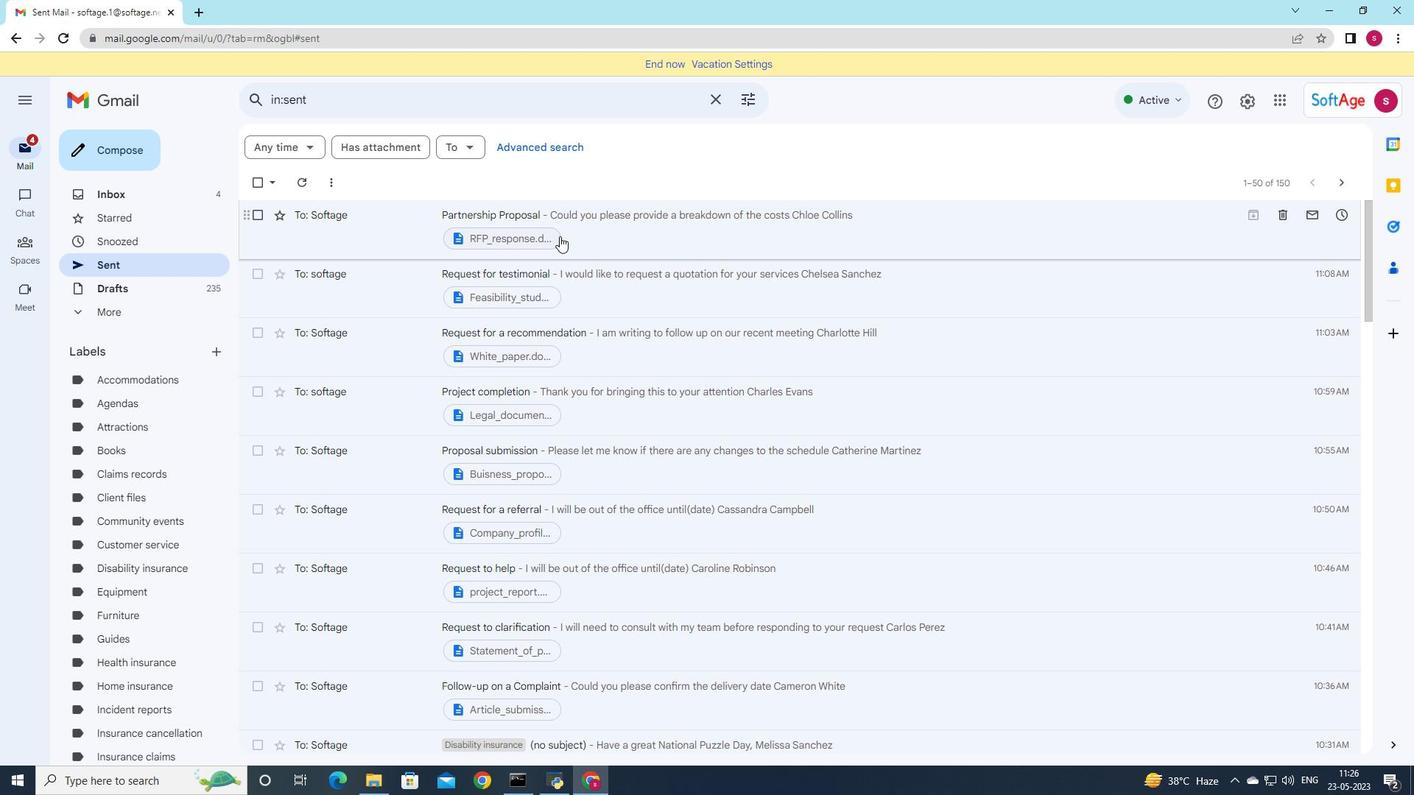 
Action: Mouse pressed left at (561, 234)
Screenshot: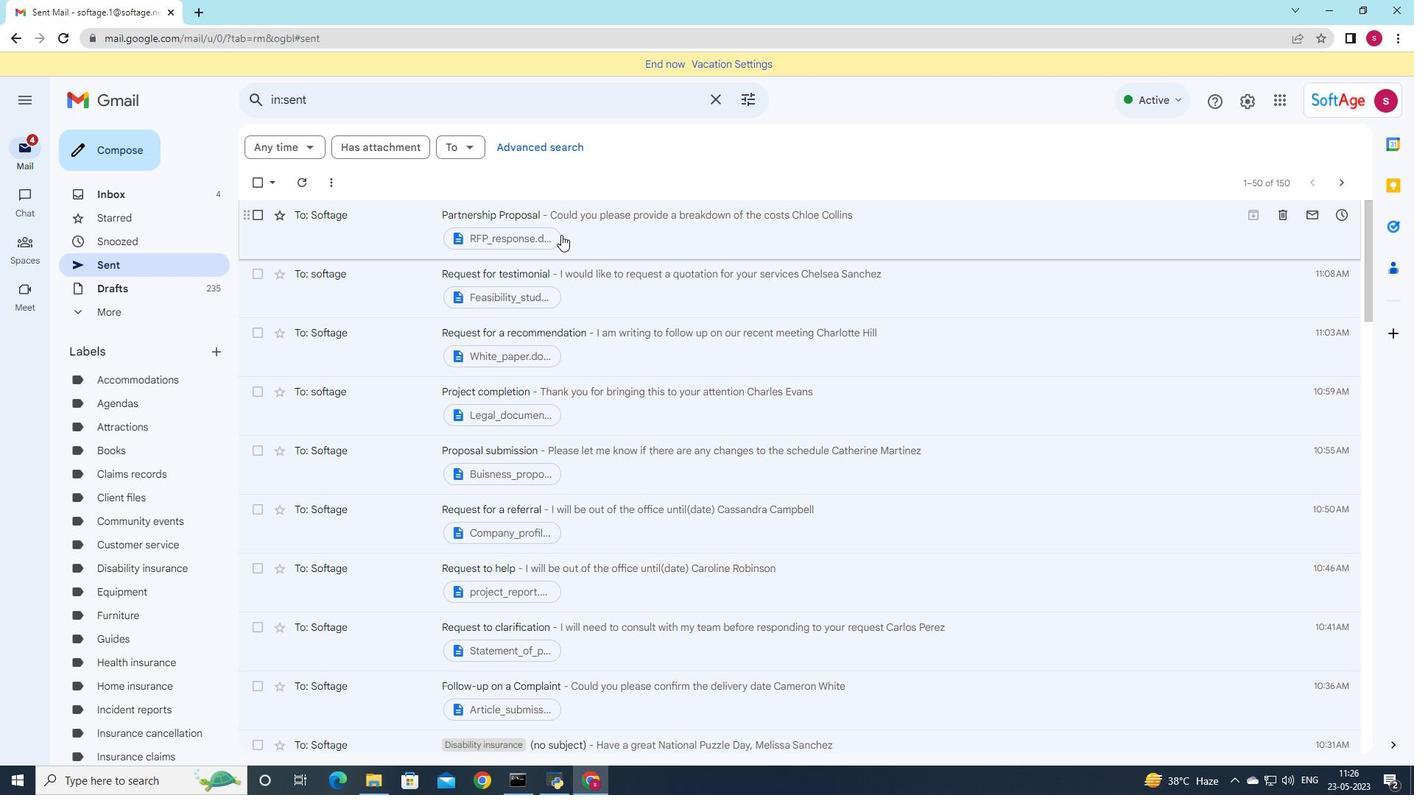 
Action: Mouse moved to (500, 358)
Screenshot: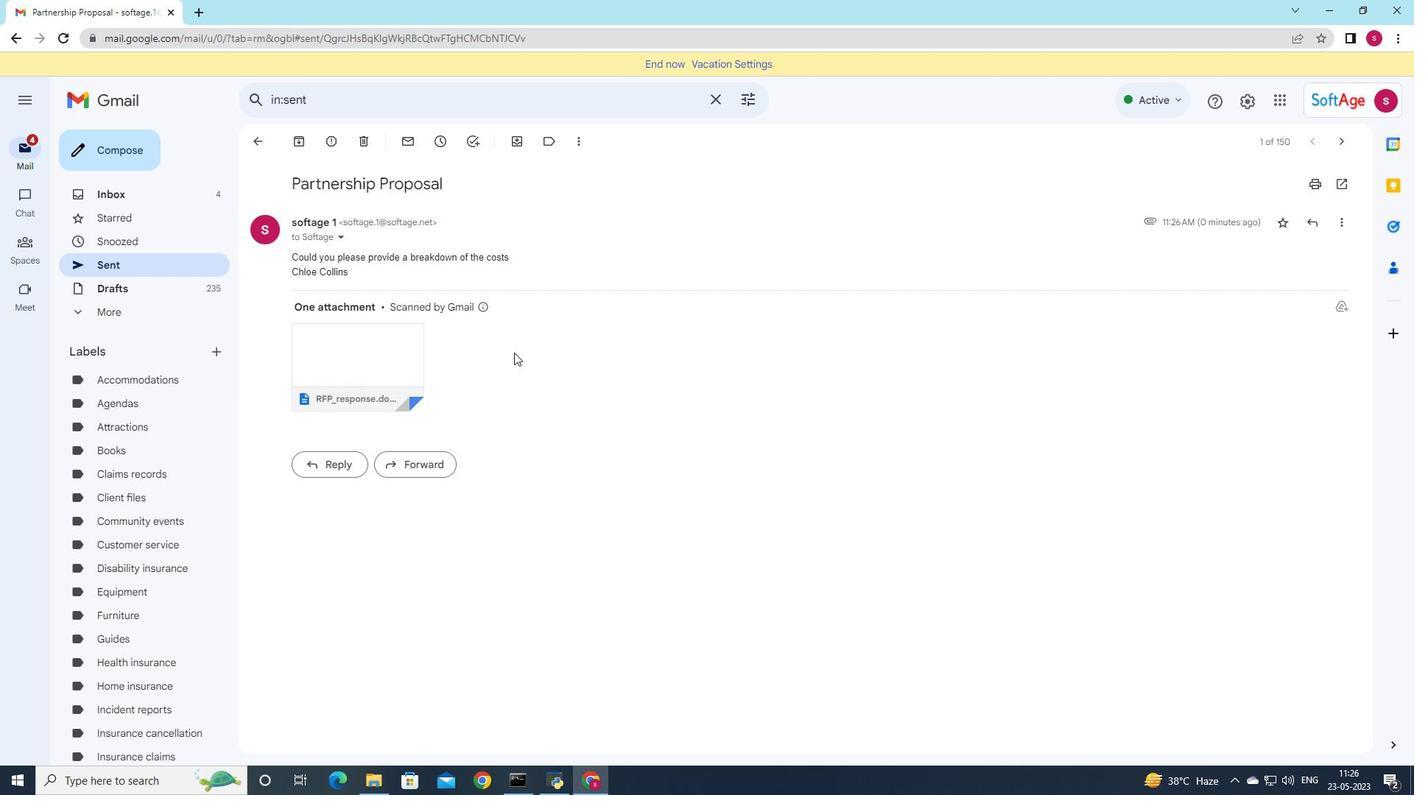 
Action: Mouse pressed right at (500, 358)
Screenshot: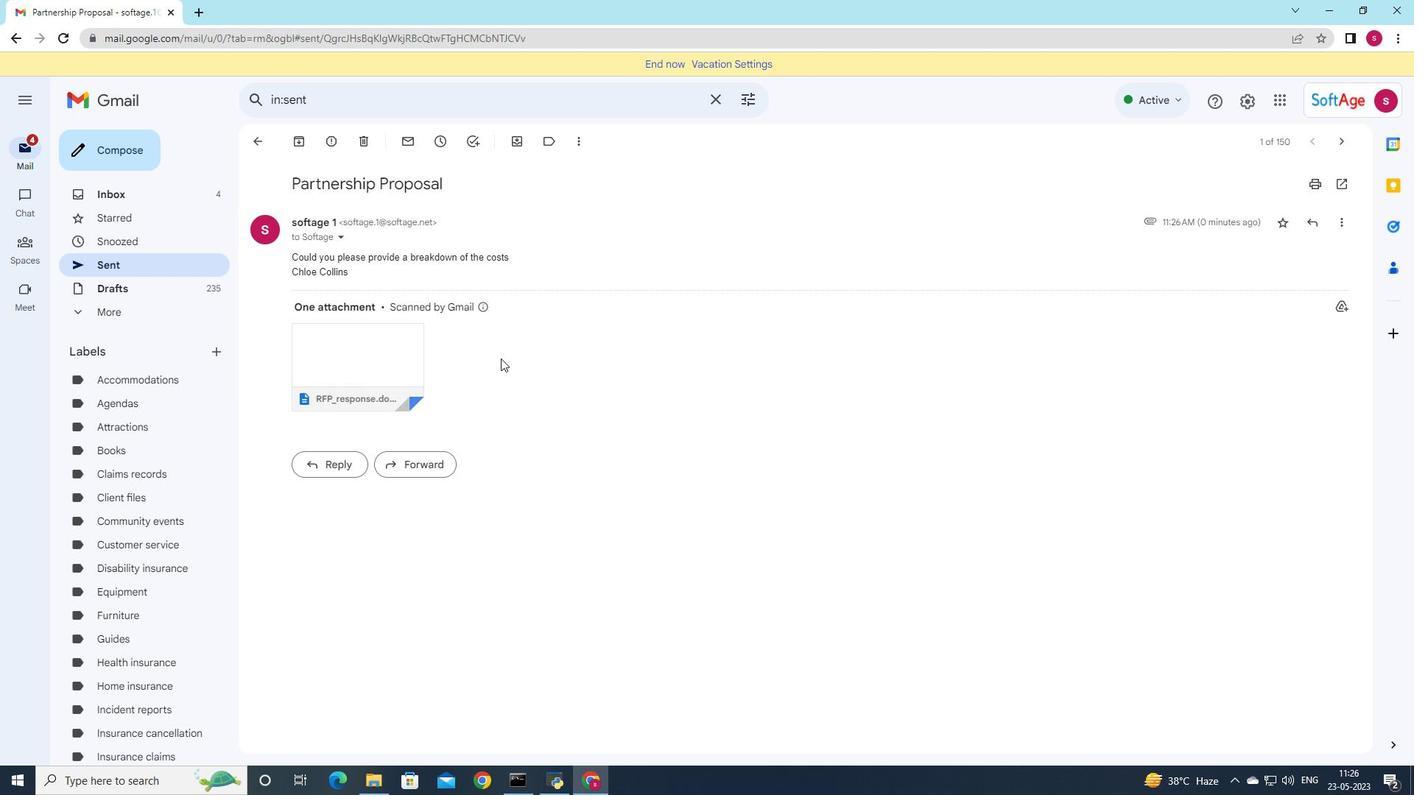 
Action: Mouse moved to (469, 385)
Screenshot: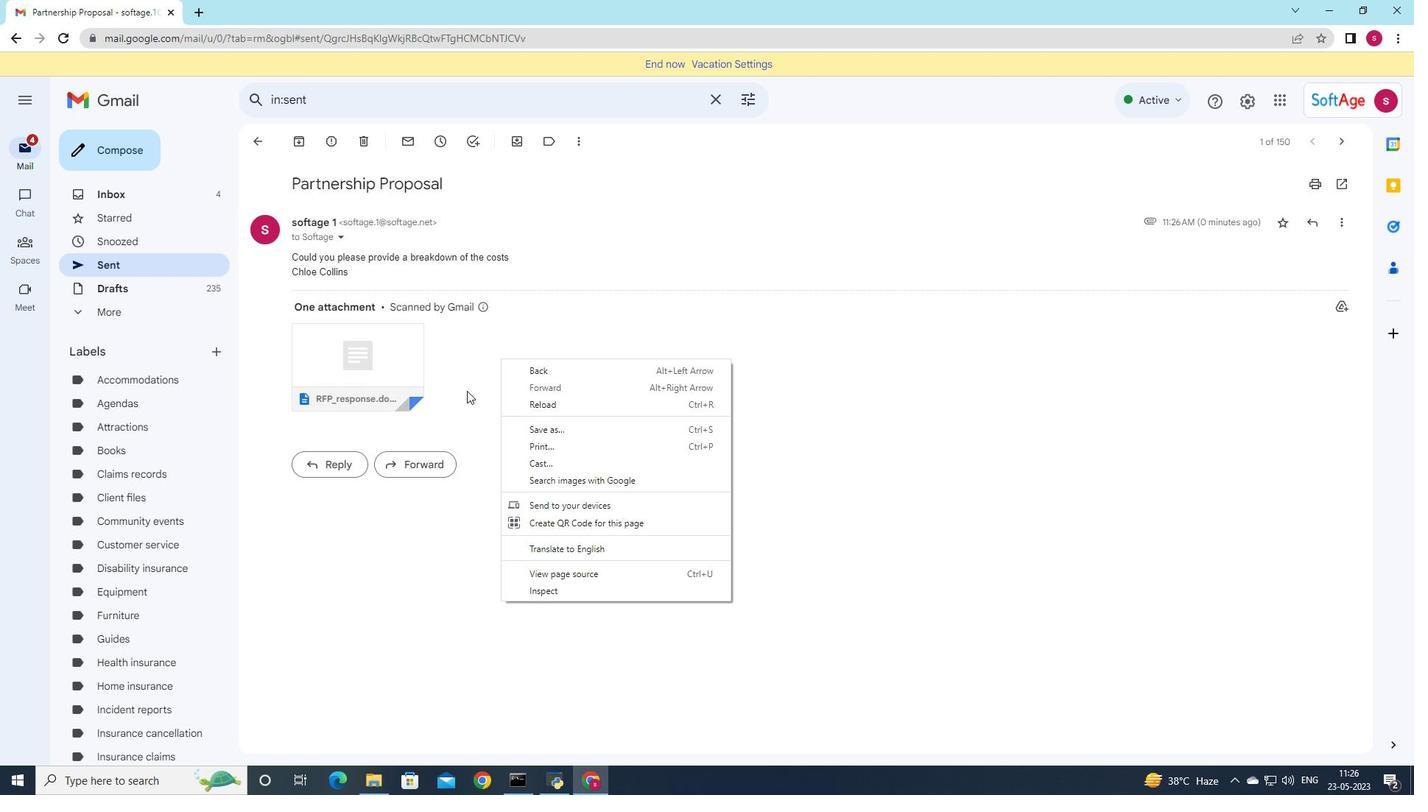 
Action: Mouse pressed left at (469, 385)
Screenshot: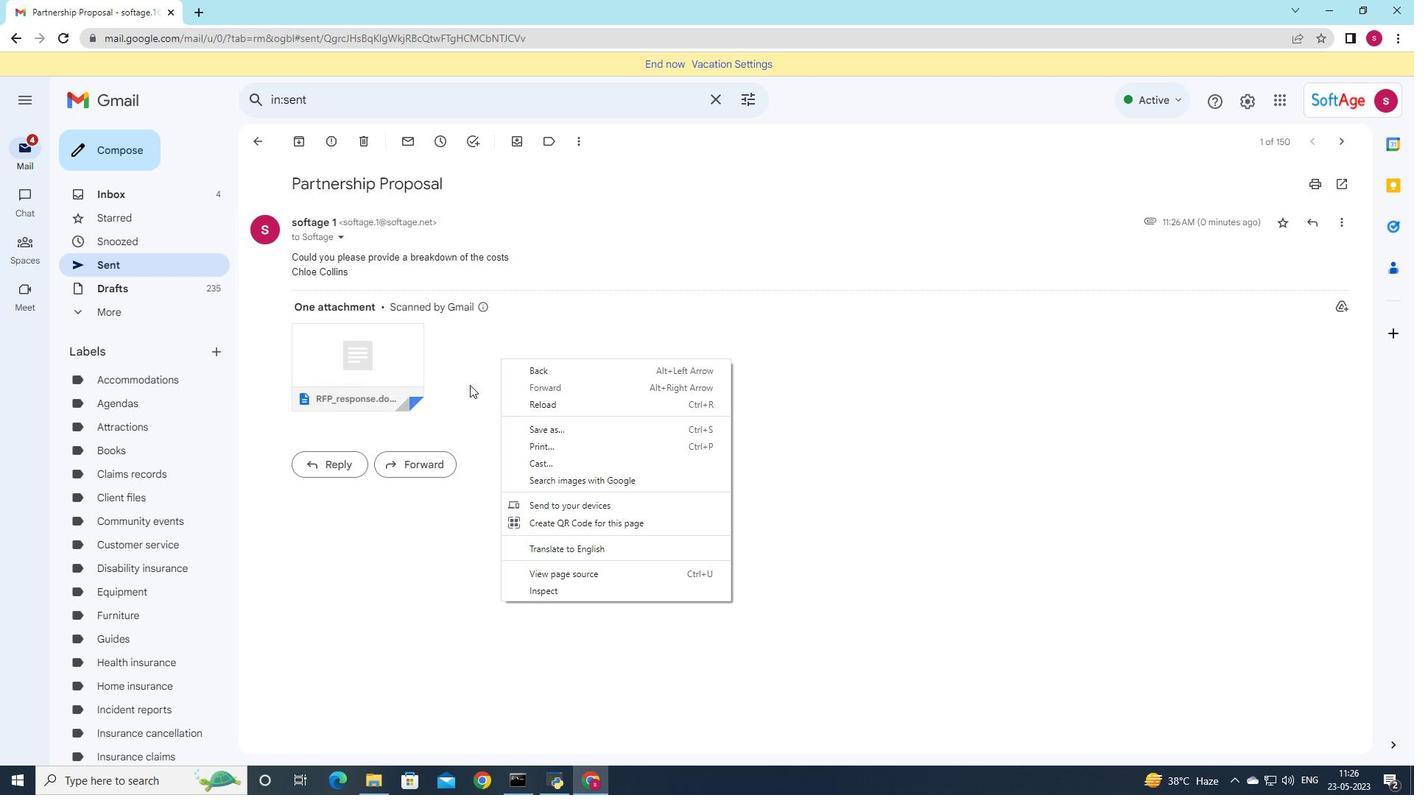 
Action: Mouse moved to (343, 235)
Screenshot: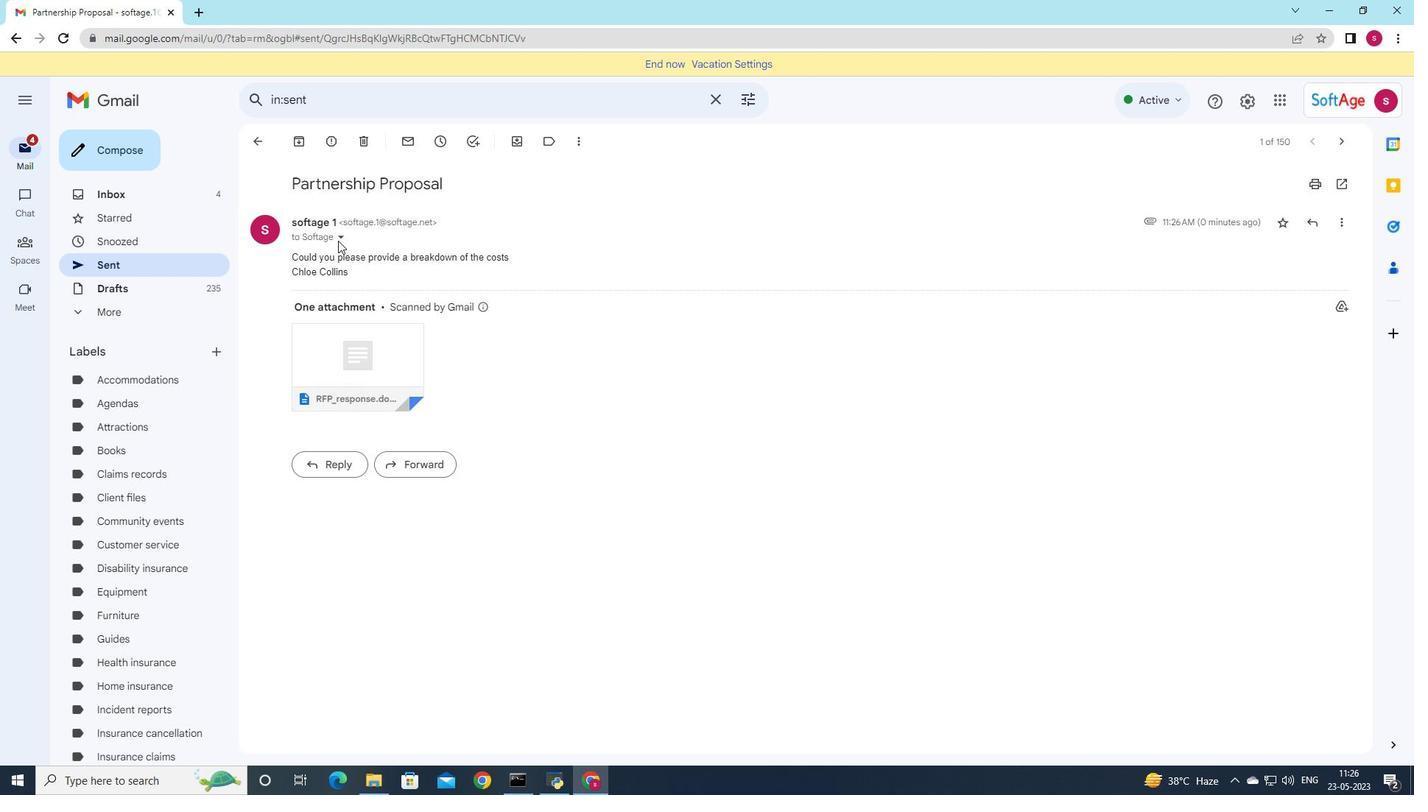 
Action: Mouse pressed left at (343, 235)
Screenshot: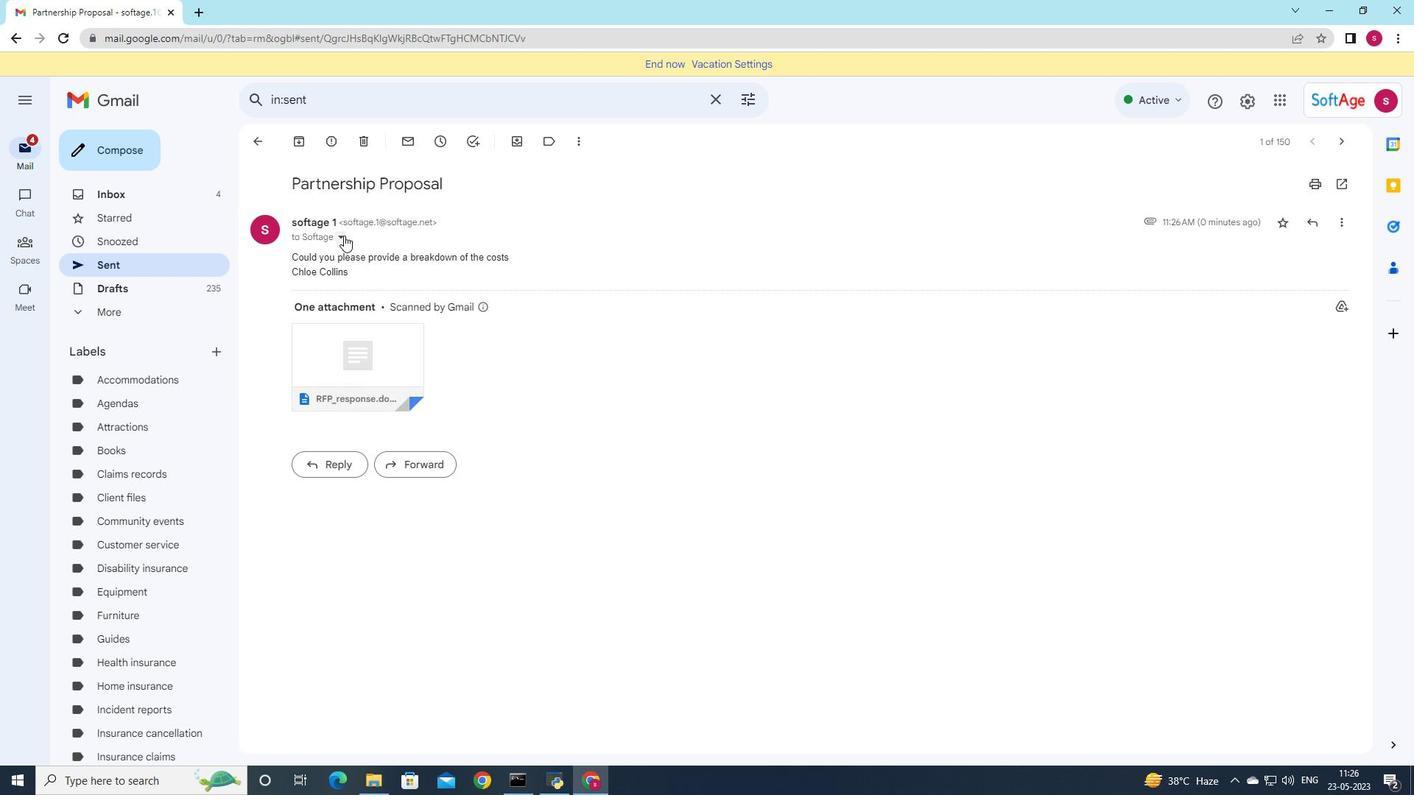 
Action: Mouse moved to (662, 235)
Screenshot: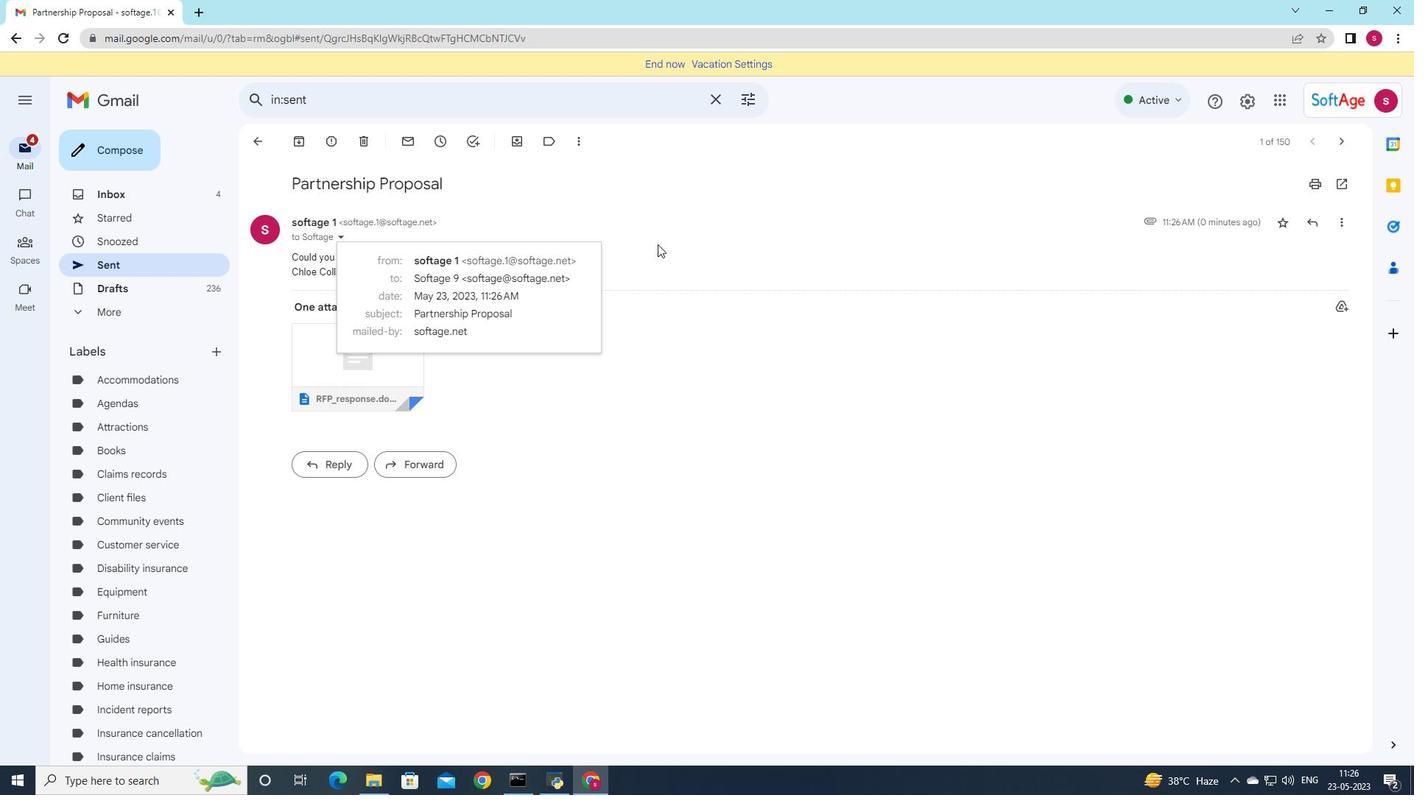 
Action: Mouse pressed left at (662, 235)
Screenshot: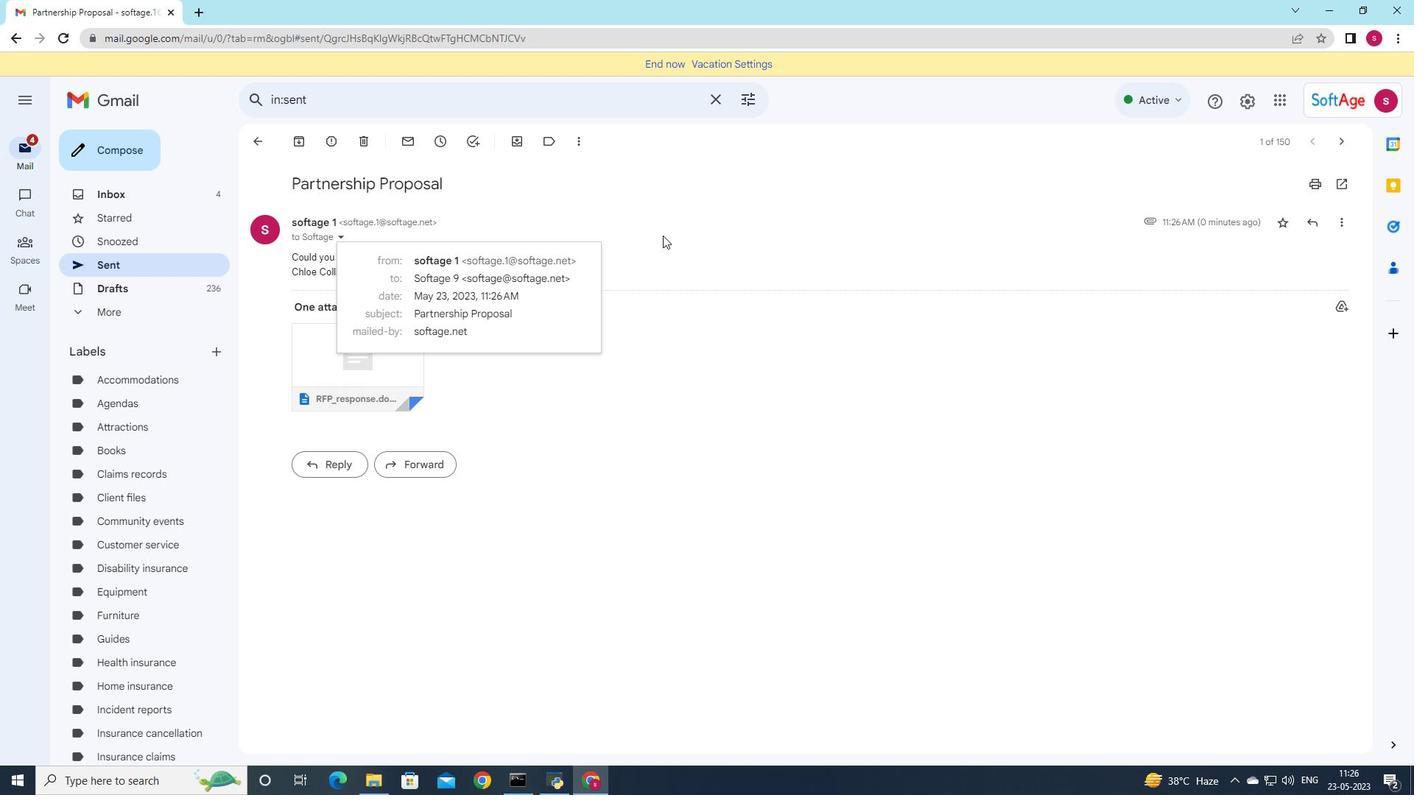 
Action: Mouse moved to (447, 263)
Screenshot: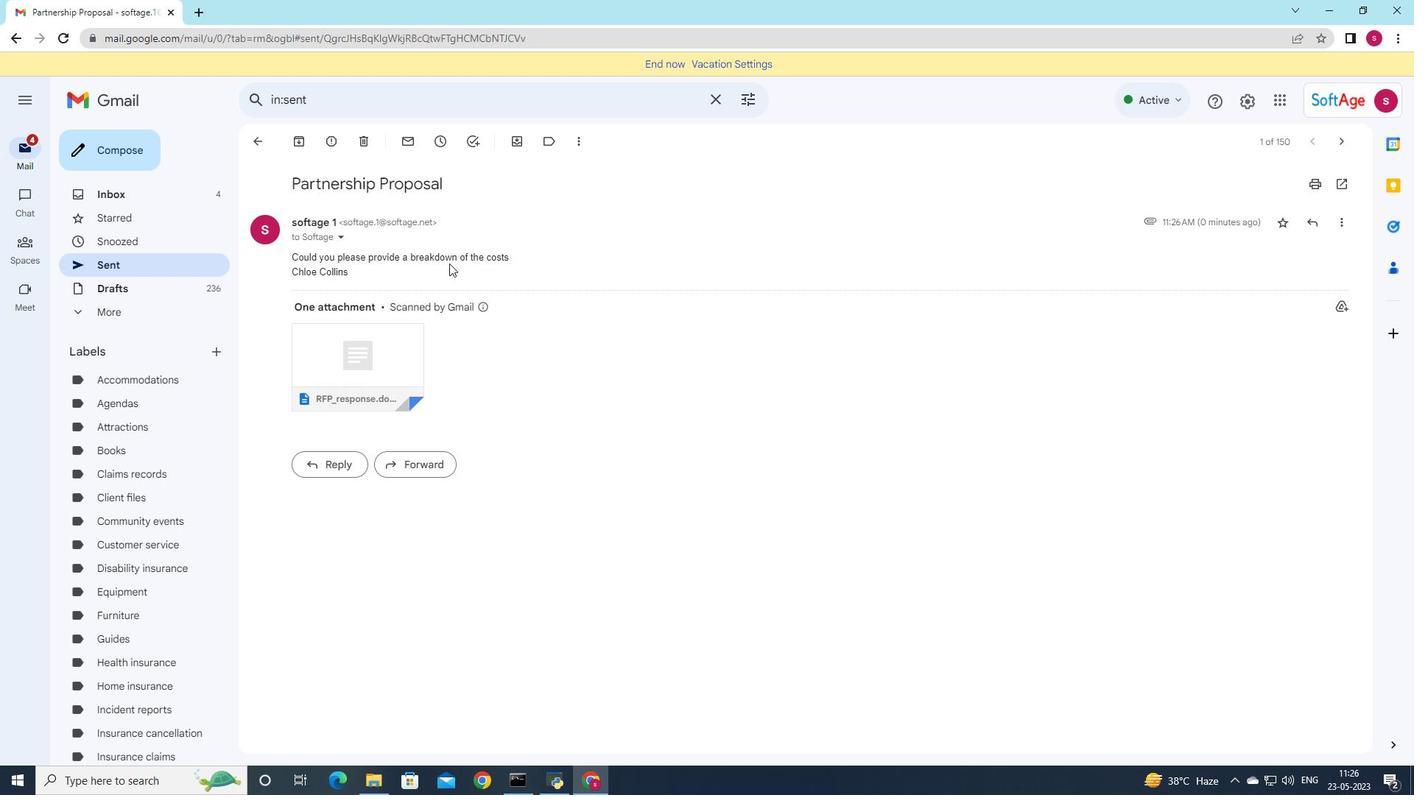 
Action: Mouse pressed right at (447, 263)
Screenshot: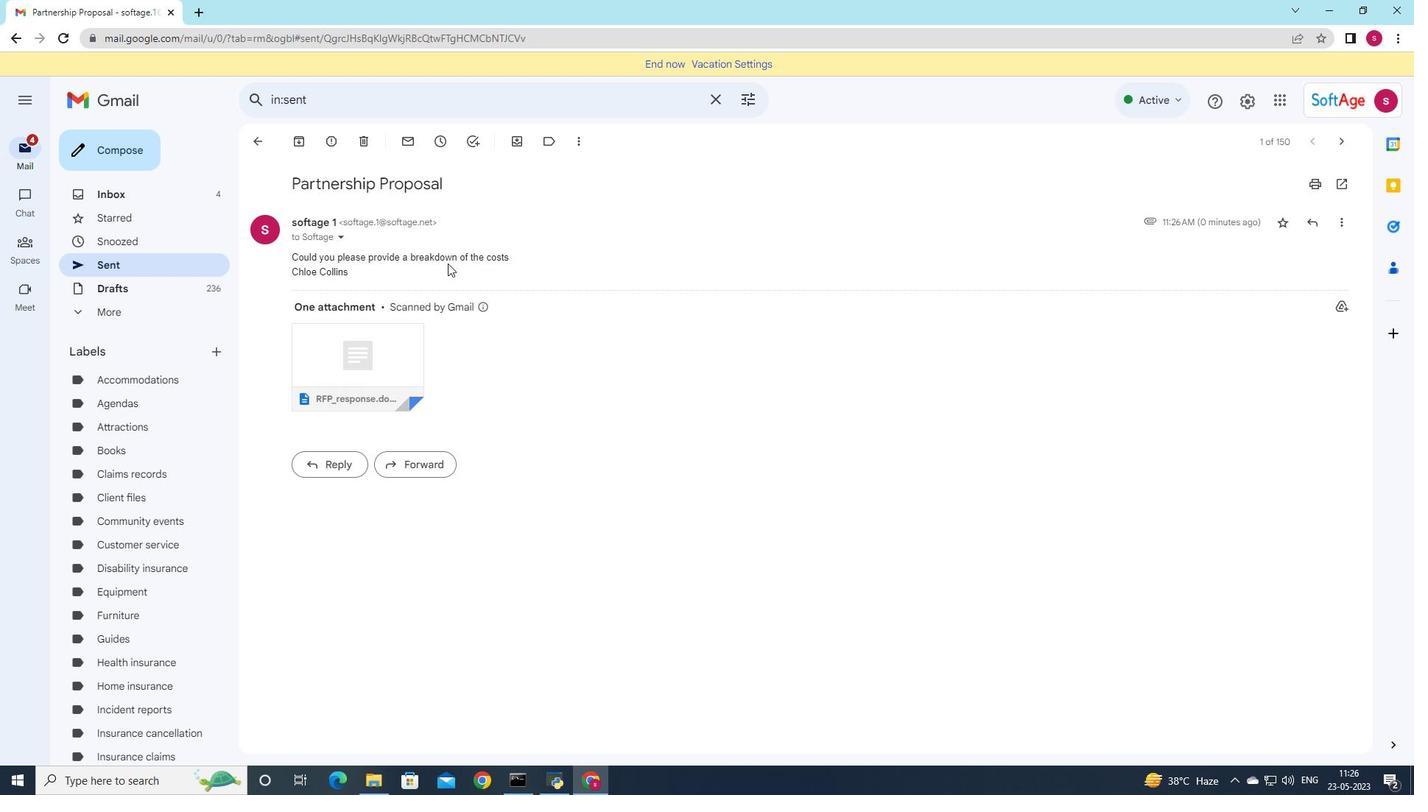 
Action: Mouse moved to (376, 276)
Screenshot: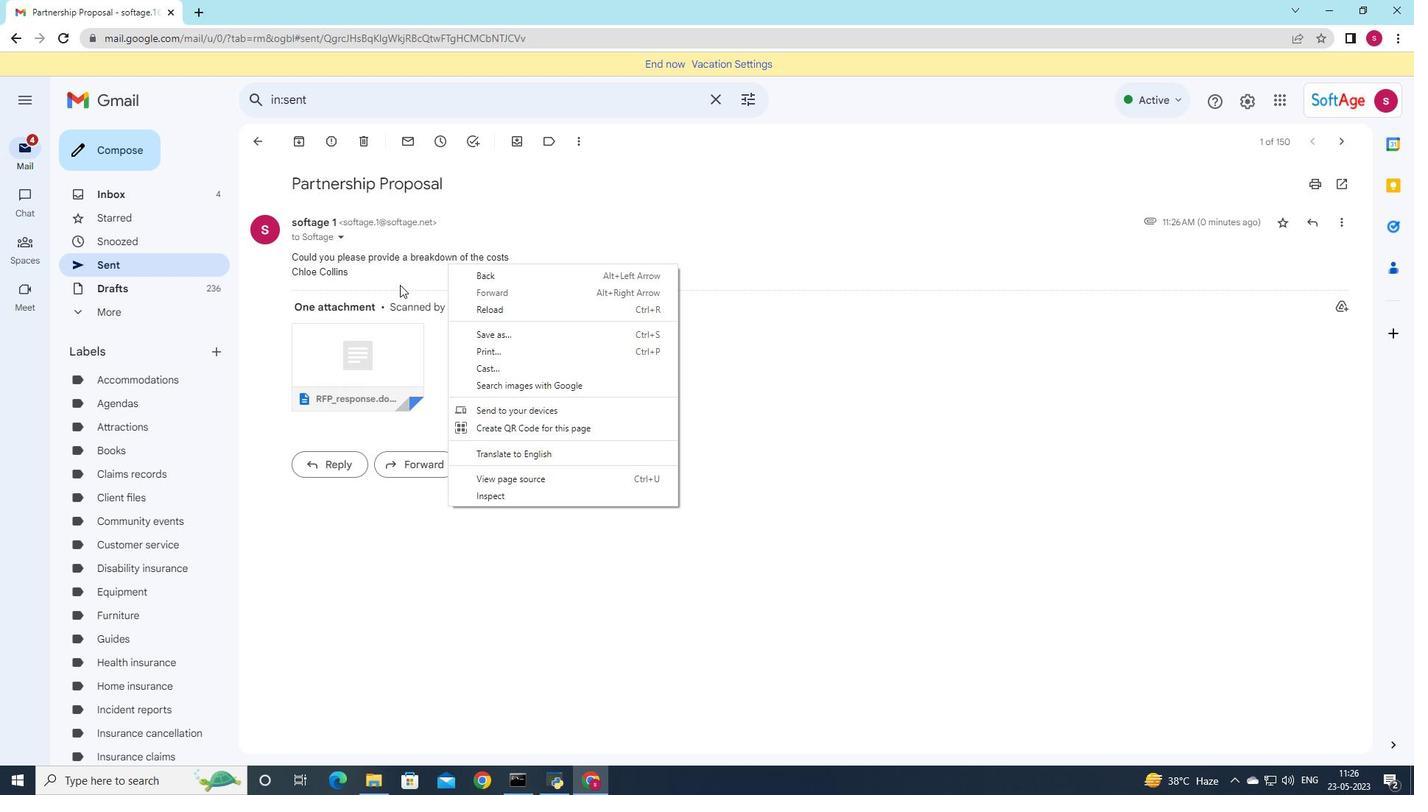 
Action: Mouse pressed left at (376, 276)
Screenshot: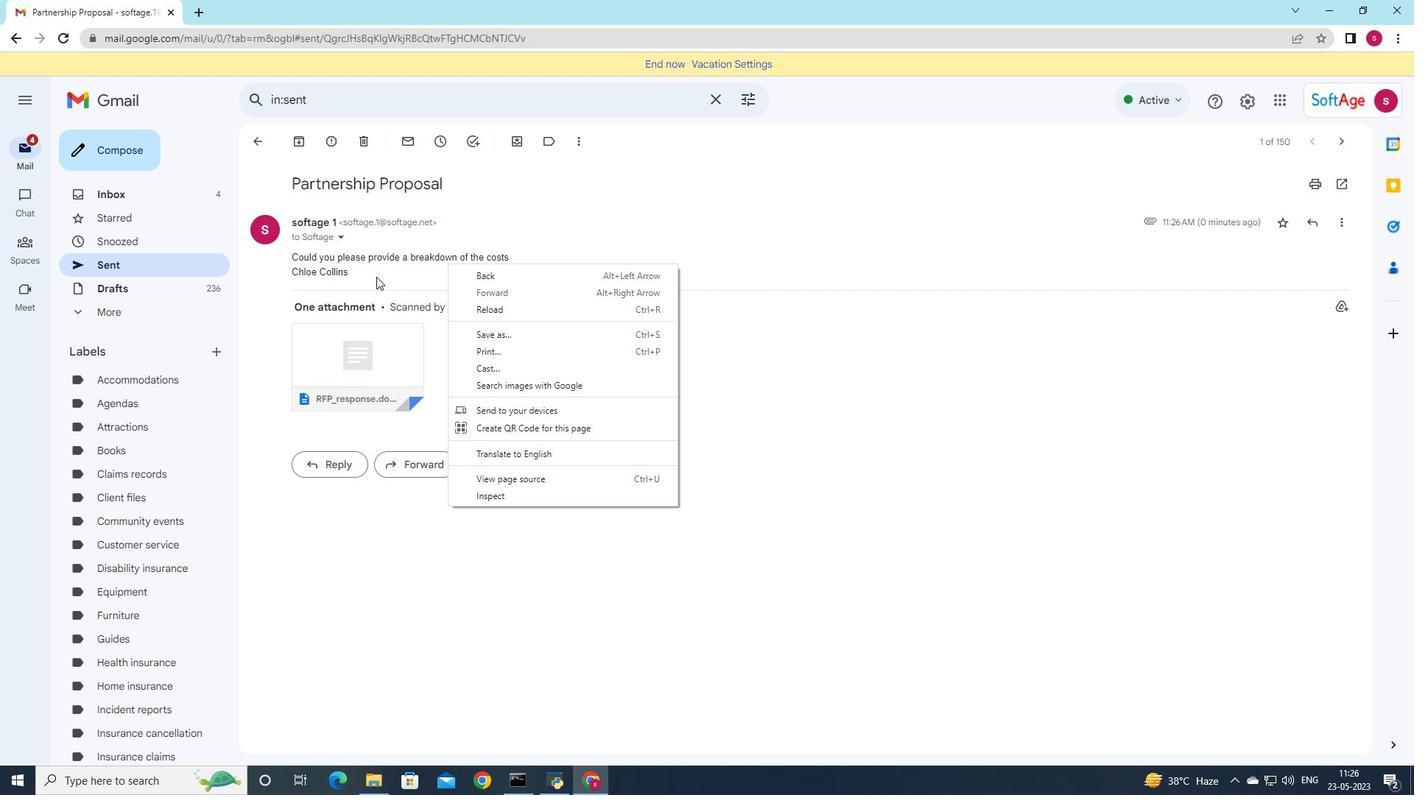 
Action: Mouse moved to (546, 150)
Screenshot: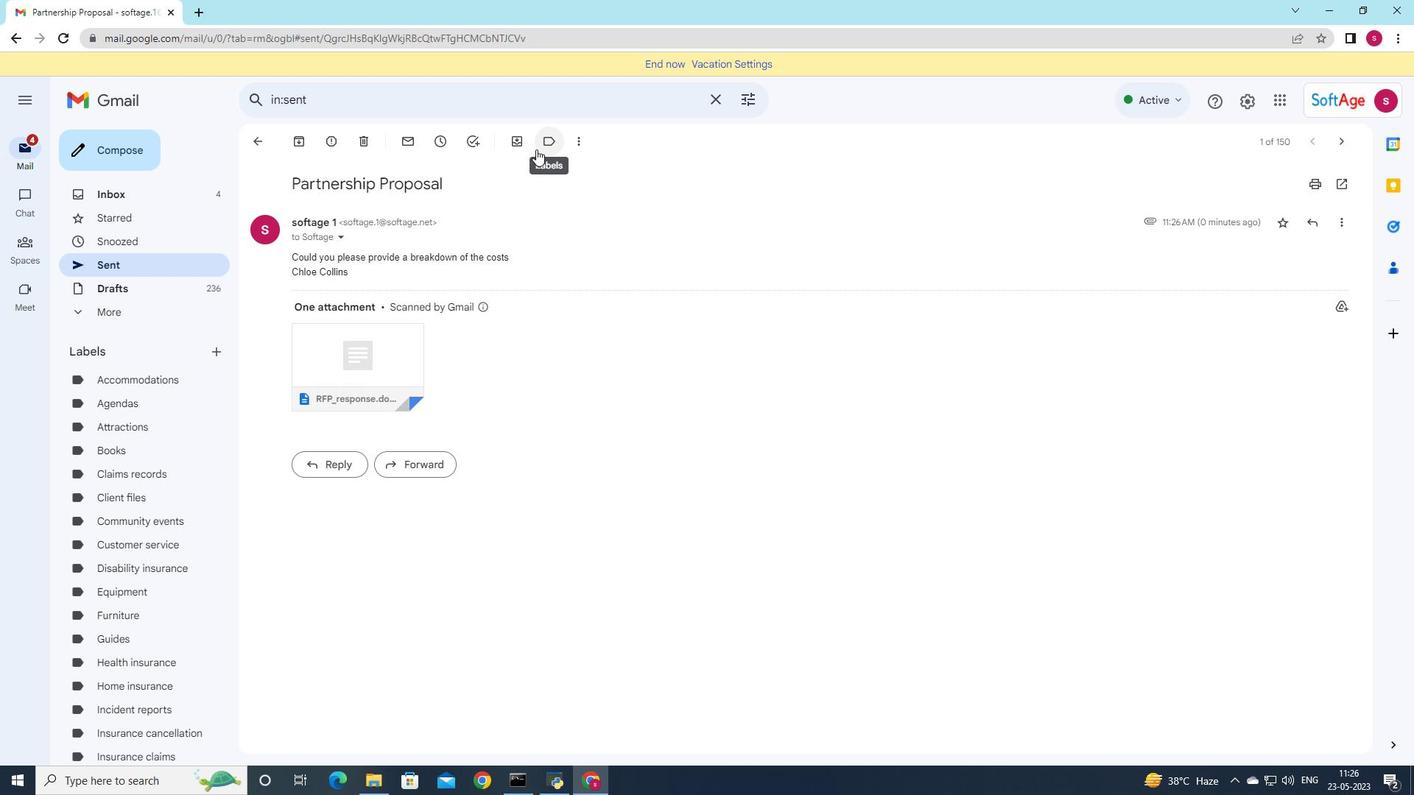 
Action: Mouse pressed left at (546, 150)
Screenshot: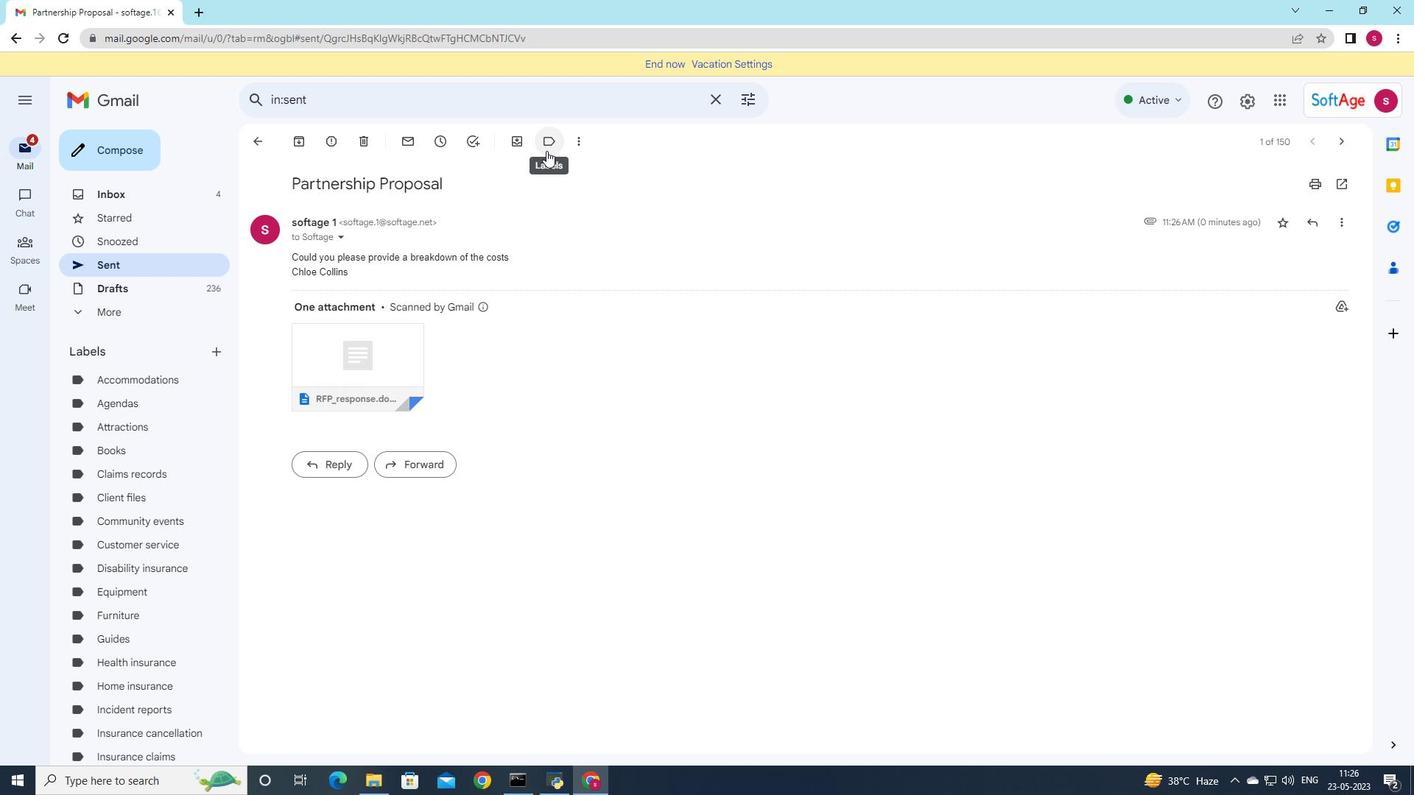 
Action: Mouse moved to (617, 417)
Screenshot: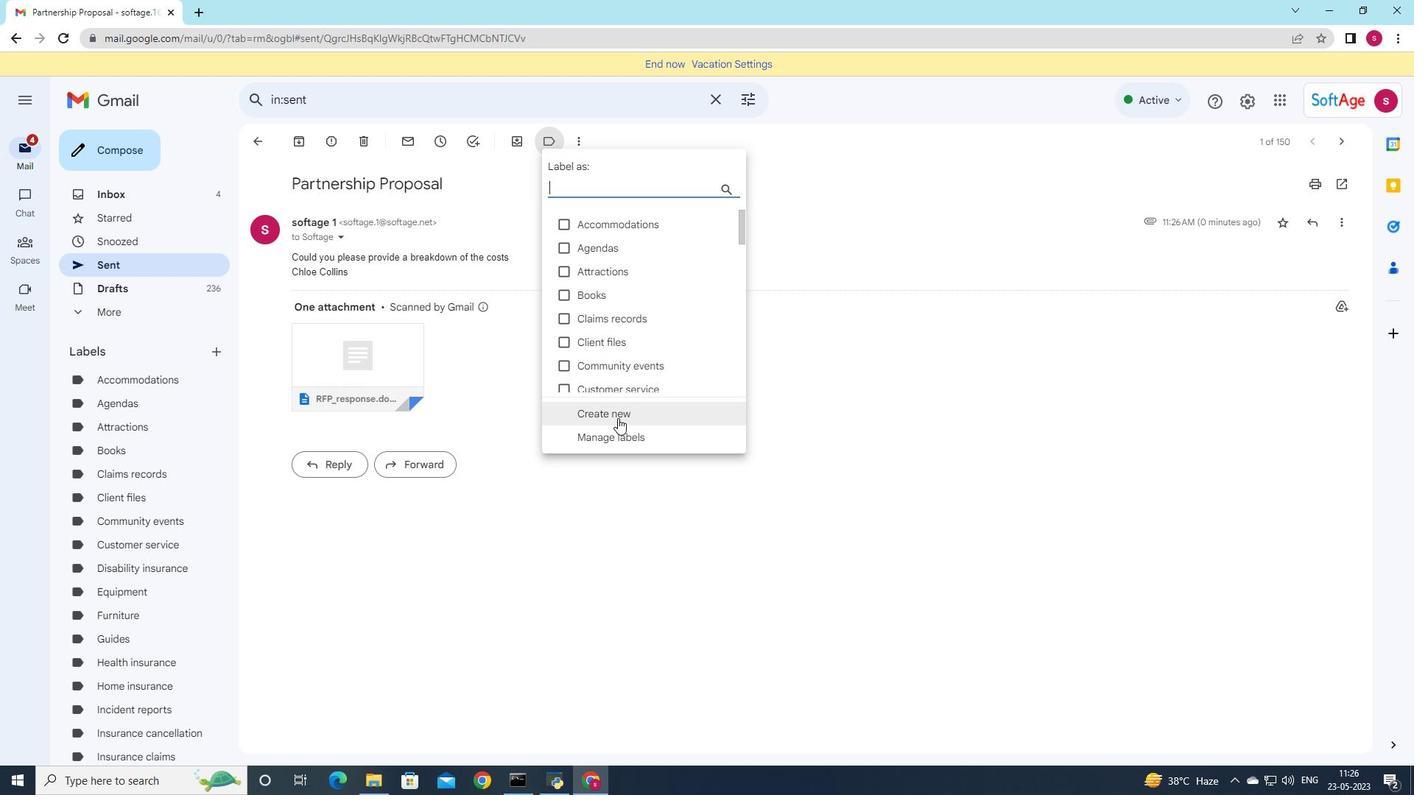 
Action: Mouse pressed left at (617, 417)
Screenshot: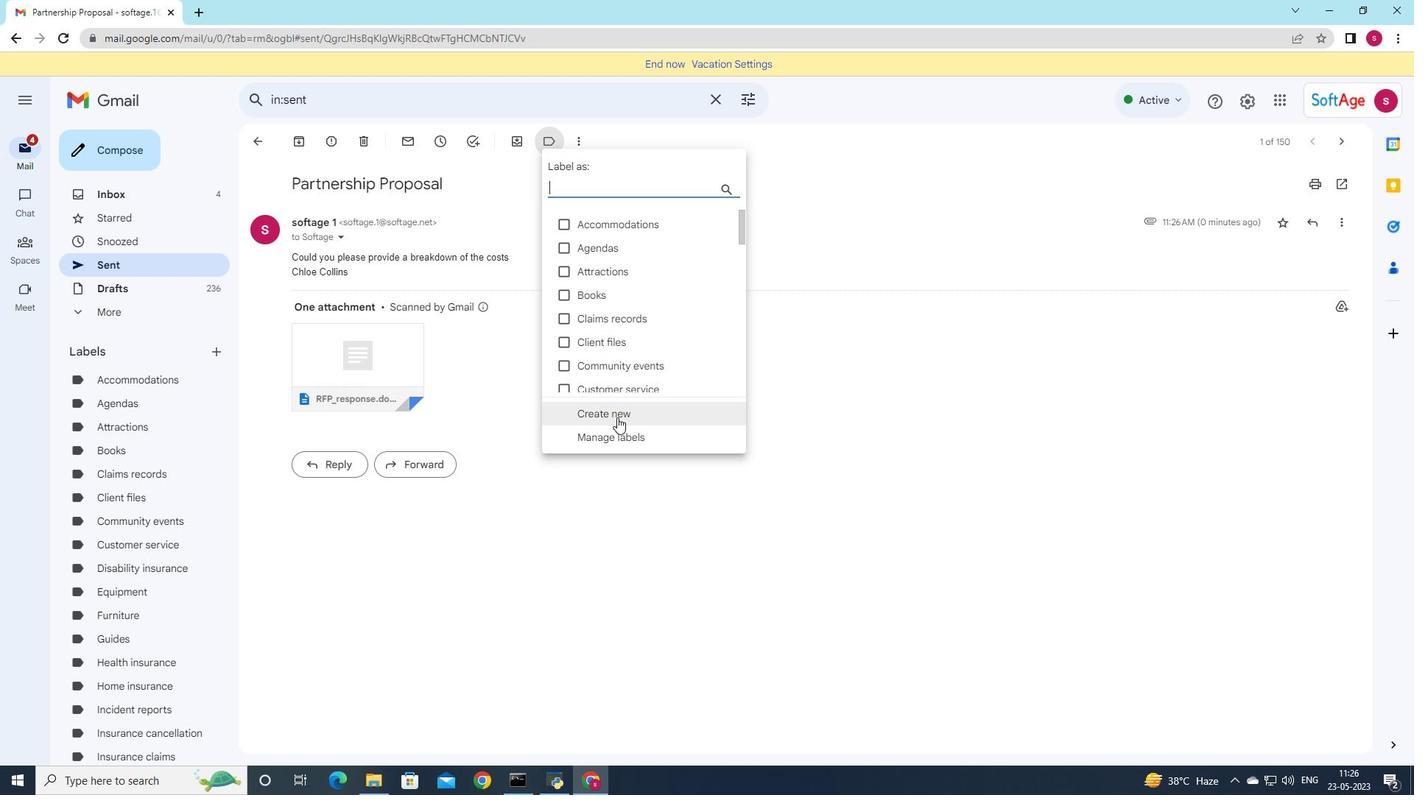 
Action: Mouse moved to (785, 408)
Screenshot: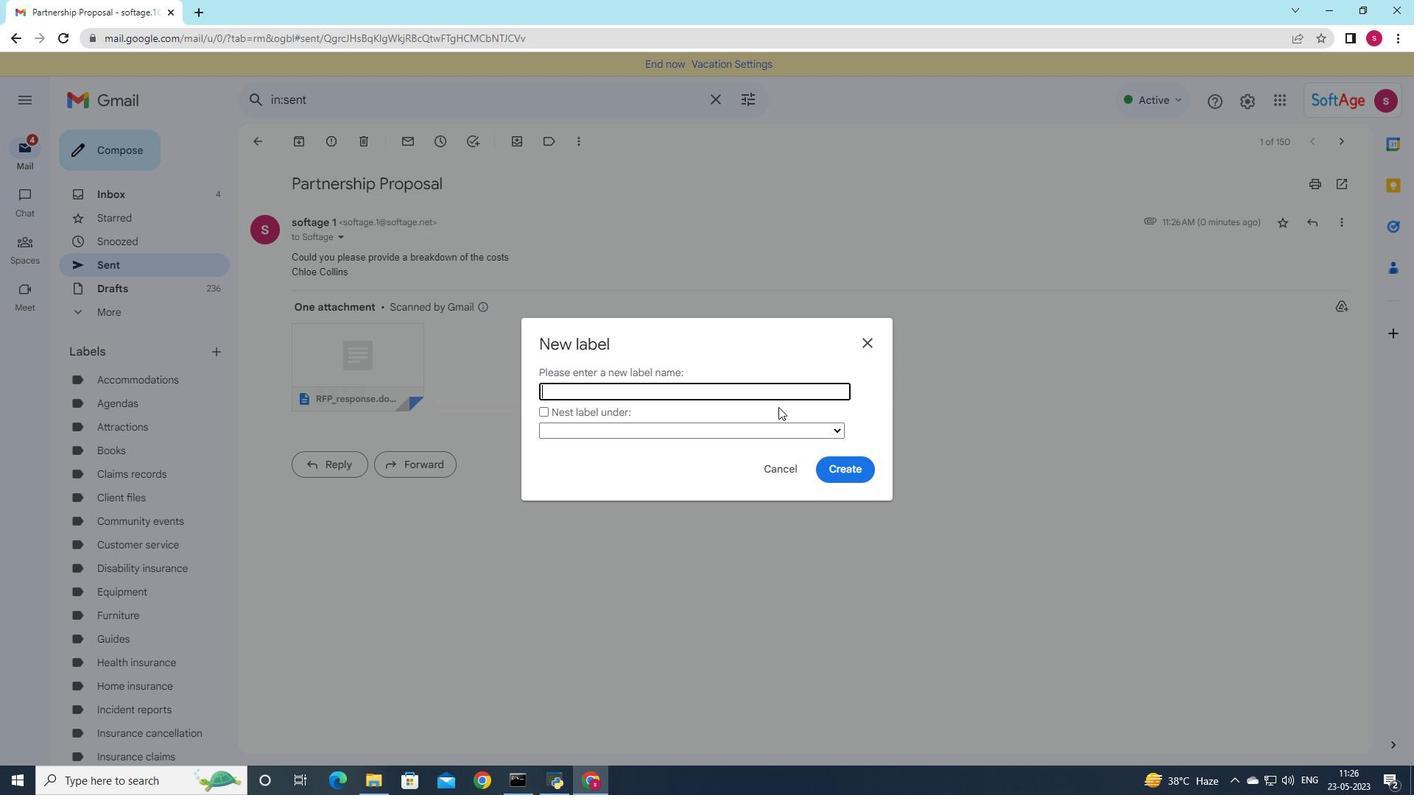
Action: Key pressed <Key.shift>sales<Key.backspace><Key.backspace><Key.backspace><Key.backspace><Key.backspace><Key.backspace><Key.backspace><Key.backspace><Key.backspace><Key.backspace><Key.backspace><Key.shift>Saled<Key.backspace>s
Screenshot: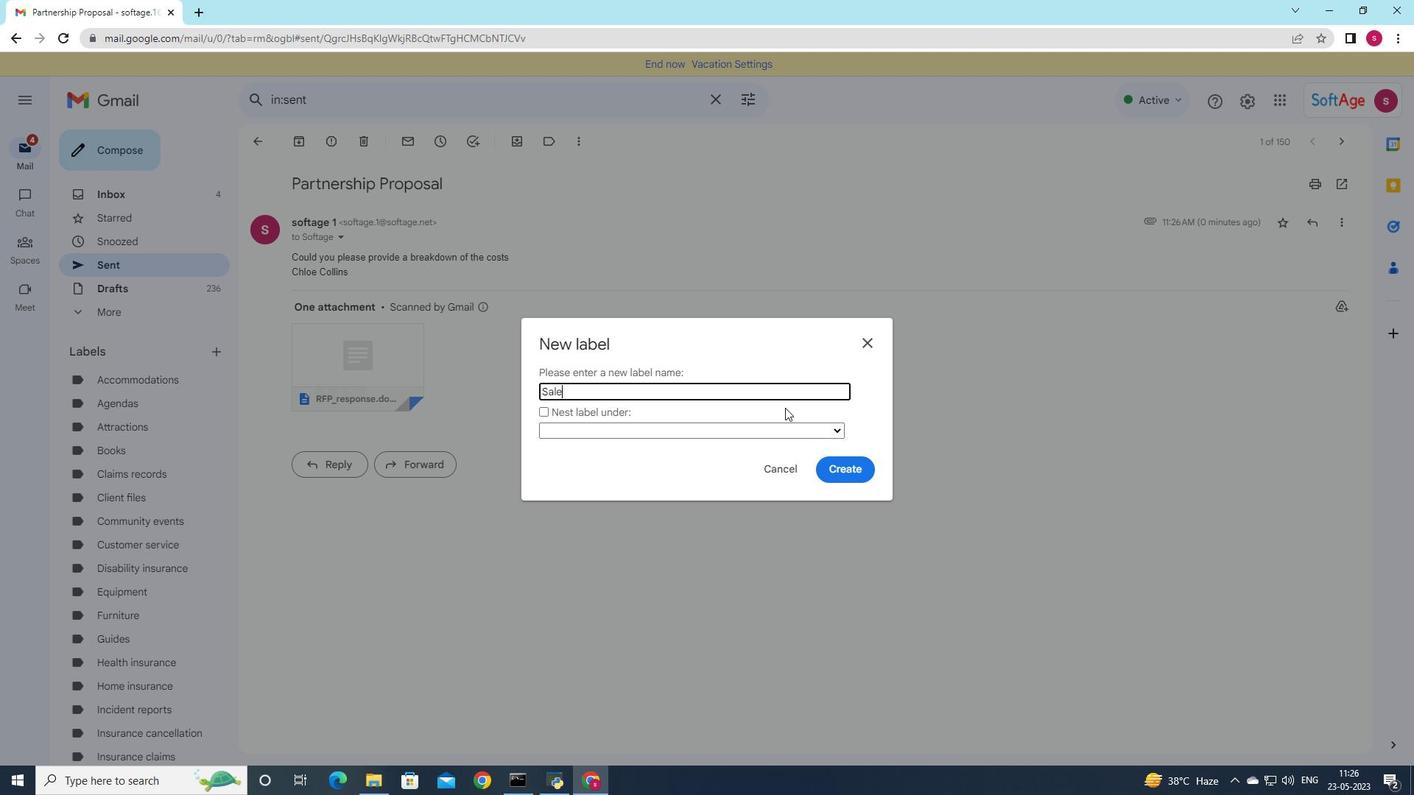 
Action: Mouse moved to (857, 466)
Screenshot: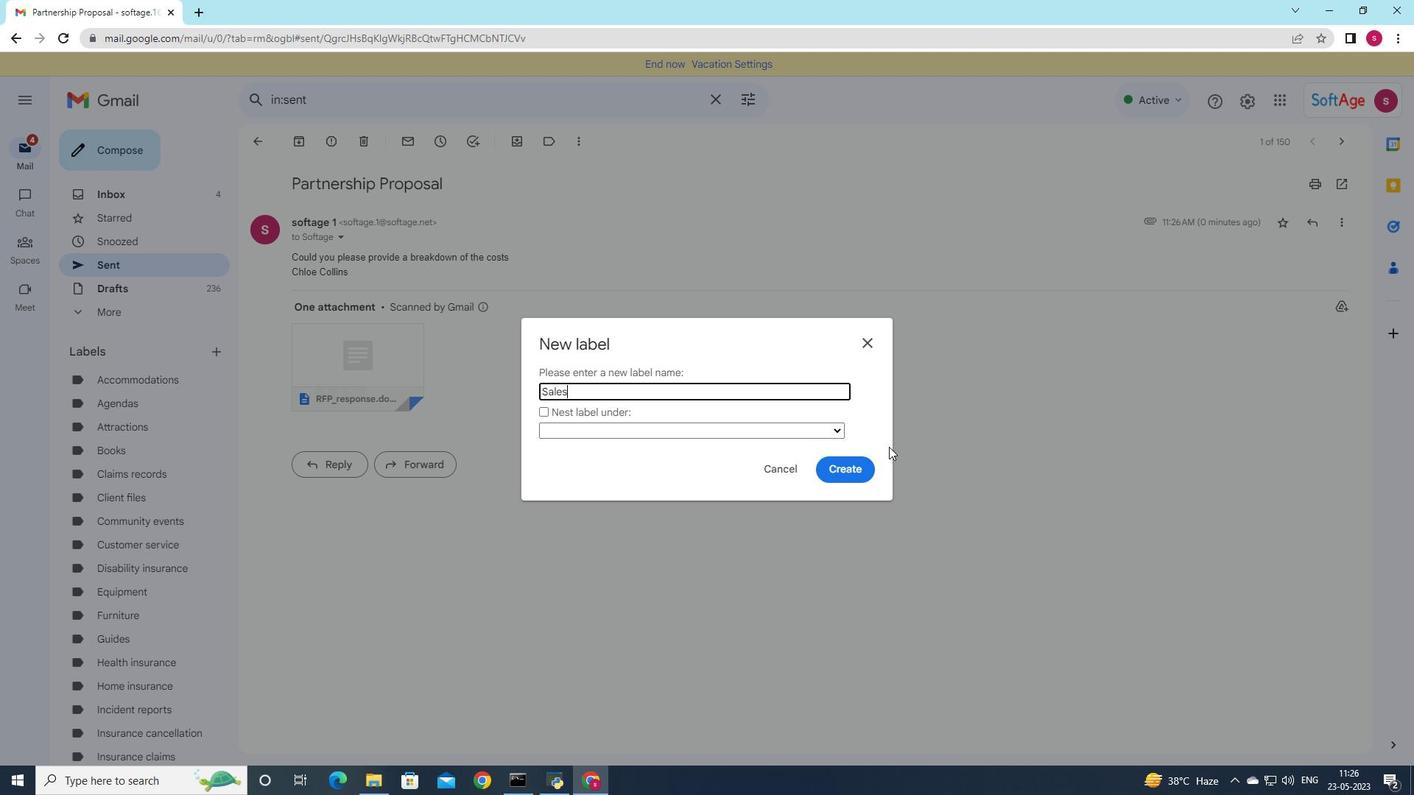
Action: Mouse pressed left at (857, 466)
Screenshot: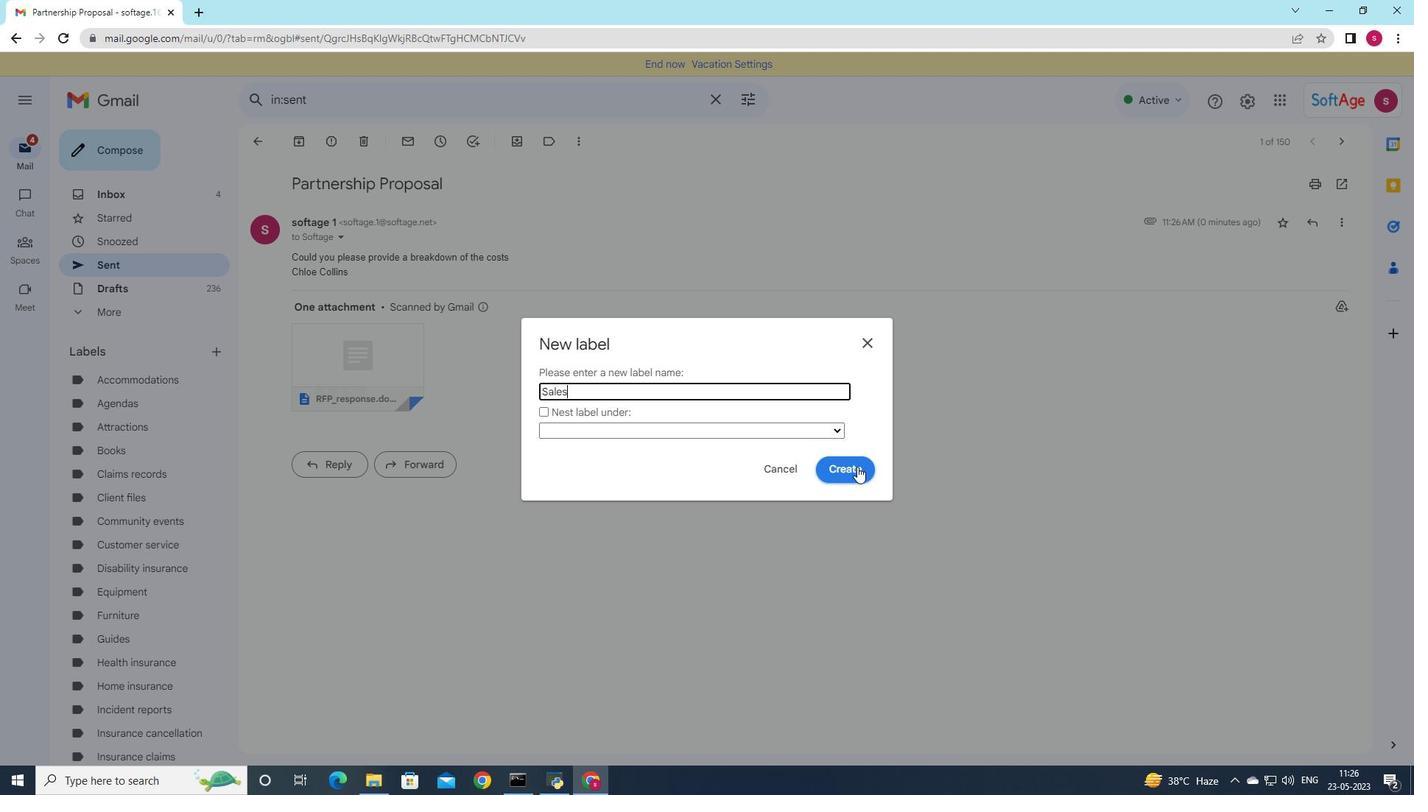 
Action: Mouse moved to (777, 497)
Screenshot: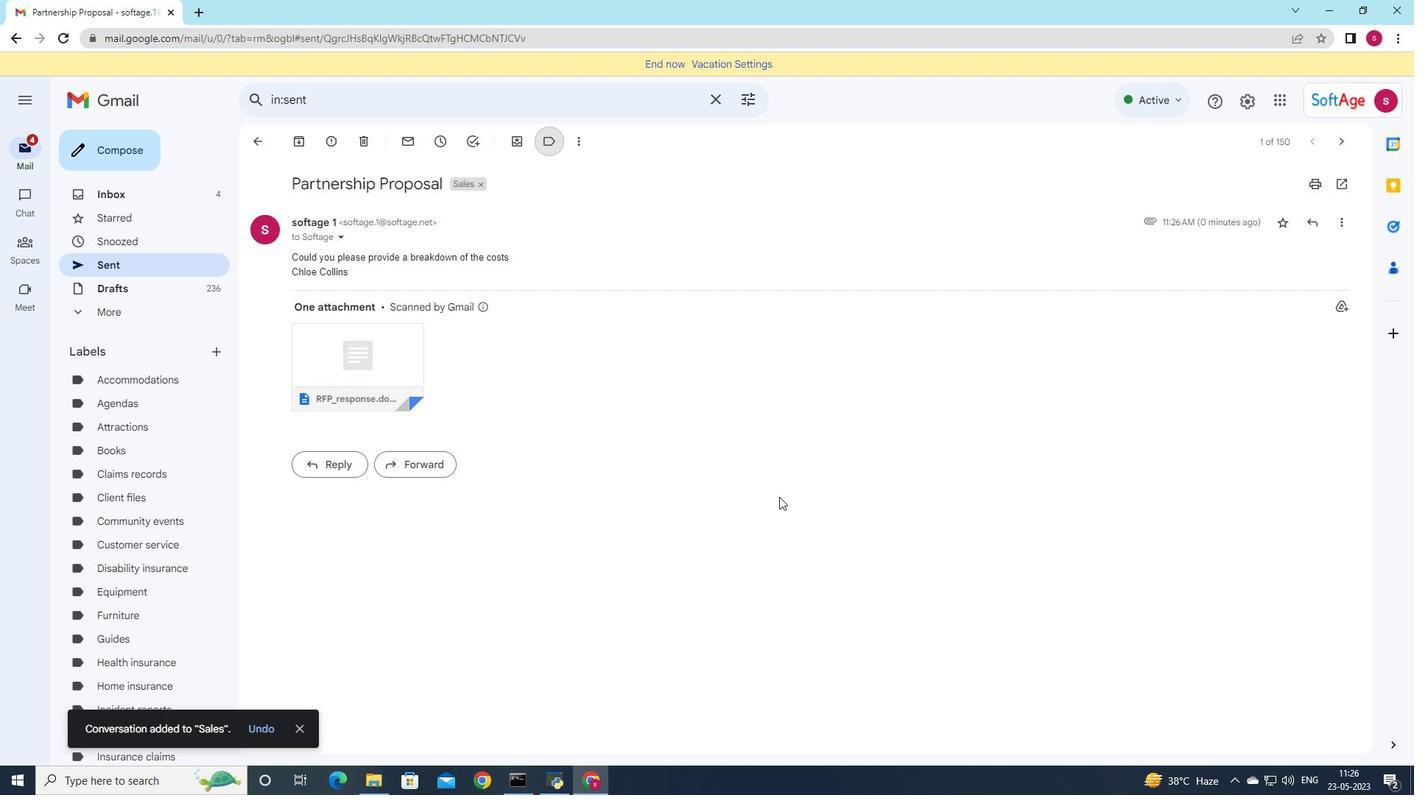 
